 Task: Open a blank sheet, save the file as zebra.doc Insert a picture of 'Zebra'with name   Zebra.png  Change shape height to 9.4 select the picture, apply border and shading with setting Shadow, style zigzaged line, color Brown and width 6 pt
Action: Mouse moved to (387, 549)
Screenshot: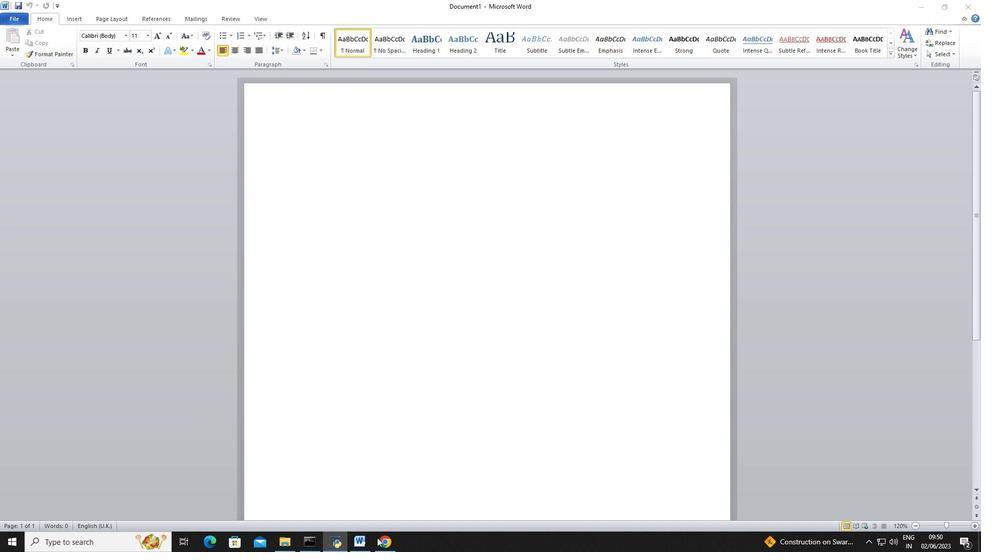 
Action: Mouse pressed left at (387, 549)
Screenshot: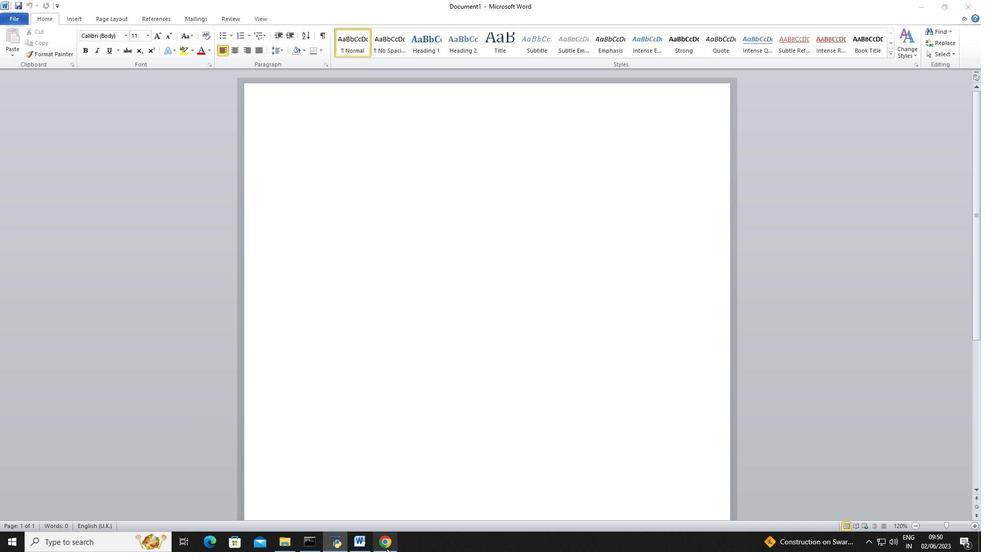 
Action: Mouse moved to (448, 216)
Screenshot: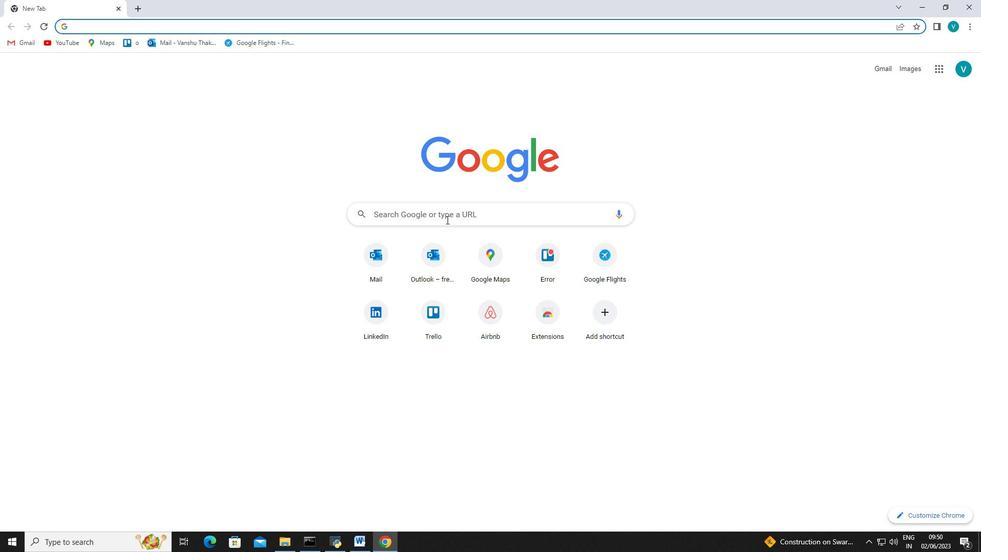
Action: Mouse pressed left at (448, 216)
Screenshot: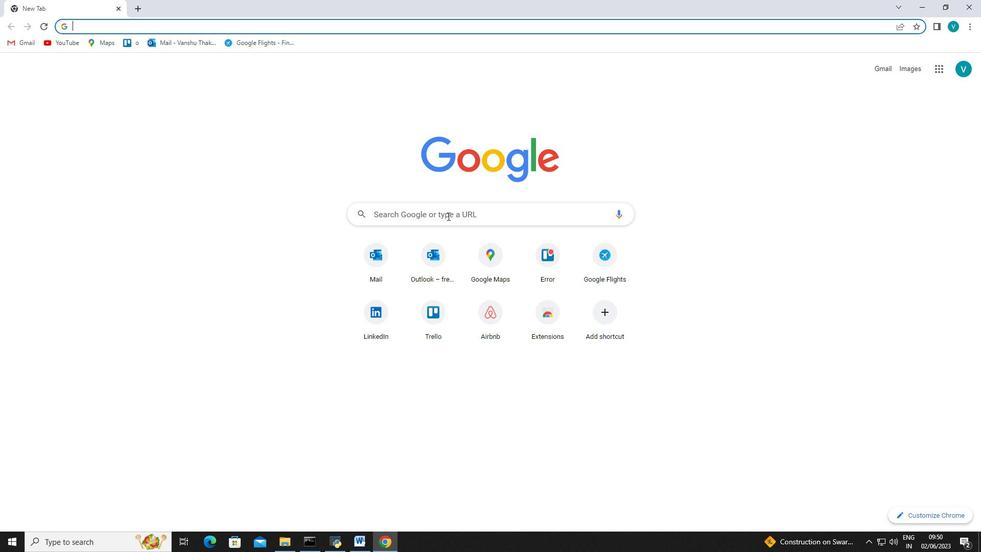 
Action: Key pressed zebra<Key.space>png<Key.down><Key.enter>
Screenshot: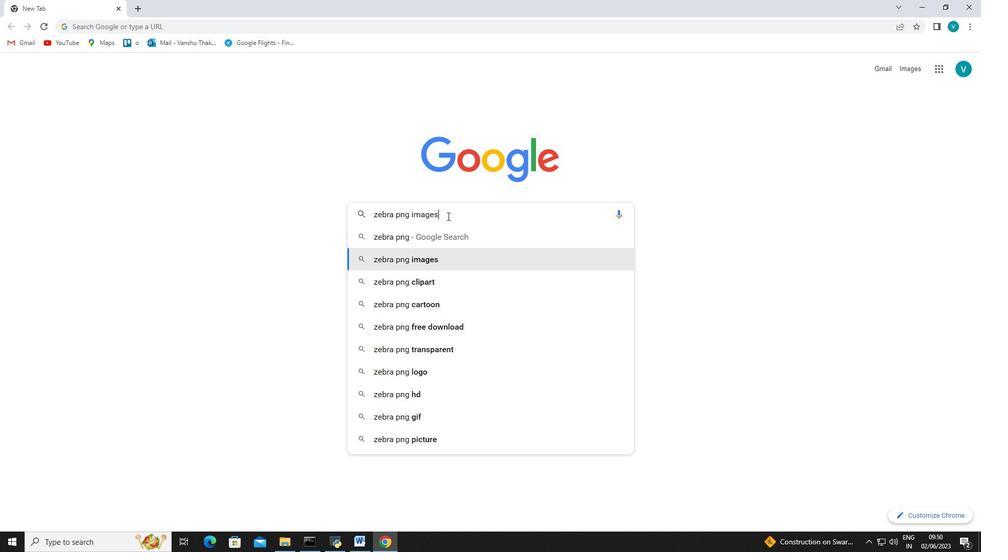 
Action: Mouse moved to (262, 203)
Screenshot: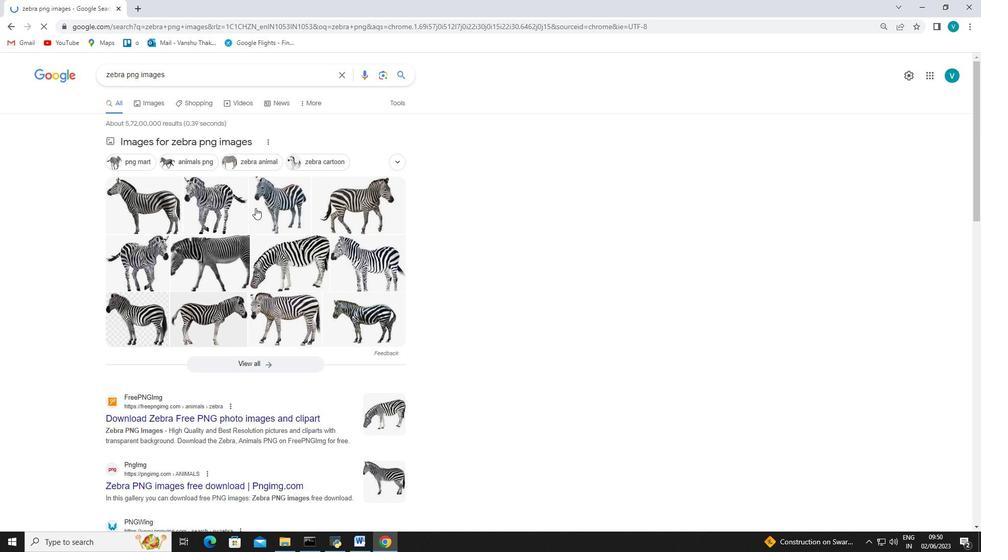 
Action: Mouse pressed left at (262, 203)
Screenshot: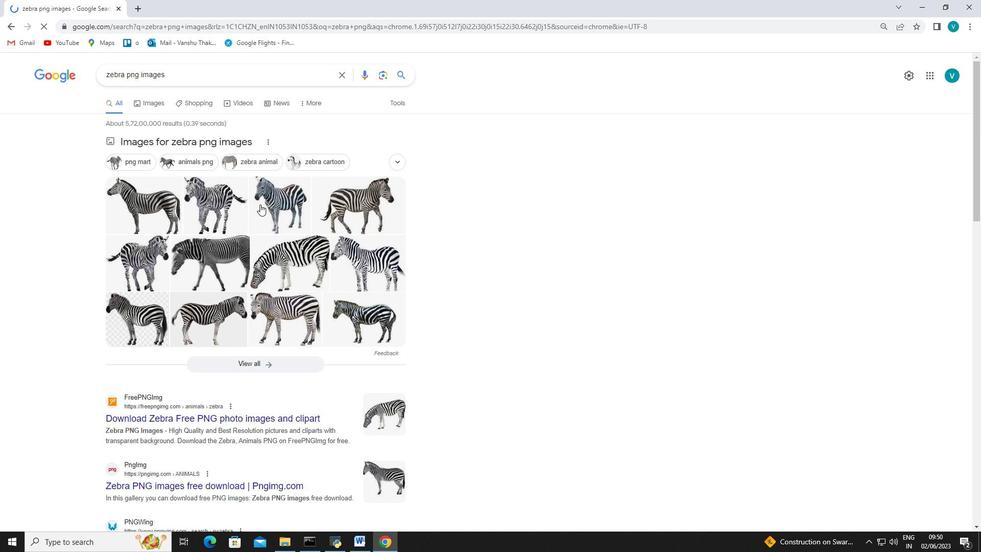 
Action: Mouse moved to (456, 394)
Screenshot: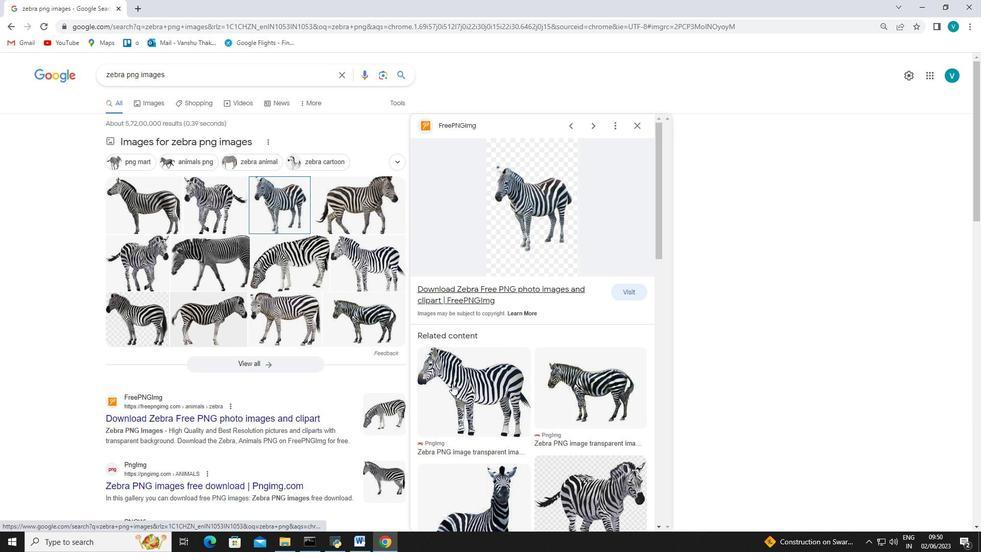 
Action: Mouse pressed left at (456, 394)
Screenshot: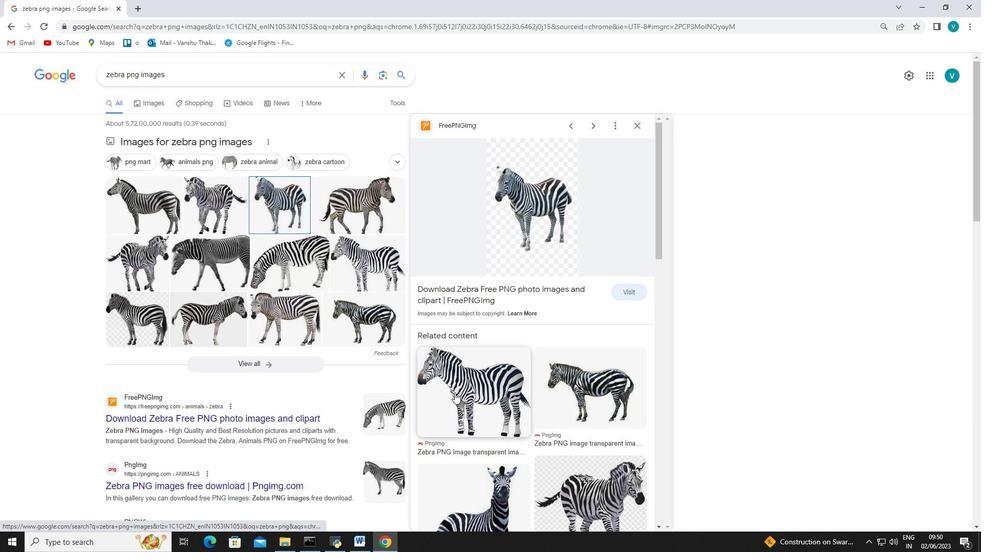 
Action: Mouse moved to (498, 203)
Screenshot: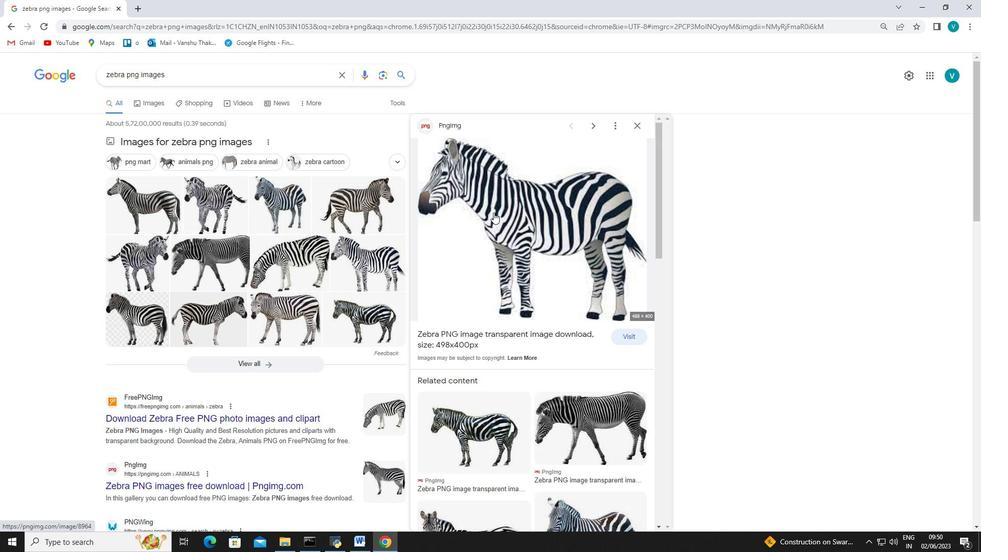 
Action: Mouse pressed right at (498, 203)
Screenshot: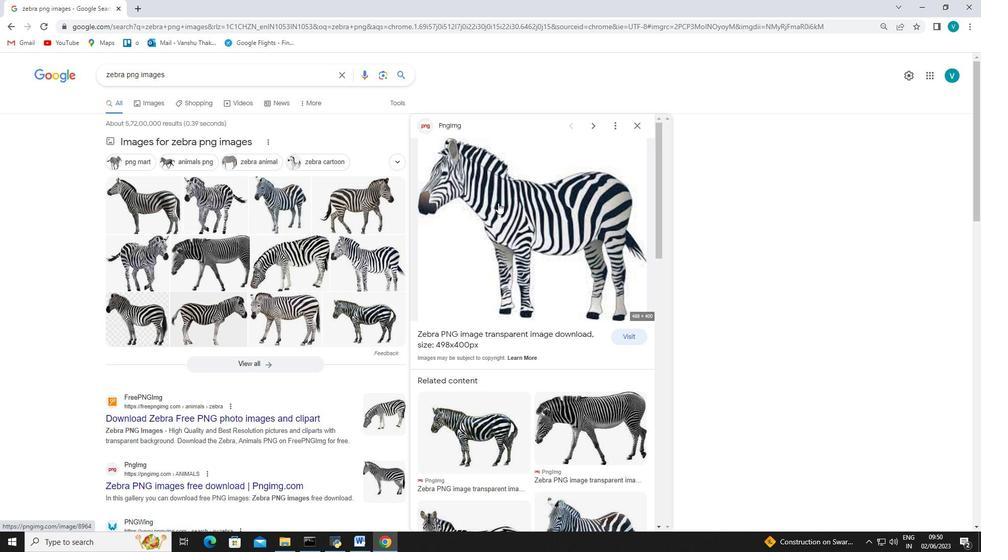 
Action: Mouse moved to (563, 310)
Screenshot: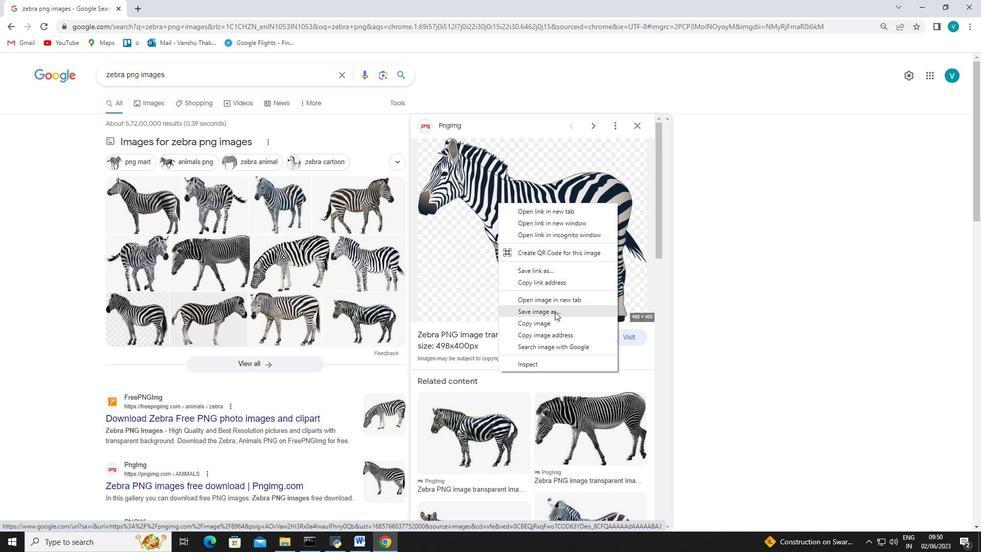 
Action: Mouse pressed left at (563, 310)
Screenshot: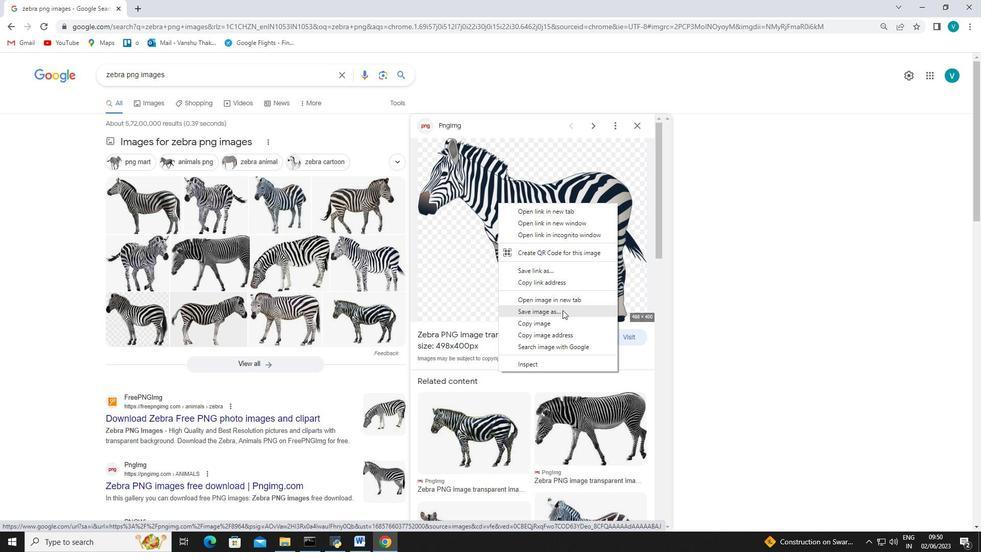 
Action: Mouse moved to (172, 210)
Screenshot: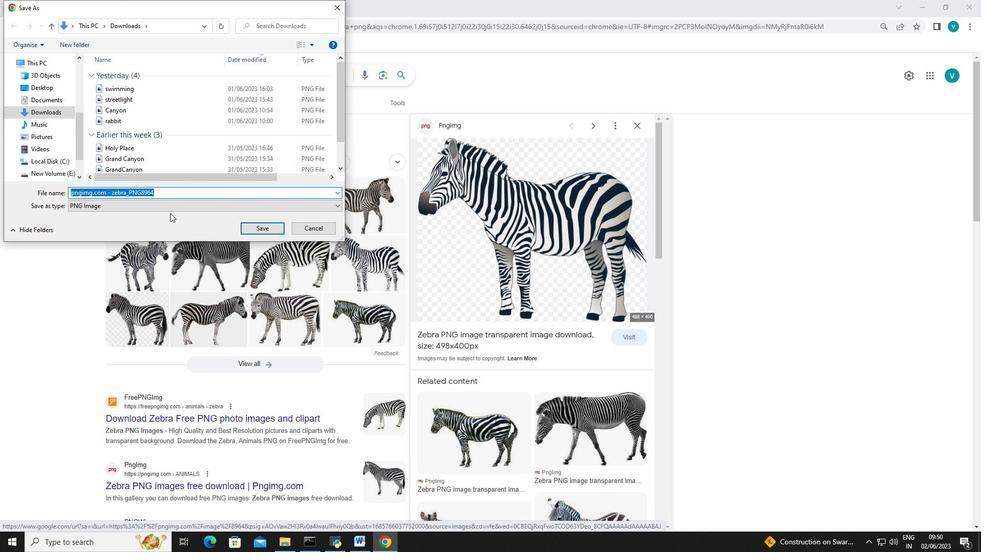 
Action: Key pressed zebra
Screenshot: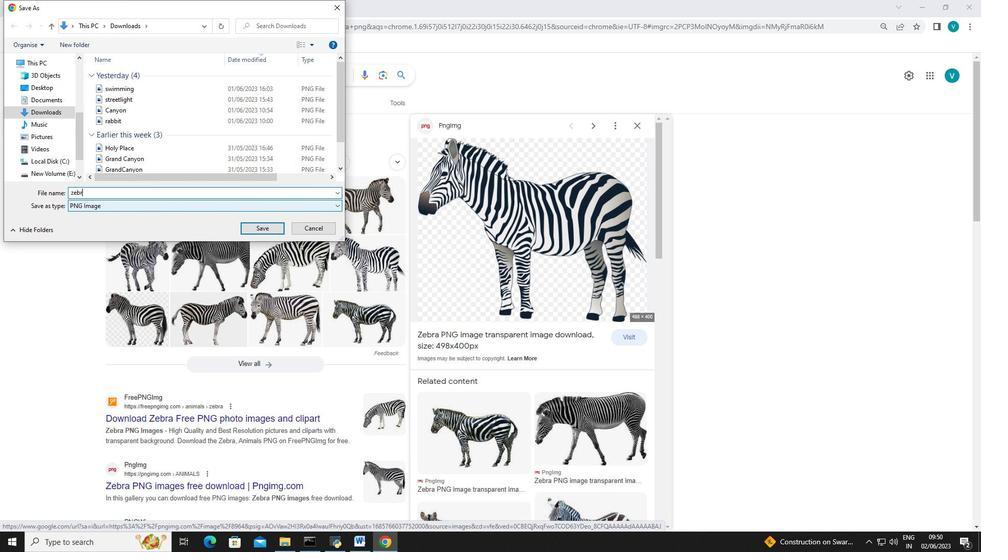 
Action: Mouse moved to (176, 209)
Screenshot: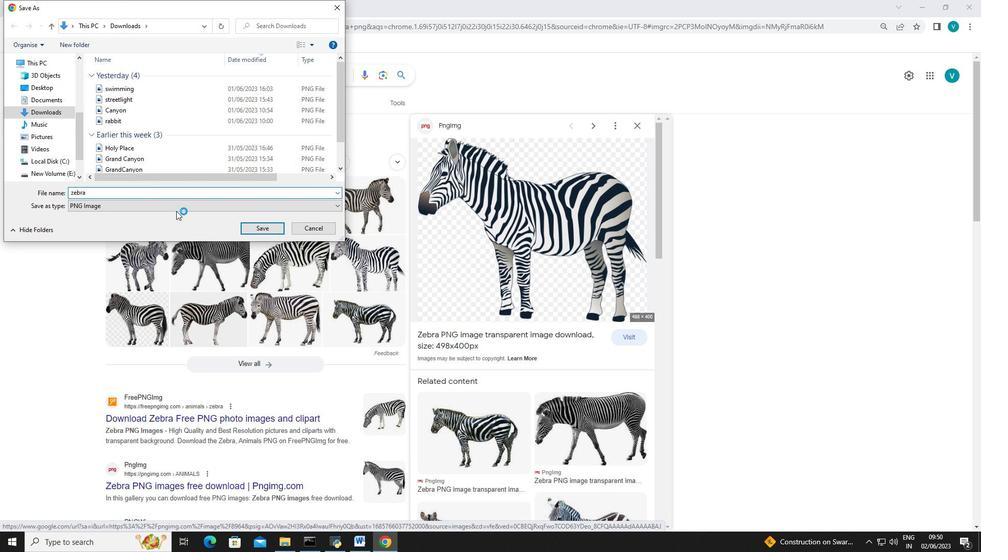
Action: Key pressed .png
Screenshot: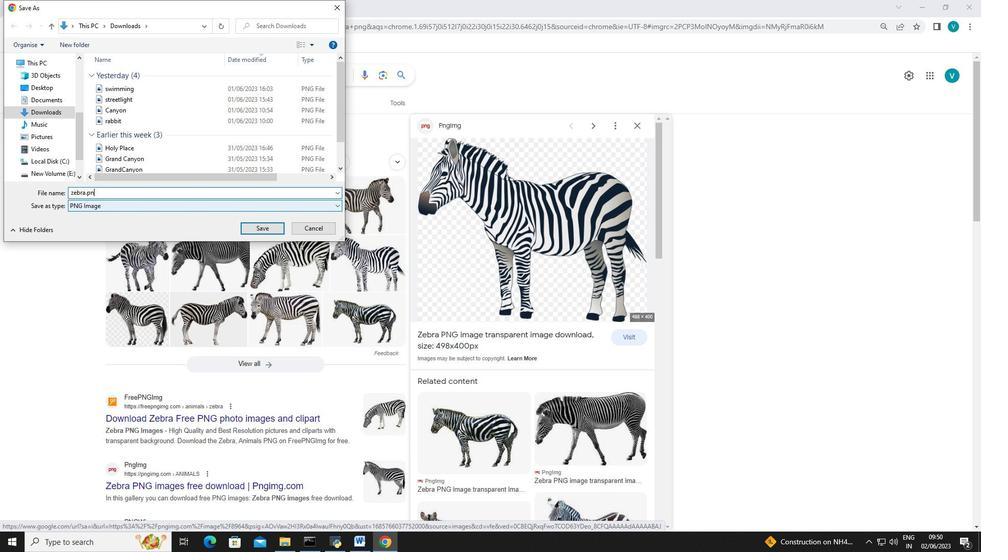
Action: Mouse moved to (250, 229)
Screenshot: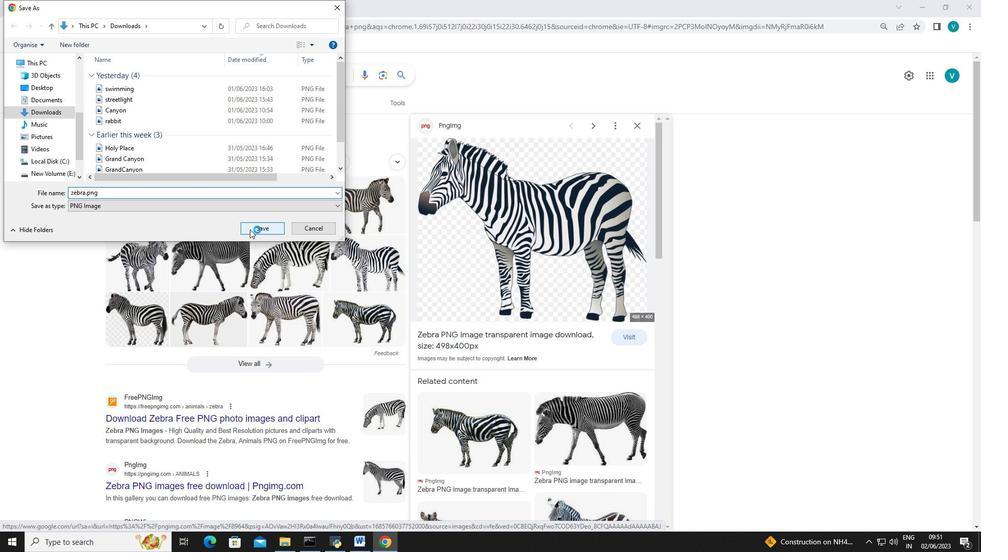 
Action: Mouse pressed left at (250, 229)
Screenshot: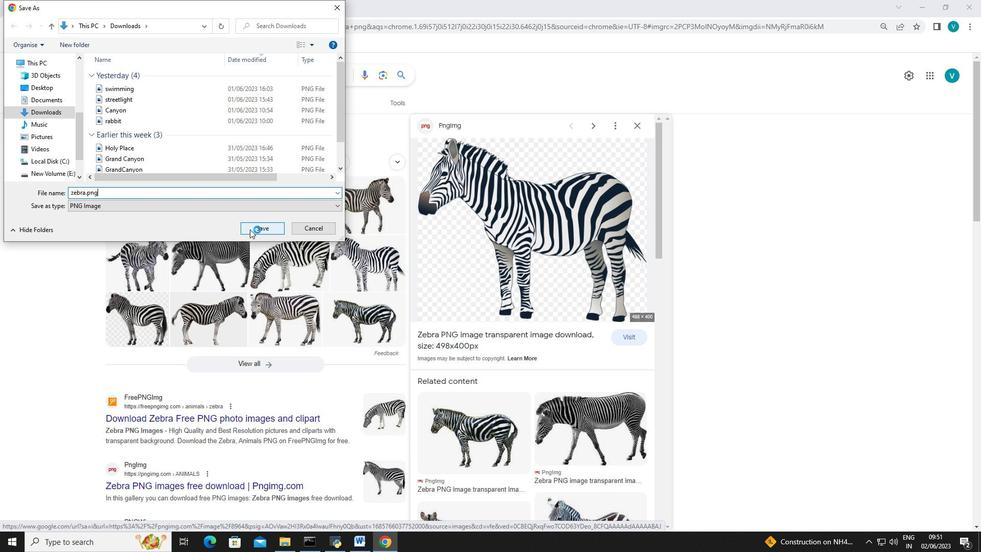 
Action: Mouse moved to (921, 6)
Screenshot: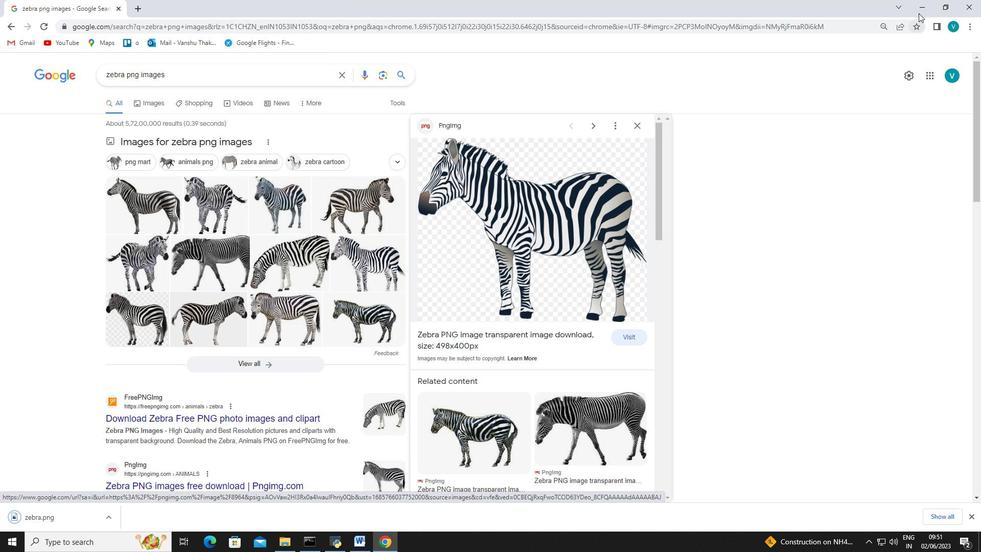 
Action: Mouse pressed left at (921, 6)
Screenshot: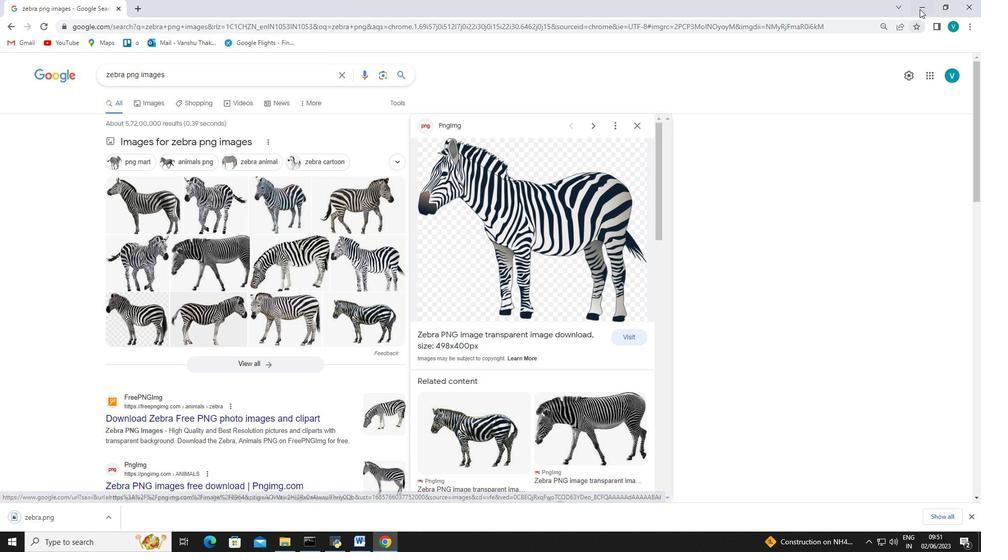 
Action: Mouse moved to (404, 191)
Screenshot: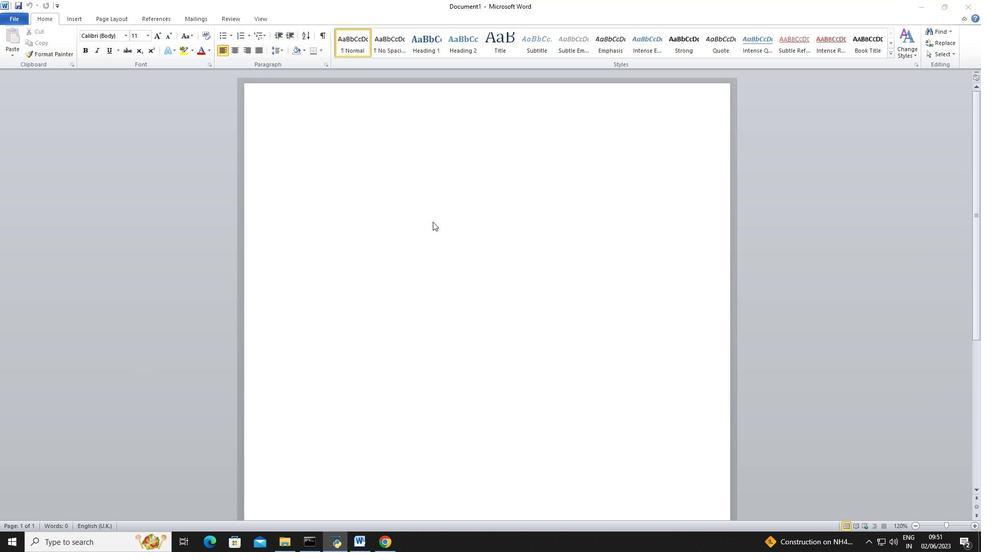 
Action: Mouse pressed left at (404, 191)
Screenshot: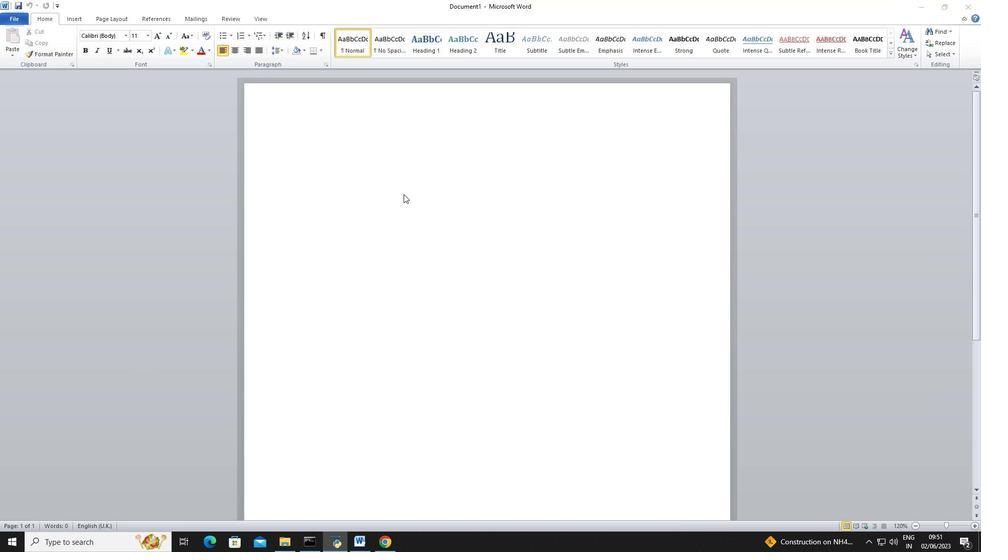 
Action: Mouse moved to (25, 11)
Screenshot: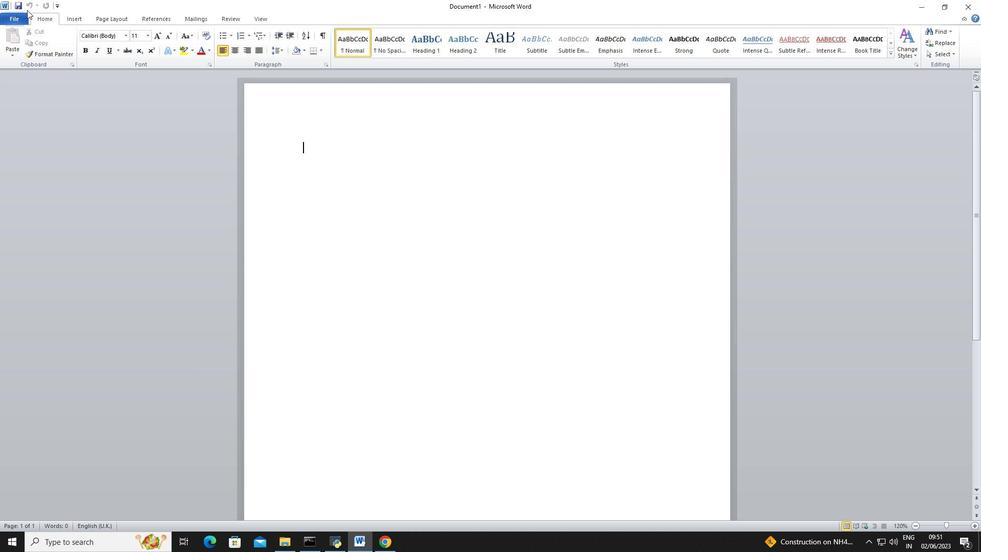 
Action: Mouse pressed left at (25, 11)
Screenshot: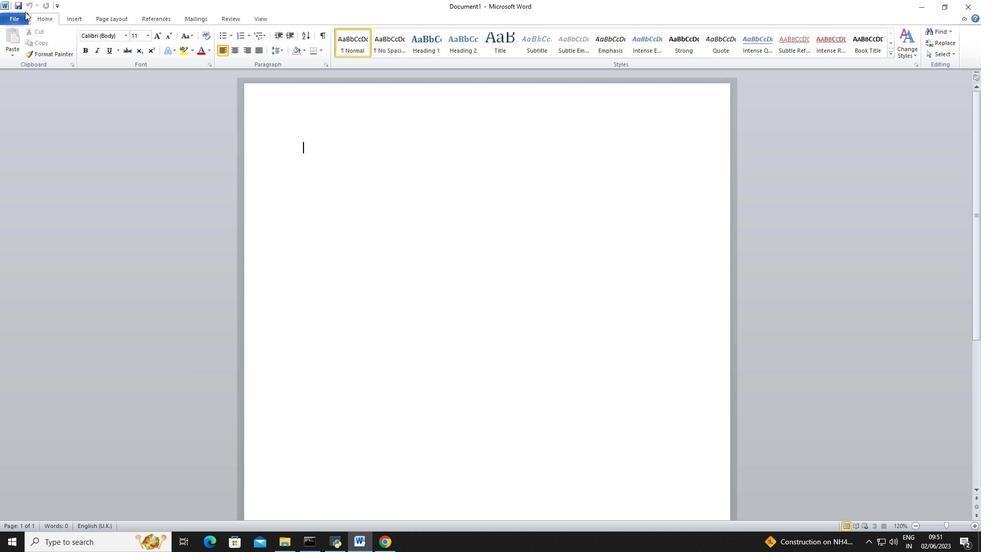 
Action: Mouse moved to (23, 13)
Screenshot: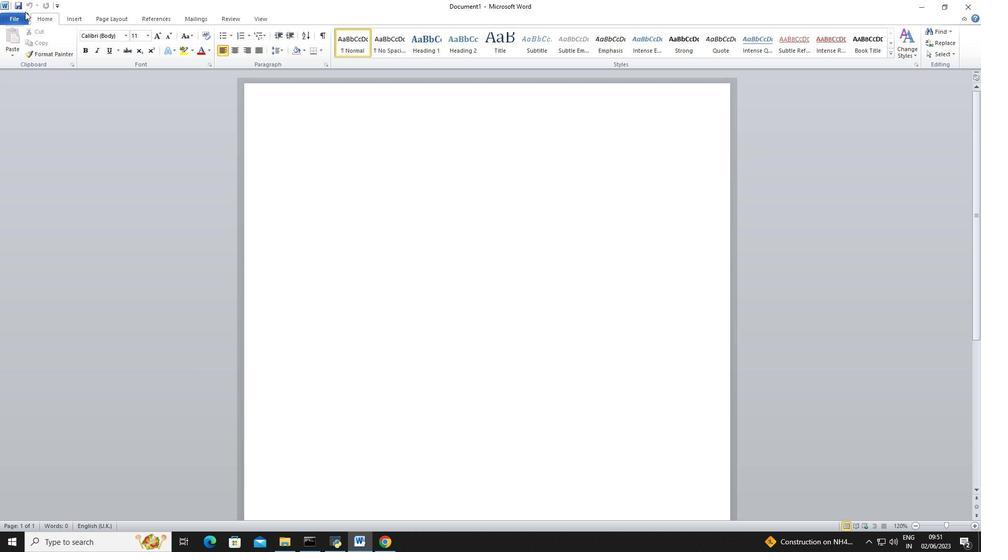 
Action: Mouse pressed left at (23, 13)
Screenshot: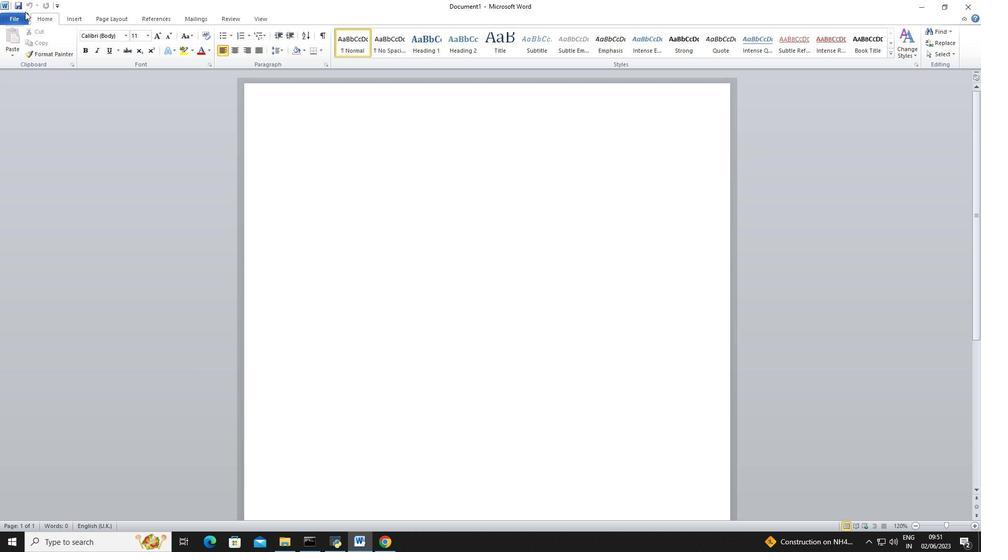 
Action: Mouse moved to (25, 132)
Screenshot: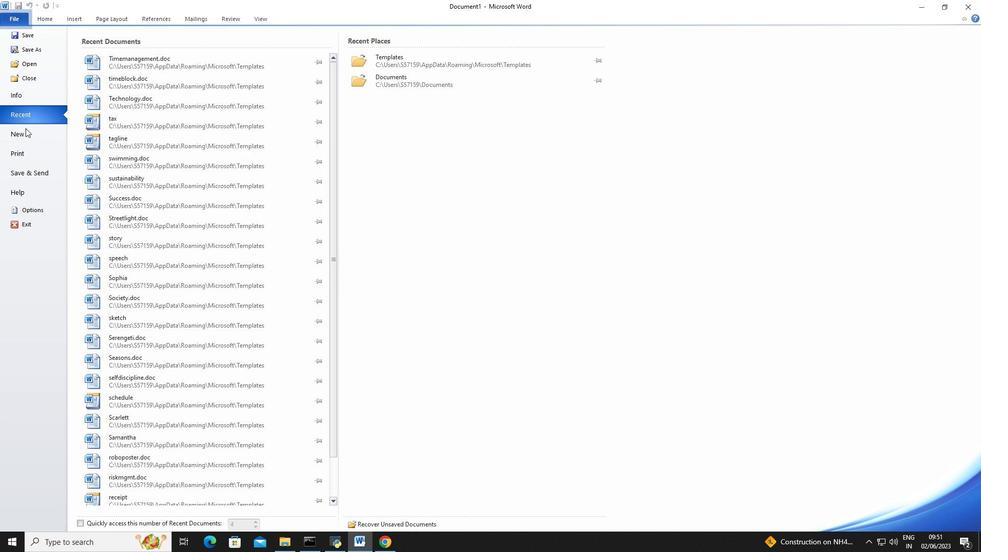 
Action: Mouse pressed left at (25, 132)
Screenshot: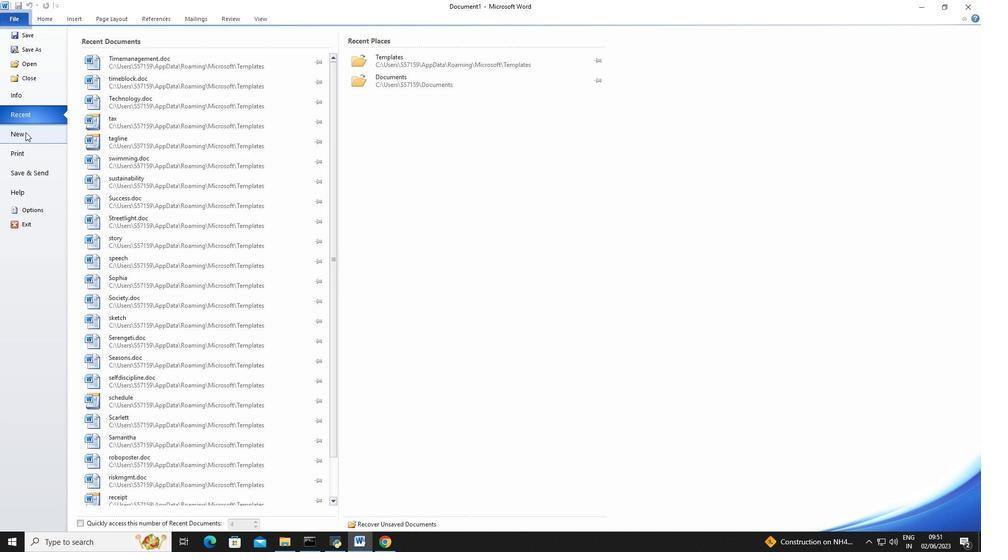 
Action: Mouse moved to (93, 110)
Screenshot: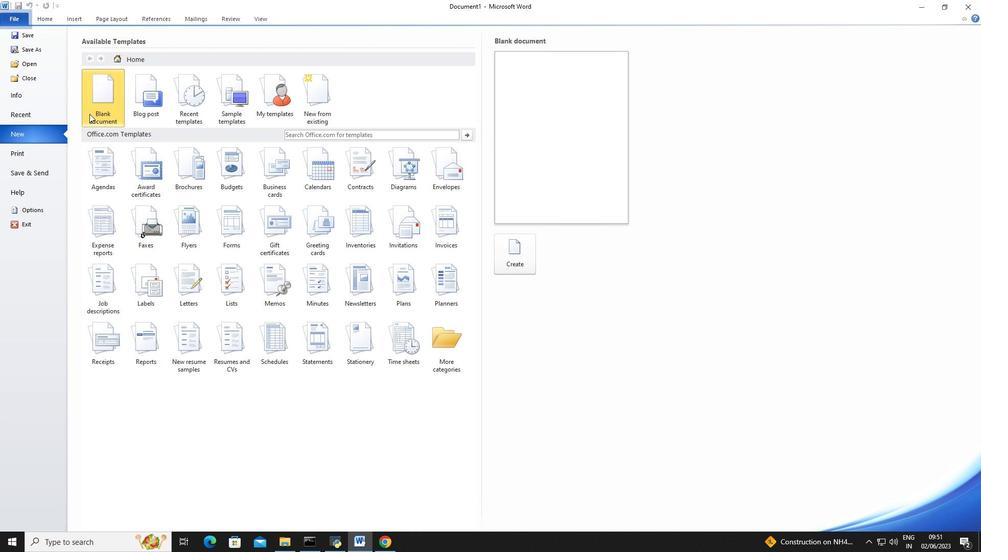 
Action: Mouse pressed left at (93, 110)
Screenshot: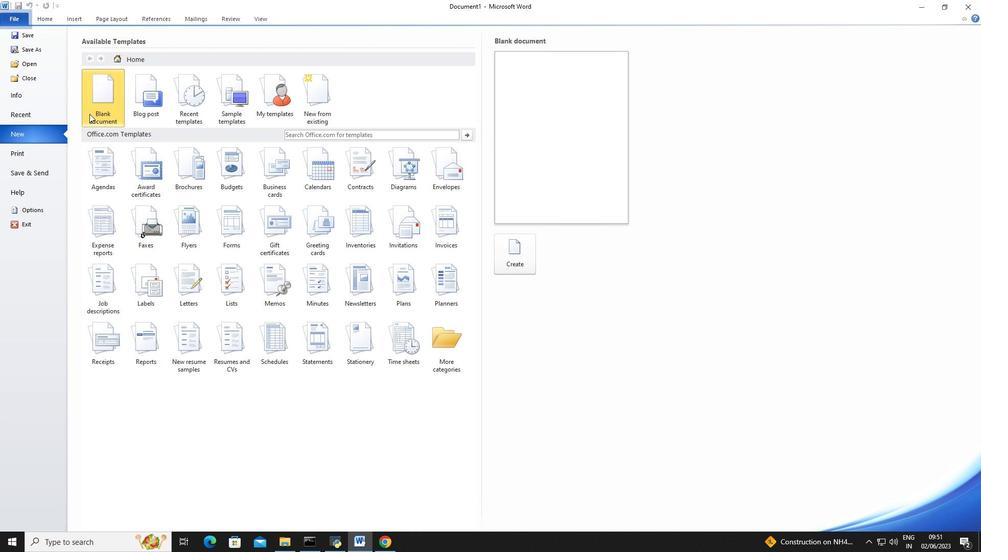 
Action: Mouse moved to (518, 261)
Screenshot: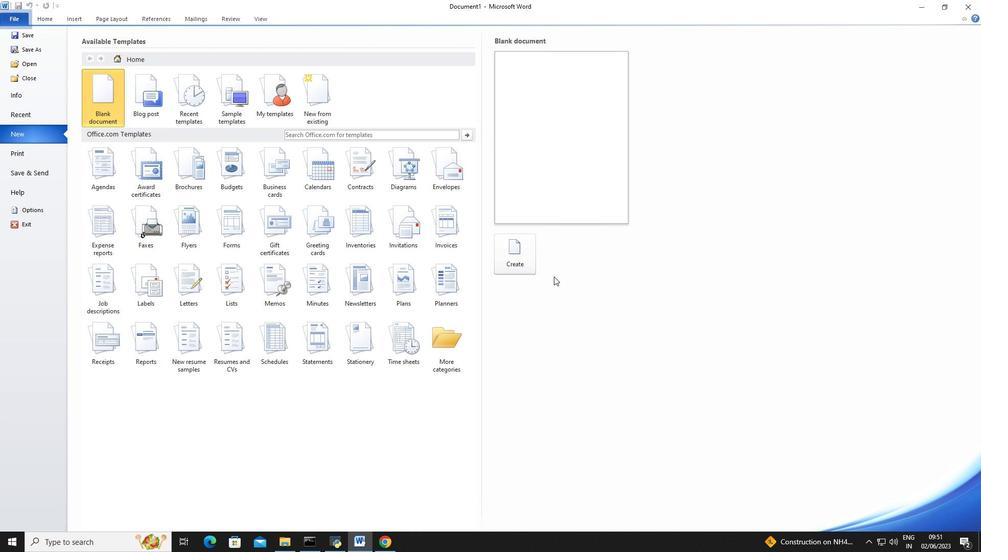 
Action: Mouse pressed left at (518, 261)
Screenshot: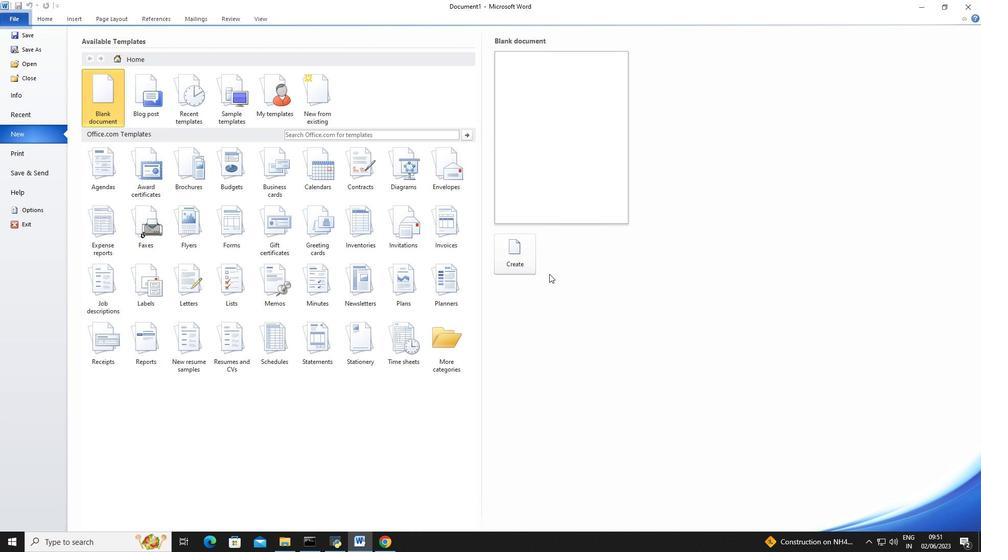 
Action: Mouse moved to (71, 17)
Screenshot: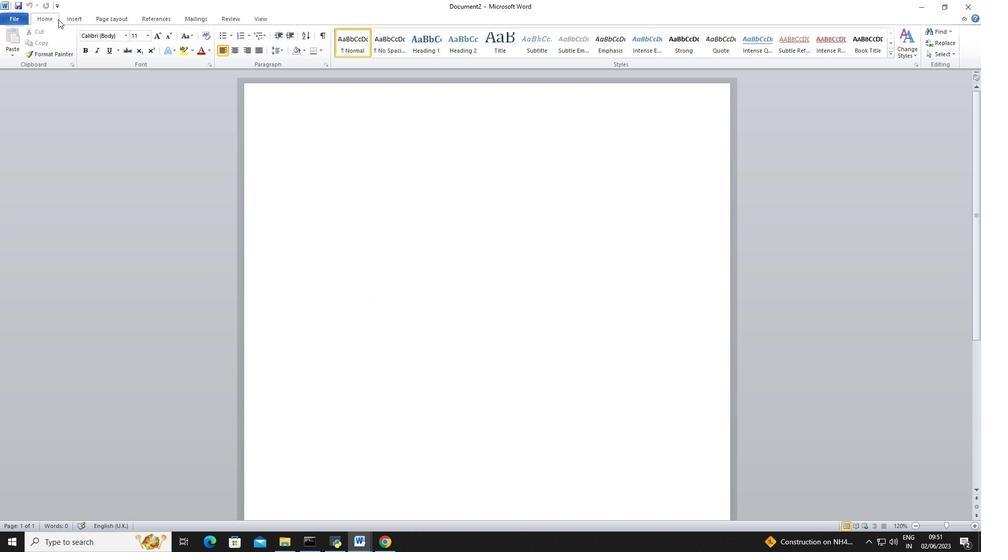 
Action: Mouse pressed left at (71, 17)
Screenshot: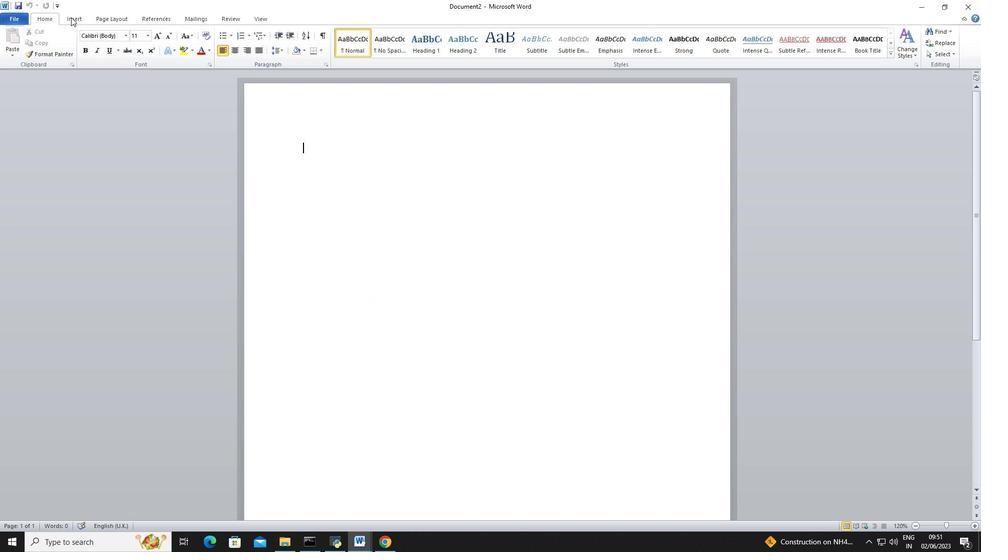 
Action: Mouse moved to (113, 55)
Screenshot: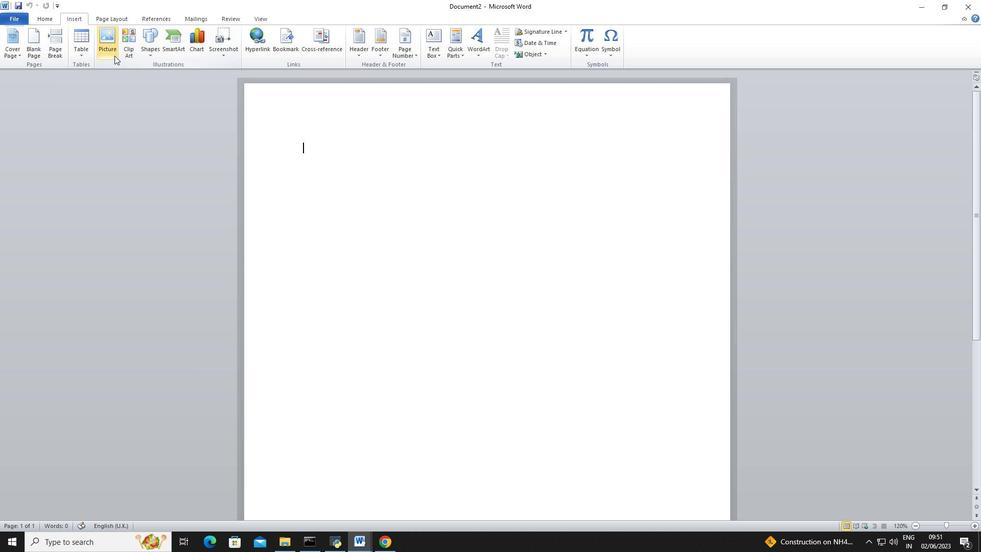 
Action: Mouse pressed left at (113, 55)
Screenshot: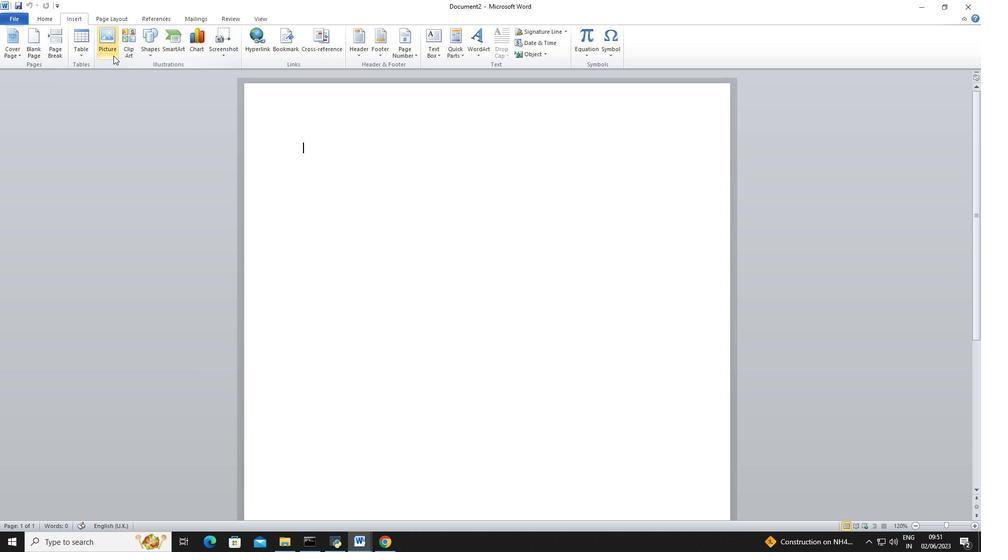 
Action: Mouse moved to (54, 159)
Screenshot: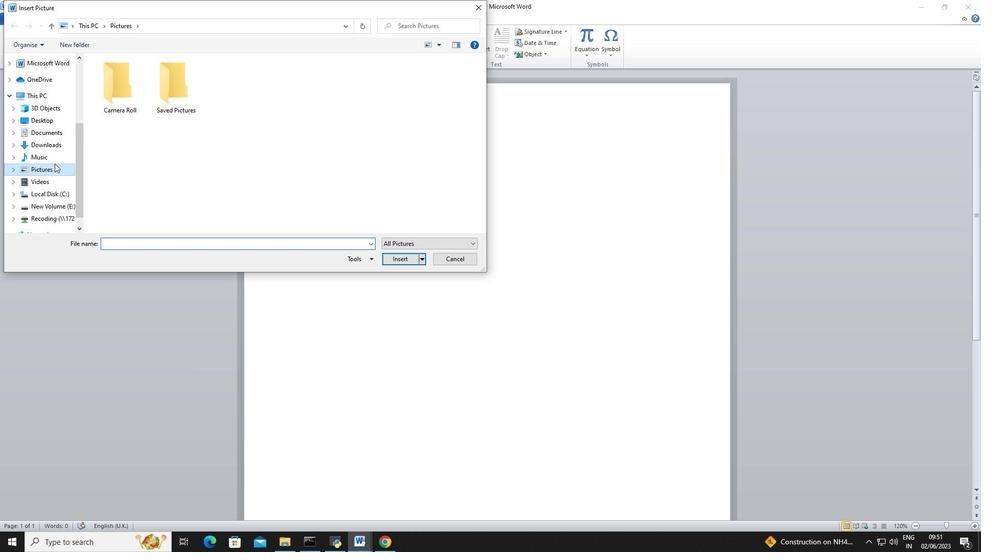 
Action: Mouse pressed left at (54, 159)
Screenshot: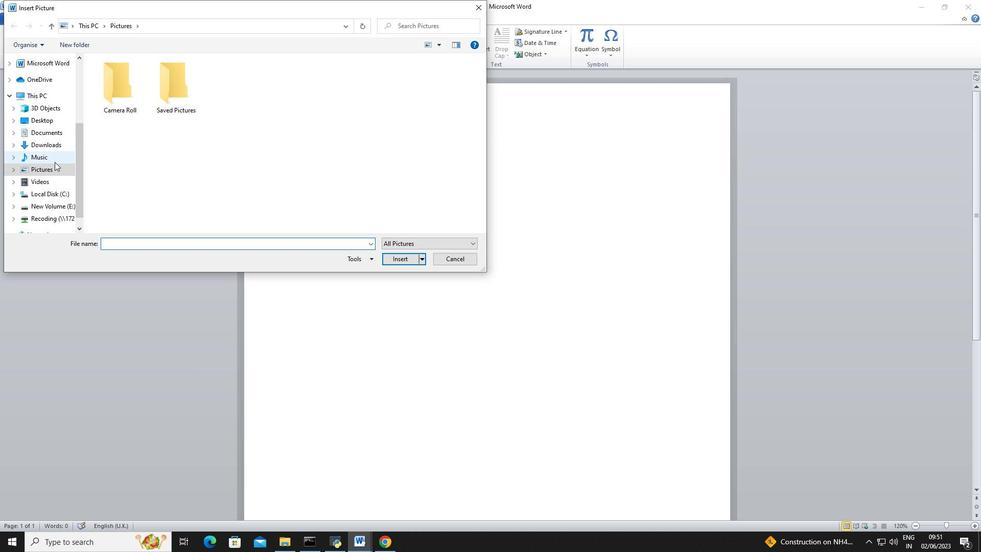 
Action: Mouse moved to (65, 134)
Screenshot: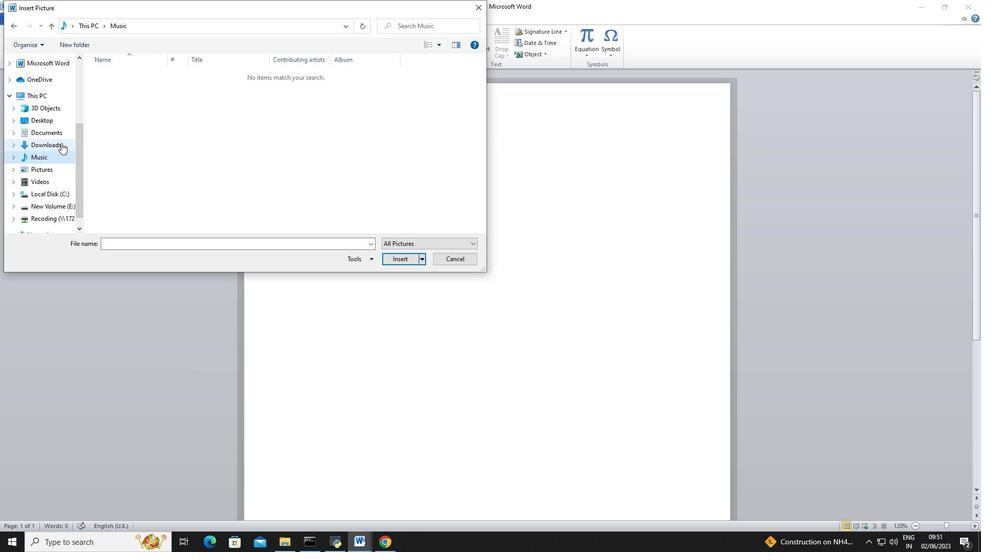 
Action: Mouse pressed left at (65, 134)
Screenshot: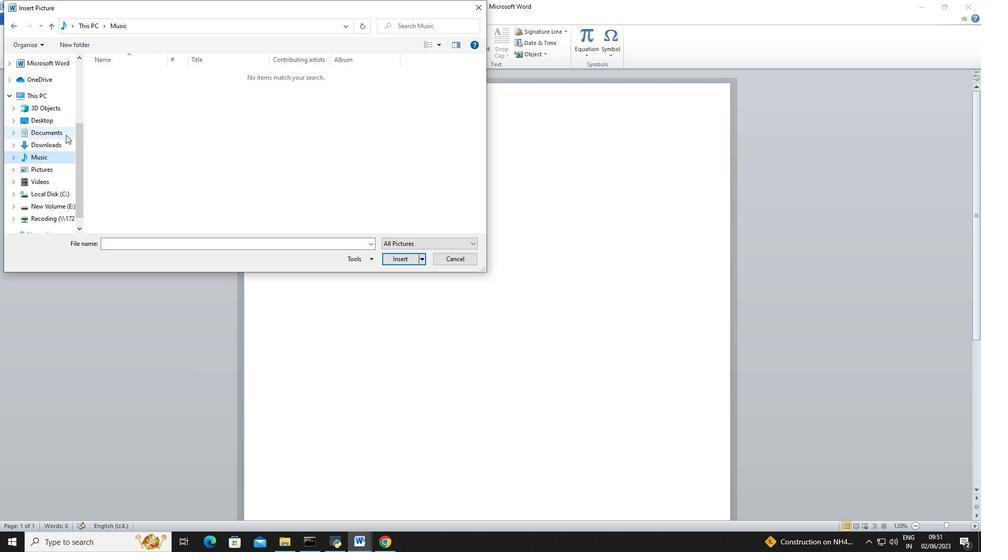
Action: Mouse moved to (62, 123)
Screenshot: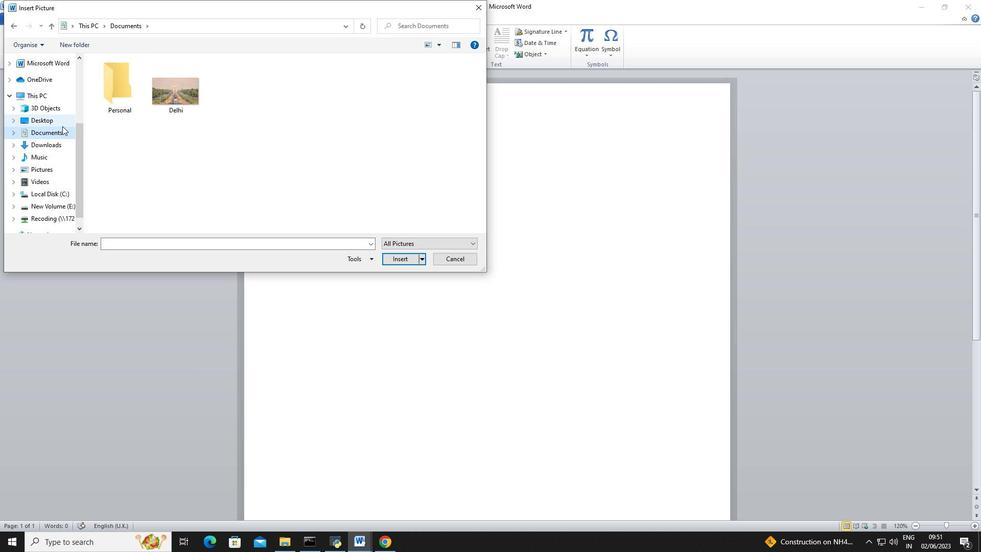 
Action: Mouse pressed left at (62, 123)
Screenshot: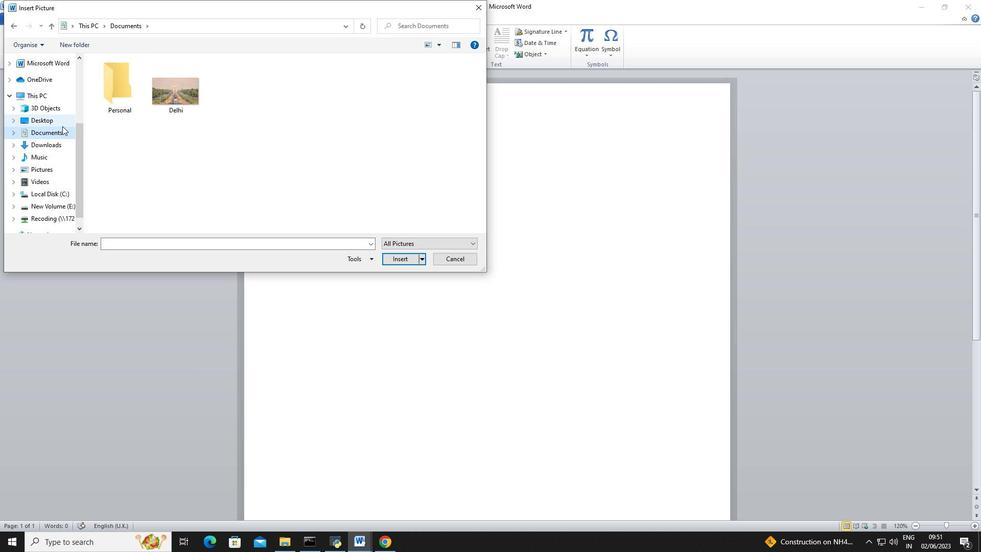 
Action: Mouse moved to (63, 113)
Screenshot: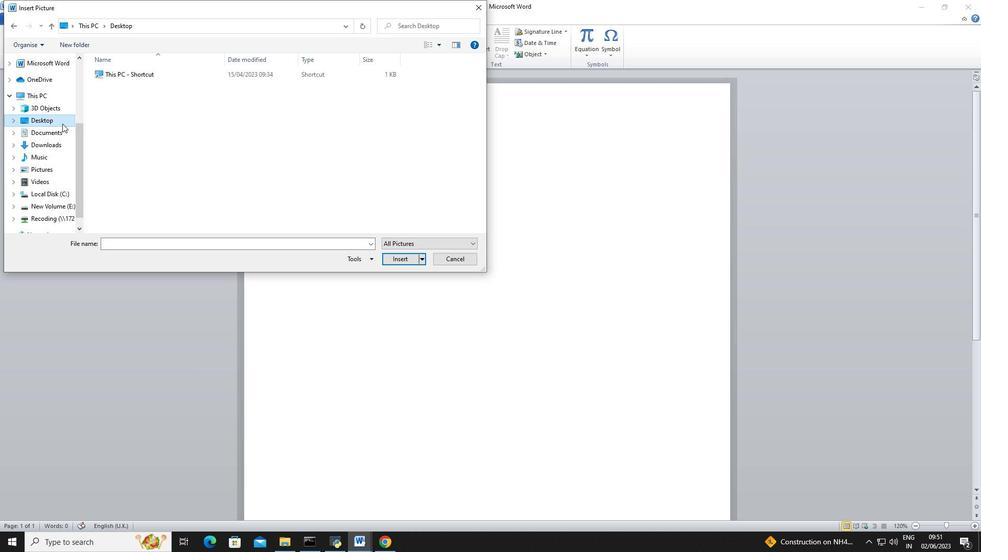 
Action: Mouse pressed left at (63, 113)
Screenshot: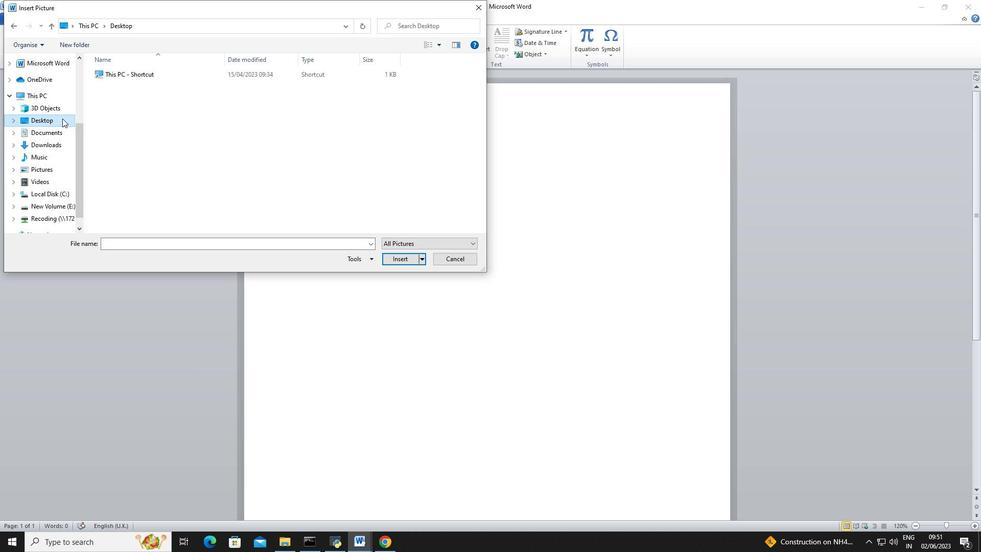 
Action: Mouse moved to (63, 100)
Screenshot: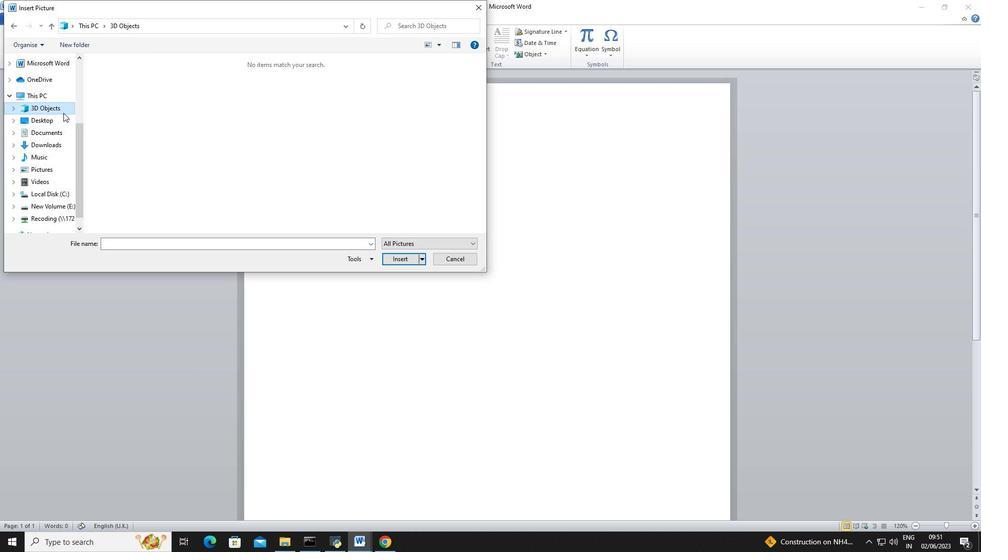 
Action: Mouse pressed left at (63, 100)
Screenshot: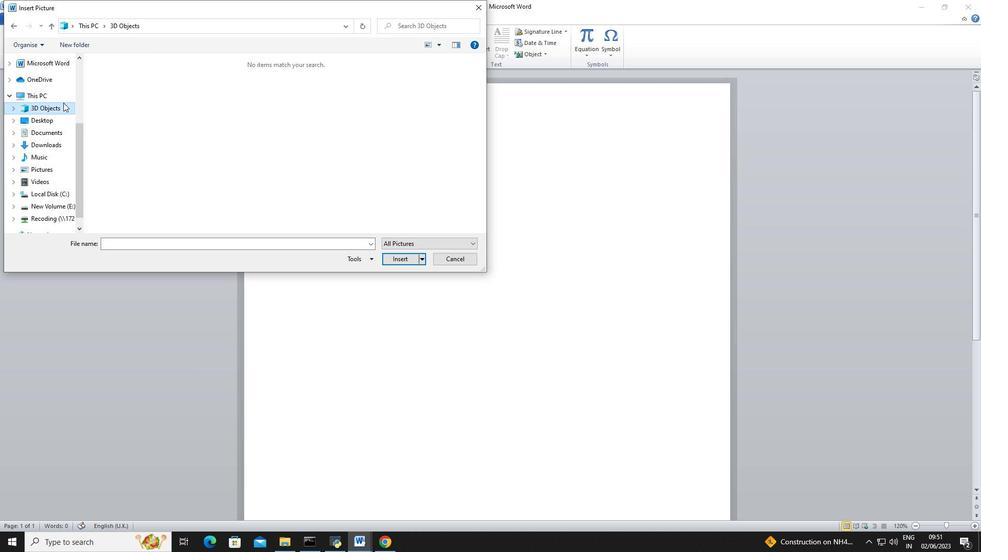 
Action: Mouse moved to (480, 7)
Screenshot: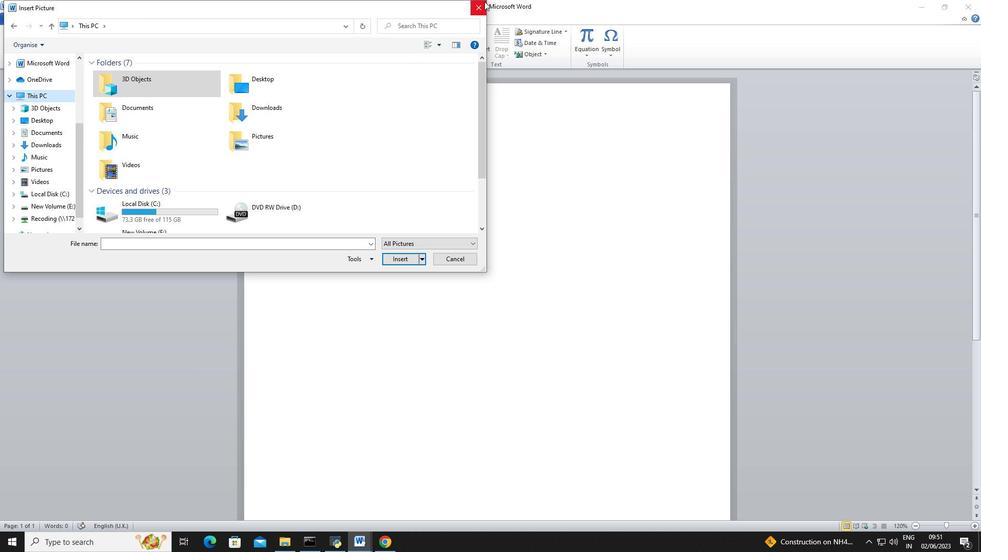 
Action: Mouse pressed left at (480, 7)
Screenshot: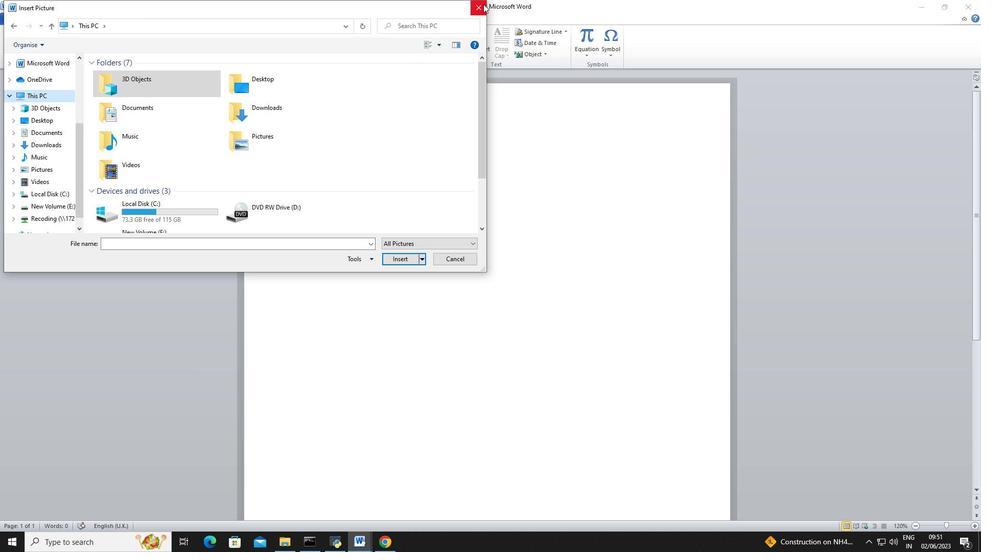 
Action: Mouse moved to (378, 553)
Screenshot: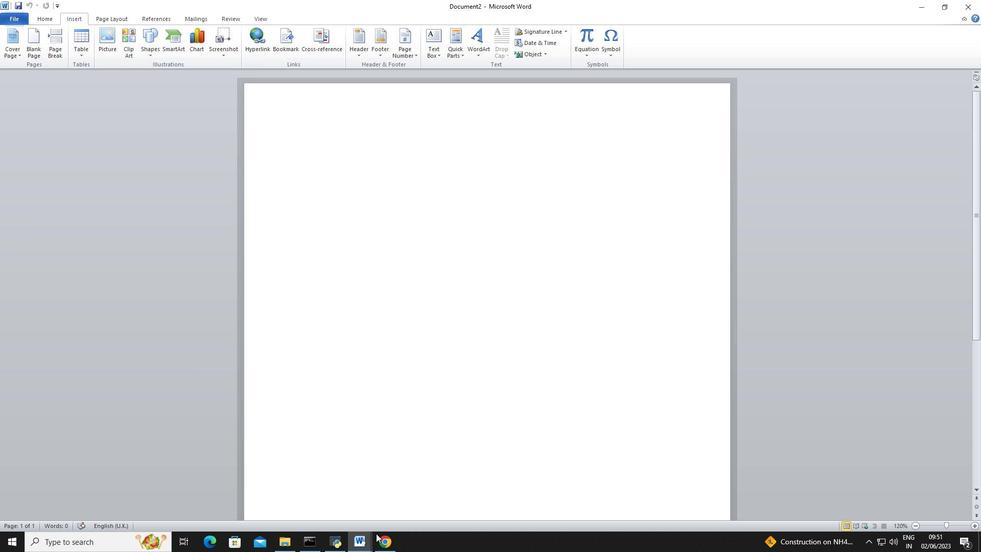 
Action: Mouse pressed left at (378, 551)
Screenshot: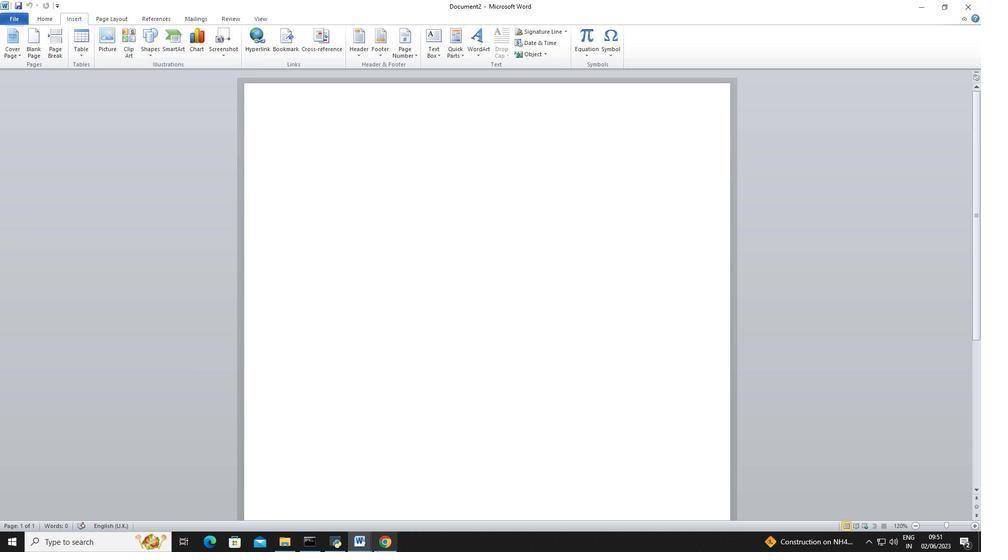 
Action: Mouse moved to (562, 216)
Screenshot: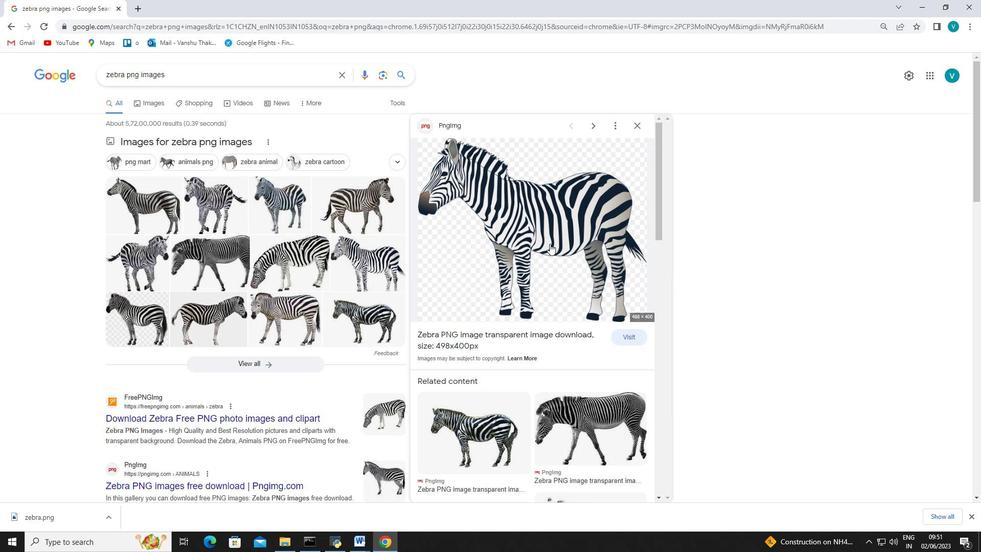 
Action: Mouse pressed right at (562, 216)
Screenshot: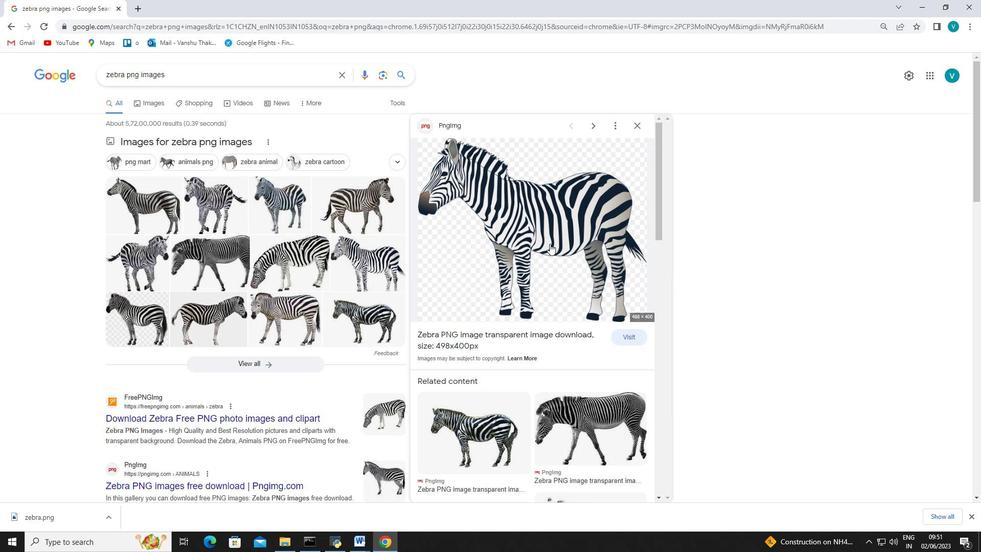 
Action: Mouse moved to (583, 325)
Screenshot: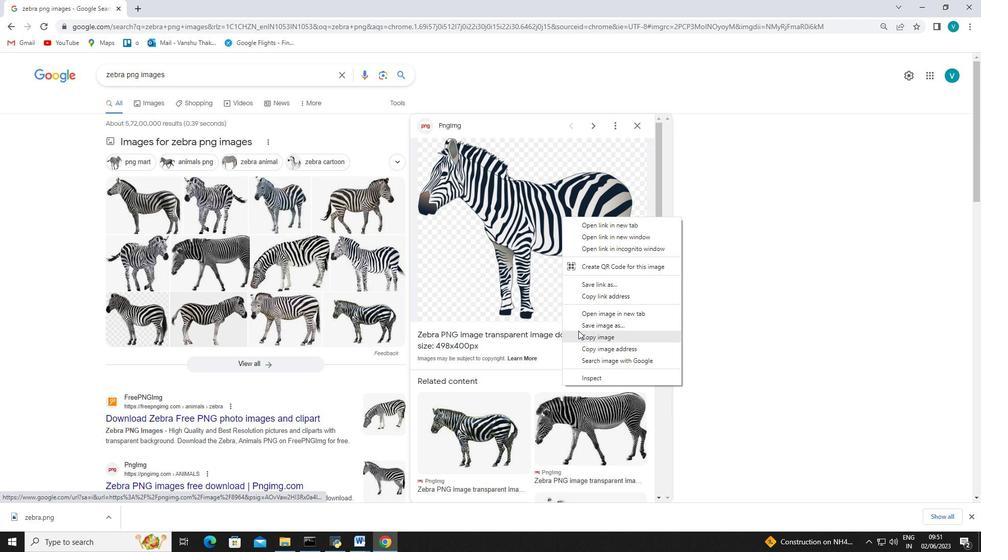 
Action: Mouse pressed left at (583, 325)
Screenshot: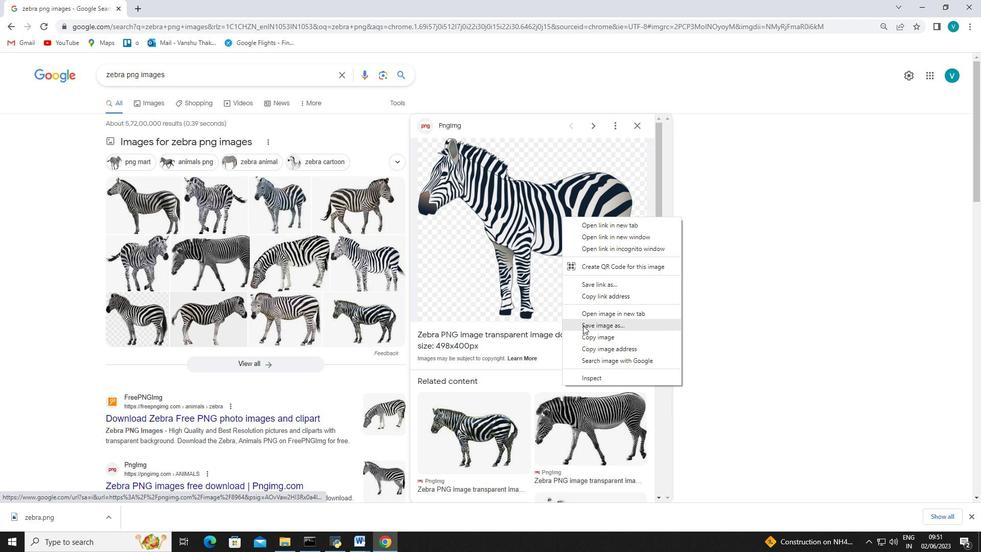 
Action: Mouse moved to (214, 245)
Screenshot: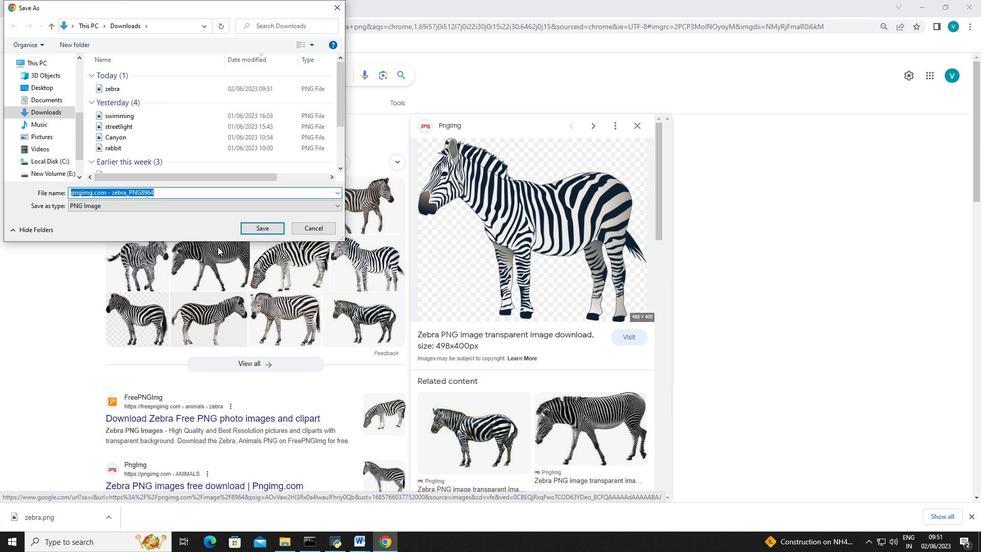 
Action: Key pressed zebra
Screenshot: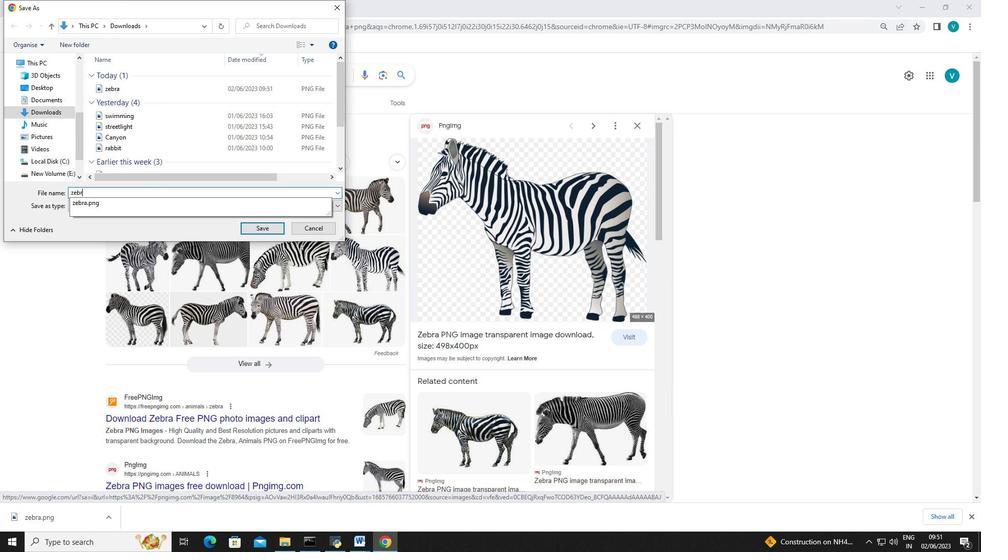 
Action: Mouse moved to (264, 226)
Screenshot: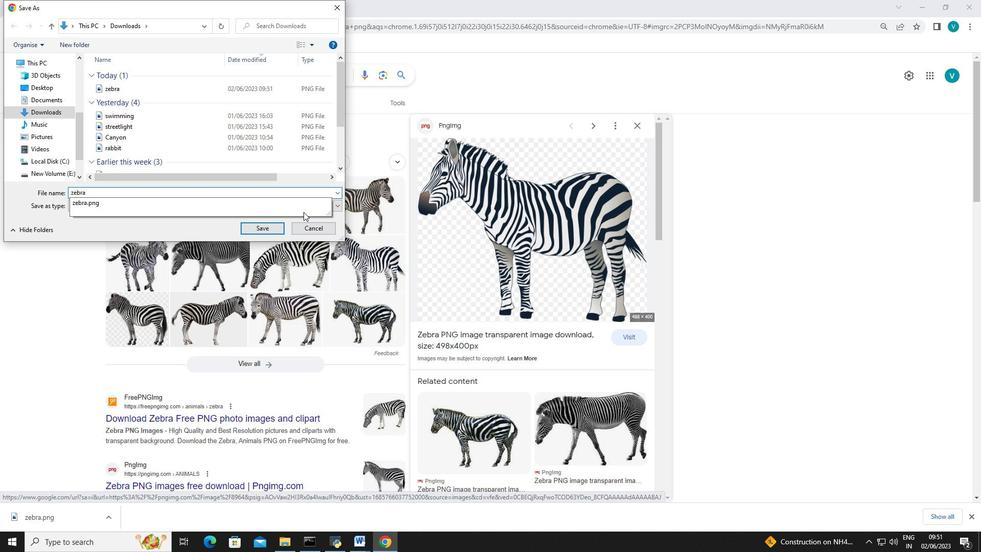 
Action: Mouse pressed left at (264, 226)
Screenshot: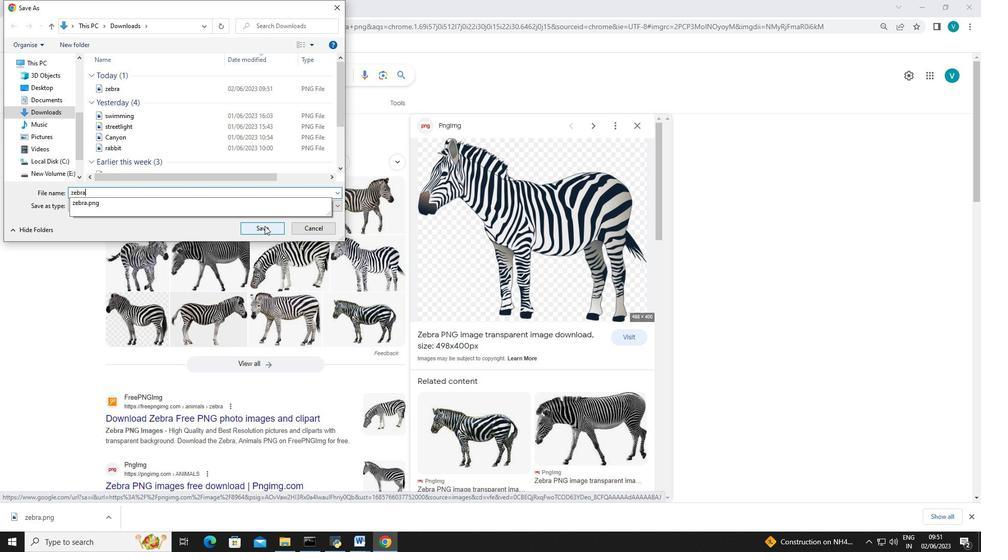 
Action: Mouse moved to (532, 274)
Screenshot: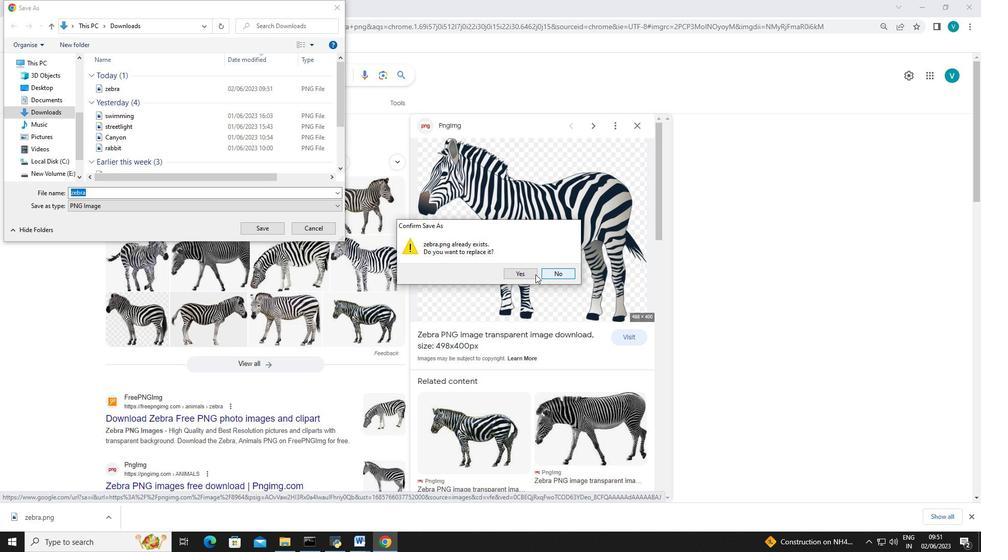 
Action: Mouse pressed left at (532, 274)
Screenshot: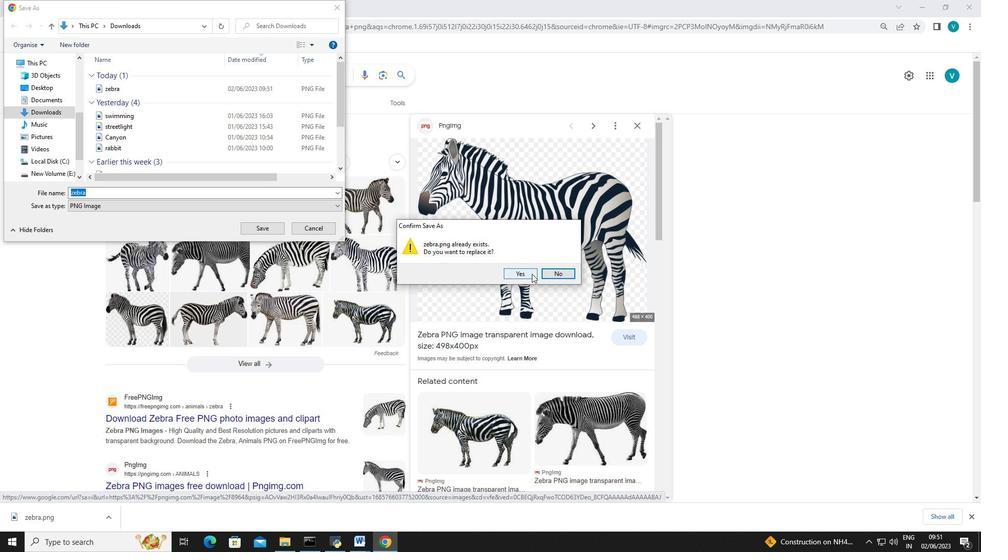 
Action: Mouse moved to (357, 543)
Screenshot: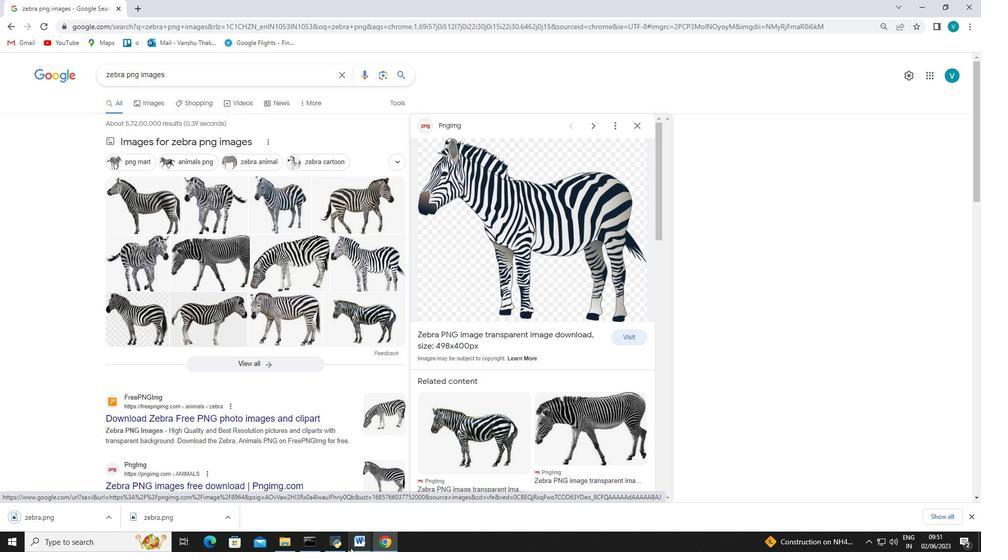 
Action: Mouse pressed left at (357, 543)
Screenshot: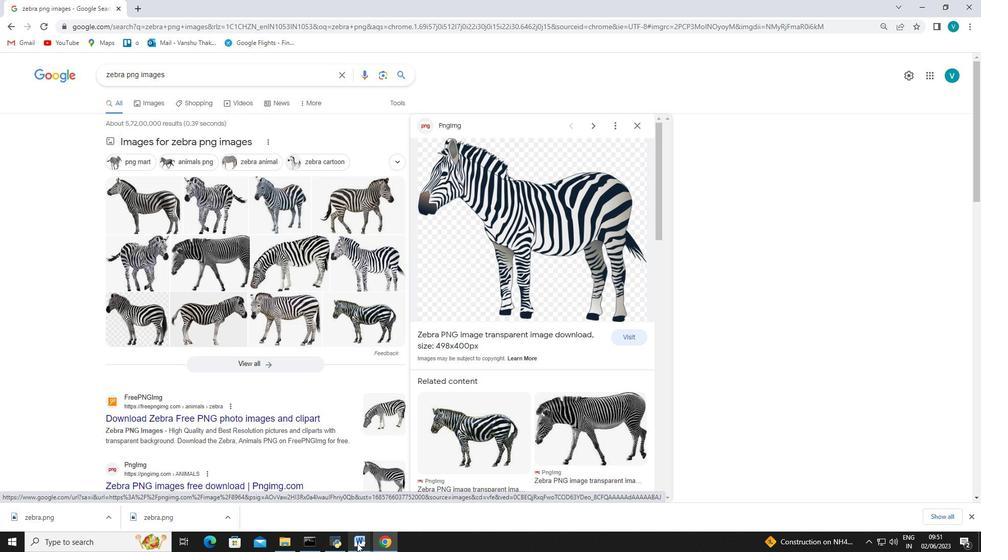 
Action: Mouse moved to (395, 497)
Screenshot: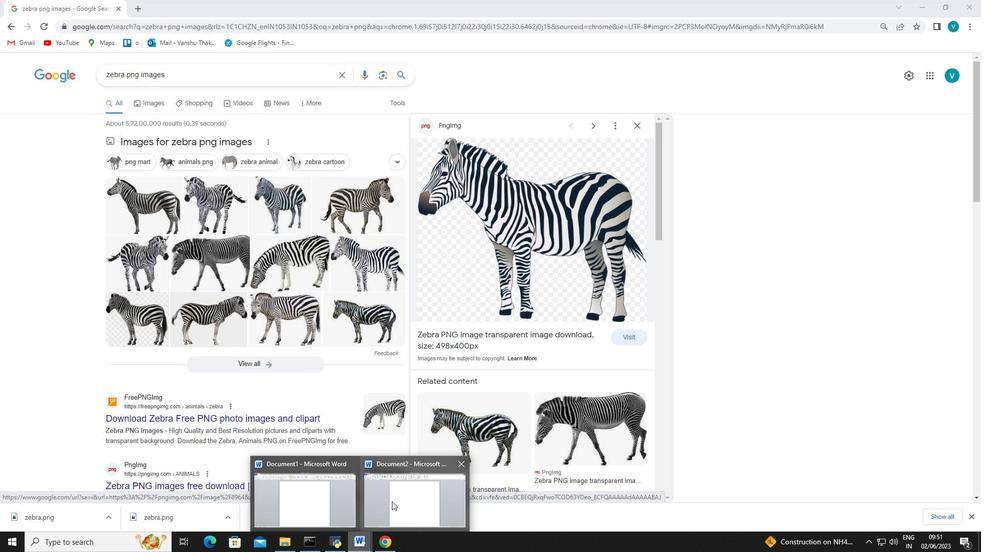 
Action: Mouse pressed left at (395, 497)
Screenshot: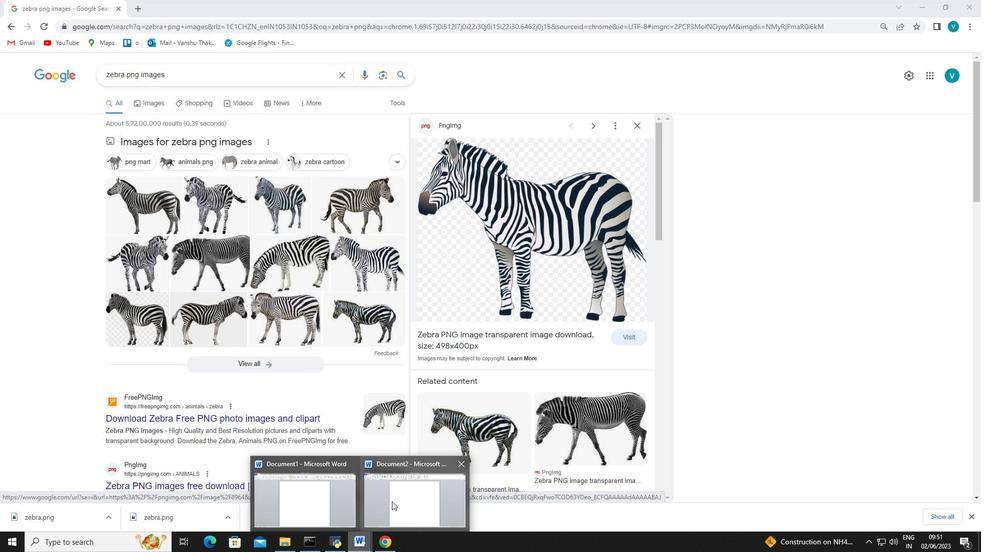 
Action: Mouse moved to (116, 45)
Screenshot: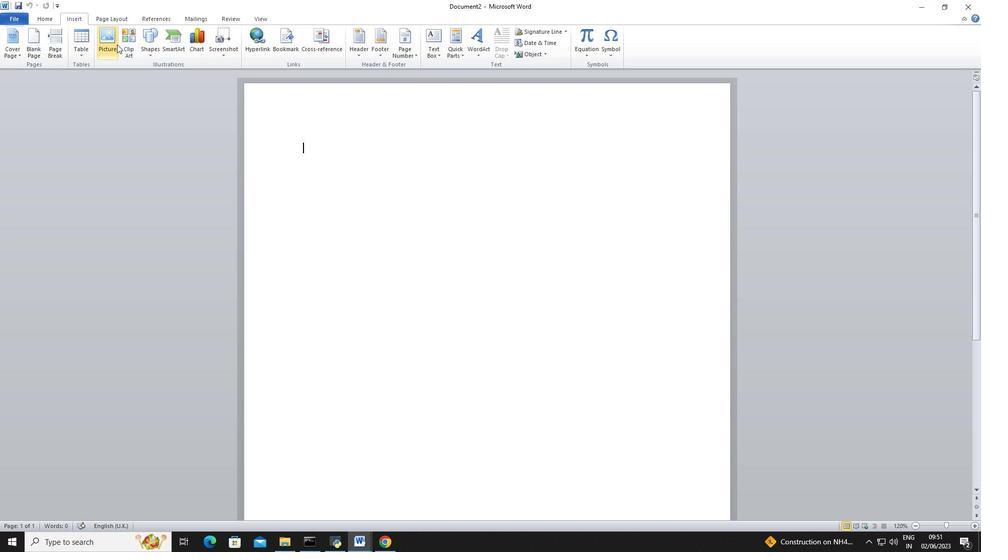 
Action: Mouse pressed left at (116, 45)
Screenshot: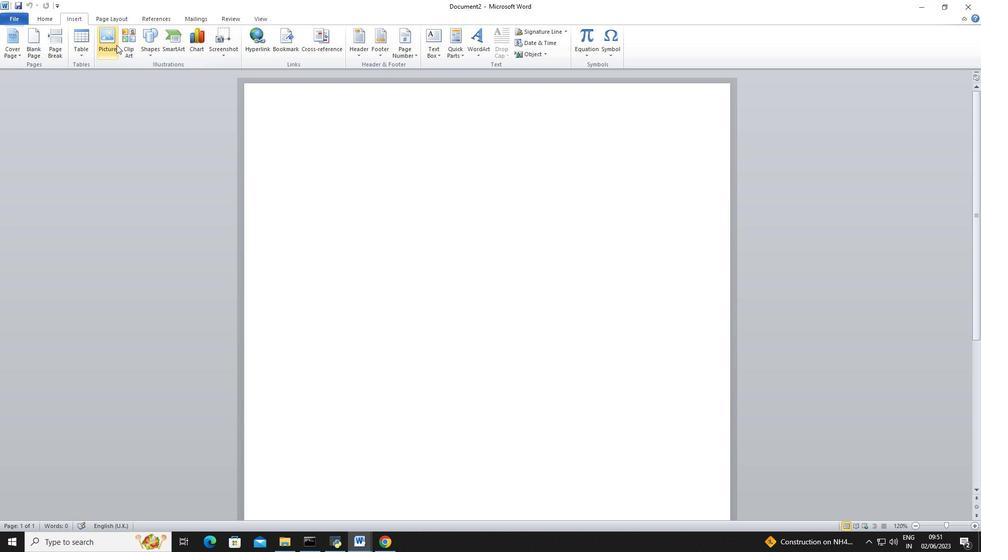 
Action: Mouse moved to (59, 141)
Screenshot: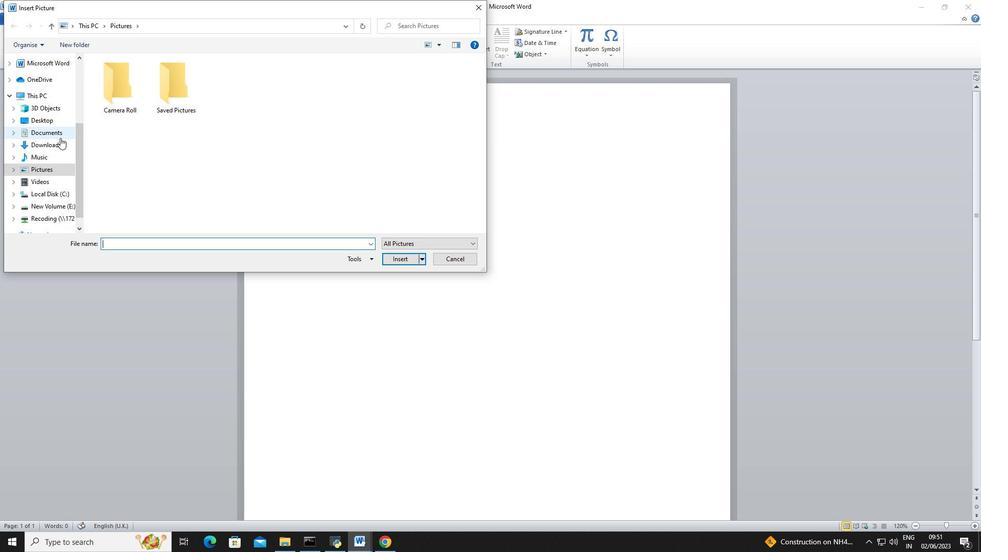 
Action: Mouse pressed left at (59, 141)
Screenshot: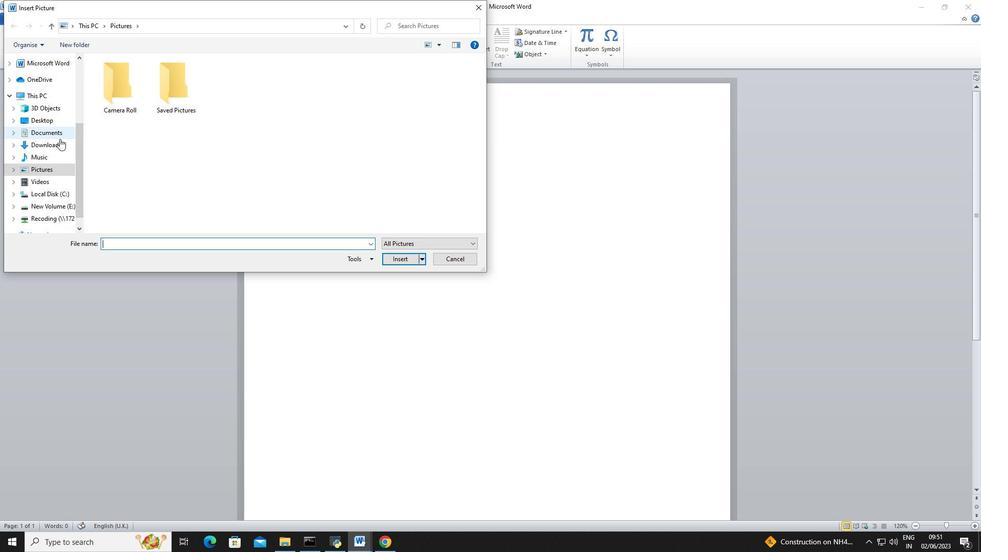 
Action: Mouse moved to (143, 84)
Screenshot: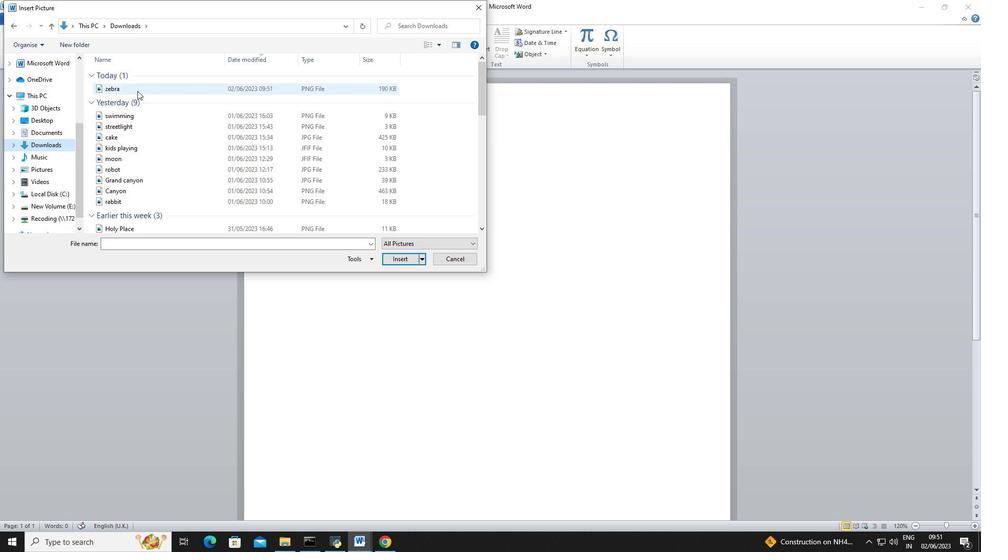
Action: Mouse pressed left at (143, 84)
Screenshot: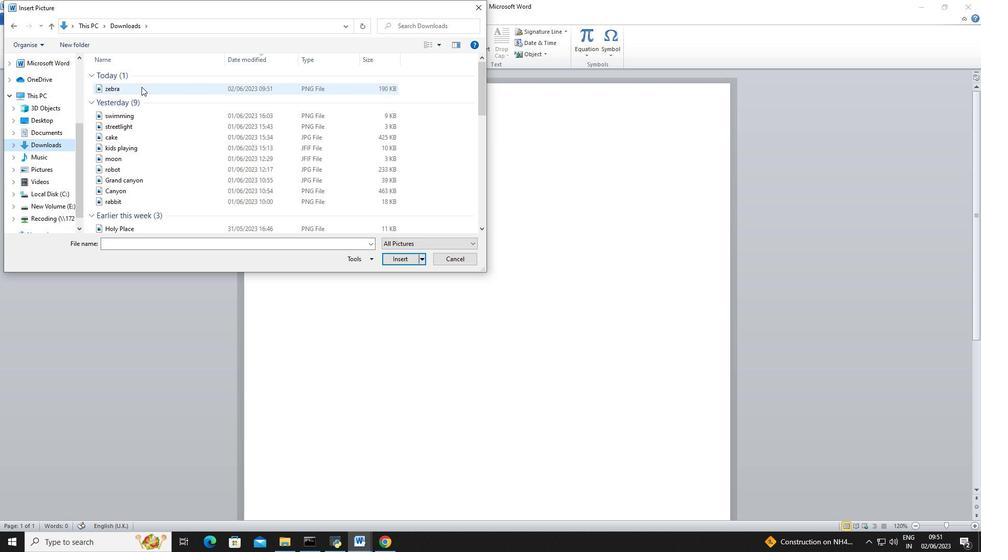 
Action: Mouse moved to (388, 260)
Screenshot: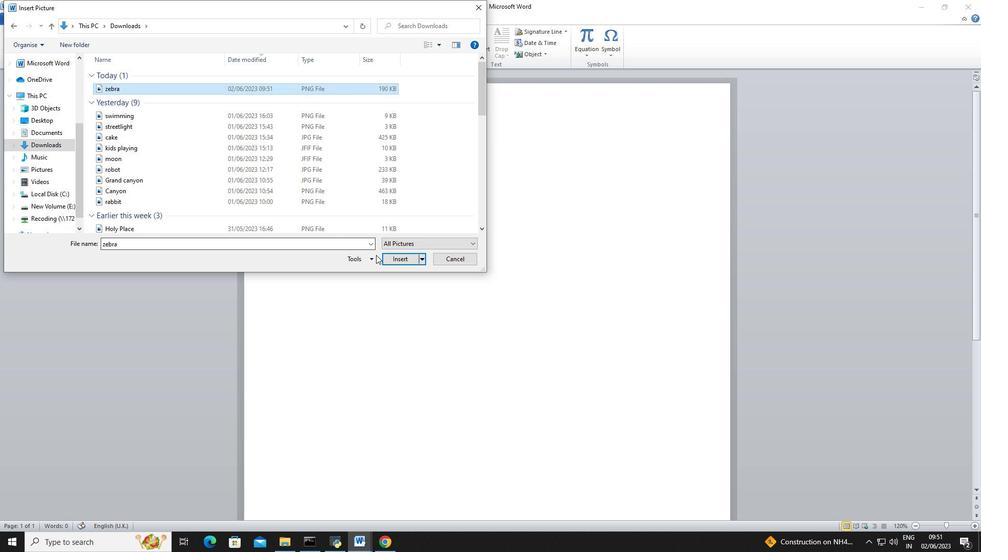 
Action: Mouse pressed left at (388, 260)
Screenshot: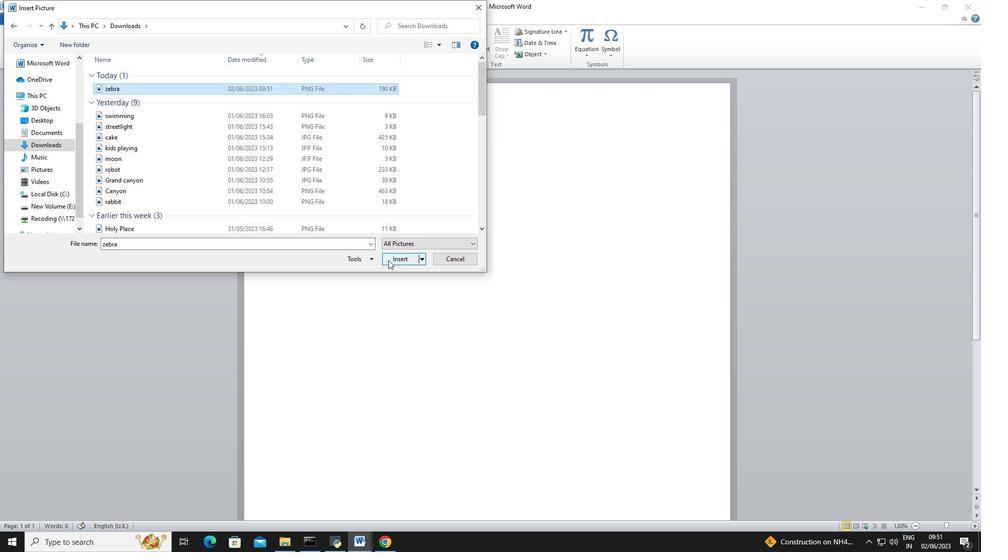 
Action: Mouse moved to (493, 237)
Screenshot: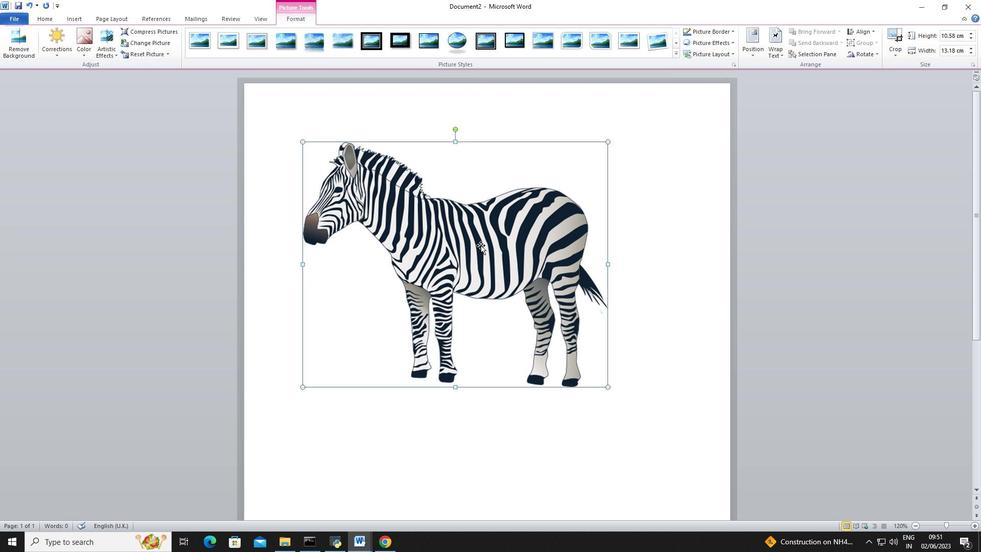 
Action: Mouse pressed left at (493, 237)
Screenshot: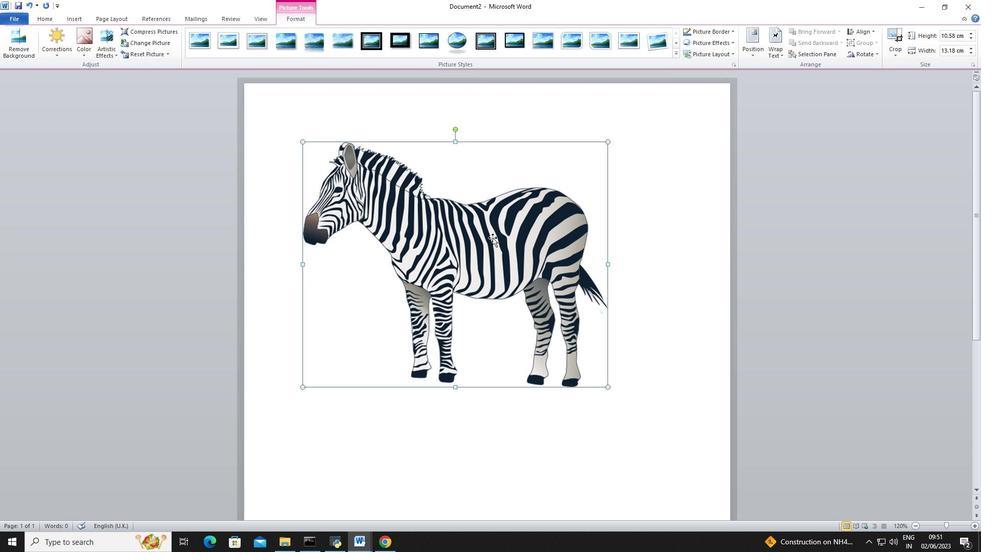 
Action: Mouse moved to (972, 42)
Screenshot: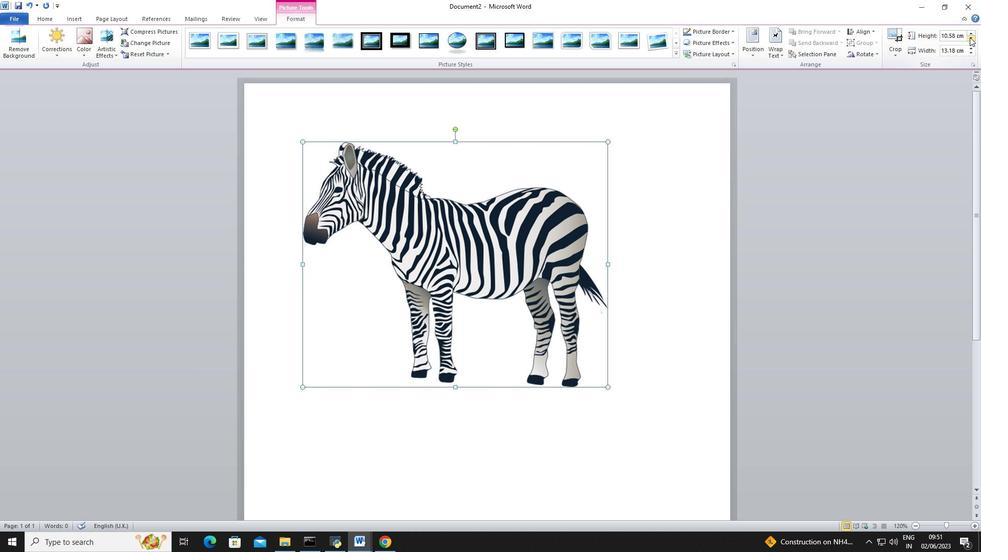 
Action: Mouse pressed left at (972, 42)
Screenshot: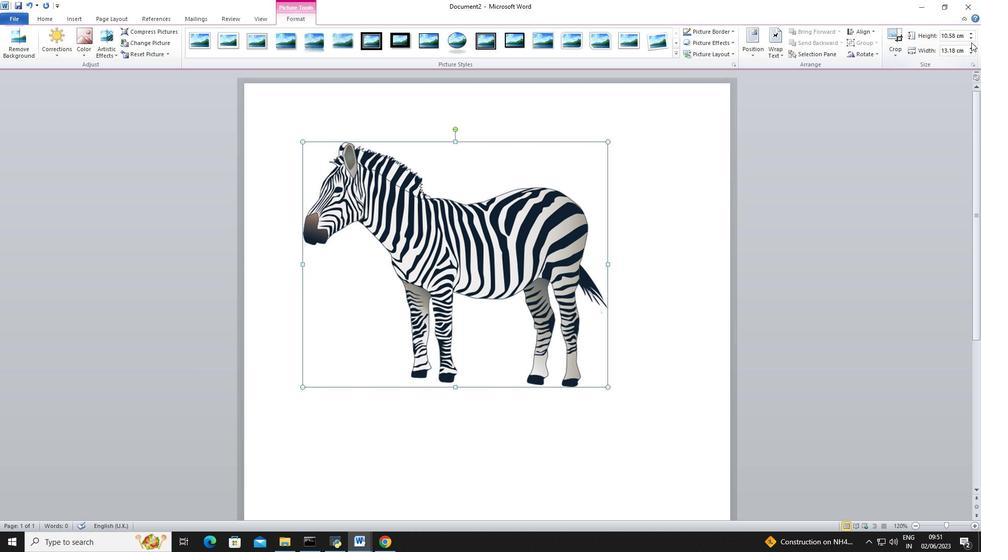 
Action: Mouse moved to (973, 39)
Screenshot: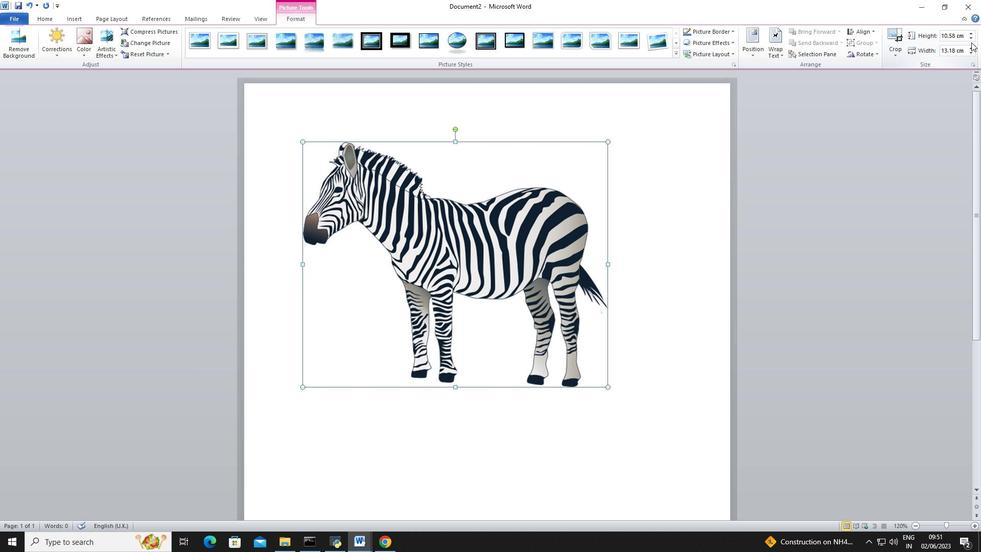 
Action: Mouse pressed left at (973, 39)
Screenshot: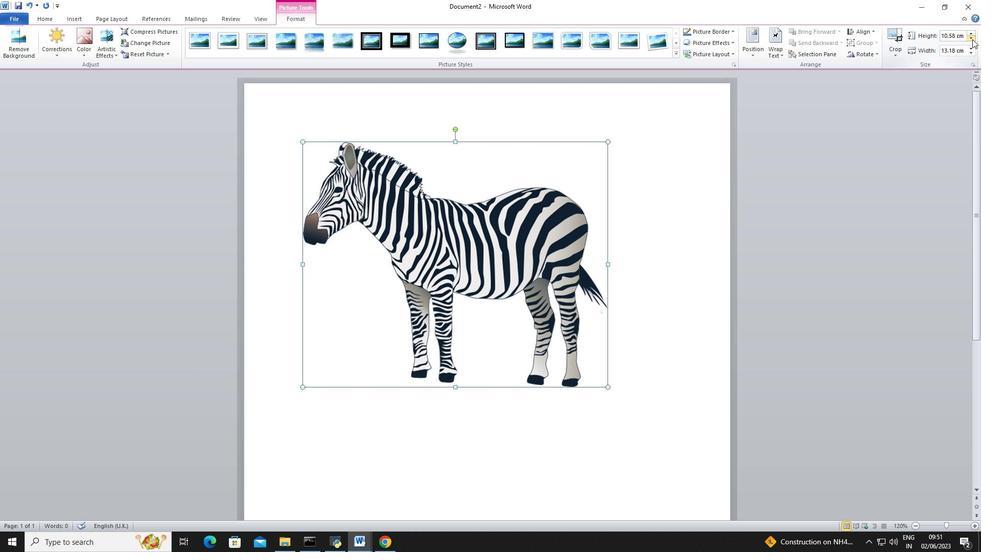 
Action: Mouse pressed left at (973, 39)
Screenshot: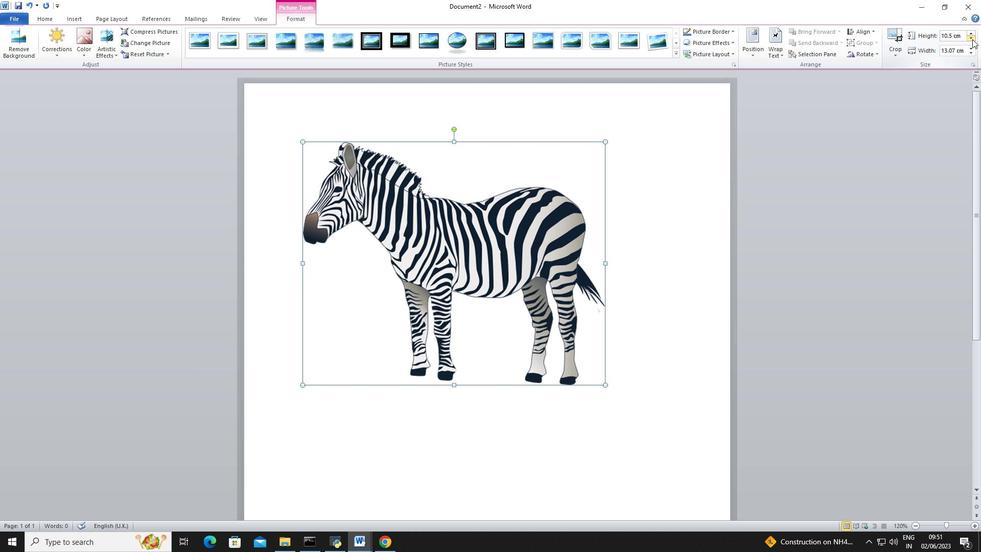 
Action: Mouse pressed left at (973, 39)
Screenshot: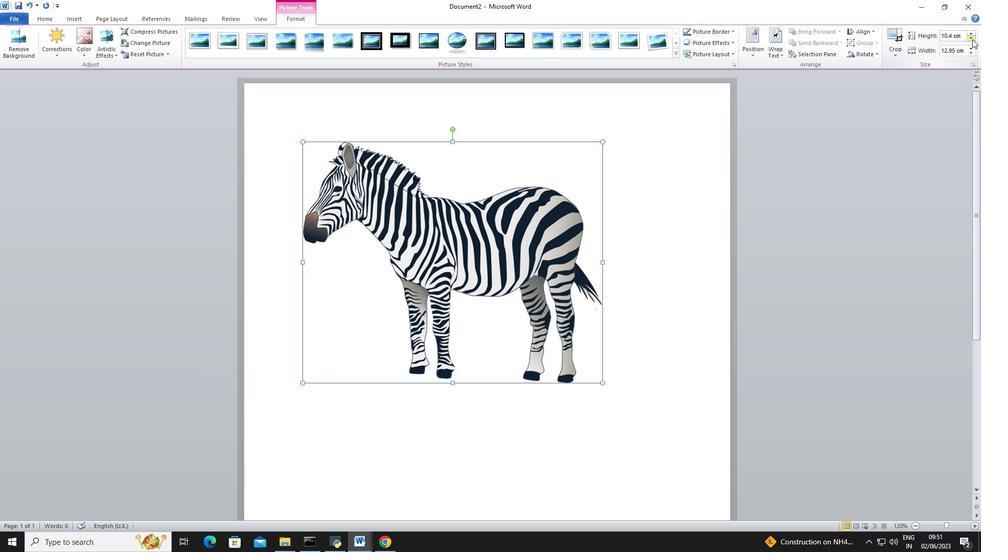 
Action: Mouse pressed left at (973, 39)
Screenshot: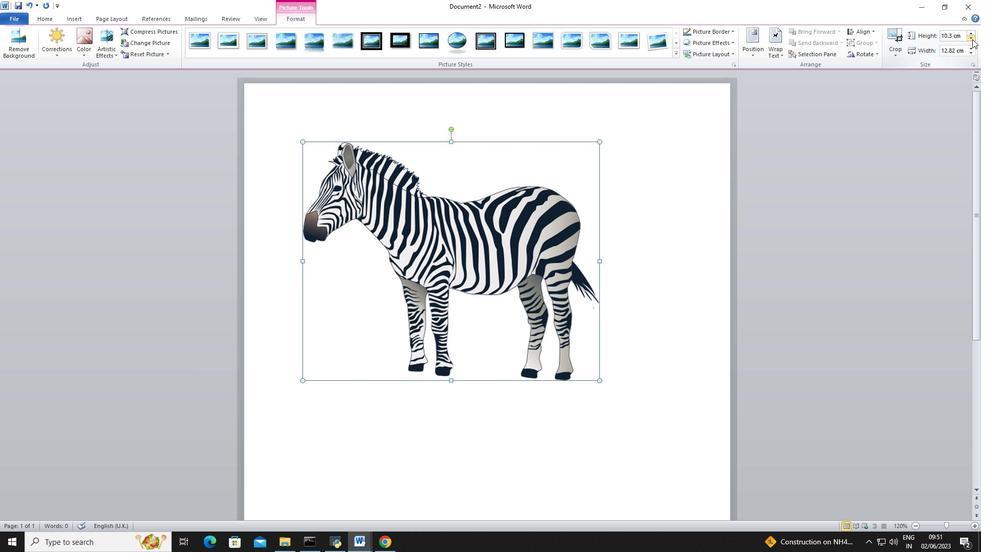 
Action: Mouse pressed left at (973, 39)
Screenshot: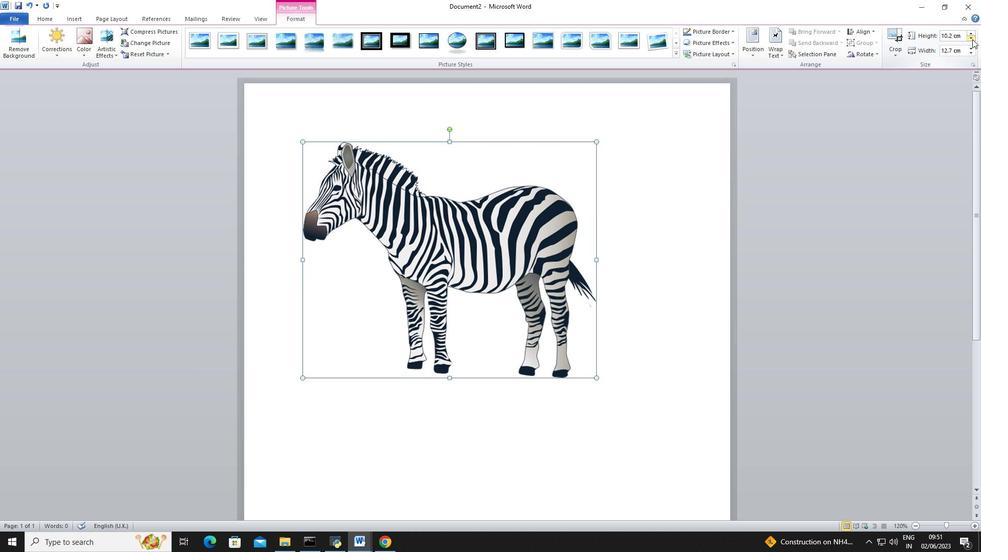 
Action: Mouse pressed left at (973, 39)
Screenshot: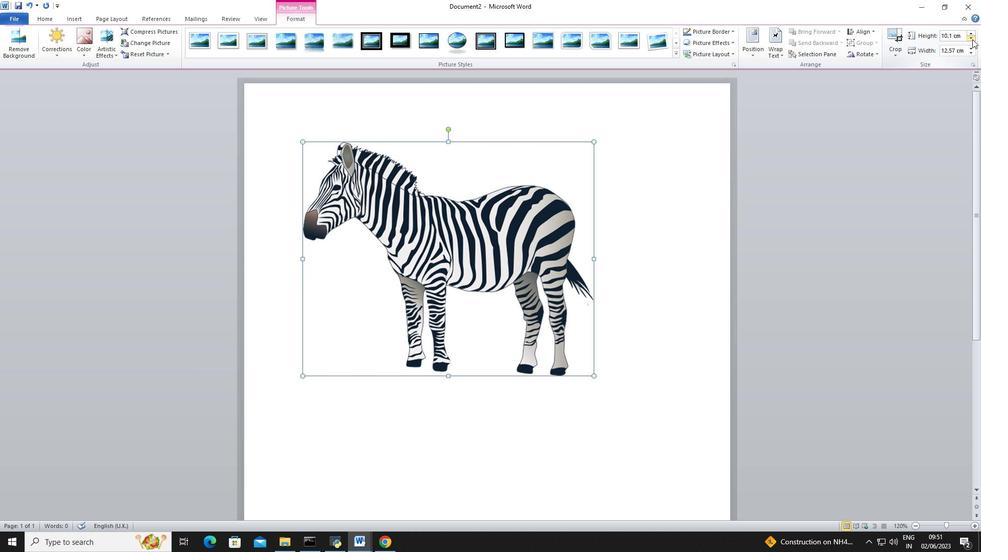 
Action: Mouse pressed left at (973, 39)
Screenshot: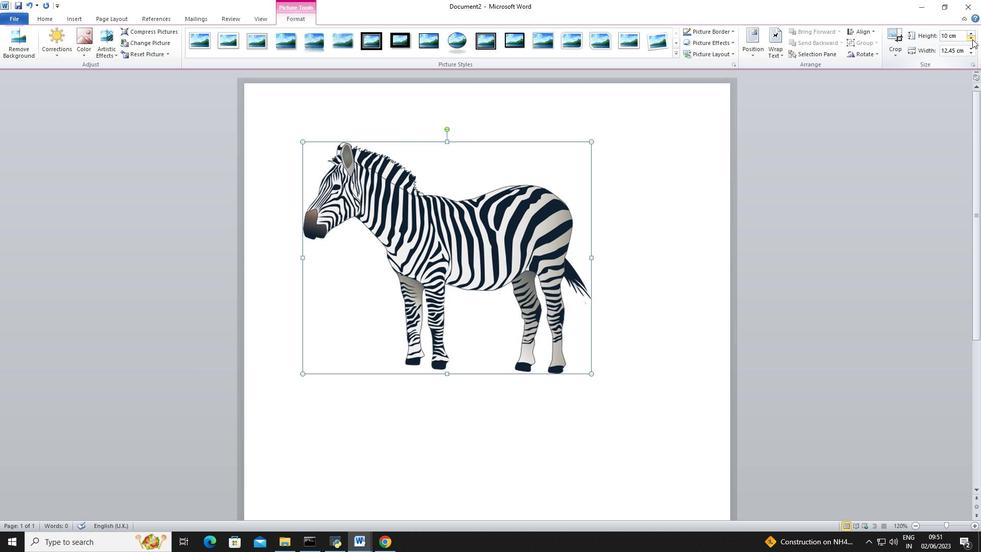 
Action: Mouse pressed left at (973, 39)
Screenshot: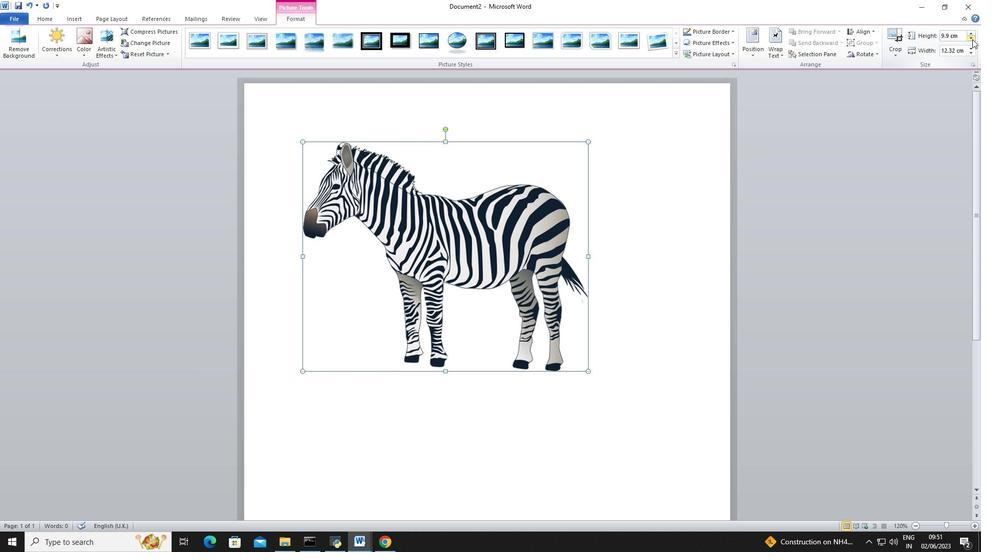 
Action: Mouse pressed left at (973, 39)
Screenshot: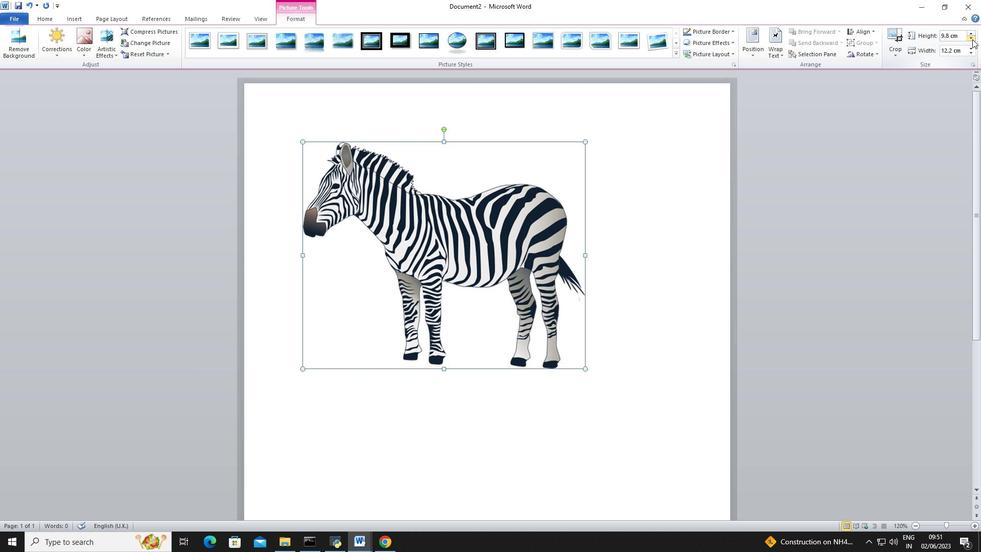 
Action: Mouse pressed left at (973, 39)
Screenshot: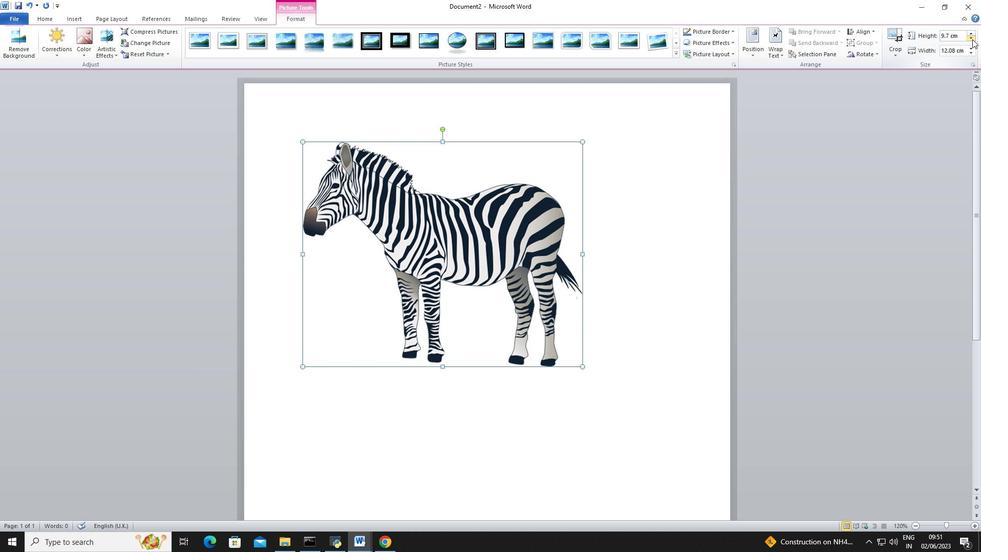 
Action: Mouse pressed left at (973, 39)
Screenshot: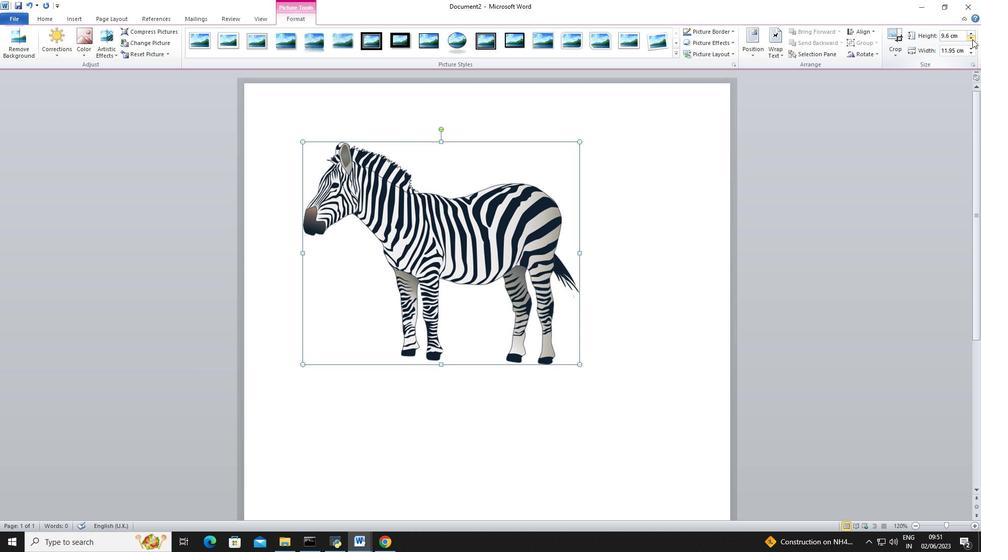 
Action: Mouse pressed left at (973, 39)
Screenshot: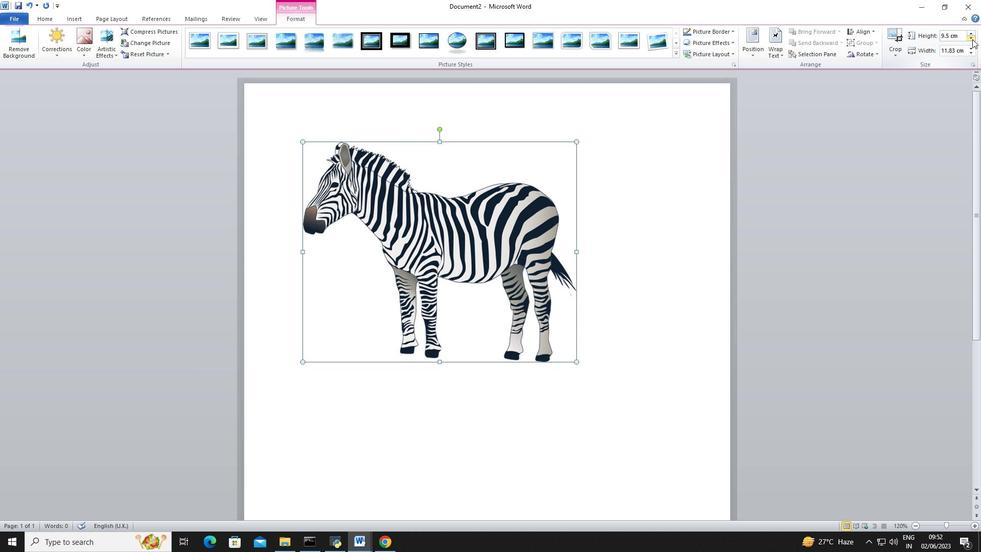 
Action: Mouse moved to (484, 190)
Screenshot: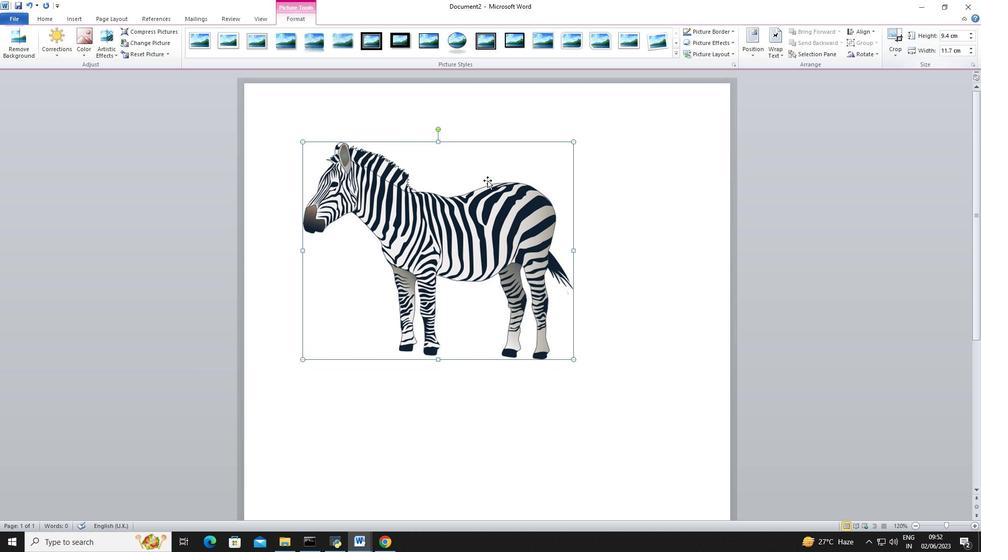 
Action: Mouse pressed left at (484, 190)
Screenshot: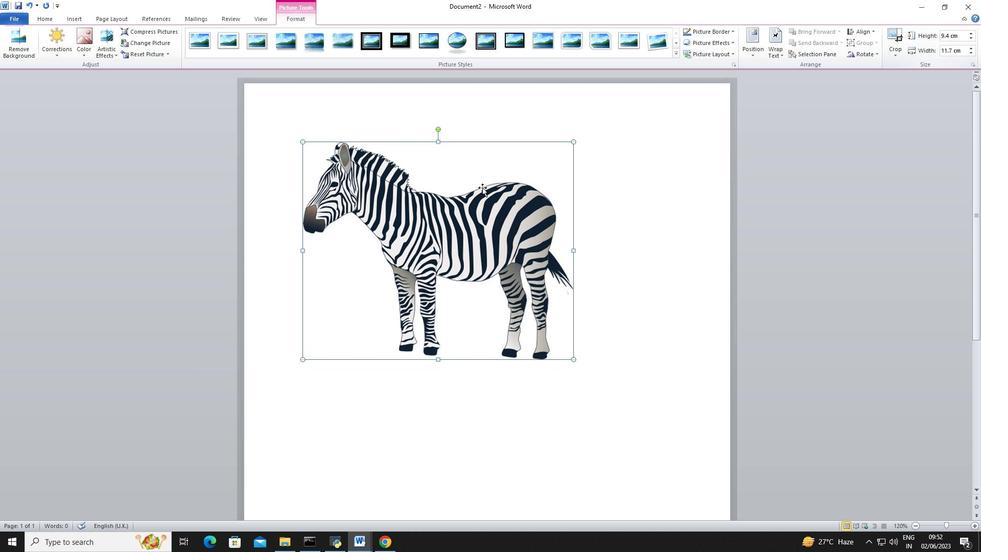 
Action: Mouse moved to (734, 31)
Screenshot: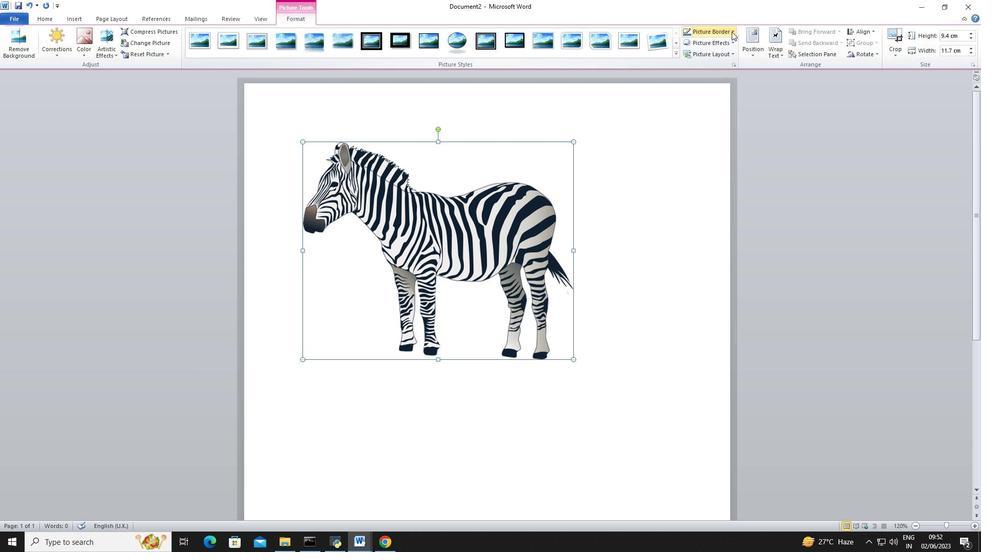 
Action: Mouse pressed left at (734, 31)
Screenshot: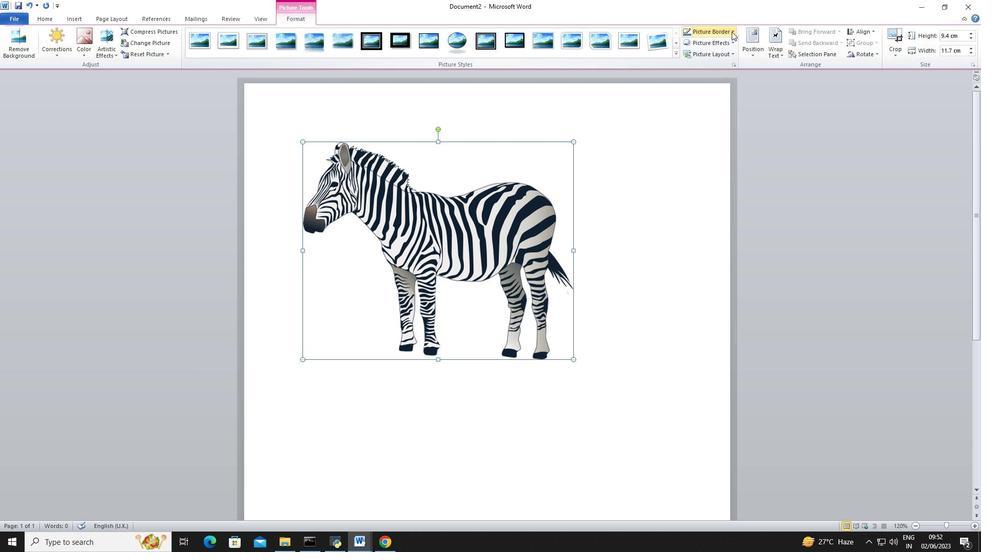 
Action: Mouse moved to (755, 3)
Screenshot: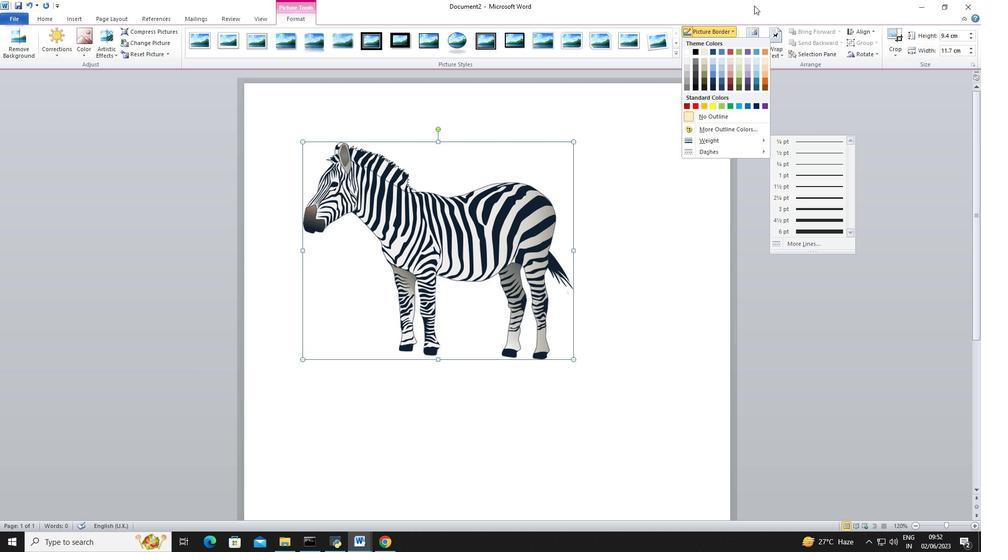 
Action: Mouse pressed left at (755, 3)
Screenshot: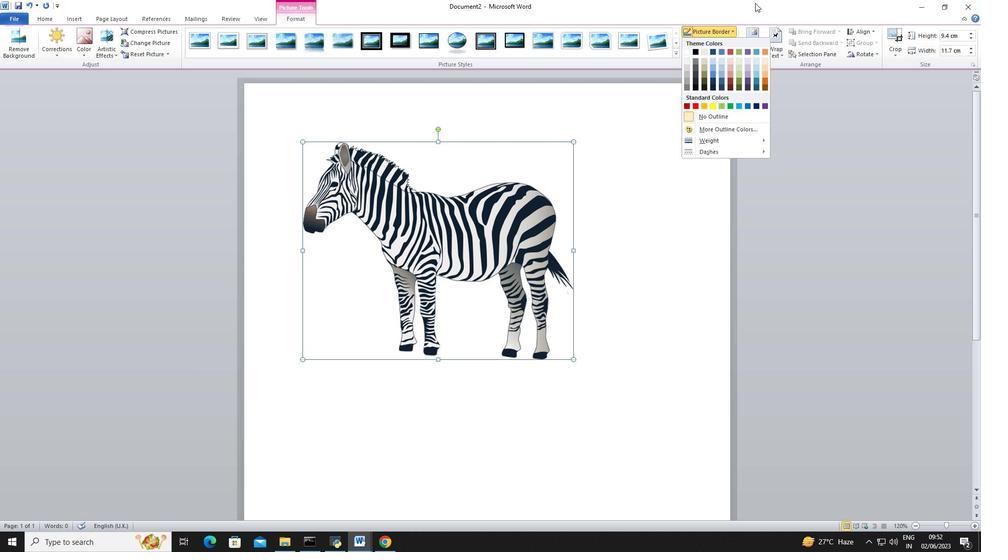 
Action: Mouse moved to (104, 15)
Screenshot: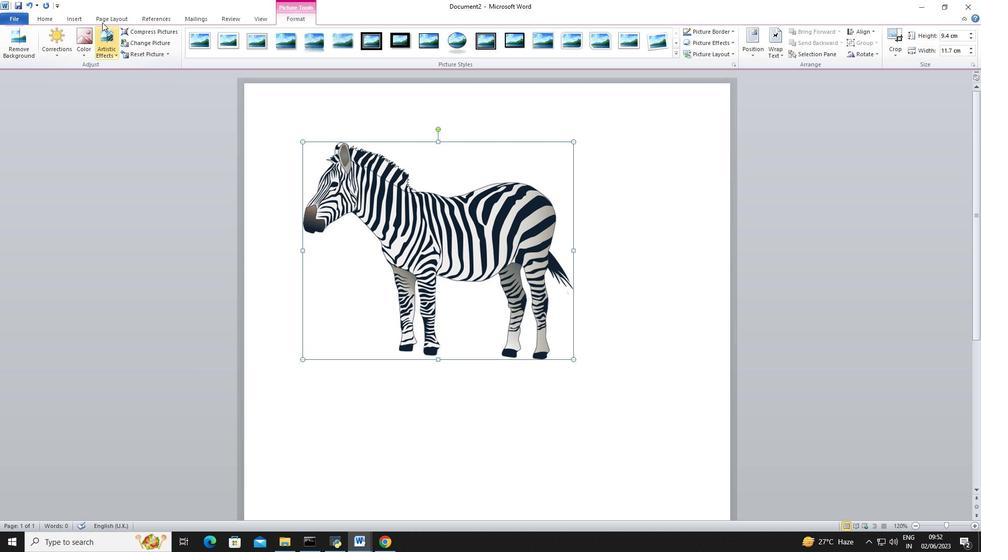 
Action: Mouse pressed left at (104, 15)
Screenshot: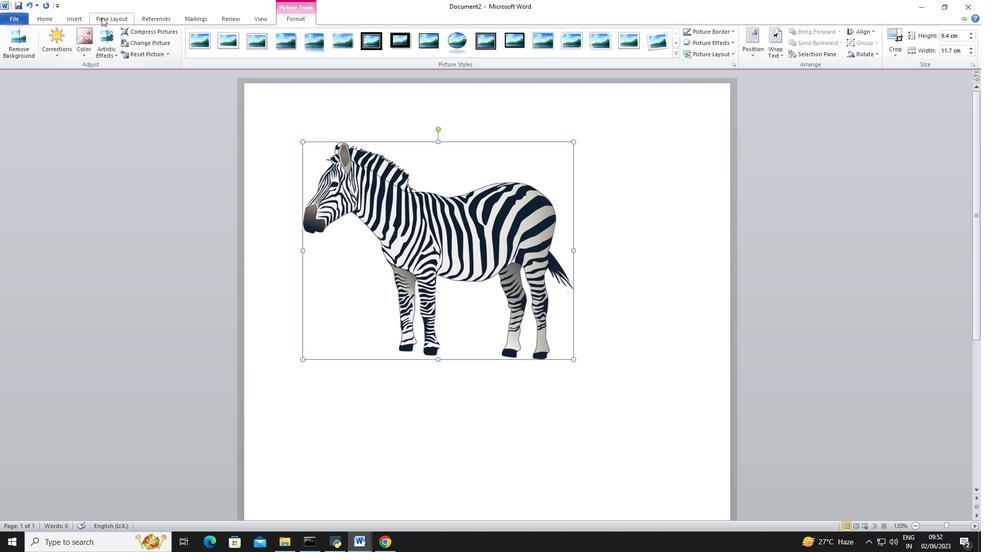 
Action: Mouse moved to (52, 18)
Screenshot: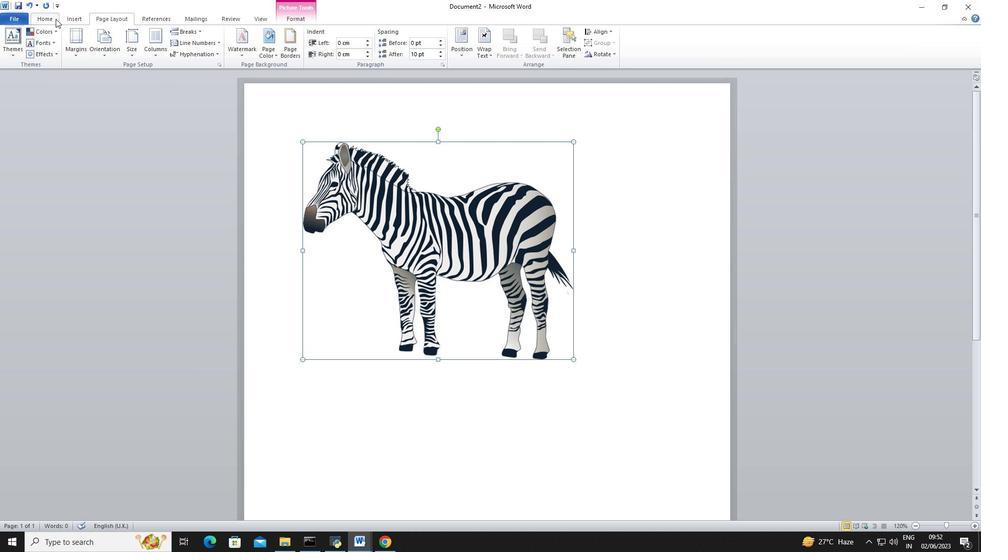 
Action: Mouse pressed left at (52, 18)
Screenshot: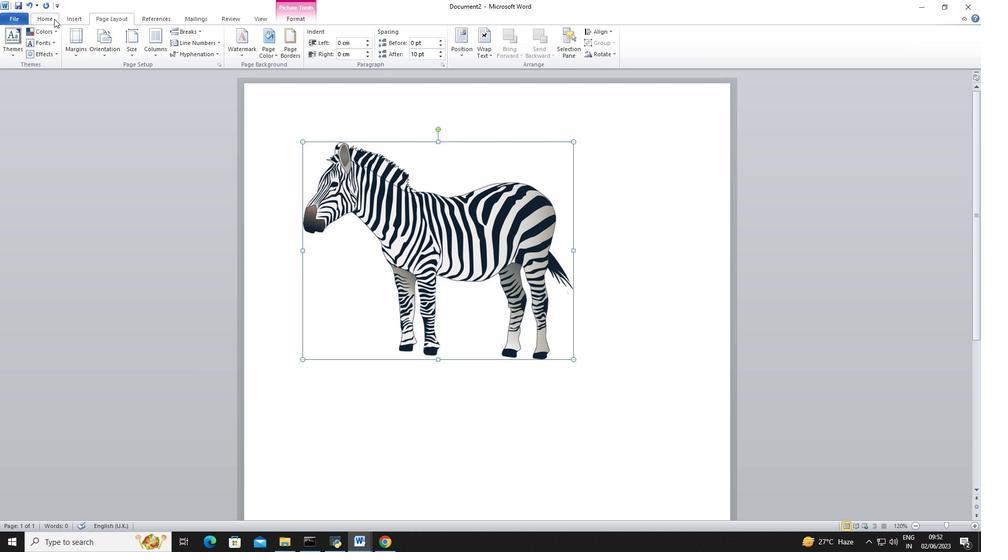 
Action: Mouse moved to (385, 210)
Screenshot: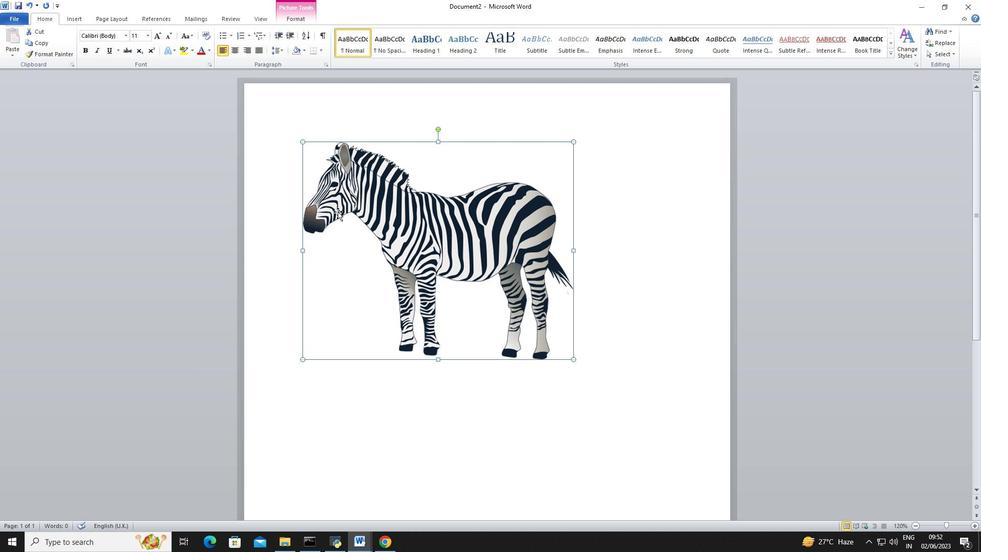 
Action: Mouse pressed left at (385, 210)
Screenshot: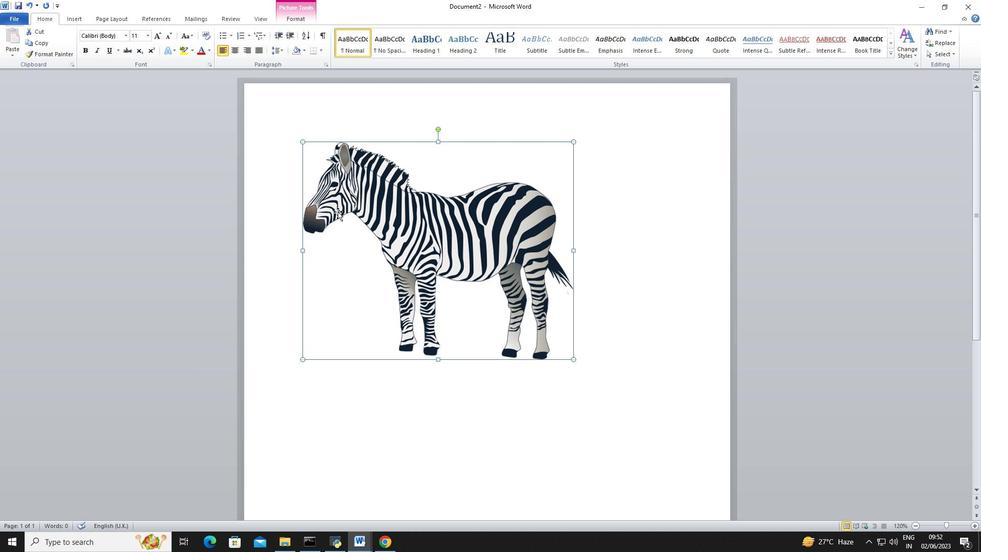 
Action: Mouse moved to (293, 12)
Screenshot: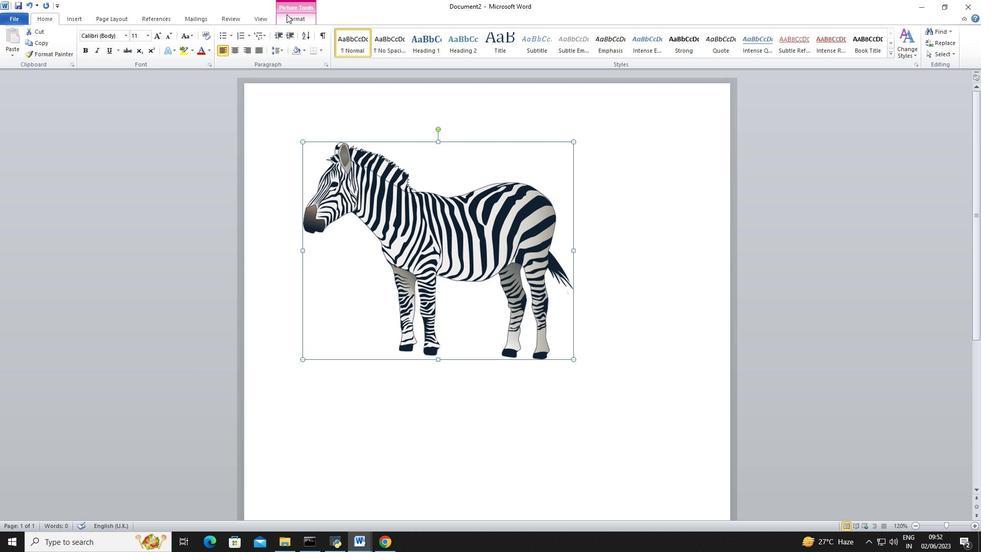 
Action: Mouse pressed left at (293, 12)
Screenshot: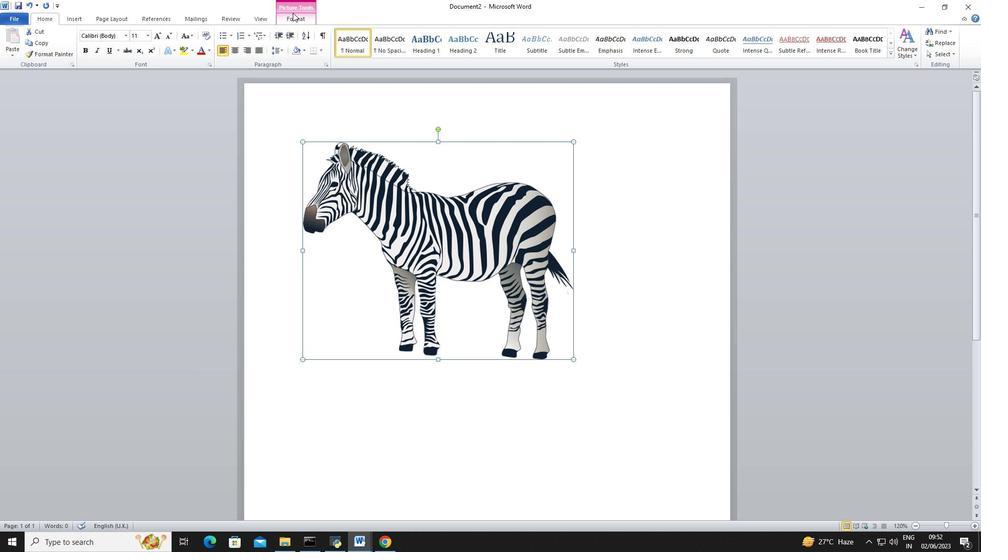 
Action: Mouse moved to (729, 43)
Screenshot: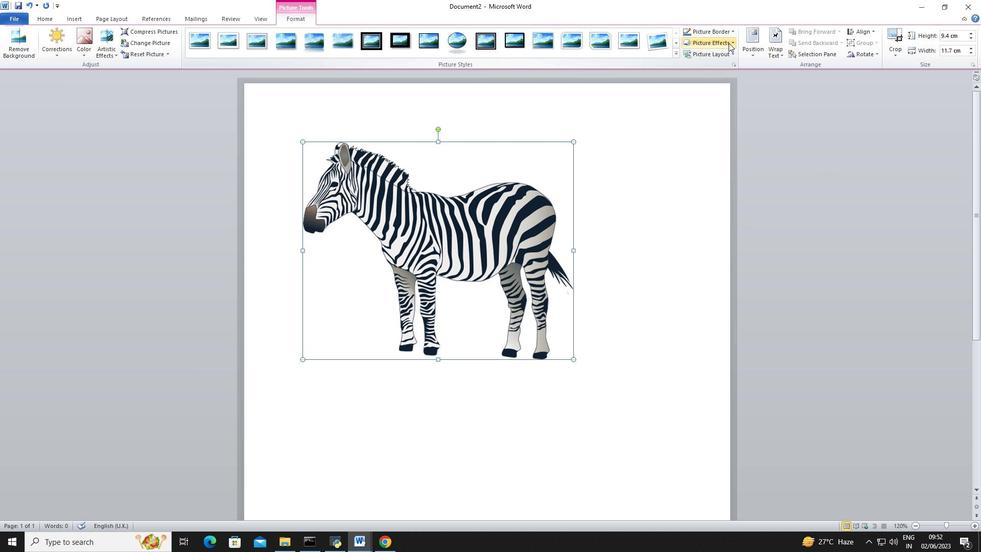 
Action: Mouse pressed left at (729, 43)
Screenshot: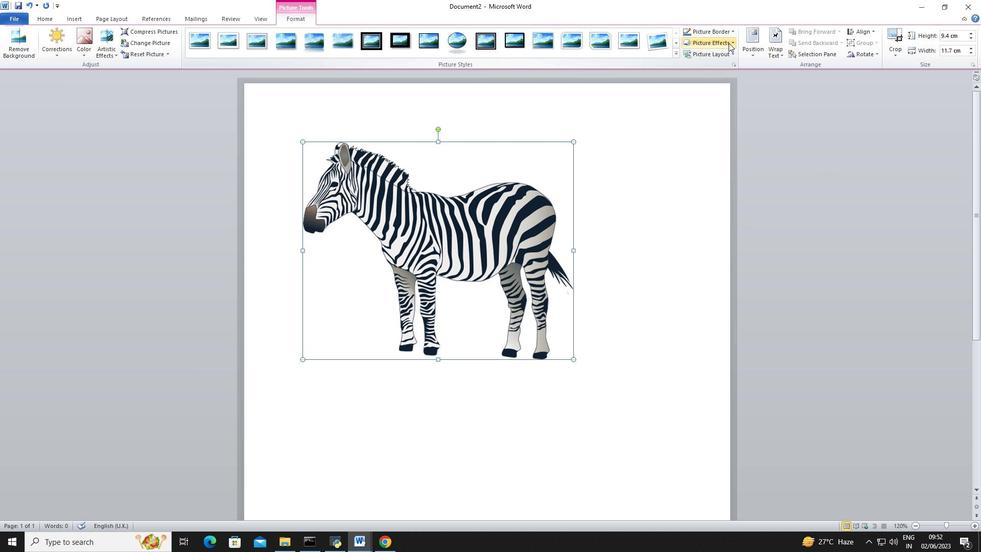 
Action: Mouse moved to (730, 32)
Screenshot: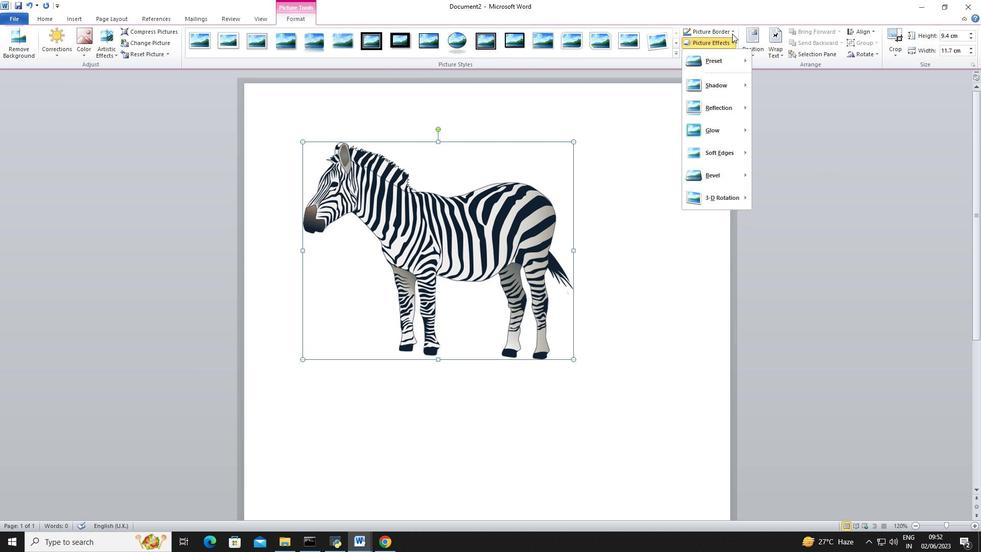 
Action: Mouse pressed left at (730, 32)
Screenshot: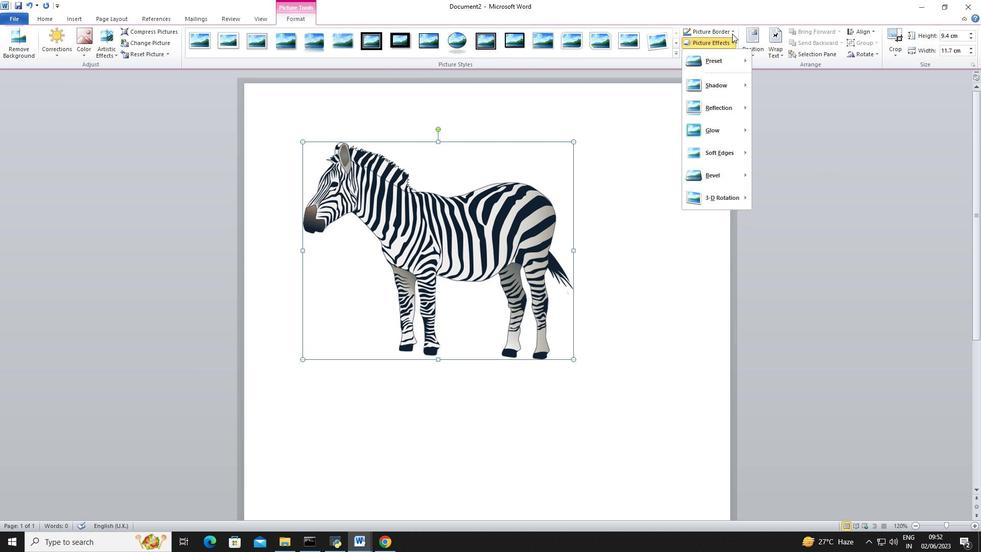
Action: Mouse moved to (692, 52)
Screenshot: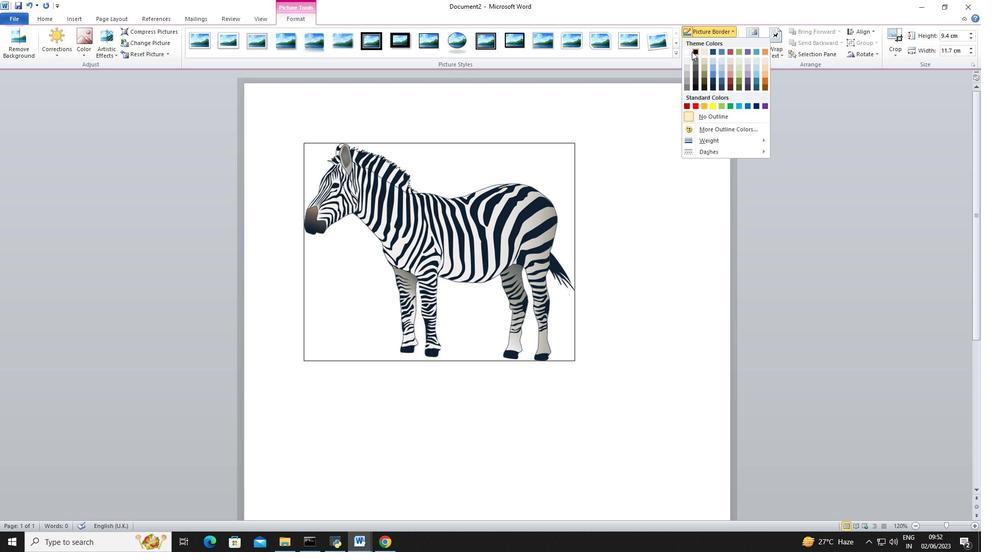 
Action: Mouse pressed left at (692, 52)
Screenshot: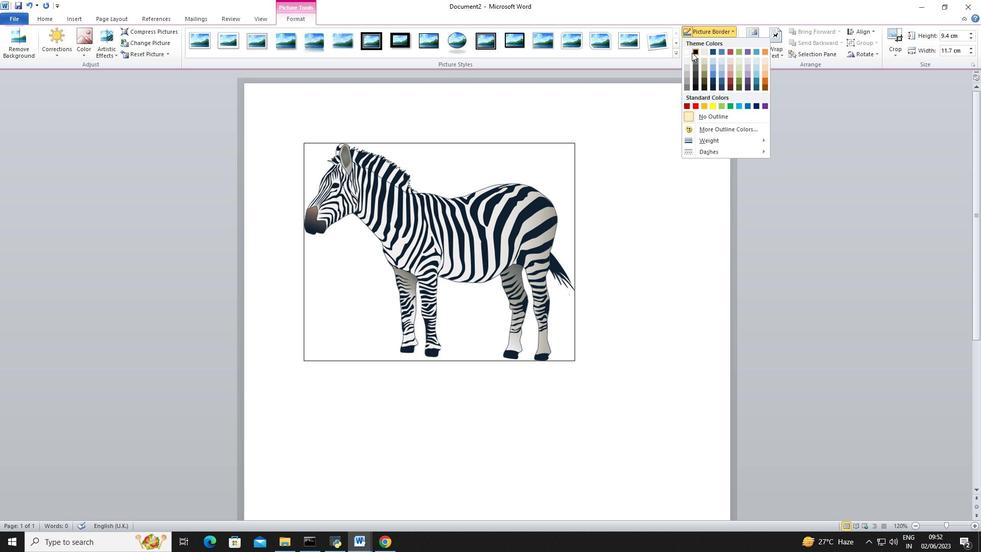 
Action: Mouse moved to (731, 28)
Screenshot: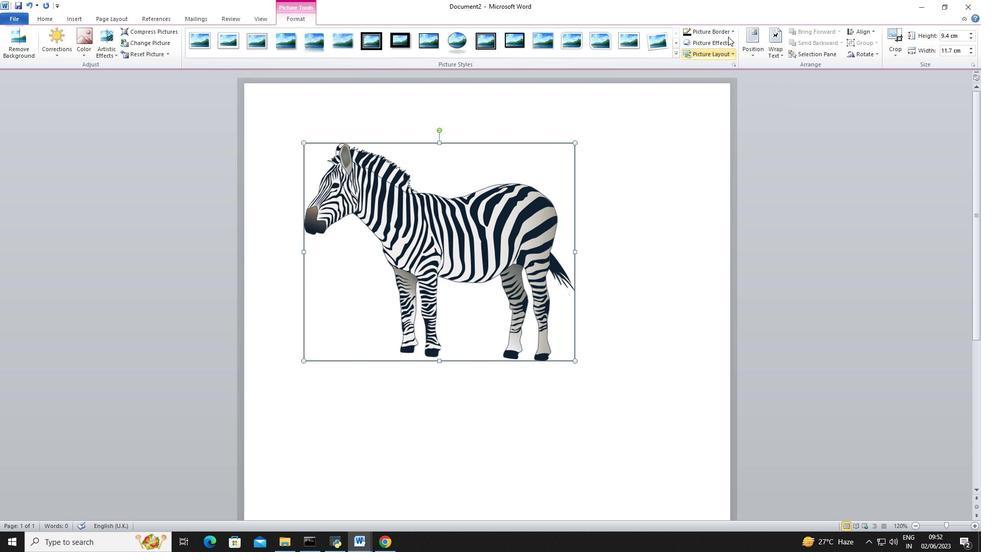 
Action: Mouse pressed left at (731, 28)
Screenshot: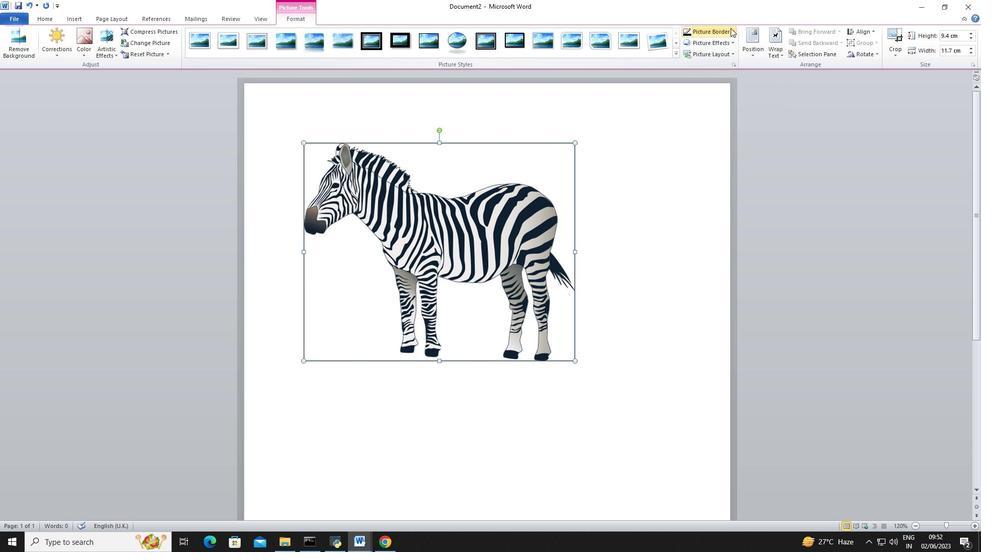 
Action: Mouse moved to (664, 86)
Screenshot: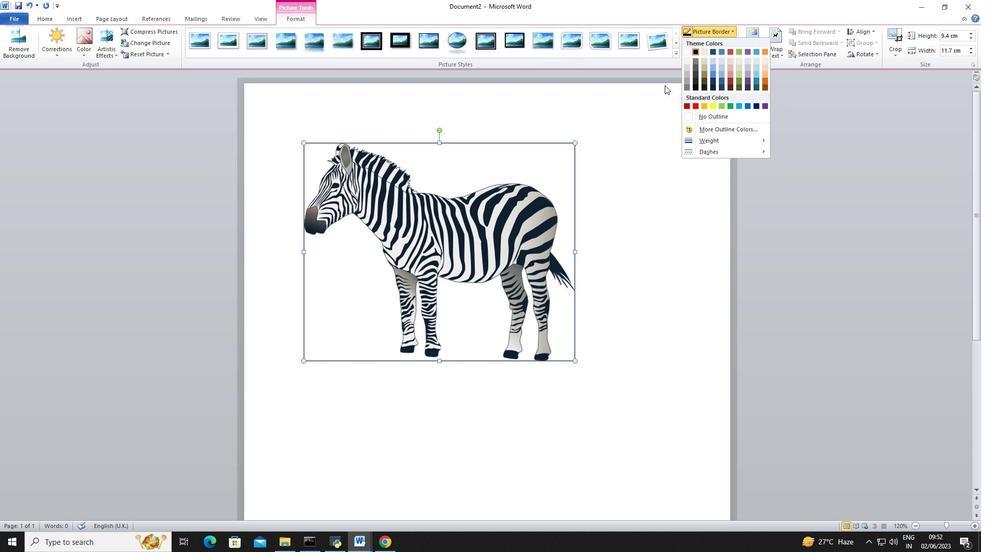 
Action: Mouse pressed left at (664, 86)
Screenshot: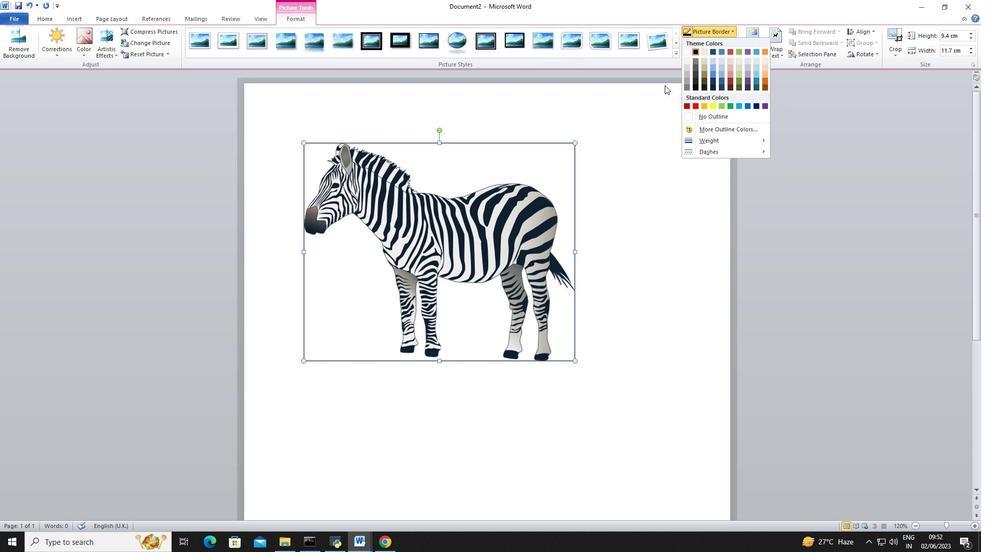 
Action: Mouse moved to (734, 42)
Screenshot: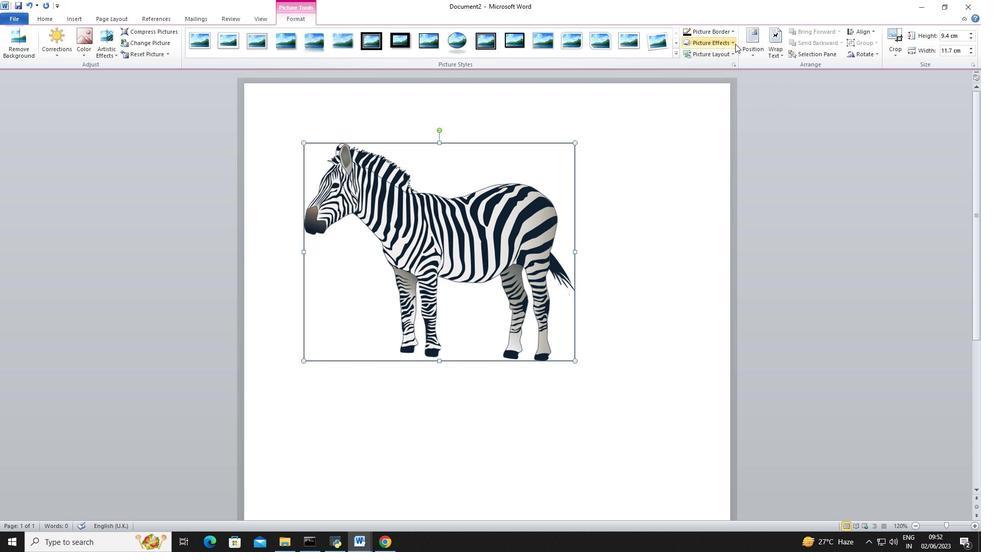 
Action: Mouse pressed left at (734, 42)
Screenshot: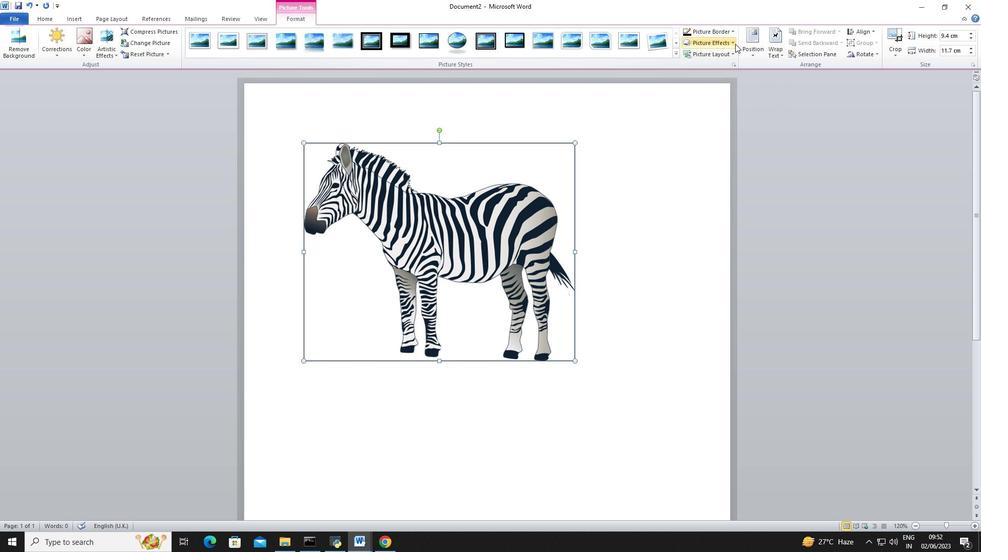 
Action: Mouse moved to (804, 132)
Screenshot: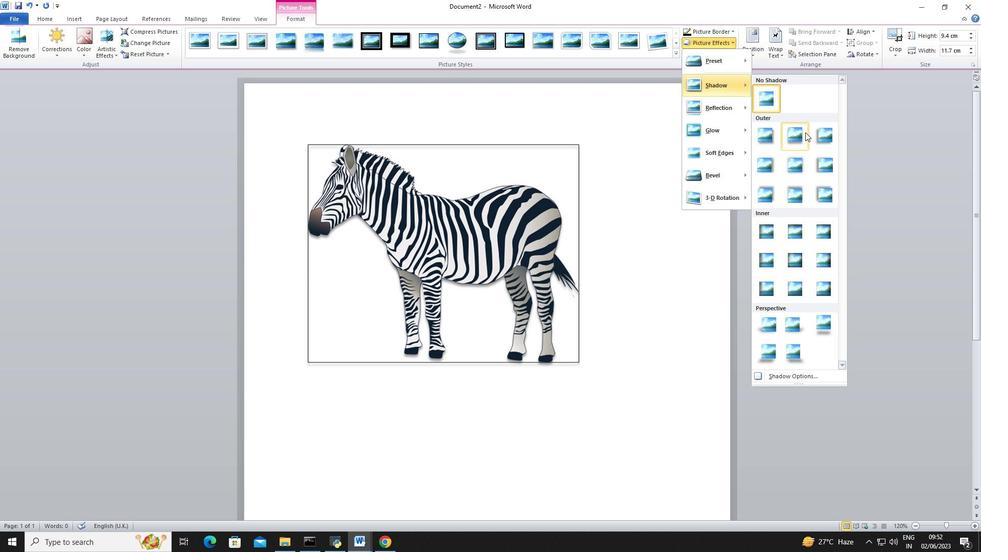 
Action: Mouse pressed left at (804, 132)
Screenshot: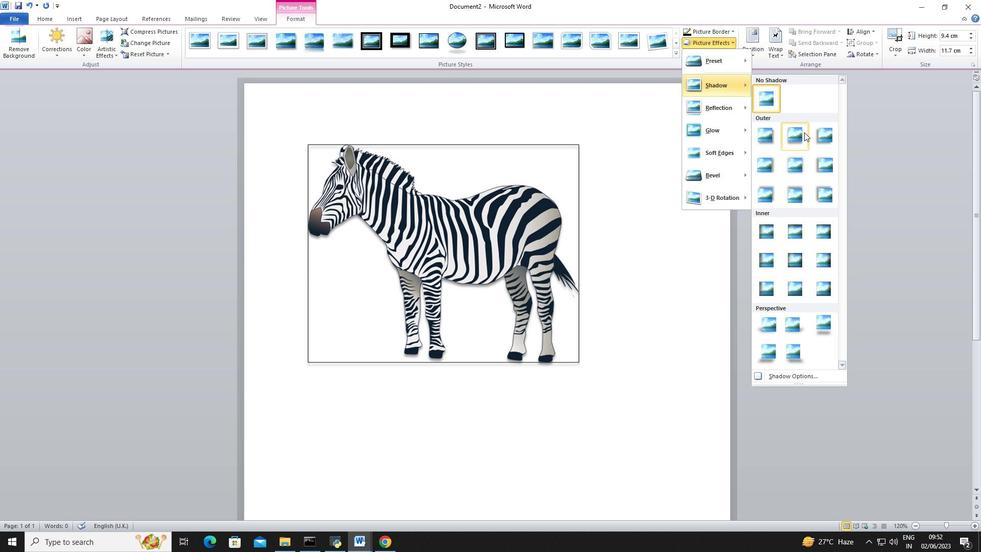 
Action: Mouse moved to (729, 52)
Screenshot: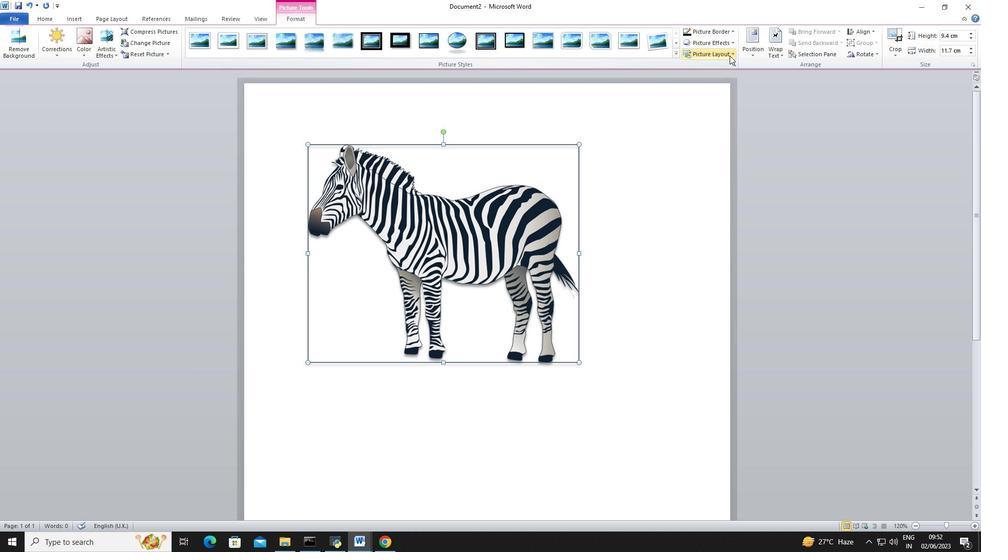 
Action: Mouse pressed left at (729, 52)
Screenshot: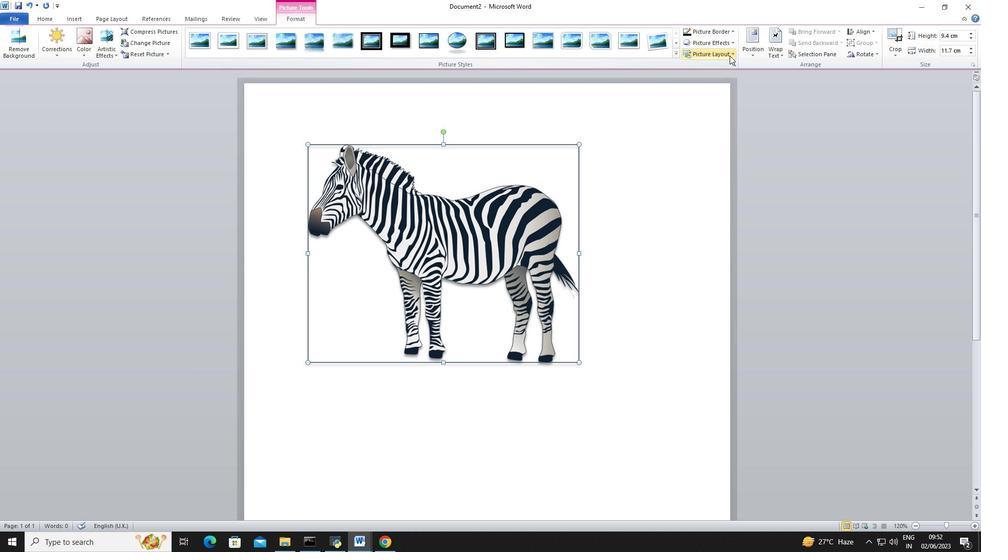
Action: Mouse moved to (731, 43)
Screenshot: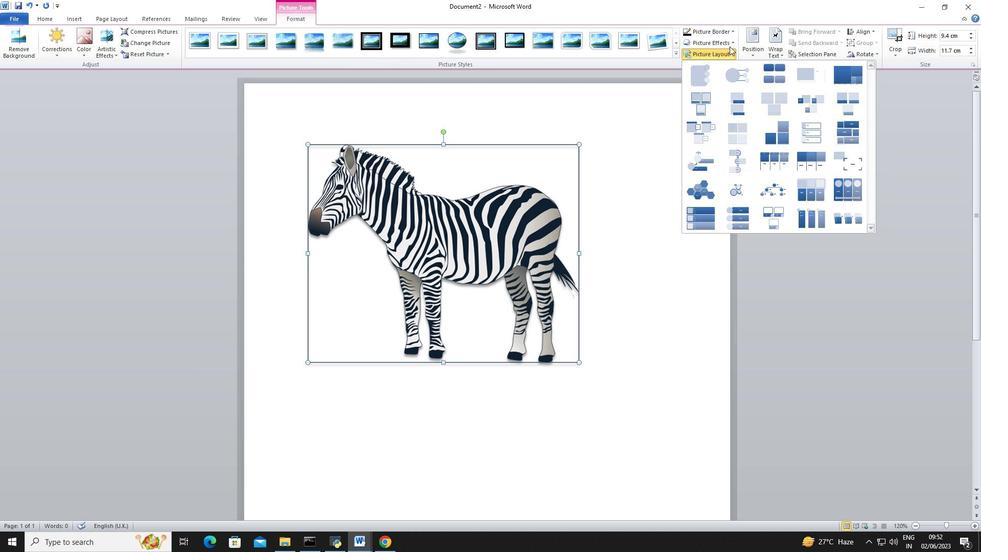 
Action: Mouse pressed left at (731, 43)
Screenshot: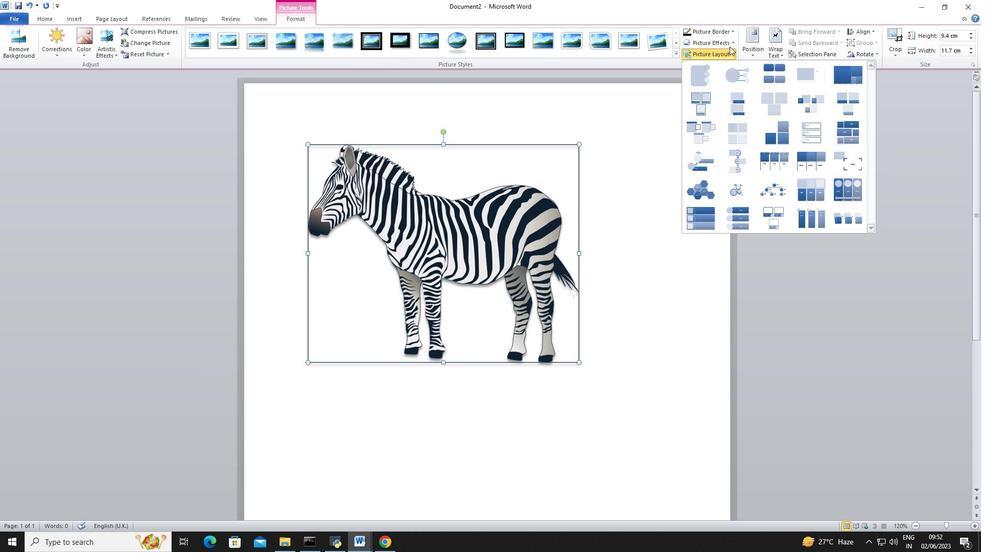 
Action: Mouse moved to (733, 31)
Screenshot: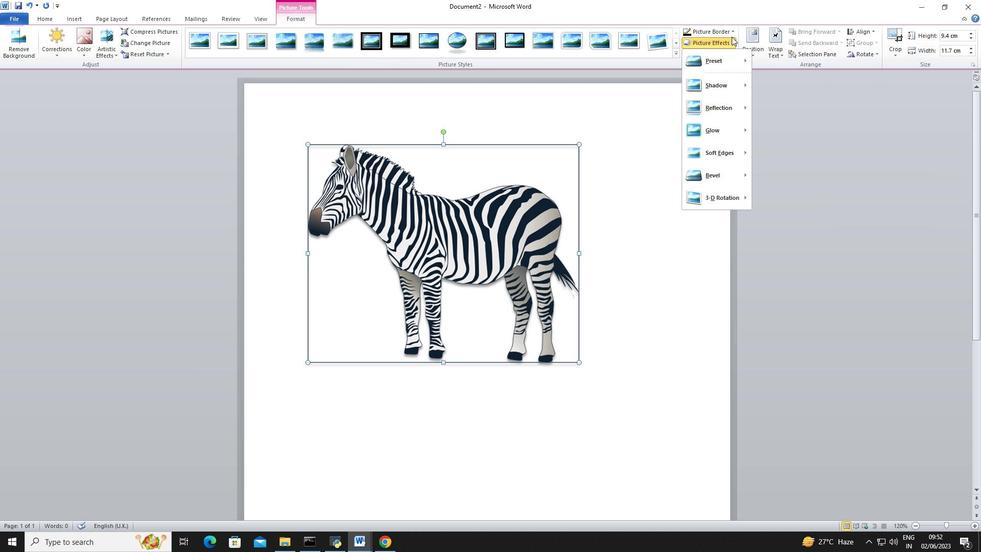 
Action: Mouse pressed left at (733, 31)
Screenshot: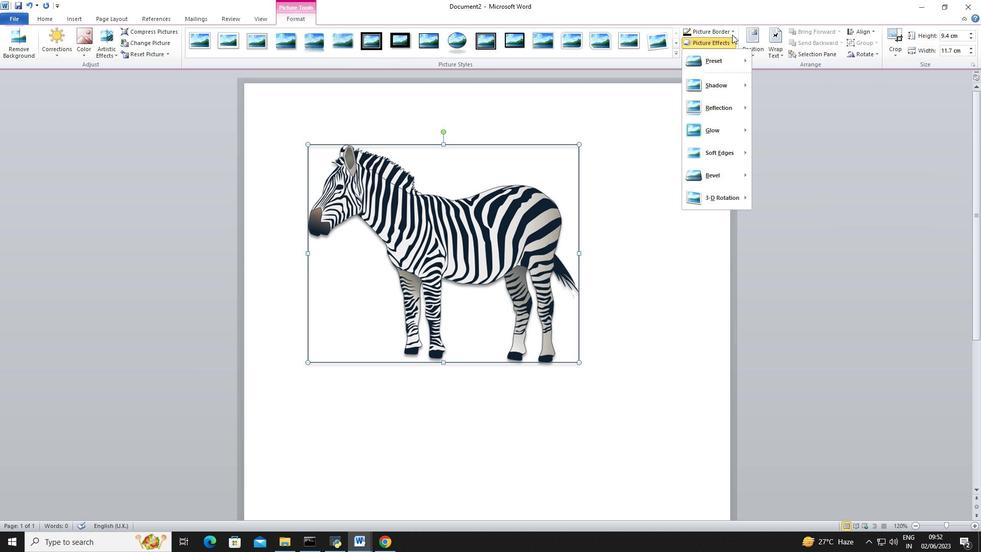 
Action: Mouse moved to (430, 242)
Screenshot: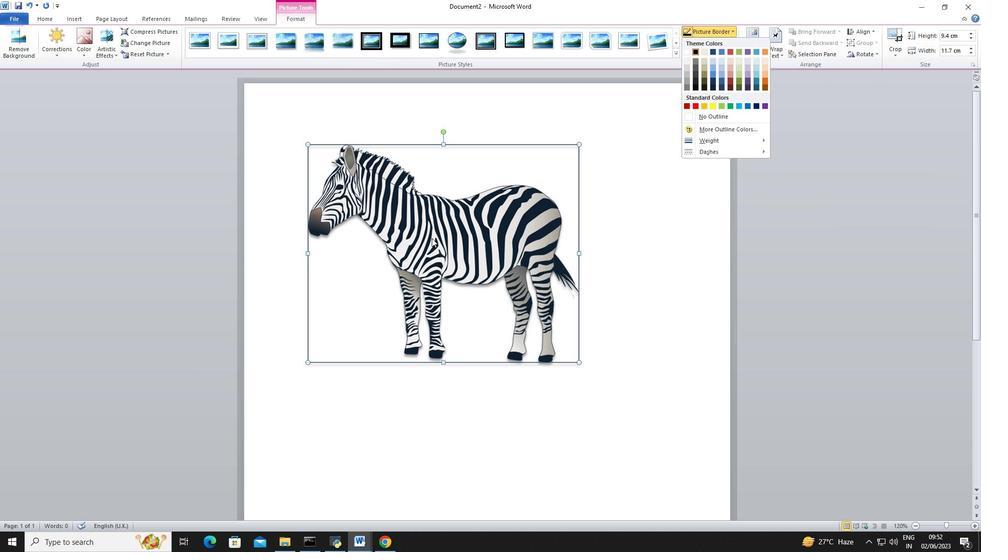 
Action: Mouse pressed left at (430, 242)
Screenshot: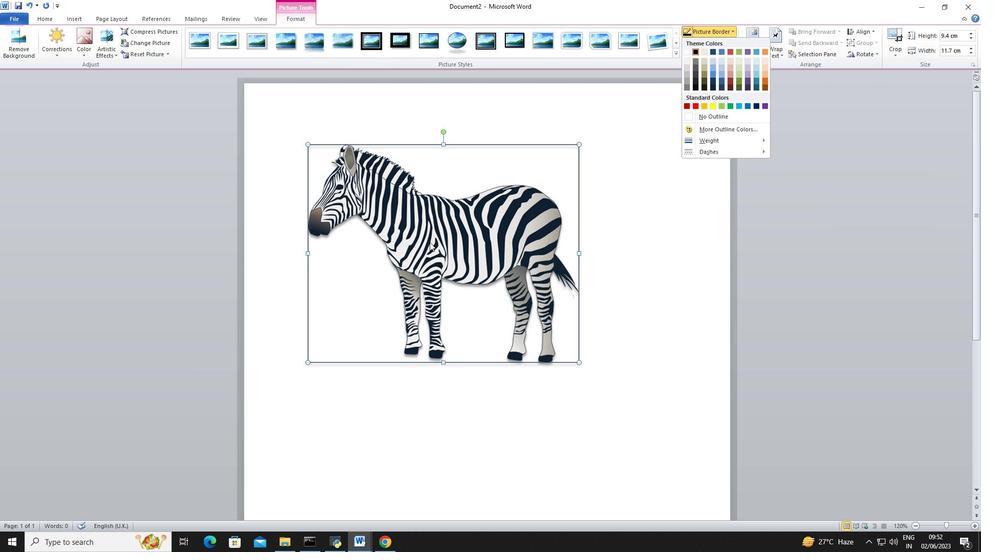 
Action: Mouse moved to (301, 17)
Screenshot: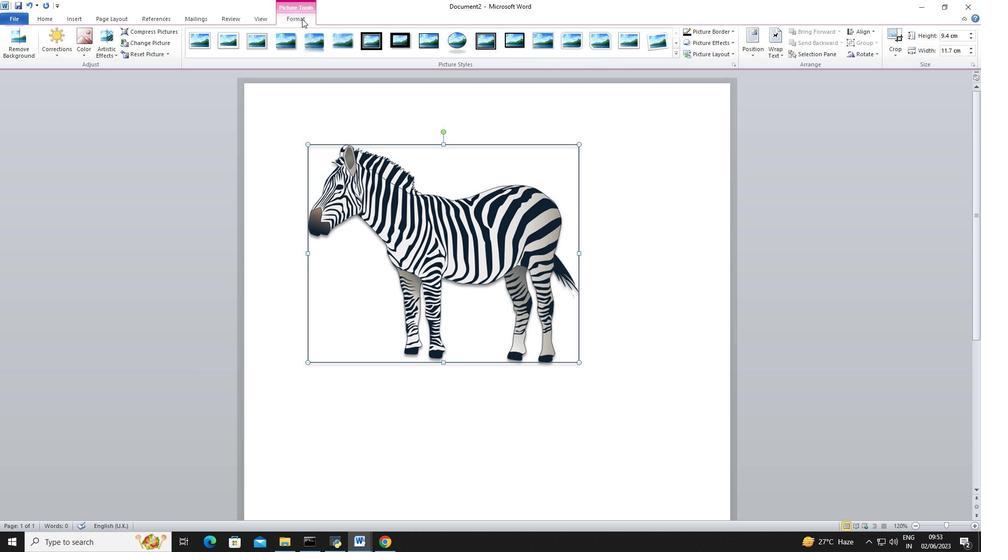 
Action: Mouse pressed left at (301, 17)
Screenshot: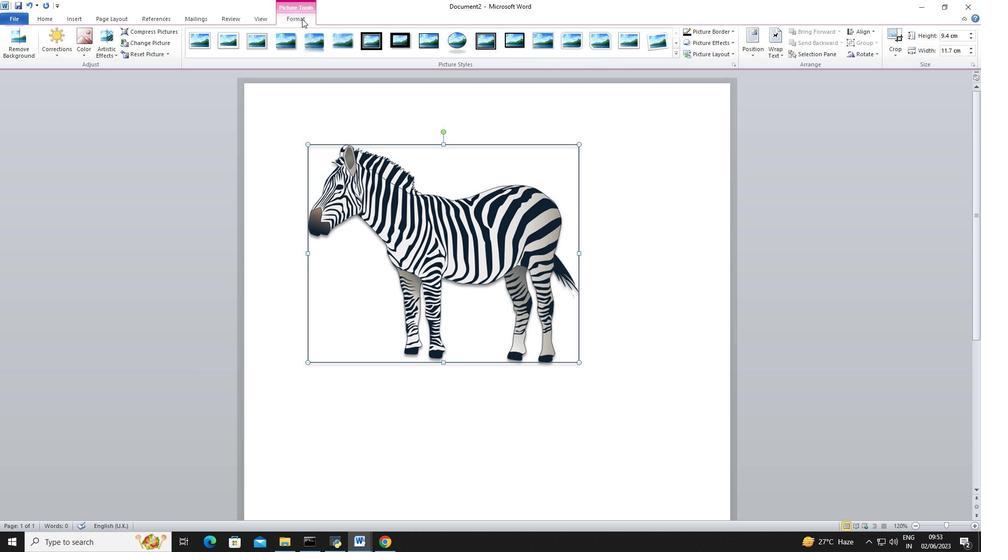 
Action: Mouse moved to (300, 6)
Screenshot: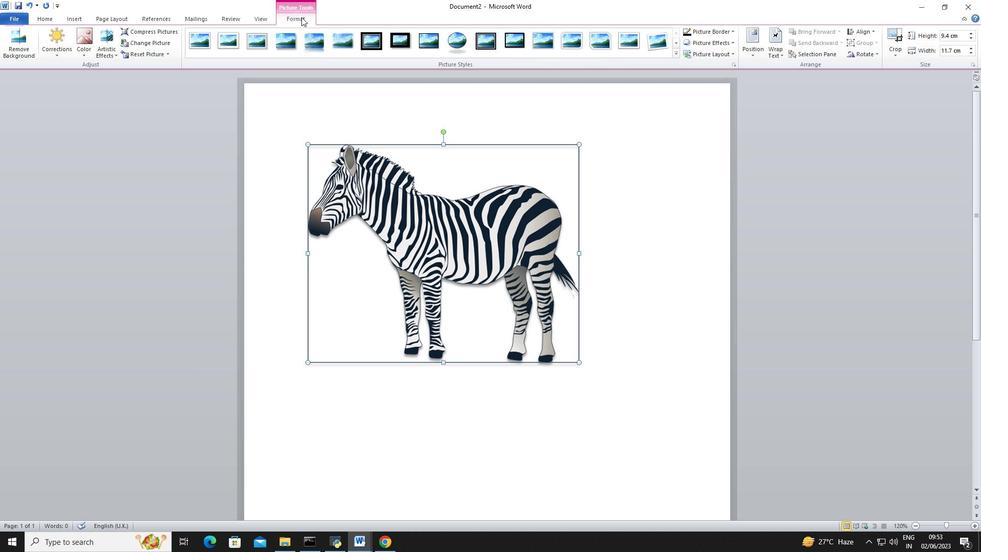 
Action: Mouse pressed left at (300, 6)
Screenshot: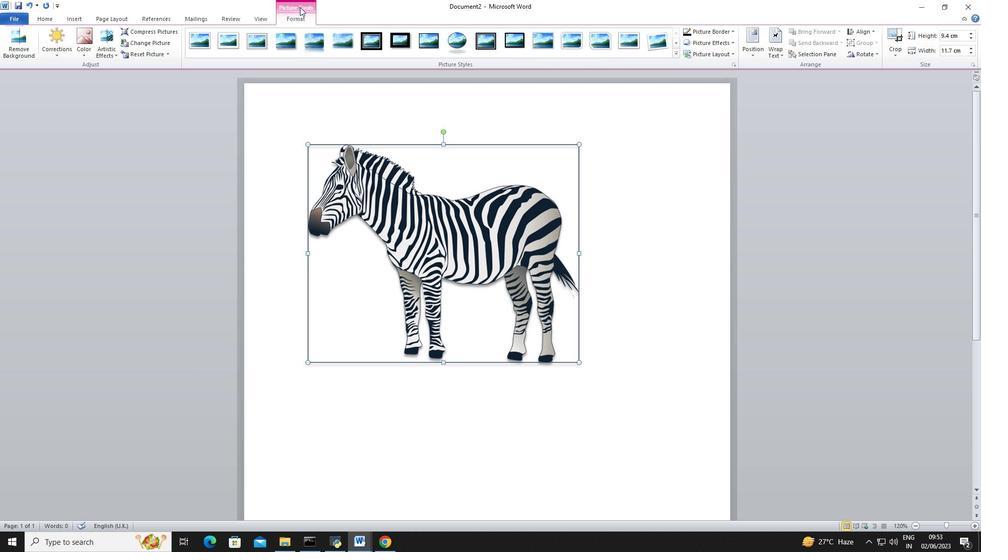
Action: Mouse moved to (269, 17)
Screenshot: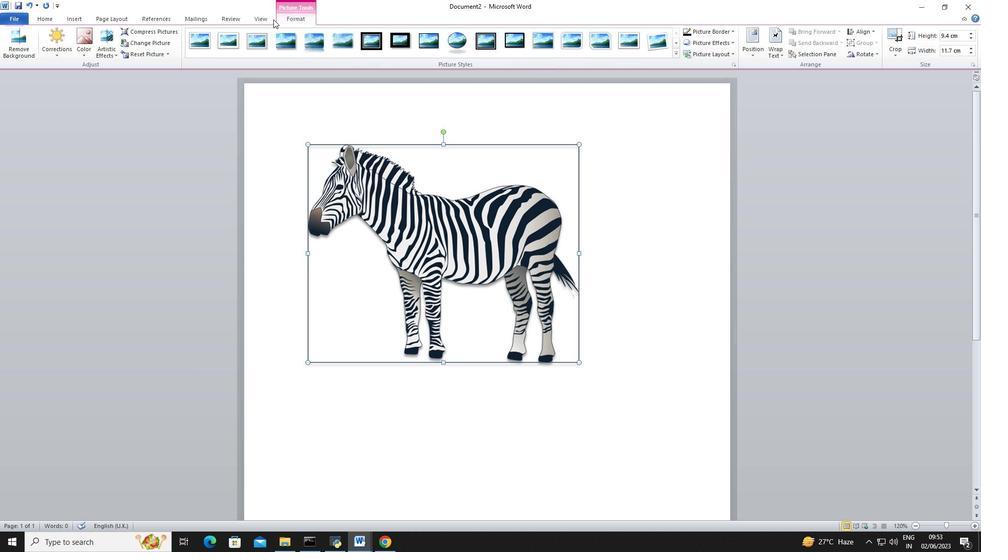 
Action: Mouse pressed left at (269, 17)
Screenshot: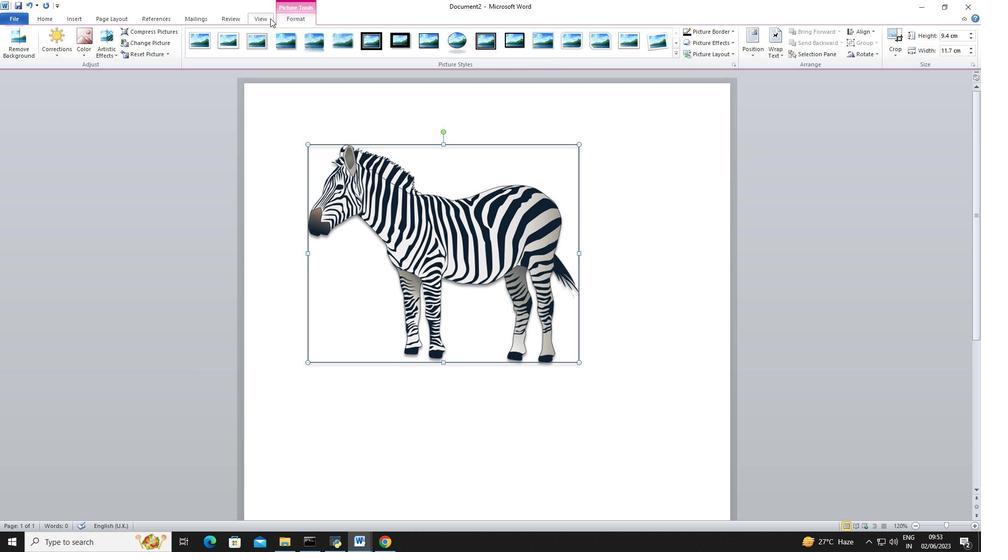 
Action: Mouse moved to (231, 18)
Screenshot: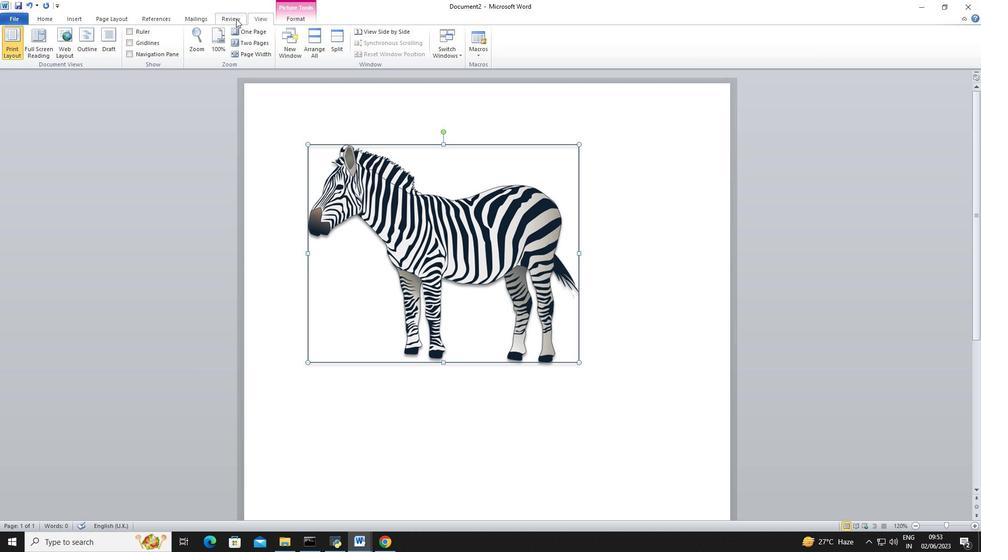 
Action: Mouse pressed left at (231, 18)
Screenshot: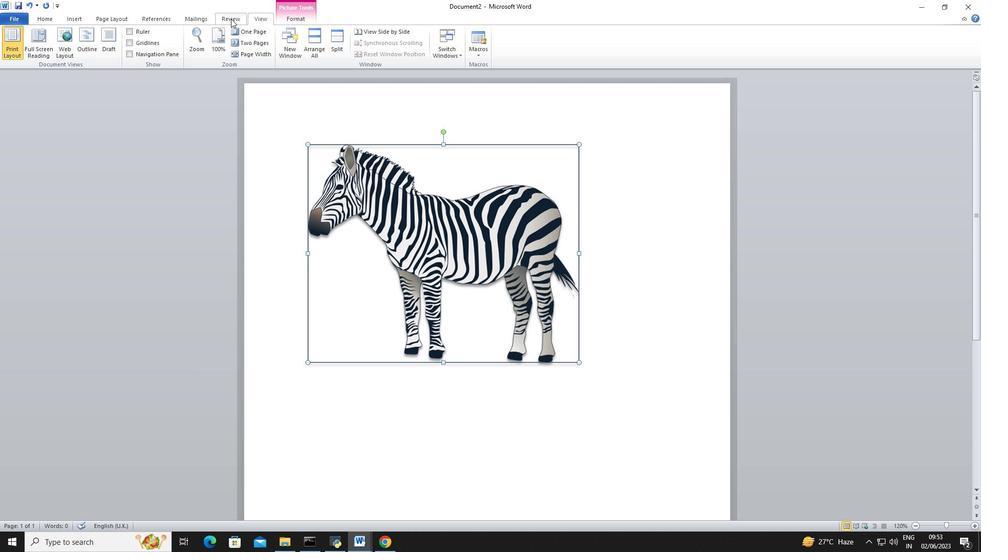 
Action: Mouse moved to (200, 18)
Screenshot: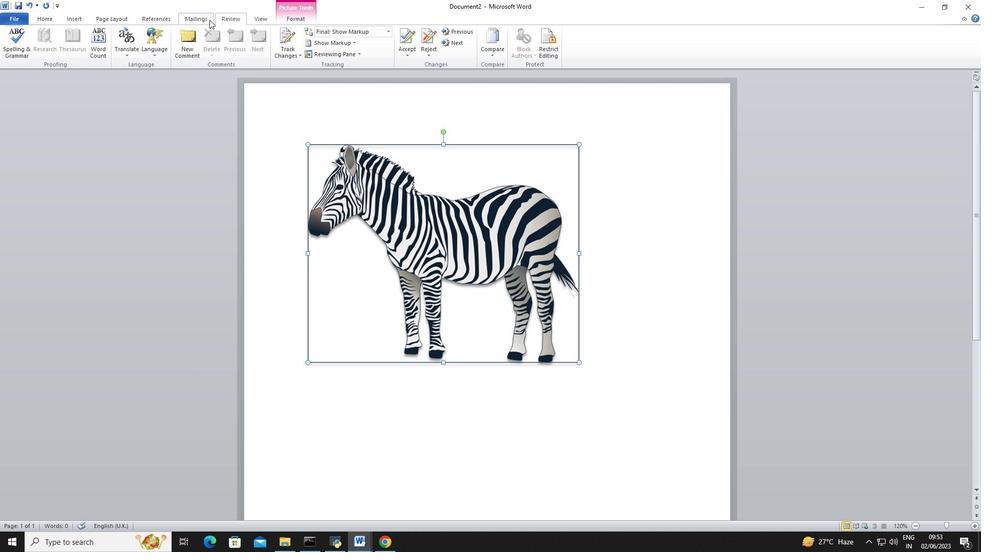 
Action: Mouse pressed left at (200, 18)
Screenshot: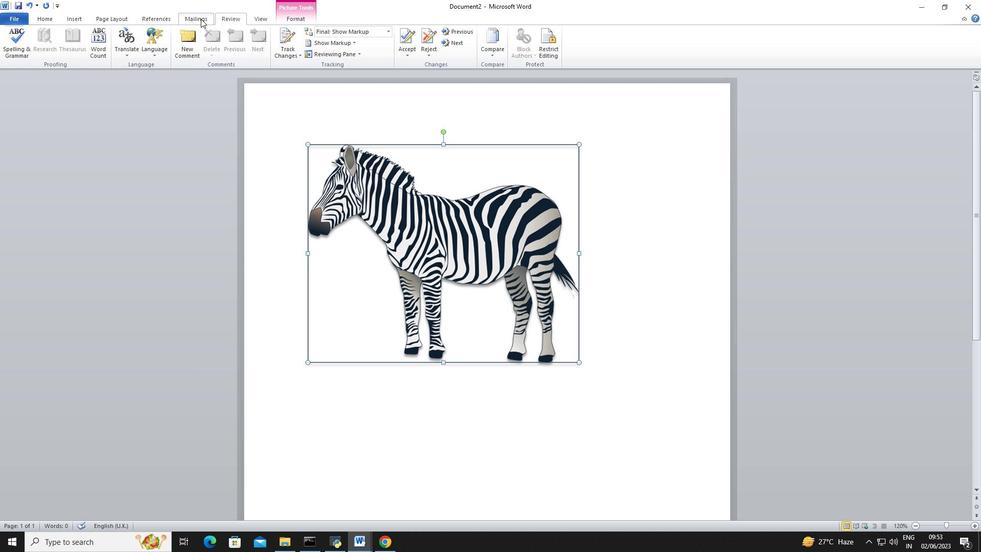 
Action: Mouse moved to (167, 18)
Screenshot: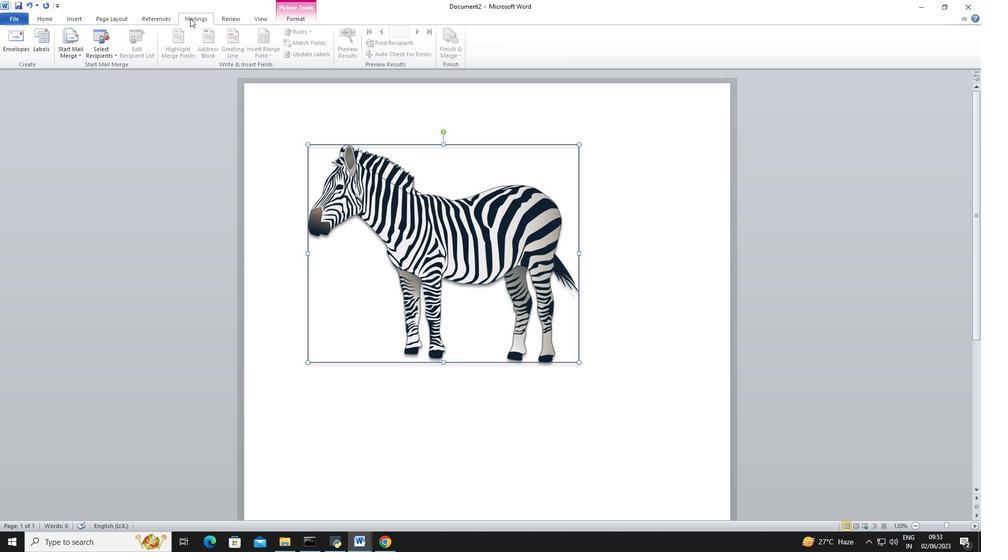 
Action: Mouse pressed left at (167, 18)
Screenshot: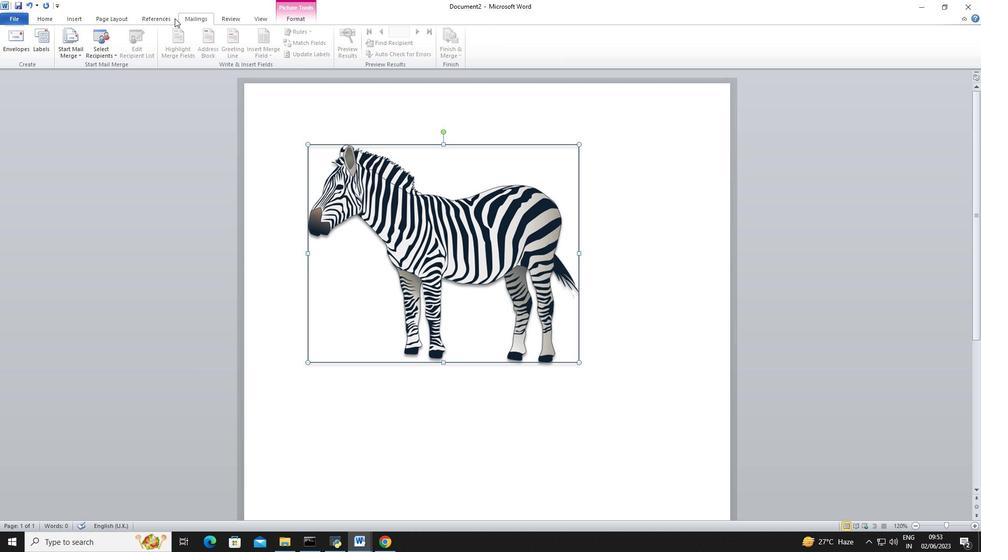 
Action: Mouse moved to (136, 18)
Screenshot: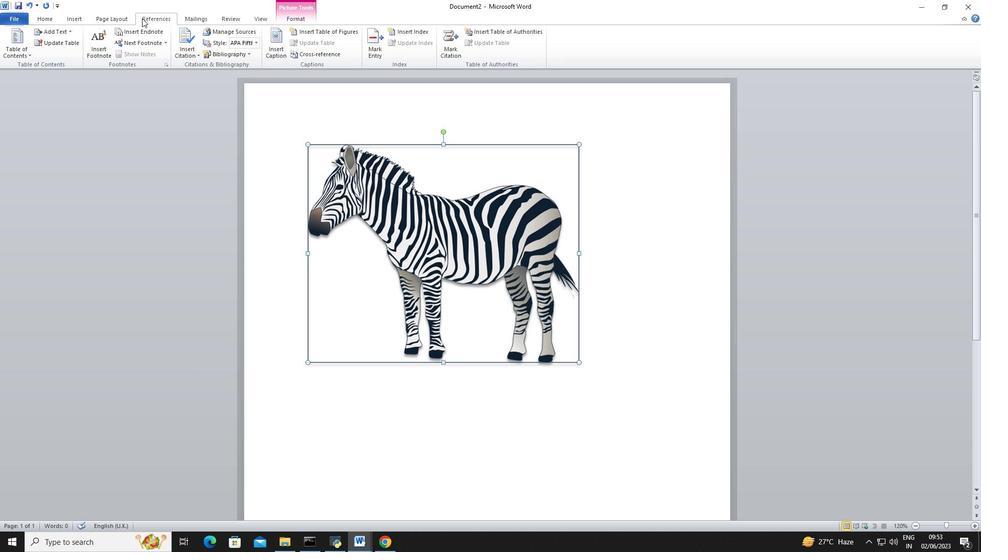 
Action: Mouse pressed left at (136, 18)
Screenshot: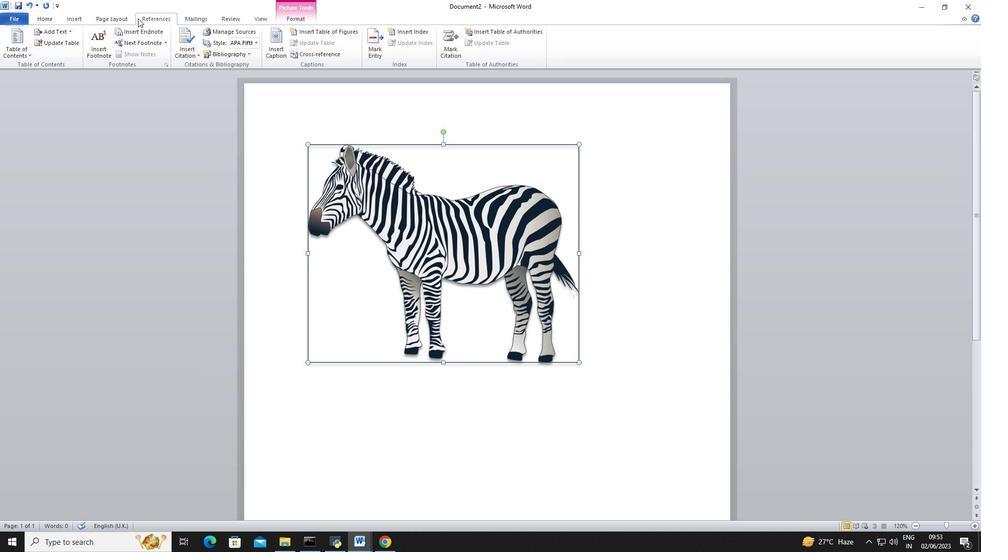
Action: Mouse moved to (129, 18)
Screenshot: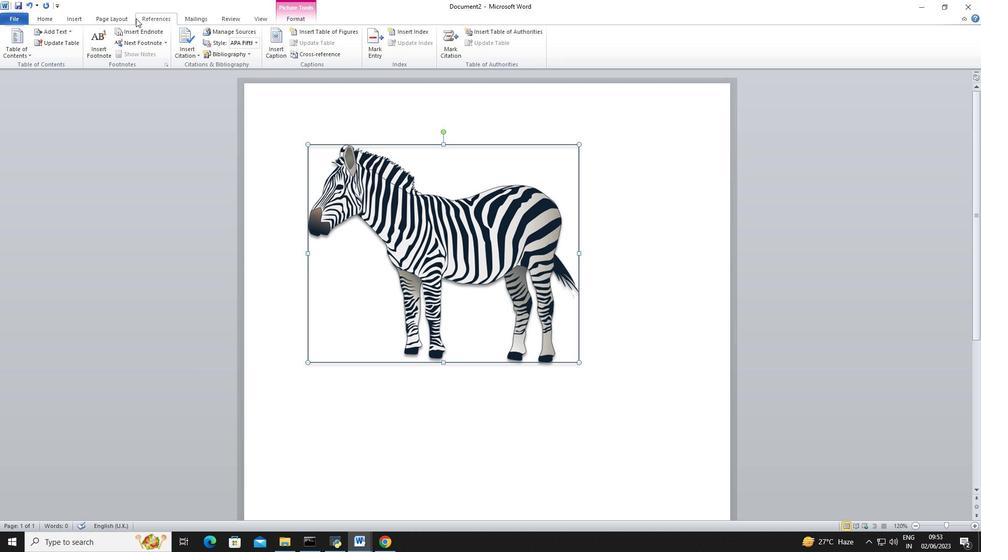 
Action: Mouse pressed left at (129, 18)
Screenshot: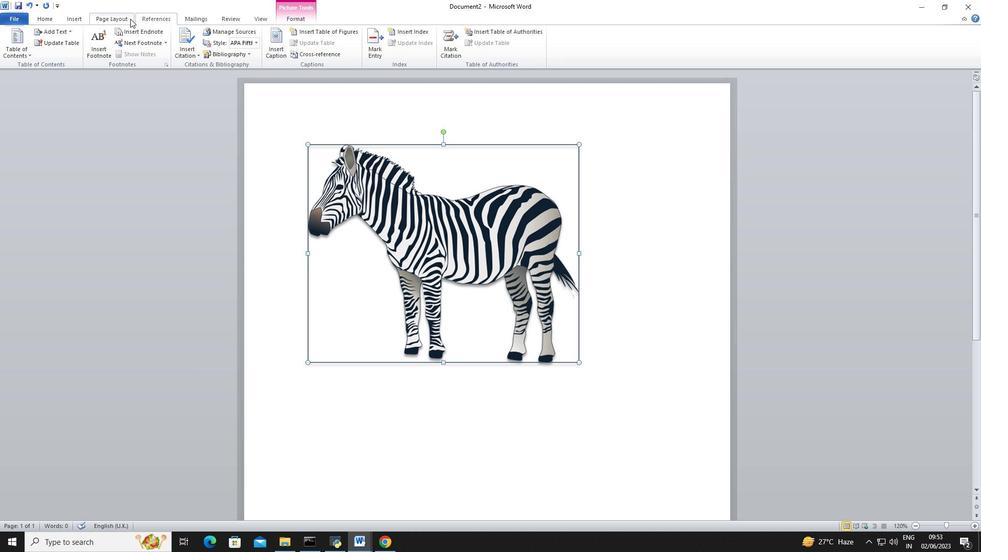 
Action: Mouse moved to (275, 52)
Screenshot: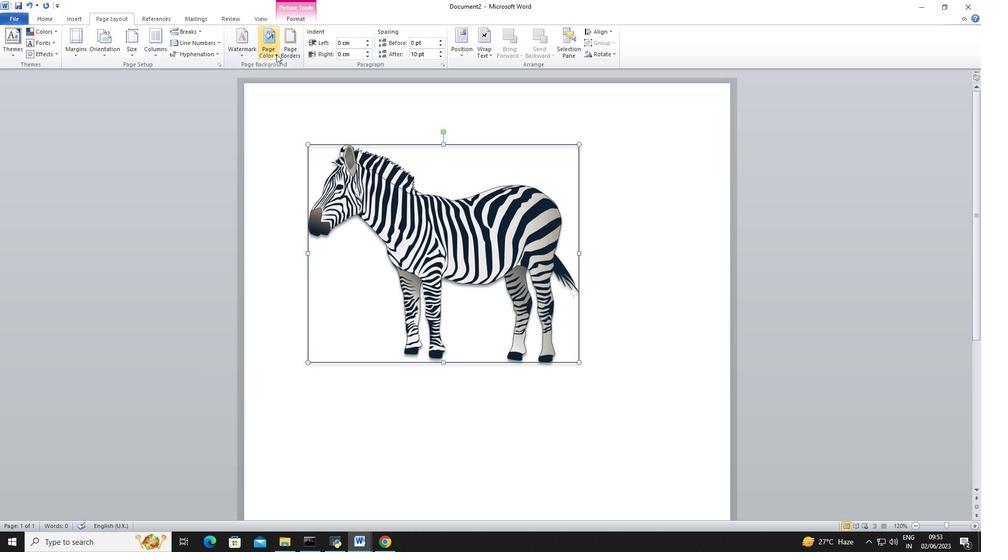 
Action: Mouse pressed left at (275, 52)
Screenshot: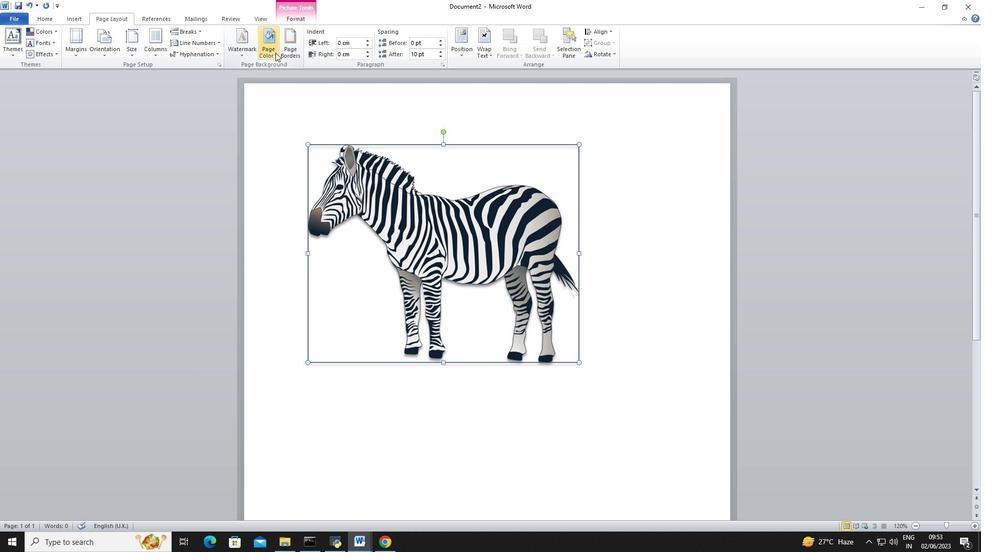 
Action: Mouse moved to (446, 101)
Screenshot: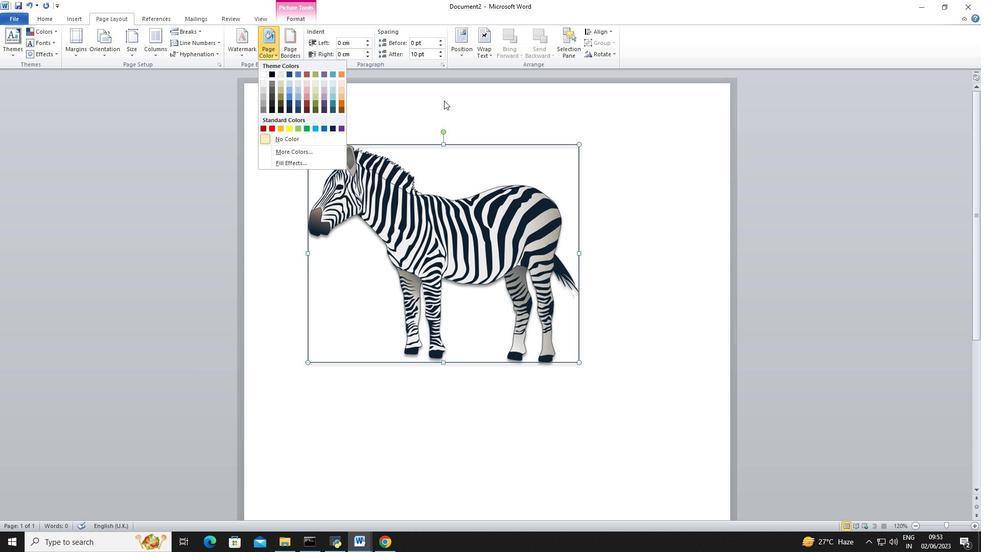 
Action: Mouse pressed left at (446, 101)
Screenshot: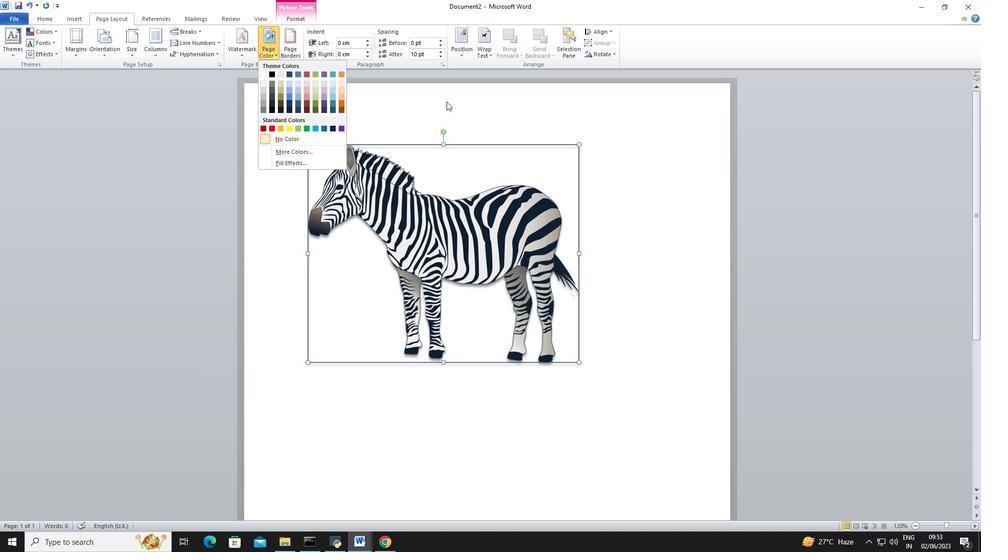 
Action: Mouse moved to (467, 54)
Screenshot: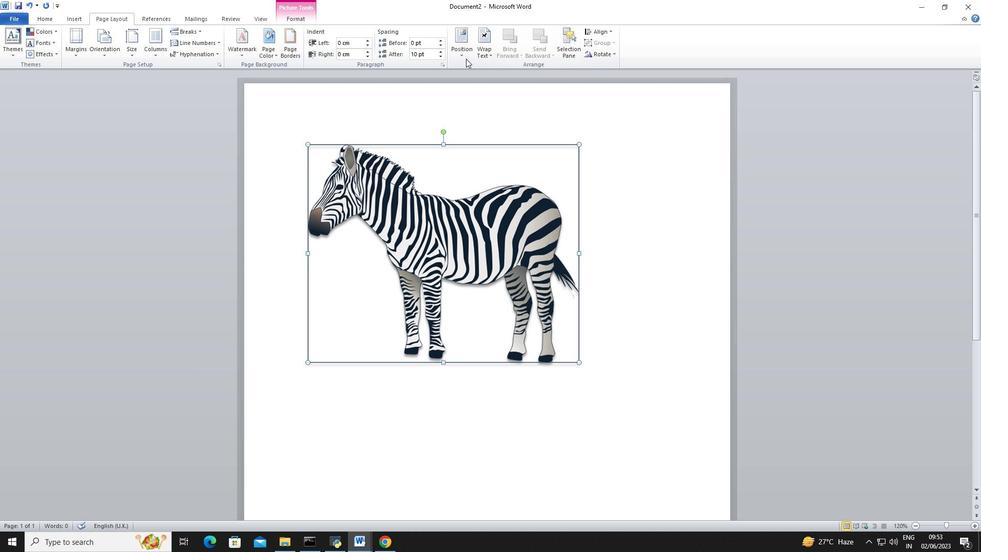 
Action: Mouse pressed left at (467, 54)
Screenshot: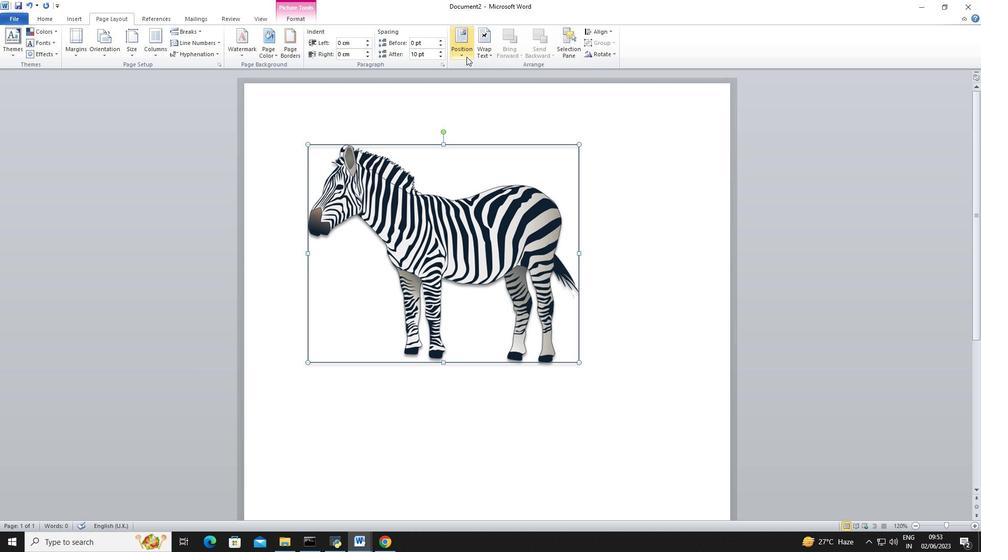 
Action: Mouse moved to (417, 108)
Screenshot: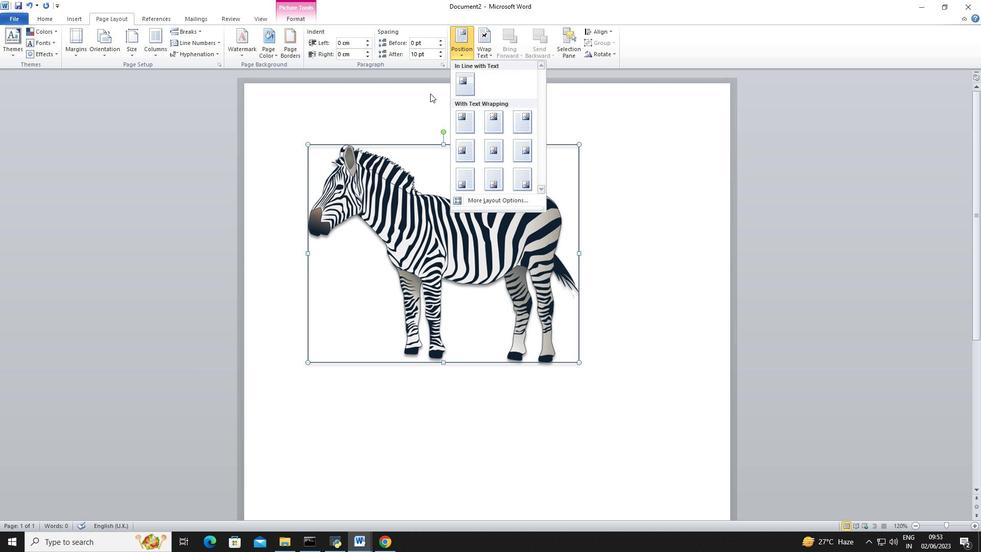 
Action: Mouse pressed left at (417, 108)
Screenshot: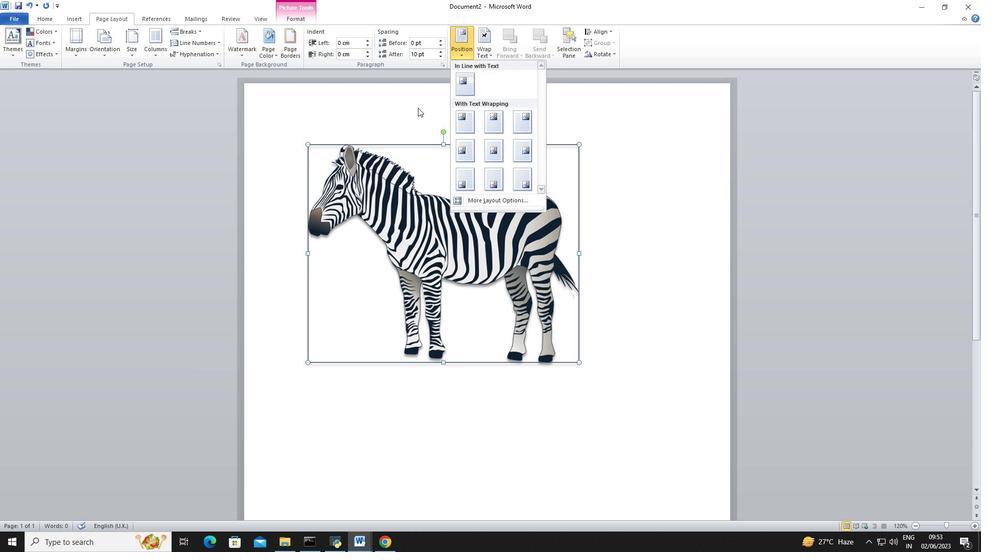 
Action: Mouse moved to (81, 18)
Screenshot: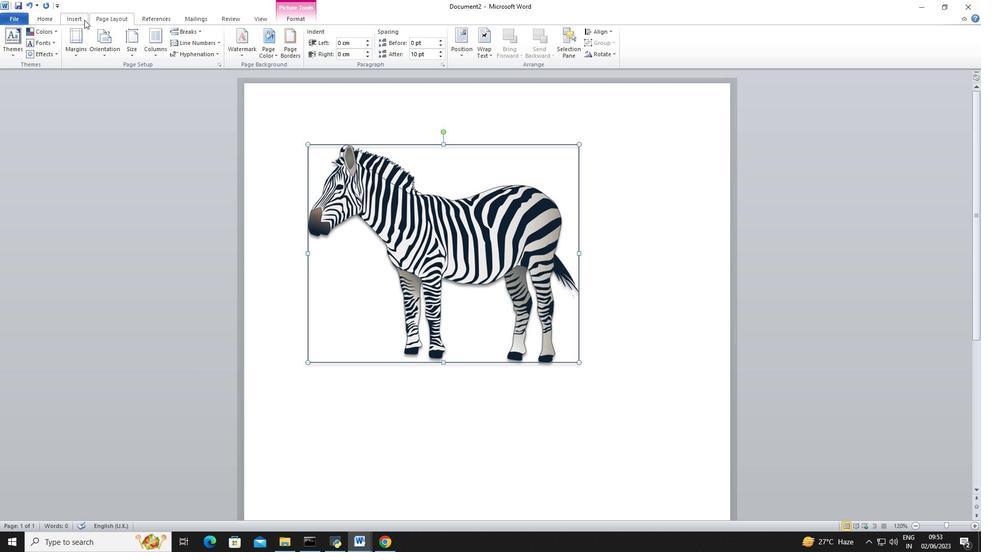 
Action: Mouse pressed left at (81, 18)
Screenshot: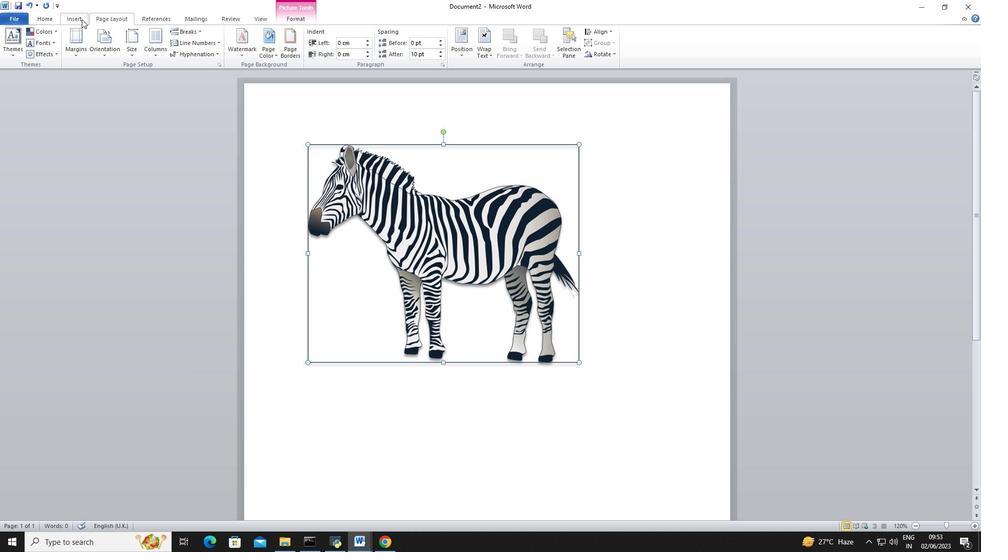 
Action: Mouse moved to (228, 16)
Screenshot: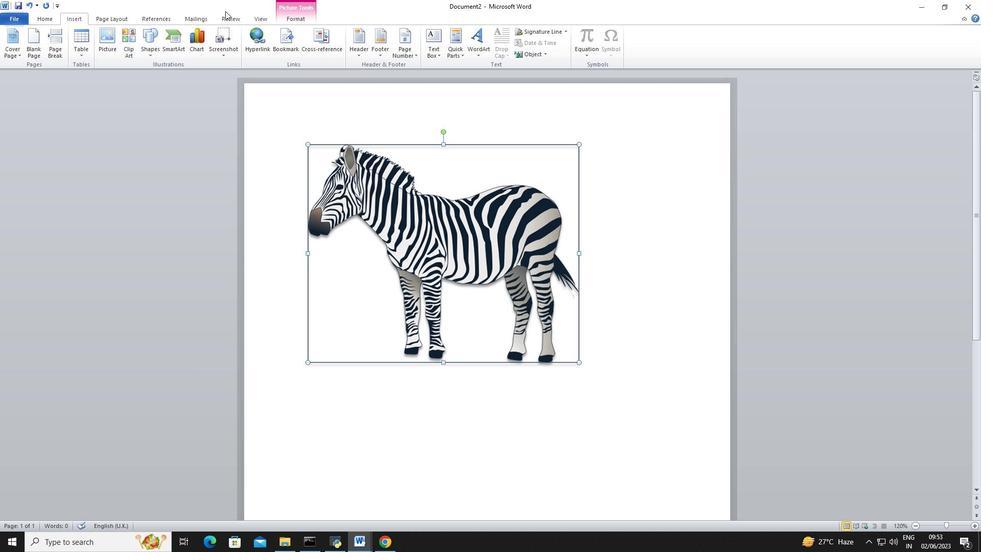 
Action: Mouse pressed left at (228, 16)
Screenshot: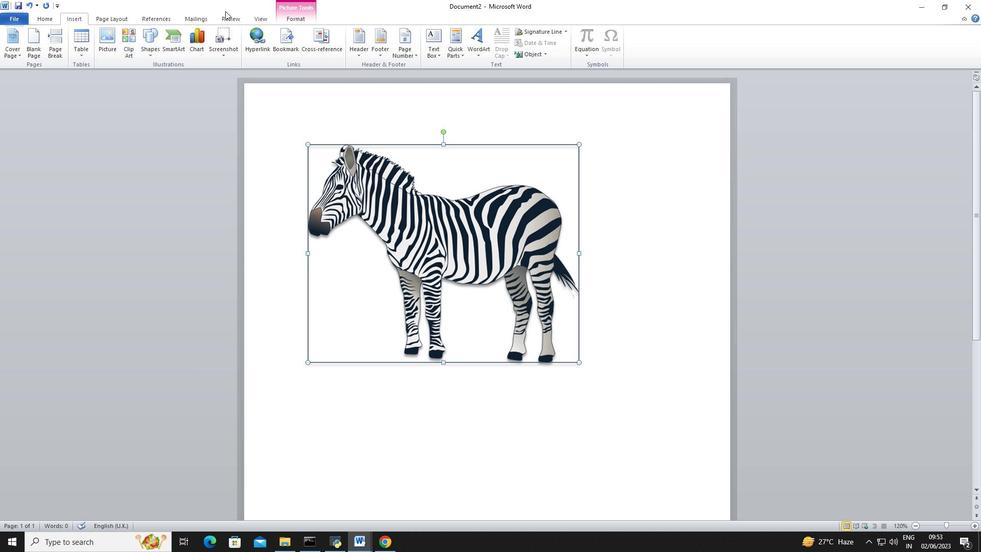 
Action: Mouse moved to (261, 17)
Screenshot: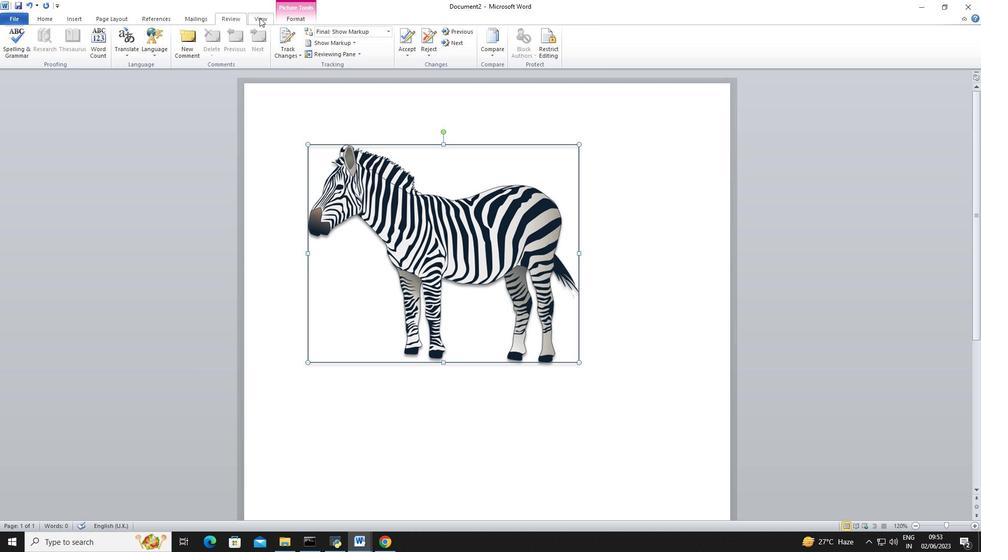 
Action: Mouse pressed left at (261, 17)
Screenshot: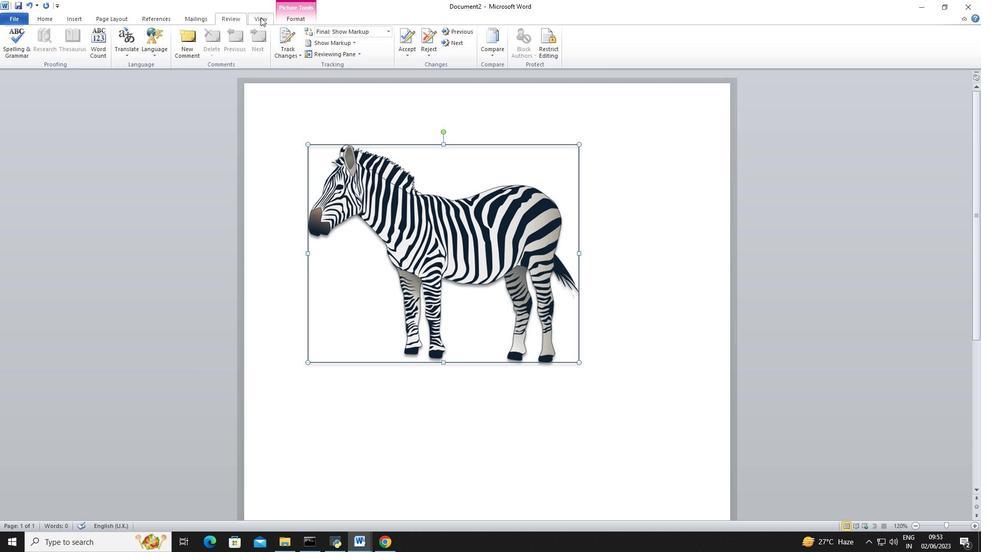 
Action: Mouse moved to (294, 16)
Screenshot: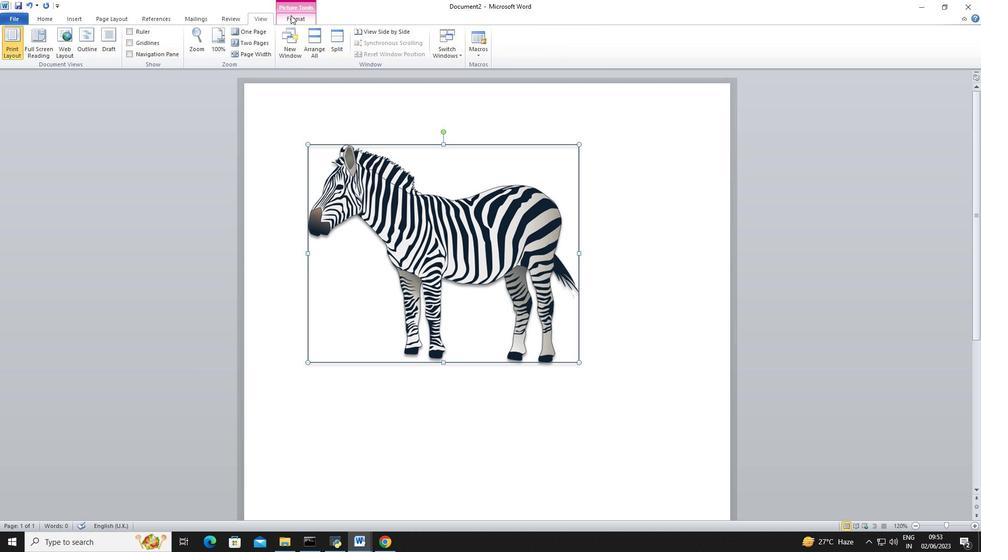 
Action: Mouse pressed left at (294, 16)
Screenshot: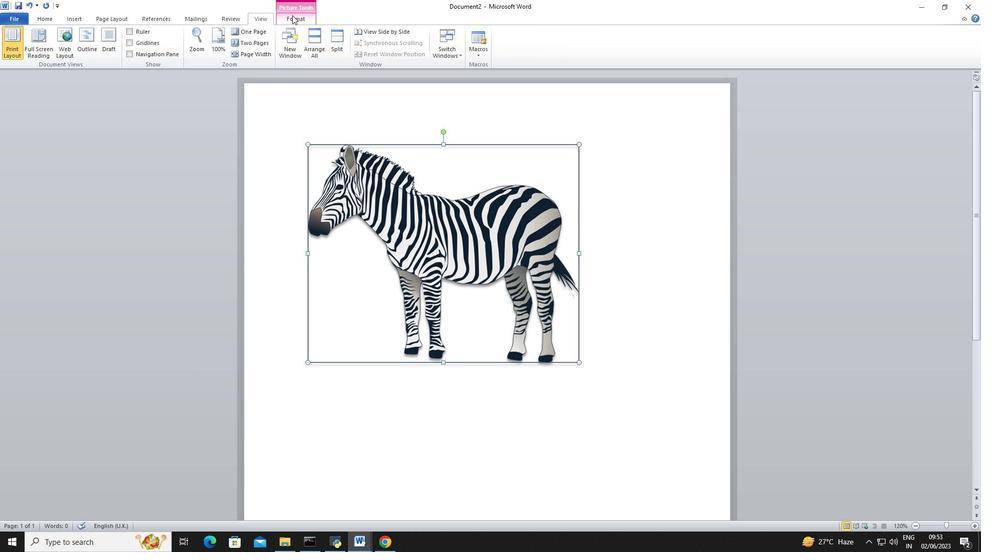 
Action: Mouse moved to (728, 54)
Screenshot: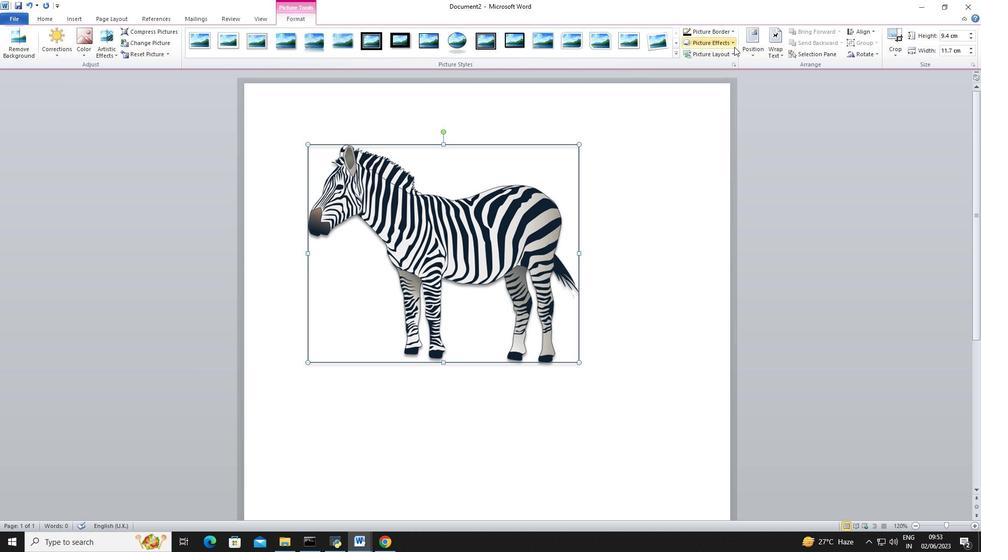 
Action: Mouse pressed left at (728, 54)
Screenshot: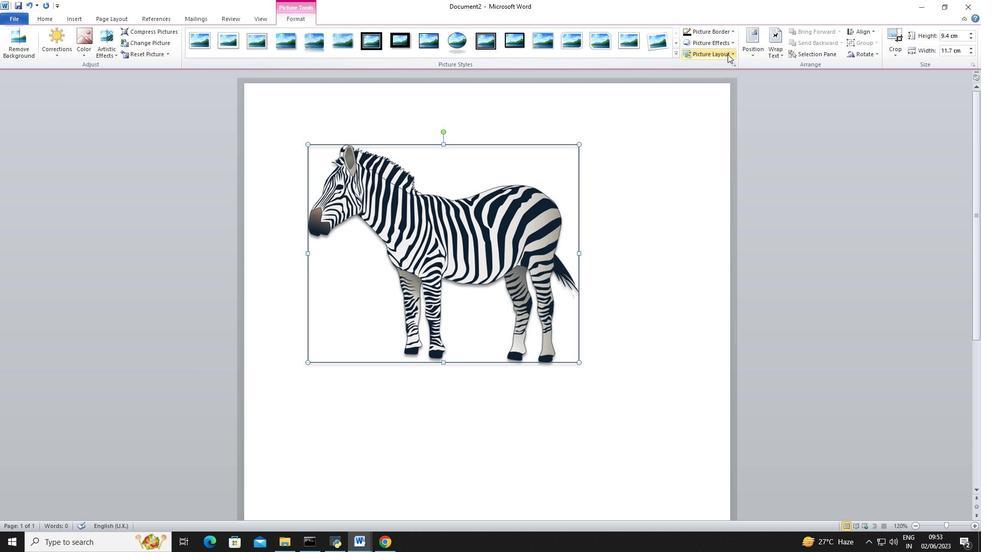 
Action: Mouse moved to (732, 46)
Screenshot: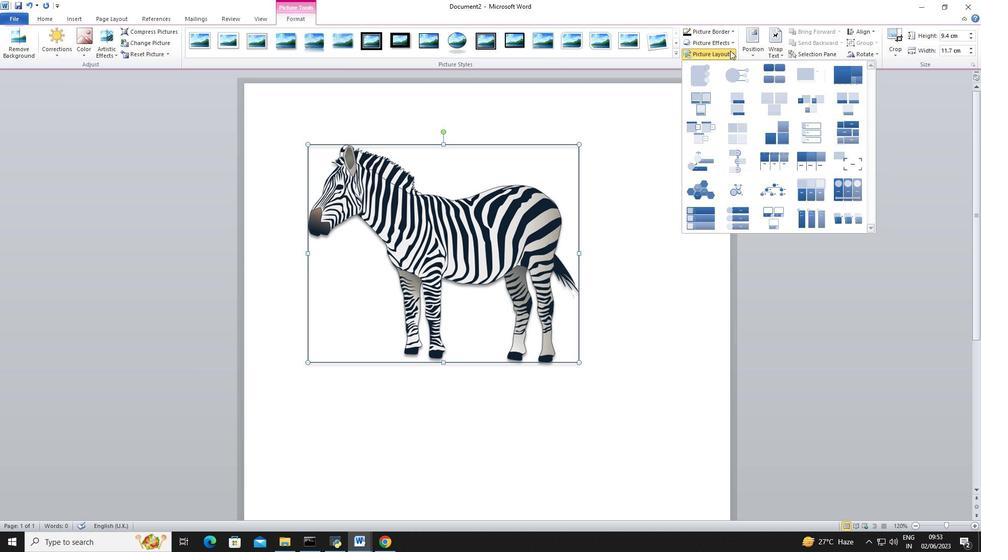 
Action: Mouse pressed left at (732, 46)
Screenshot: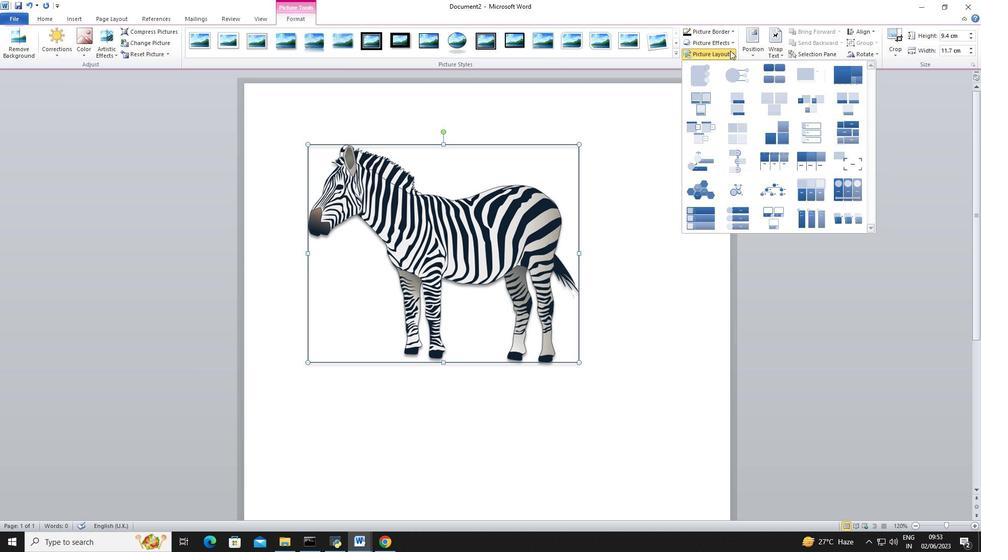 
Action: Mouse moved to (742, 86)
Screenshot: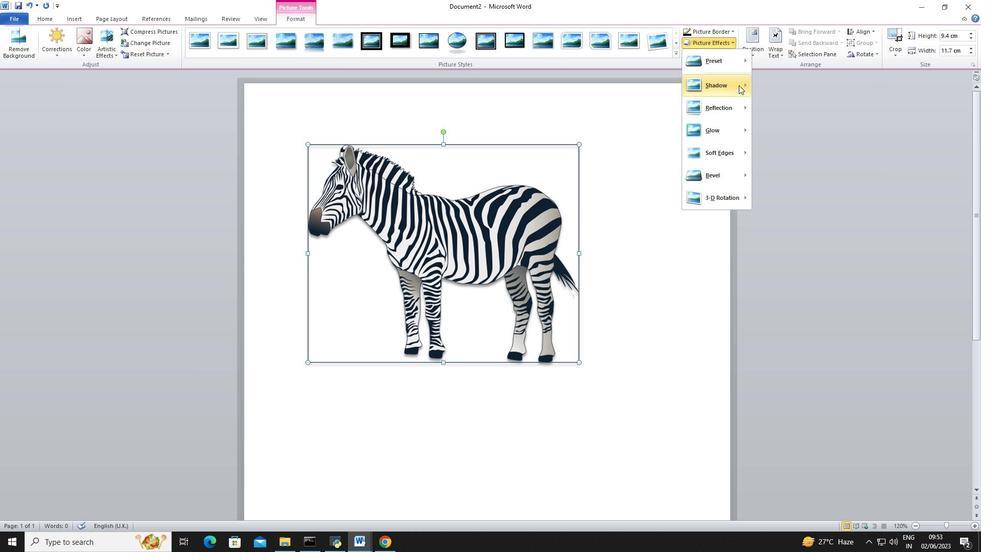 
Action: Mouse pressed left at (742, 86)
Screenshot: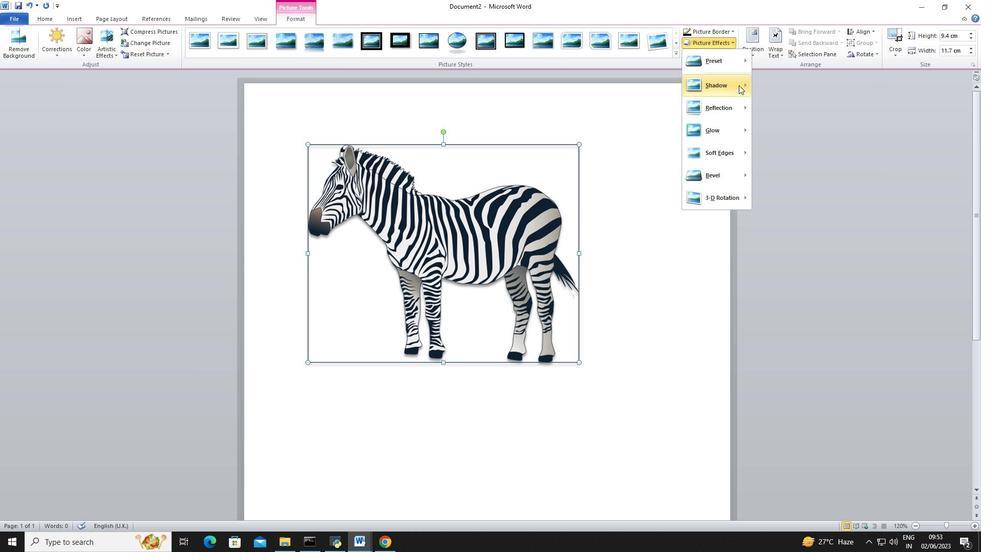 
Action: Mouse moved to (797, 371)
Screenshot: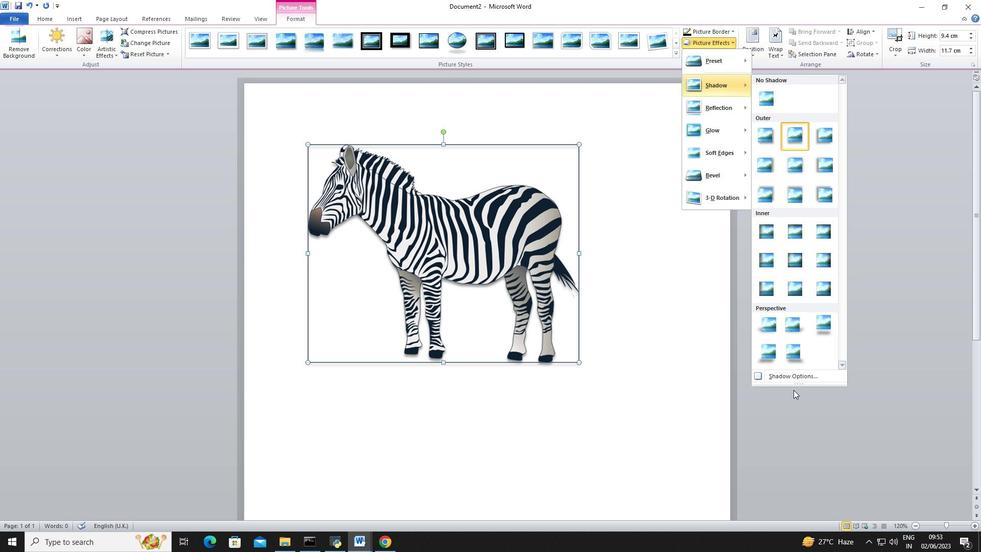 
Action: Mouse pressed left at (797, 371)
Screenshot: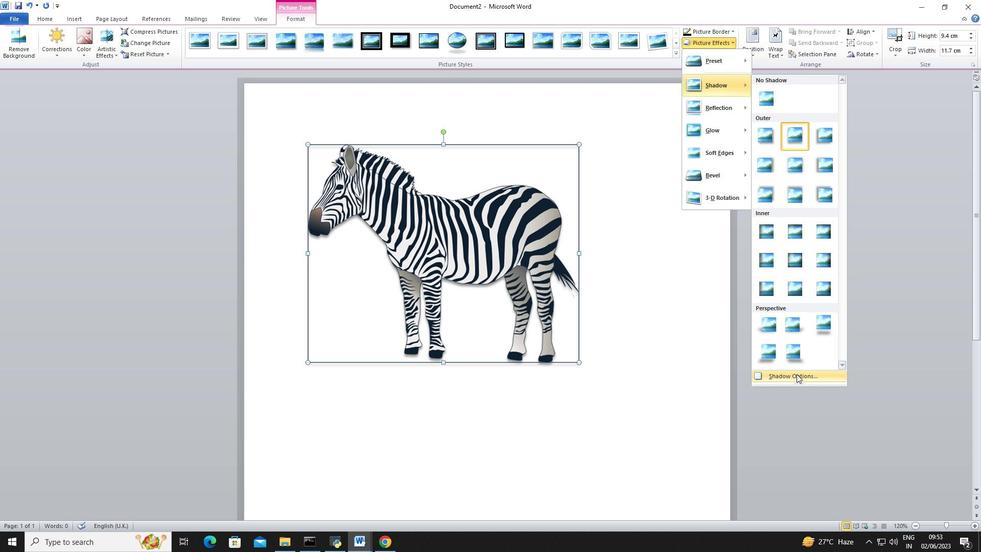 
Action: Mouse moved to (399, 193)
Screenshot: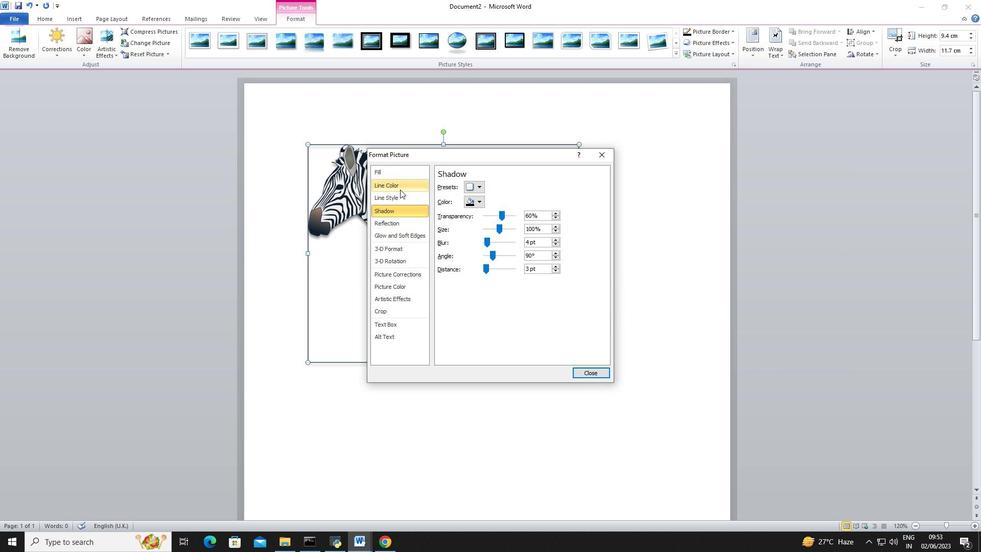 
Action: Mouse pressed left at (399, 193)
Screenshot: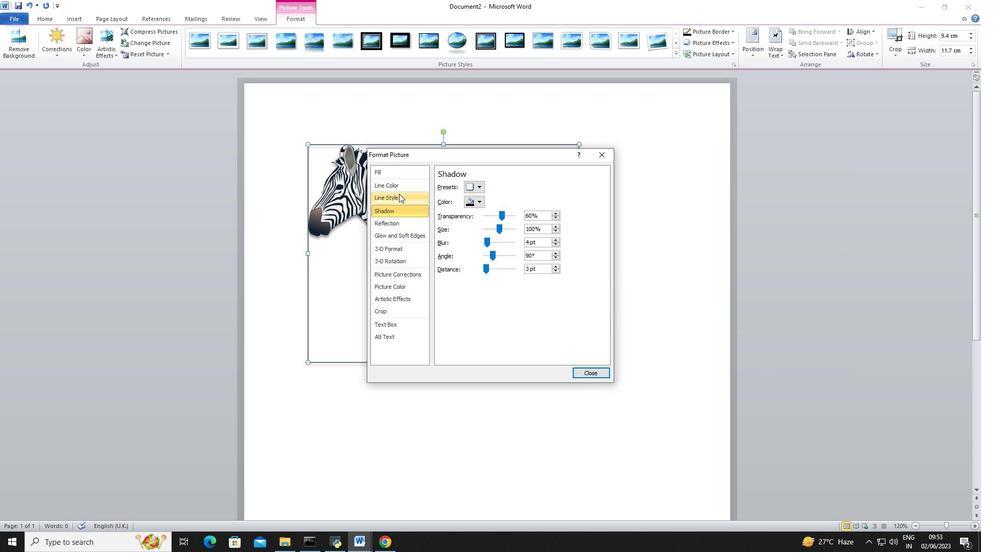 
Action: Mouse moved to (498, 199)
Screenshot: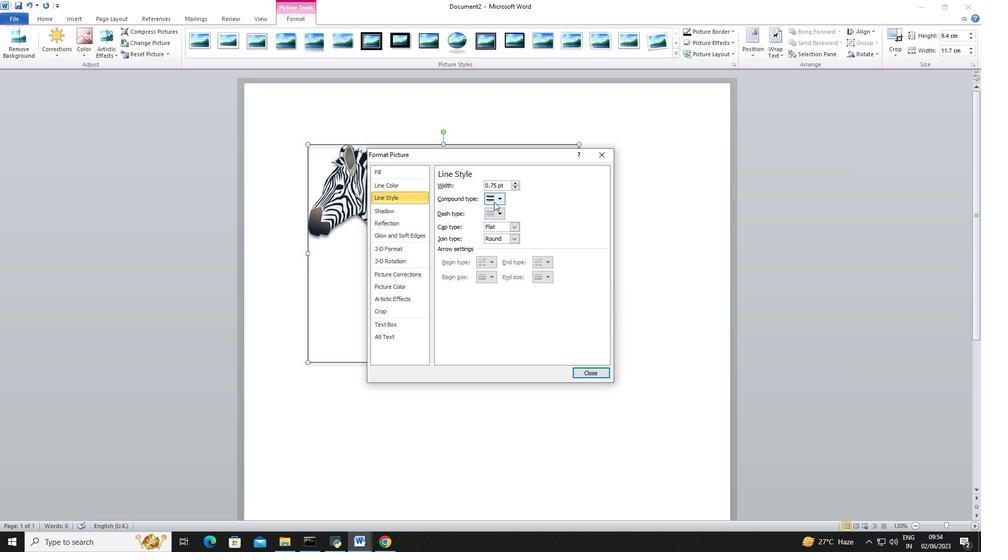 
Action: Mouse pressed left at (498, 199)
Screenshot: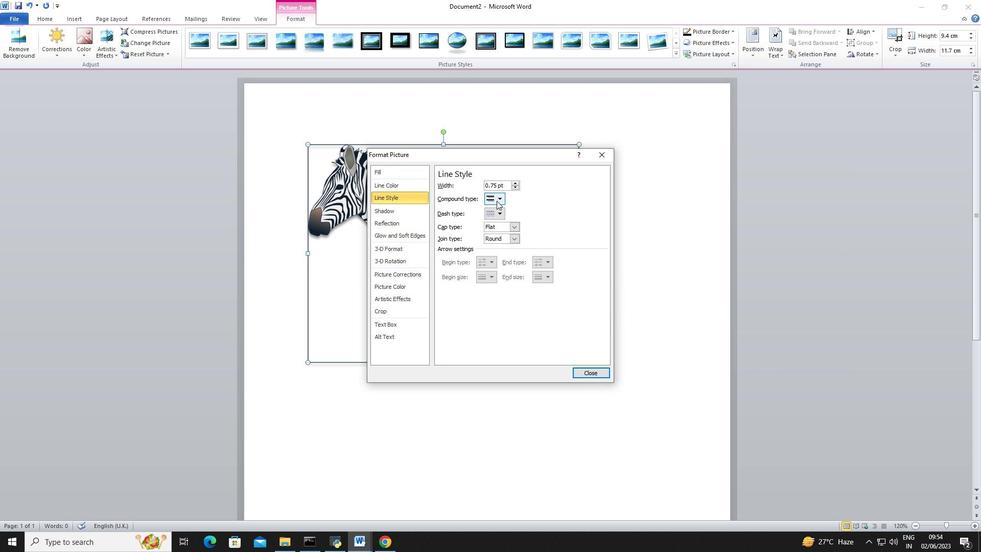 
Action: Mouse moved to (501, 225)
Screenshot: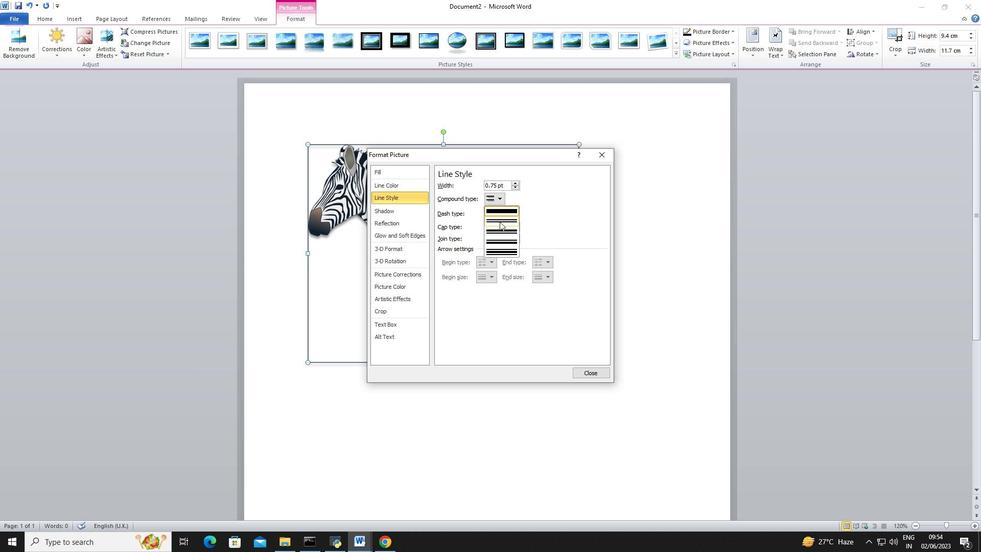 
Action: Mouse scrolled (501, 224) with delta (0, 0)
Screenshot: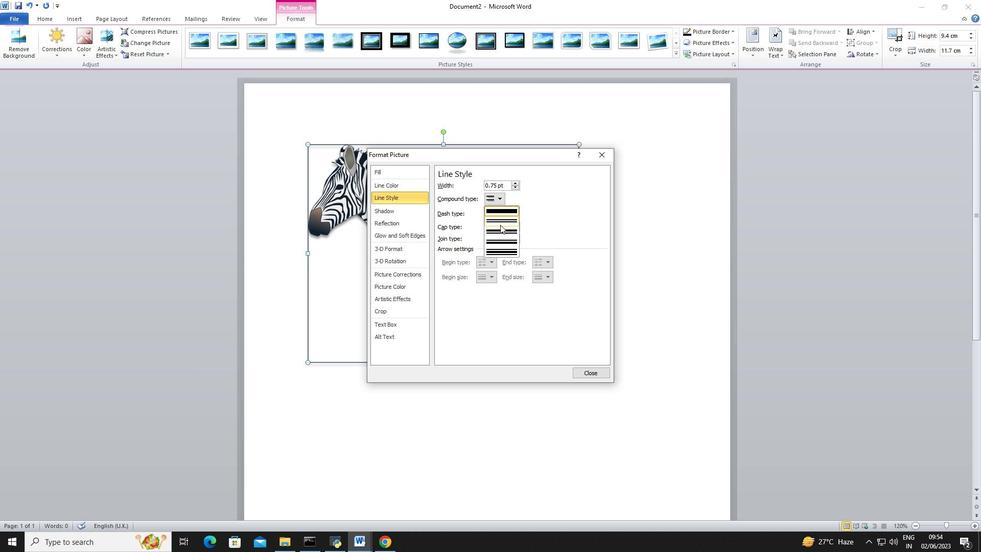 
Action: Mouse scrolled (501, 224) with delta (0, 0)
Screenshot: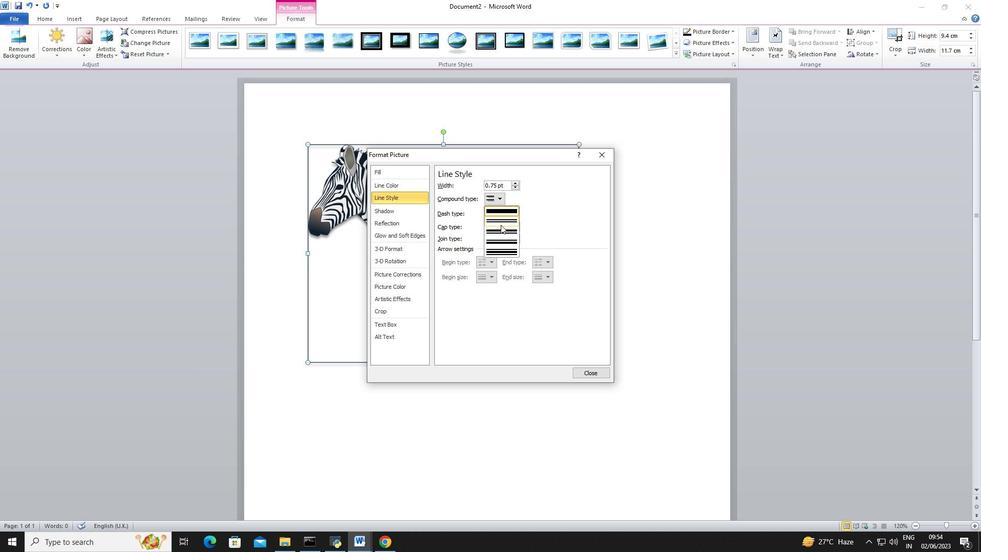 
Action: Mouse scrolled (501, 224) with delta (0, 0)
Screenshot: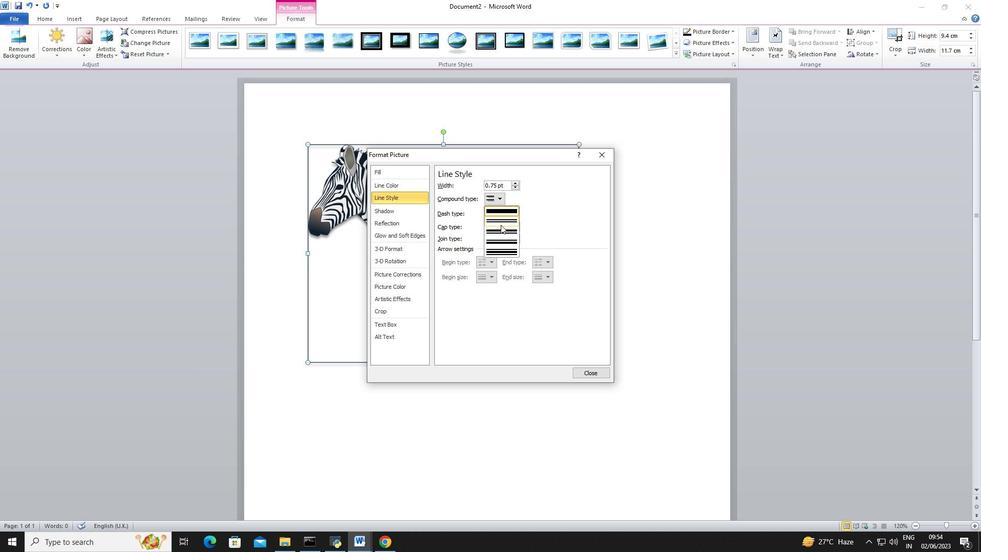 
Action: Mouse scrolled (501, 224) with delta (0, 0)
Screenshot: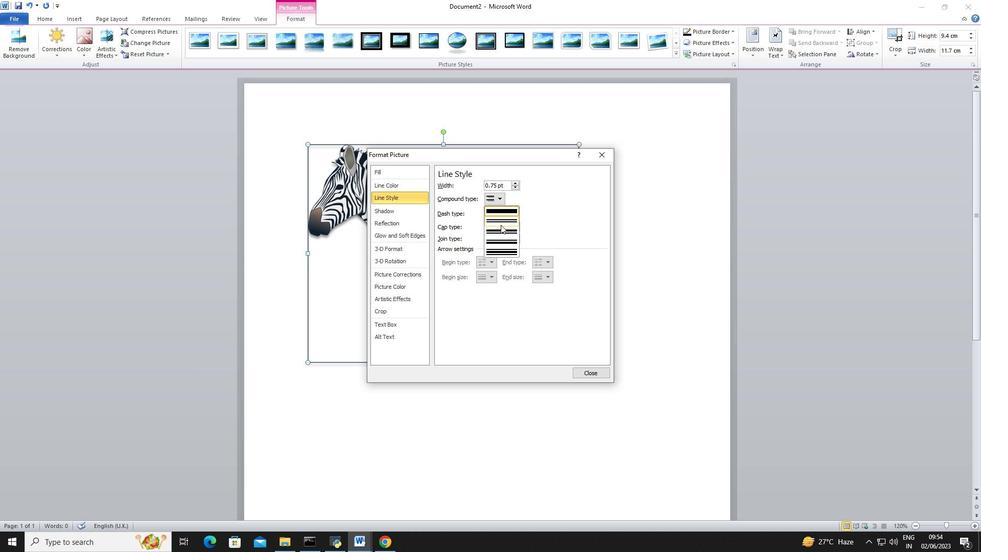 
Action: Mouse scrolled (501, 224) with delta (0, 0)
Screenshot: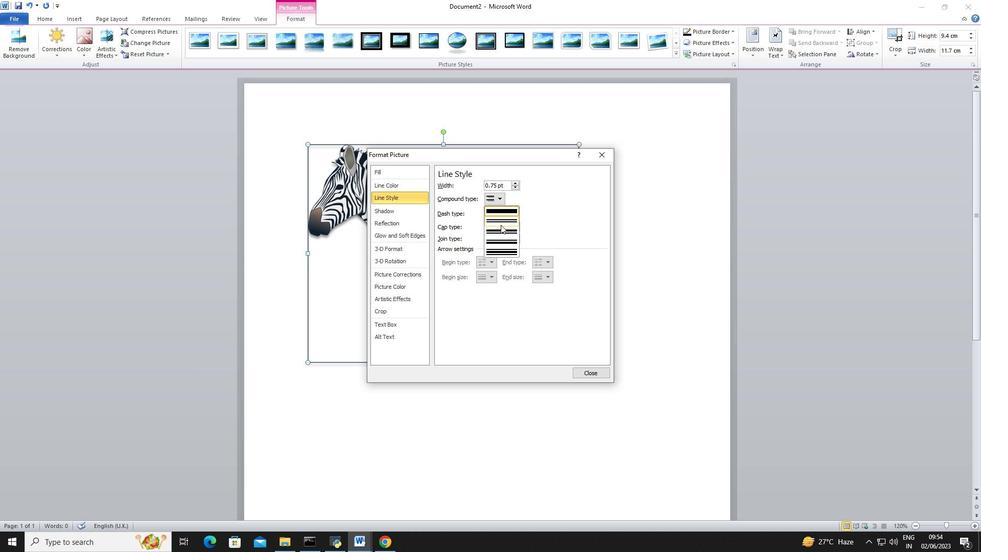 
Action: Mouse moved to (503, 236)
Screenshot: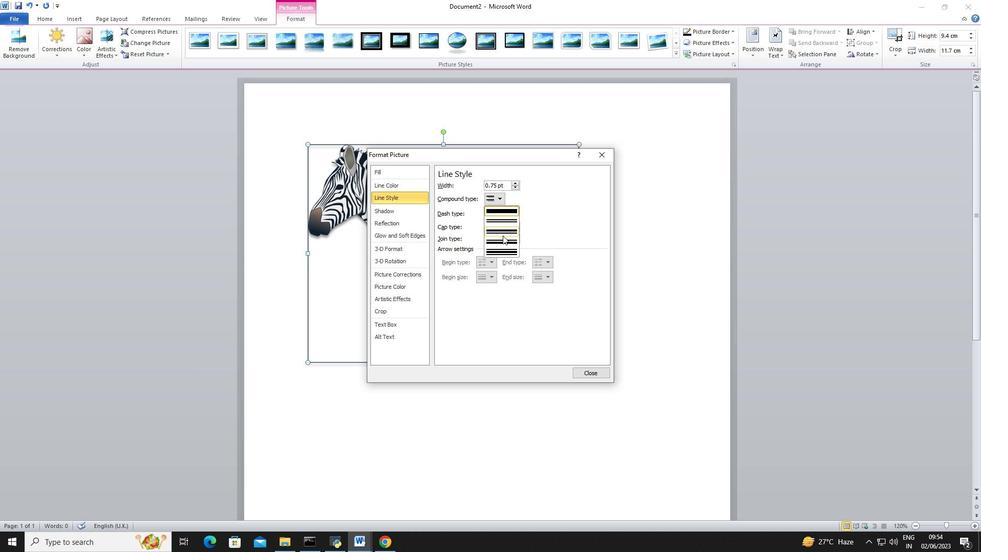 
Action: Mouse scrolled (503, 236) with delta (0, 0)
Screenshot: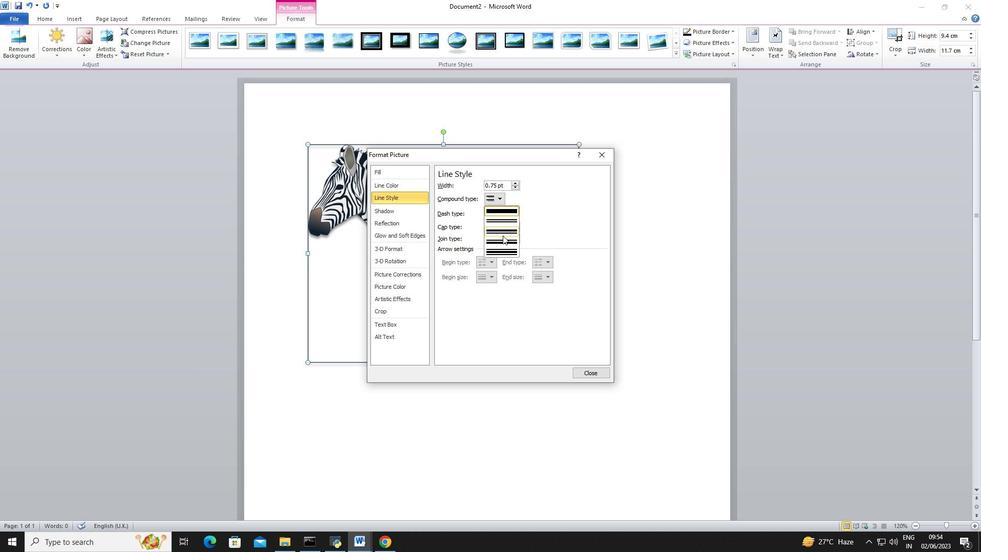 
Action: Mouse scrolled (503, 236) with delta (0, 0)
Screenshot: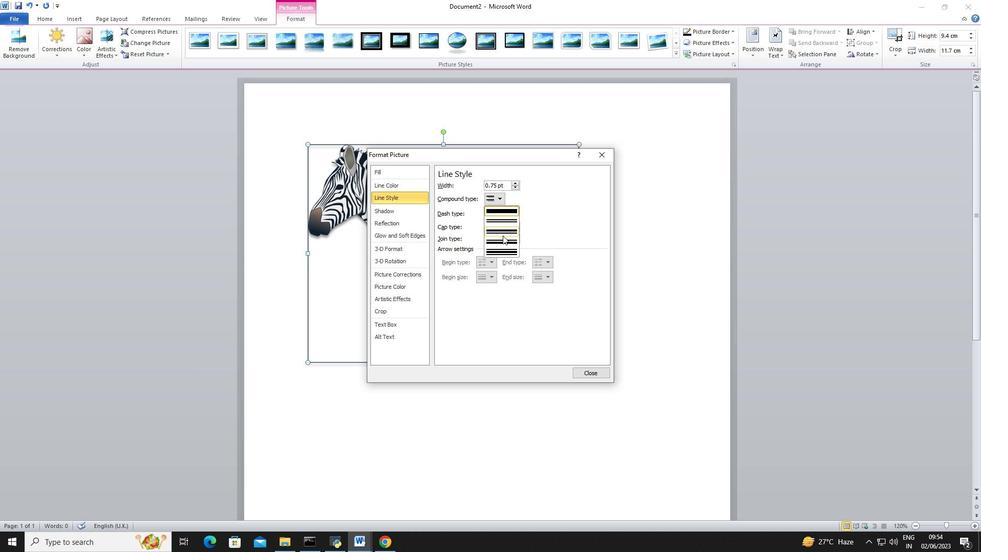
Action: Mouse scrolled (503, 236) with delta (0, 0)
Screenshot: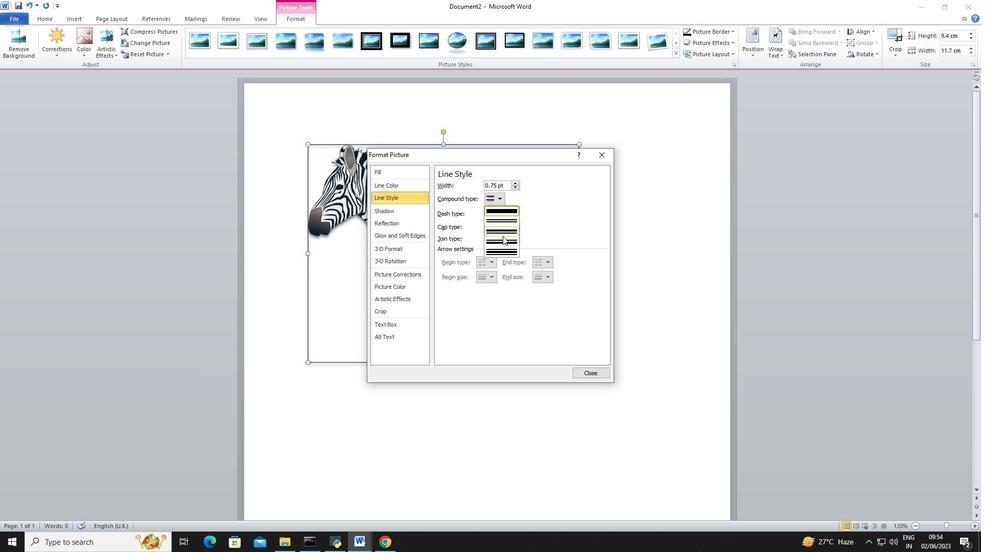 
Action: Mouse moved to (561, 231)
Screenshot: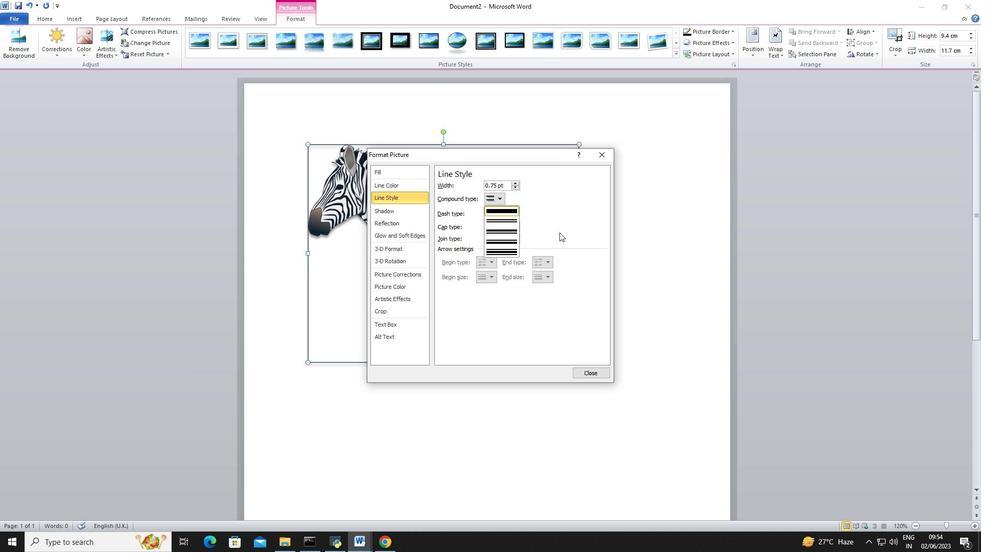 
Action: Mouse pressed left at (561, 231)
Screenshot: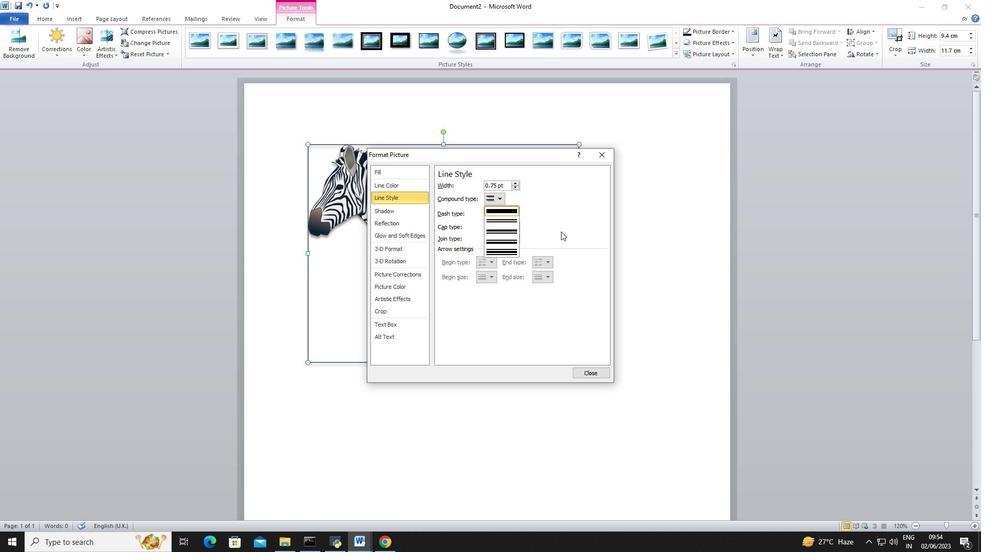 
Action: Mouse moved to (403, 187)
Screenshot: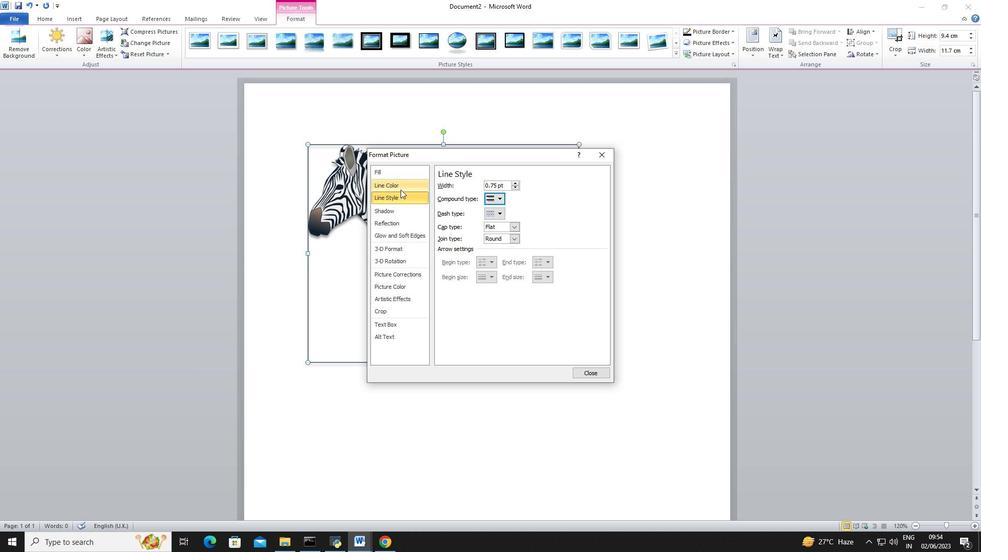
Action: Mouse pressed left at (403, 187)
Screenshot: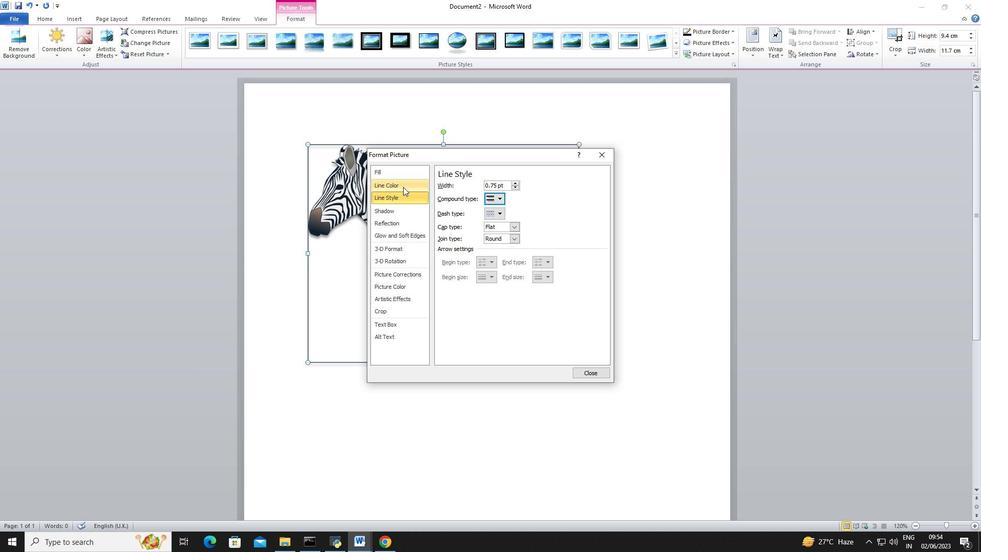 
Action: Mouse moved to (407, 195)
Screenshot: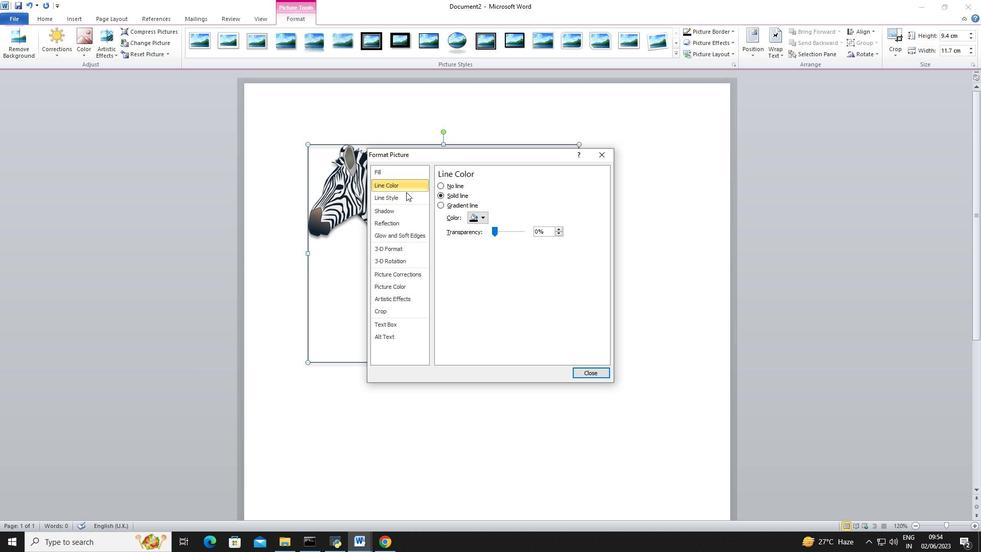
Action: Mouse pressed left at (407, 195)
Screenshot: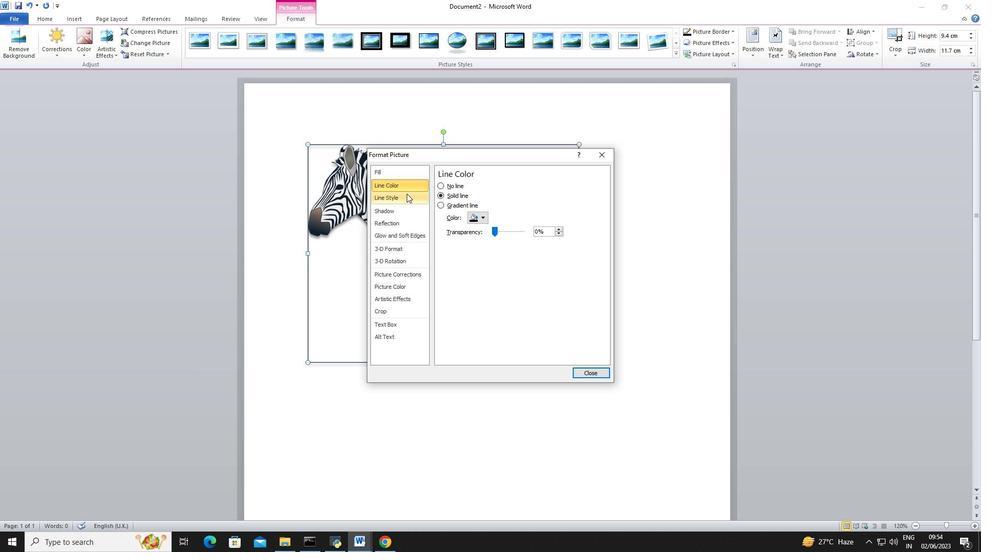 
Action: Mouse moved to (408, 186)
Screenshot: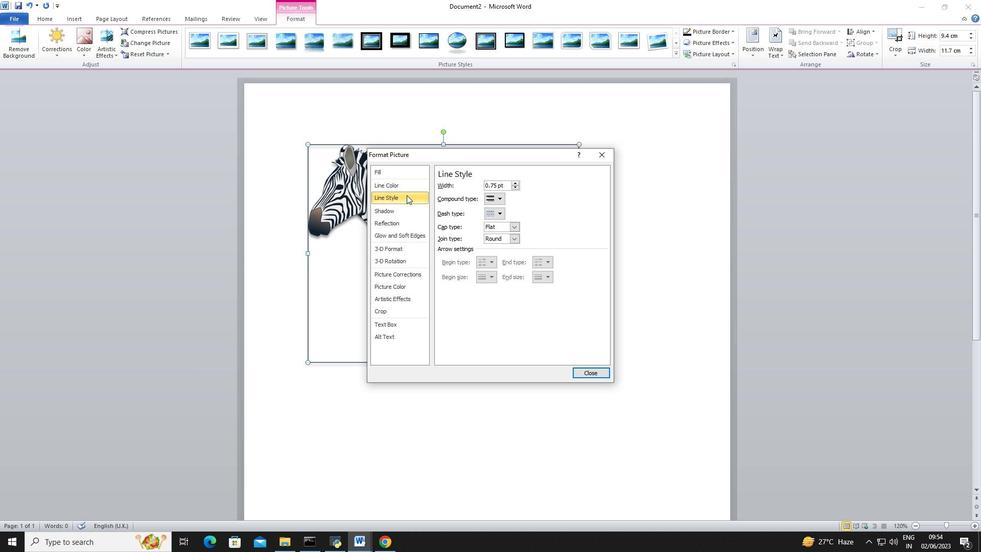 
Action: Mouse pressed left at (408, 186)
Screenshot: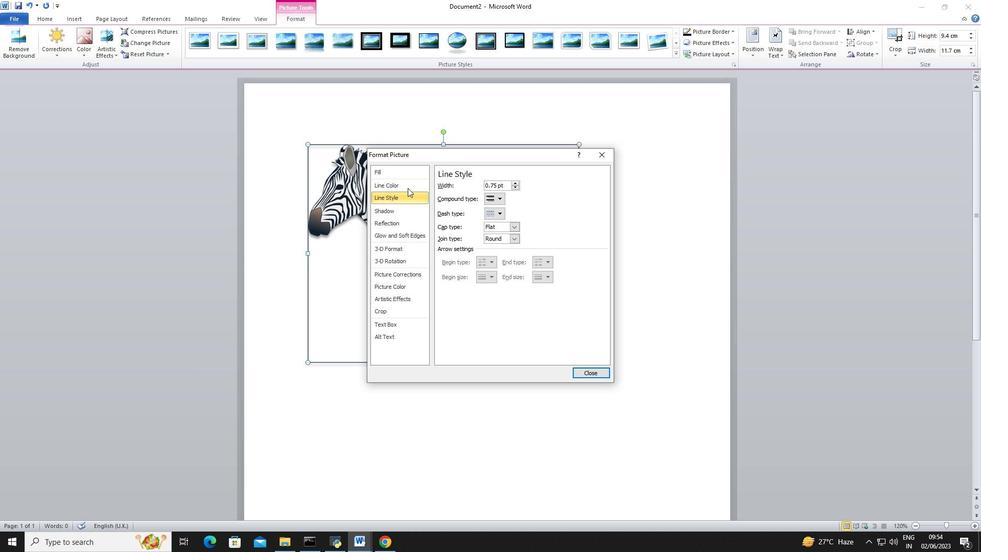 
Action: Mouse moved to (407, 195)
Screenshot: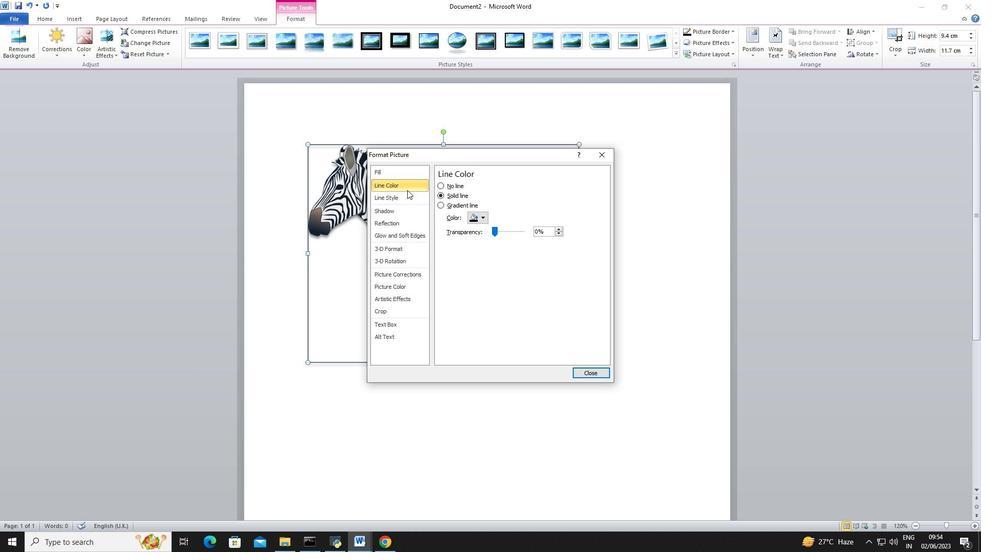 
Action: Mouse pressed left at (407, 195)
Screenshot: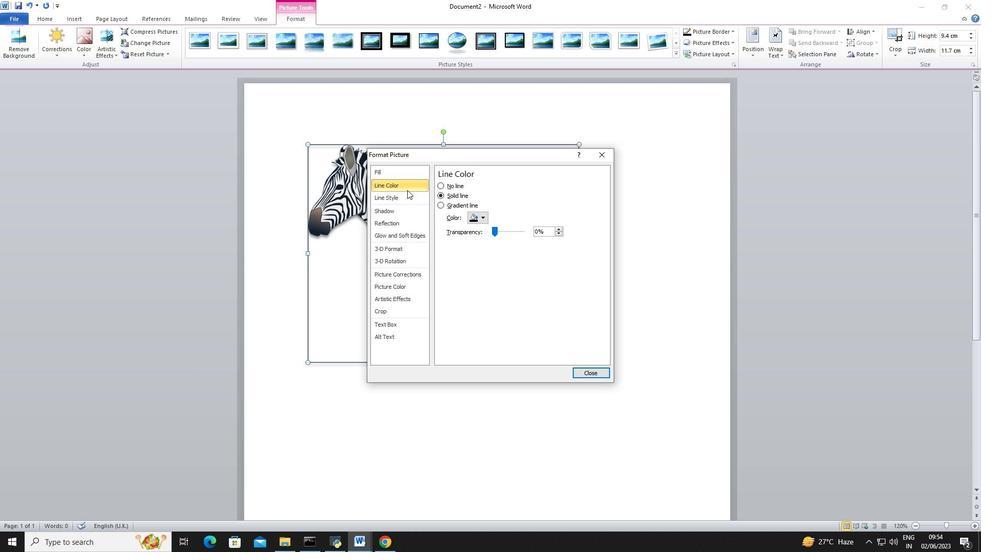 
Action: Mouse moved to (502, 212)
Screenshot: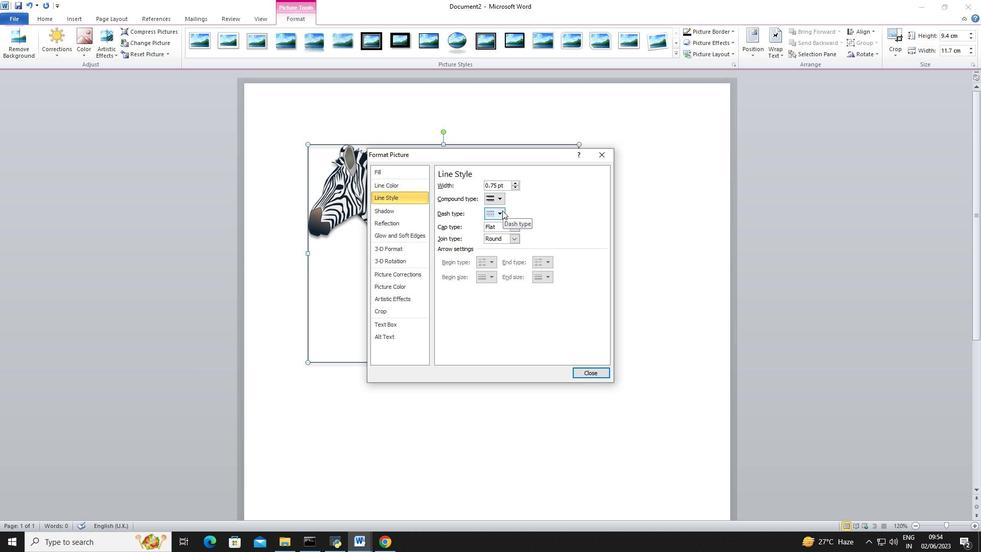 
Action: Mouse pressed left at (502, 212)
Screenshot: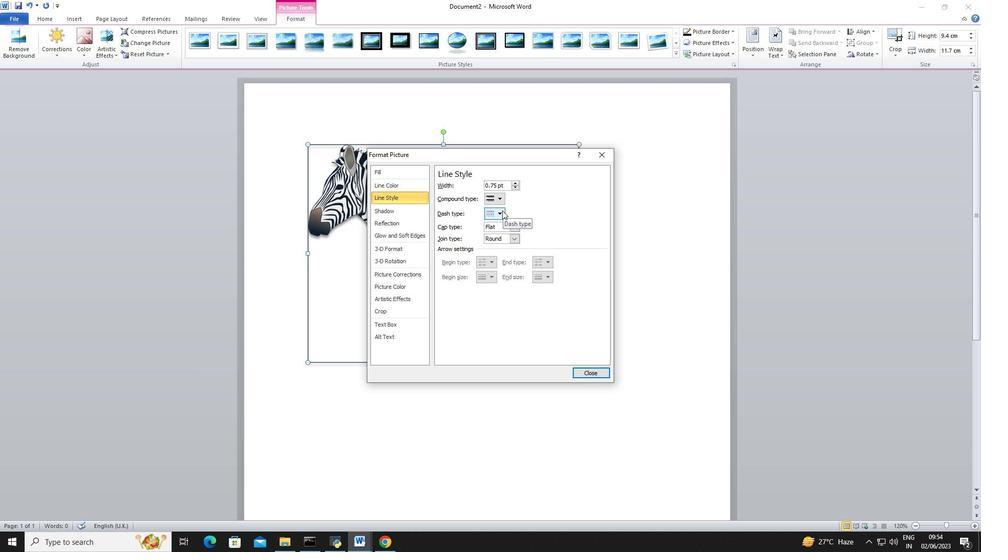 
Action: Mouse moved to (504, 249)
Screenshot: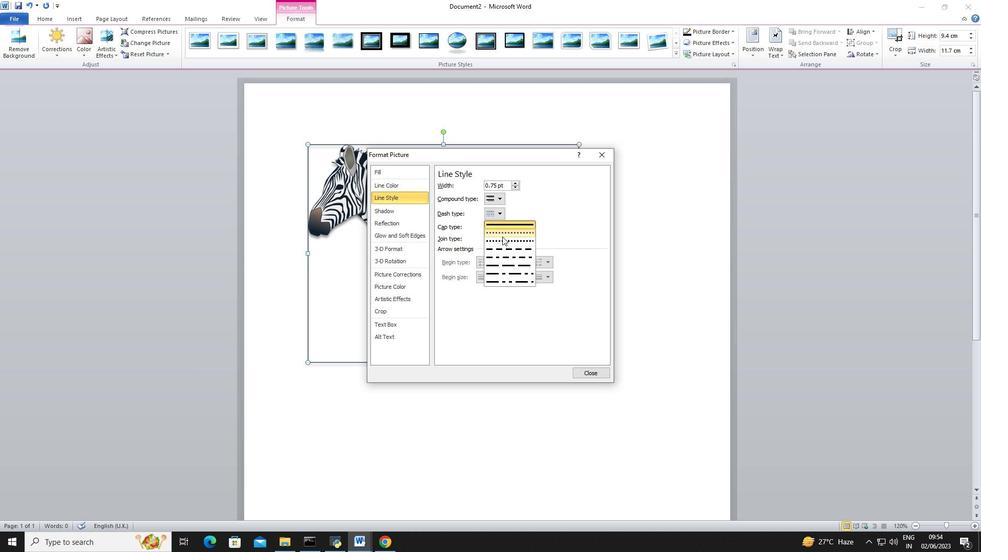 
Action: Mouse scrolled (504, 249) with delta (0, 0)
Screenshot: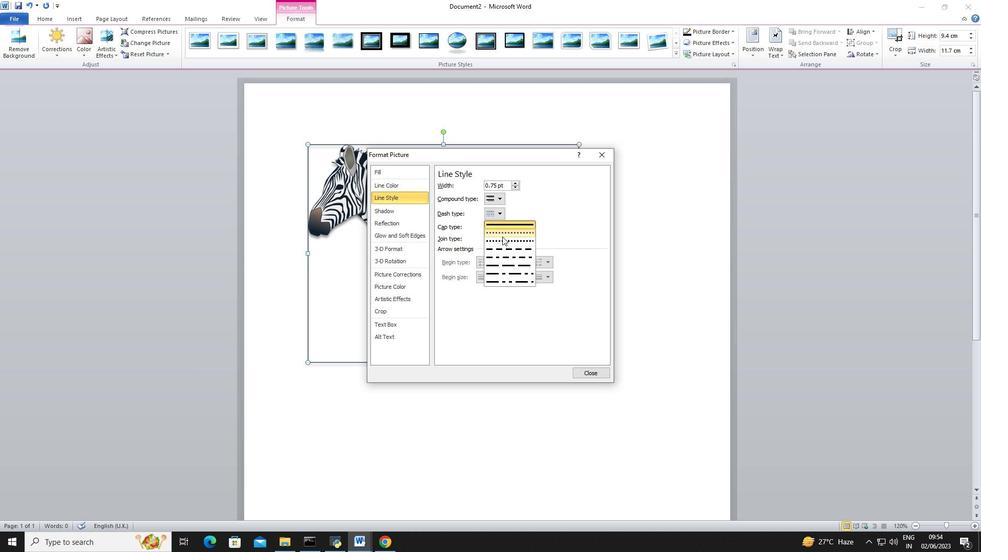 
Action: Mouse scrolled (504, 250) with delta (0, 0)
Screenshot: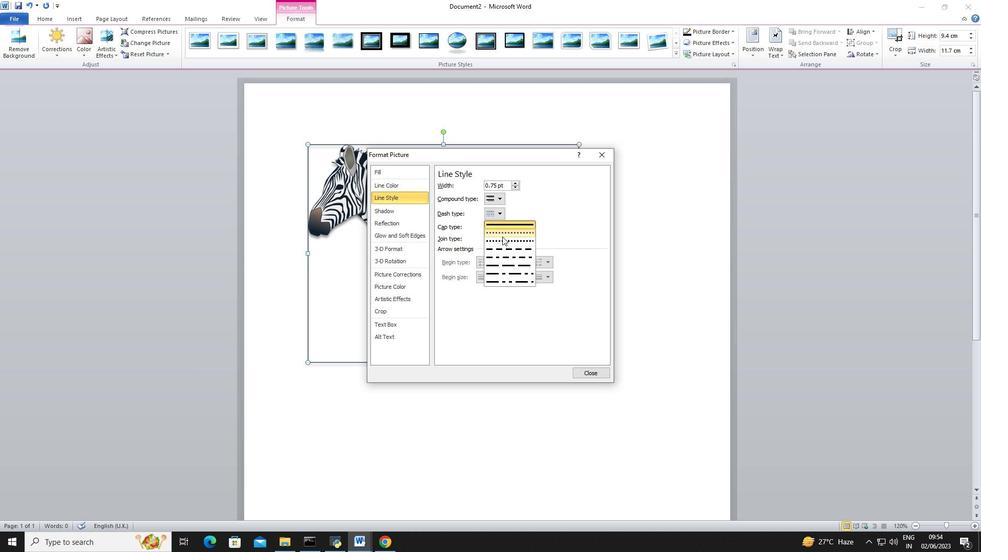 
Action: Mouse scrolled (504, 249) with delta (0, 0)
Screenshot: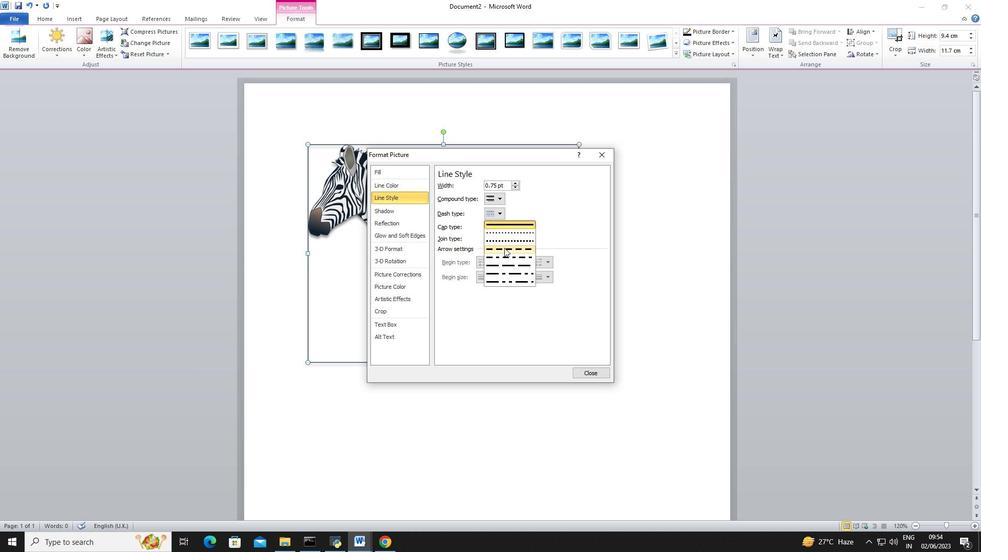
Action: Mouse scrolled (504, 249) with delta (0, 0)
Screenshot: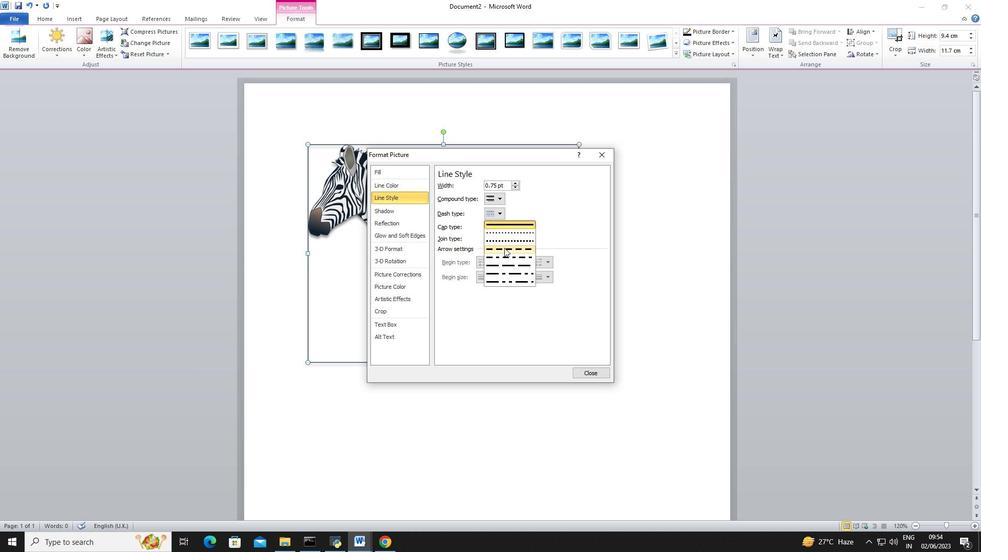 
Action: Mouse scrolled (504, 249) with delta (0, 0)
Screenshot: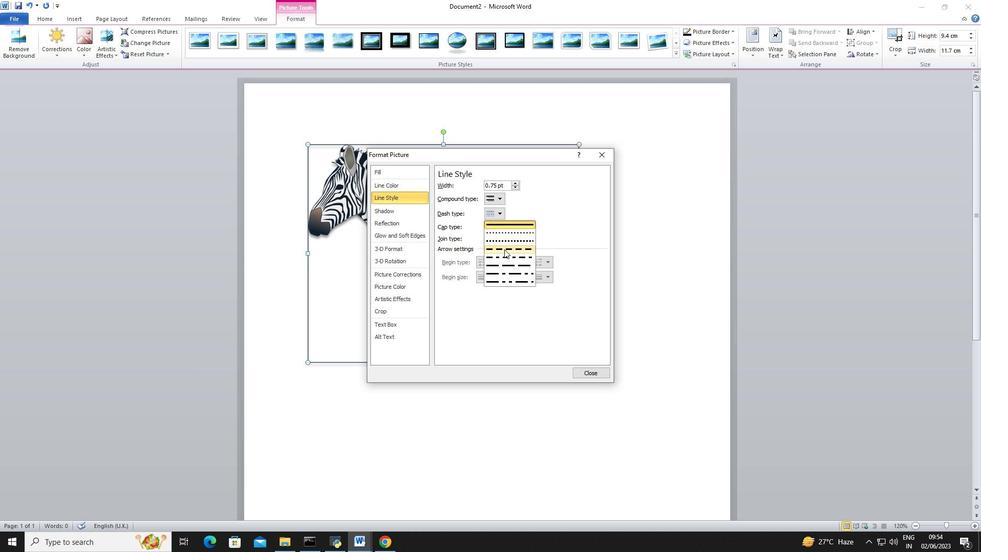 
Action: Mouse scrolled (504, 249) with delta (0, 0)
Screenshot: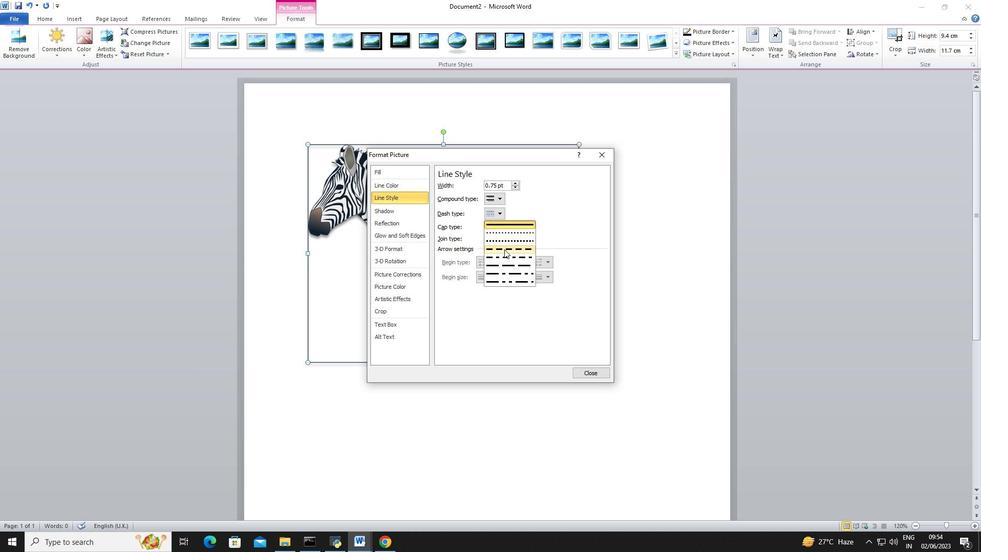 
Action: Mouse moved to (467, 221)
Screenshot: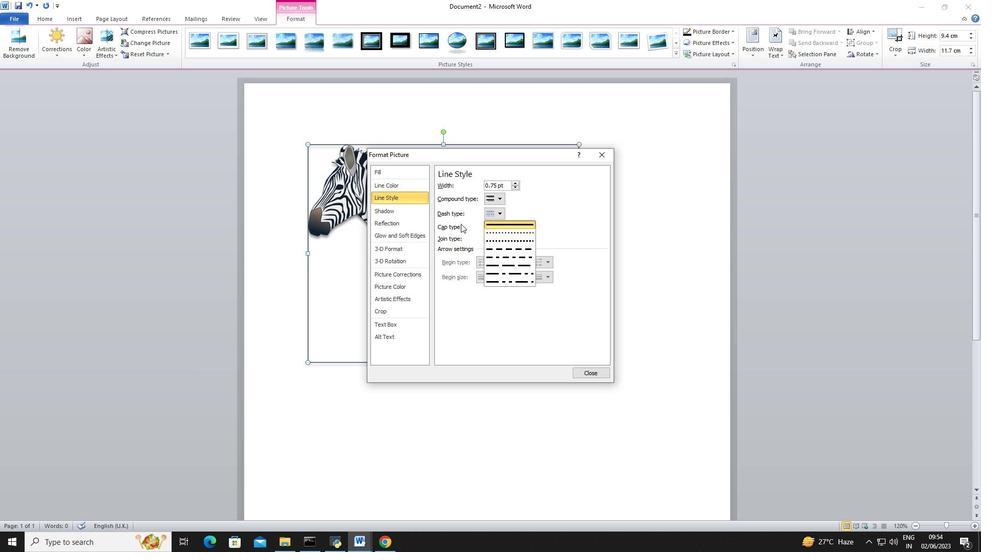 
Action: Mouse pressed left at (467, 221)
Screenshot: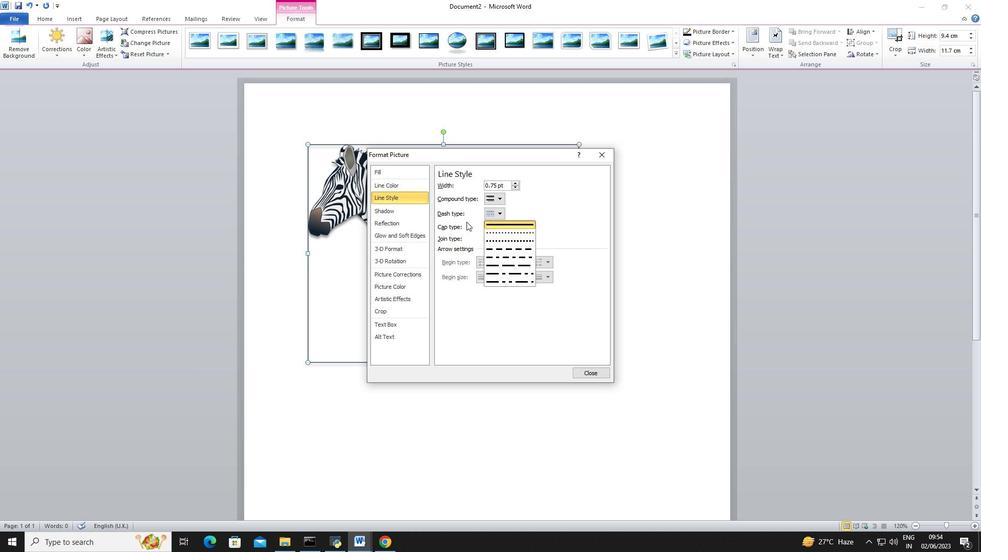
Action: Mouse moved to (516, 238)
Screenshot: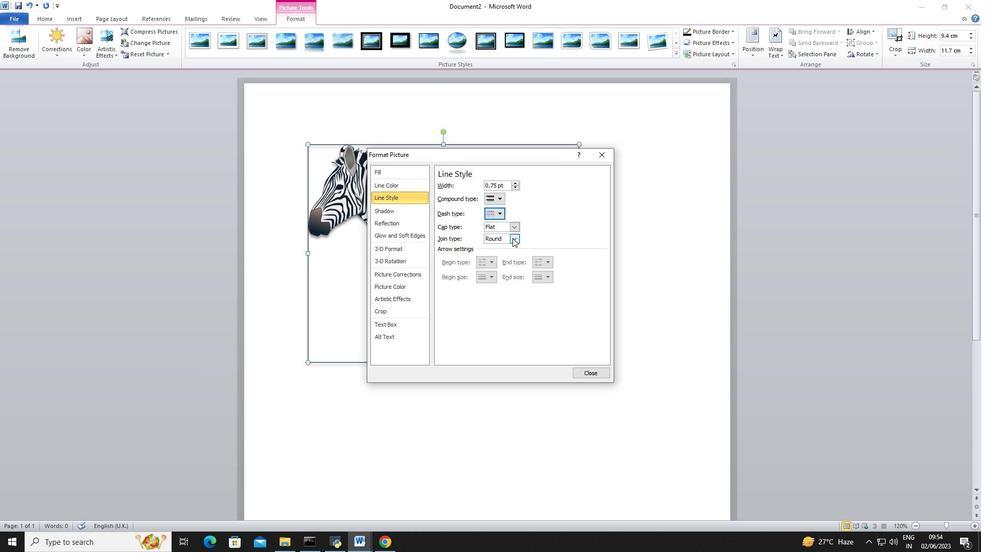 
Action: Mouse pressed left at (516, 238)
Screenshot: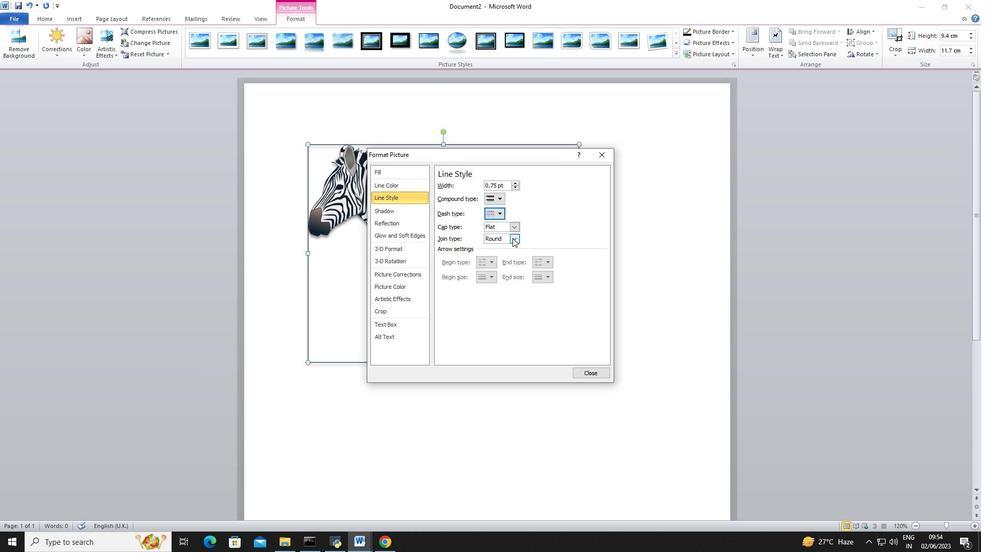 
Action: Mouse moved to (543, 233)
Screenshot: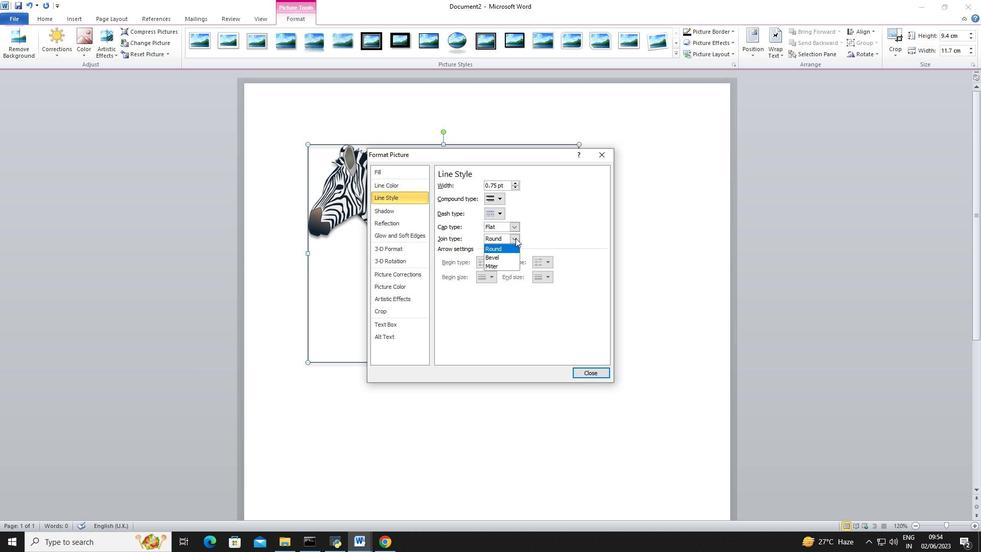 
Action: Mouse pressed left at (543, 233)
Screenshot: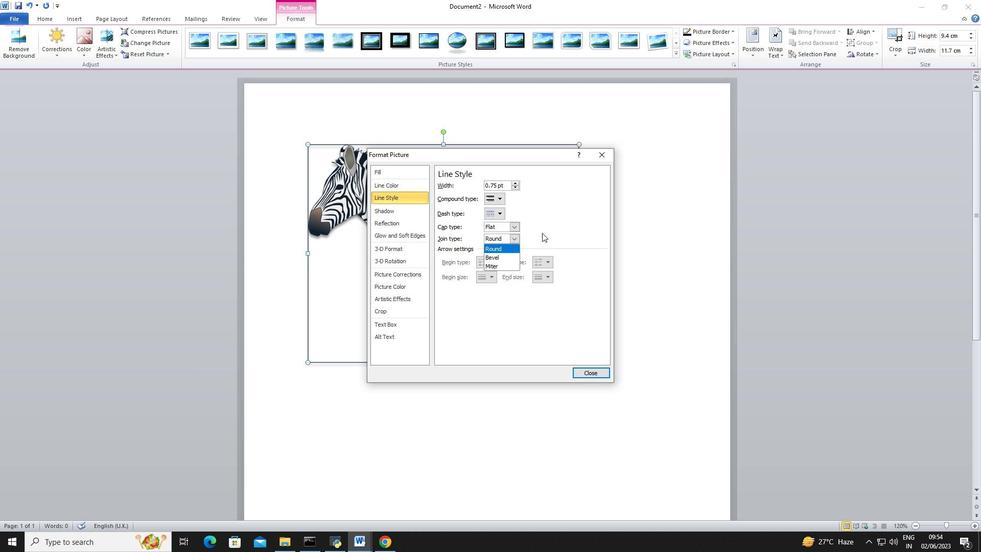 
Action: Mouse moved to (501, 199)
Screenshot: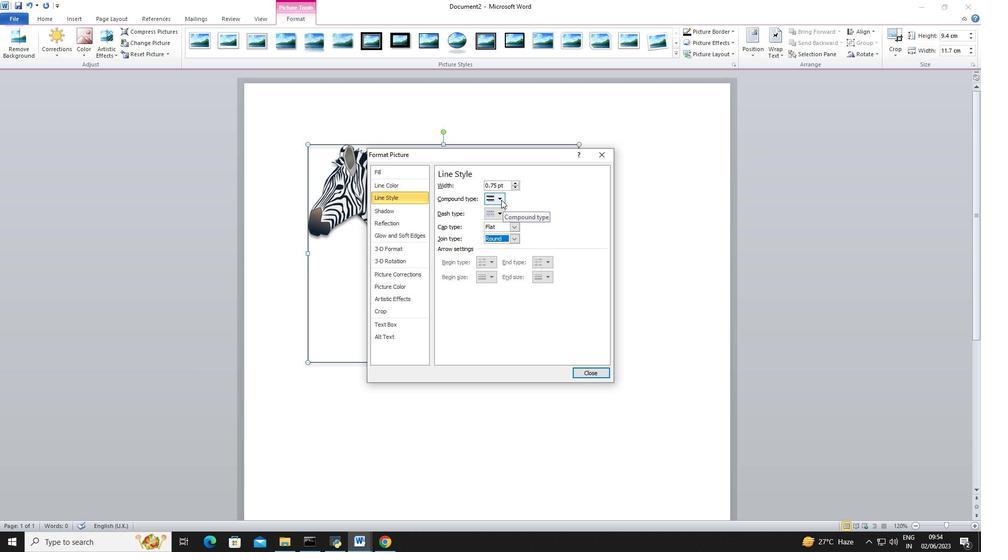 
Action: Mouse pressed left at (501, 199)
Screenshot: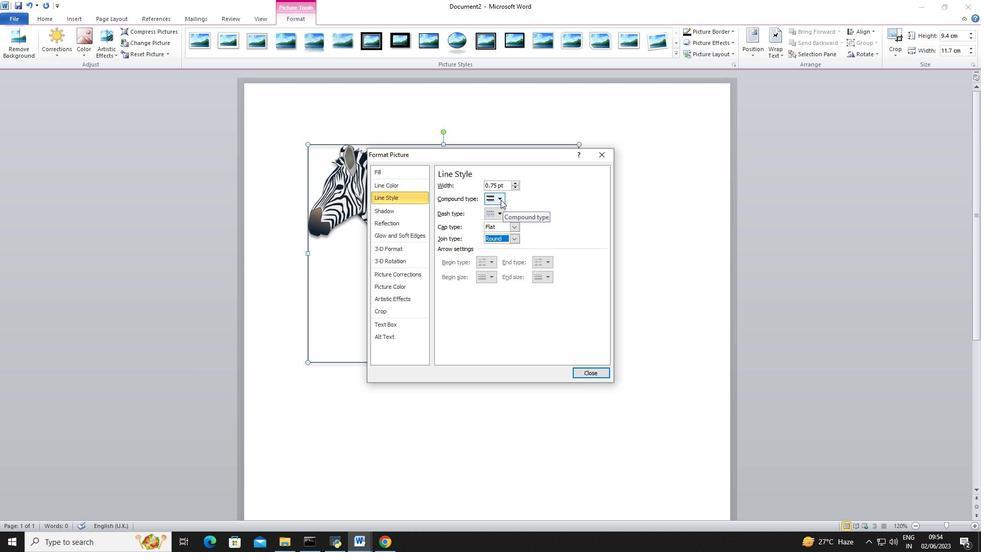 
Action: Mouse moved to (501, 209)
Screenshot: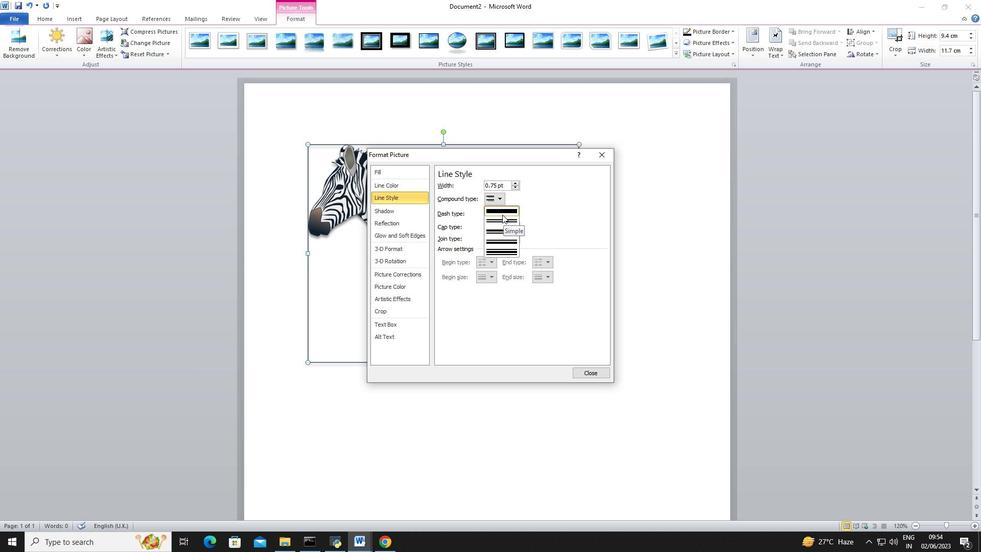 
Action: Mouse pressed left at (501, 209)
Screenshot: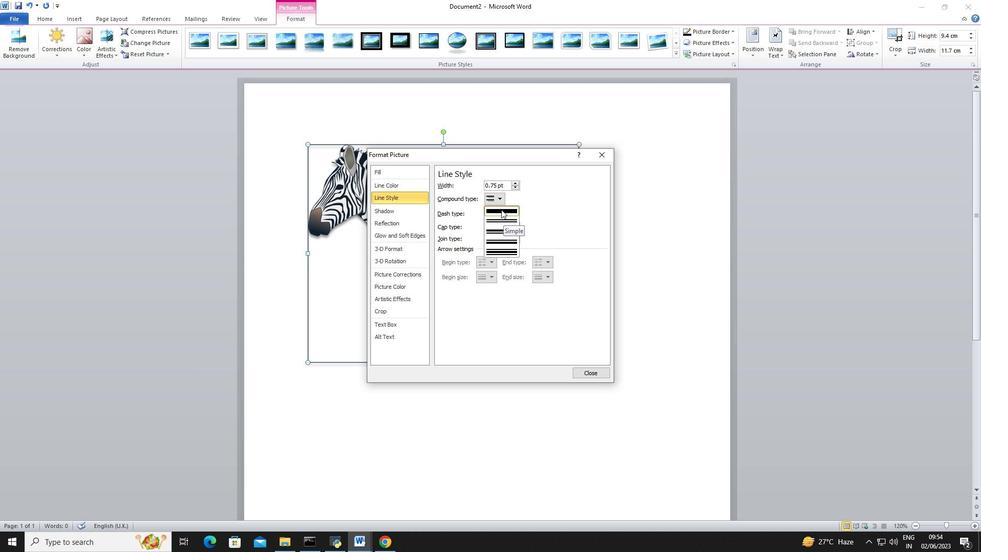
Action: Mouse moved to (399, 189)
Screenshot: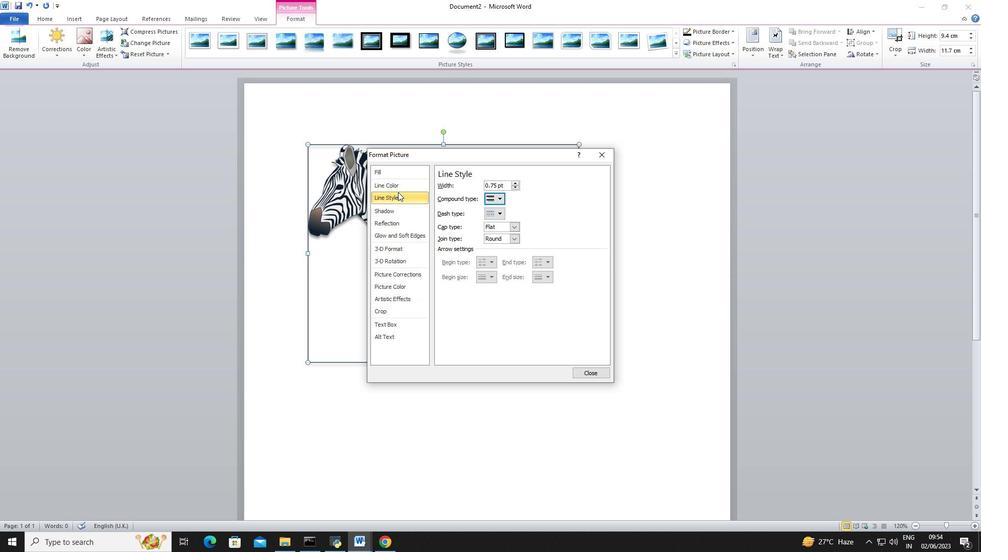 
Action: Mouse pressed left at (399, 189)
Screenshot: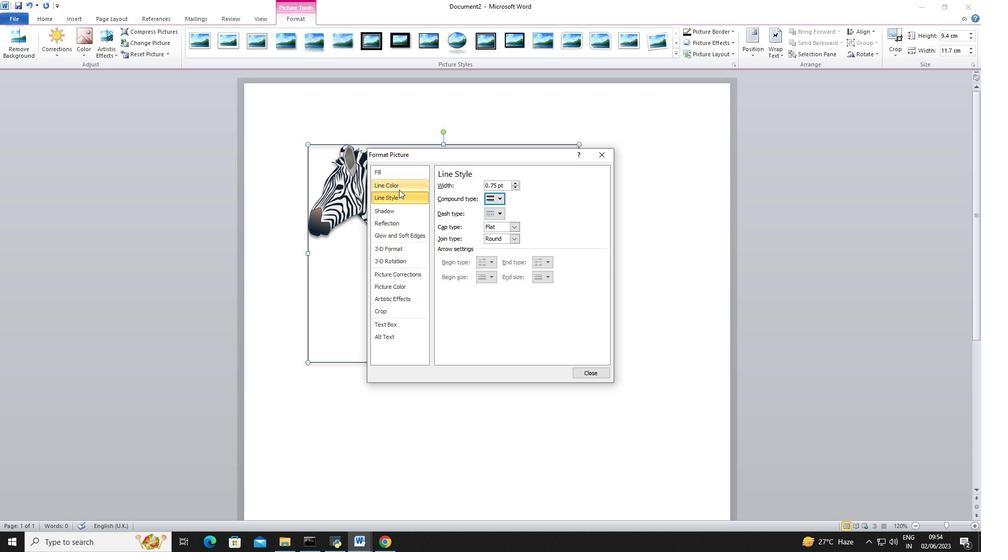 
Action: Mouse moved to (483, 216)
Screenshot: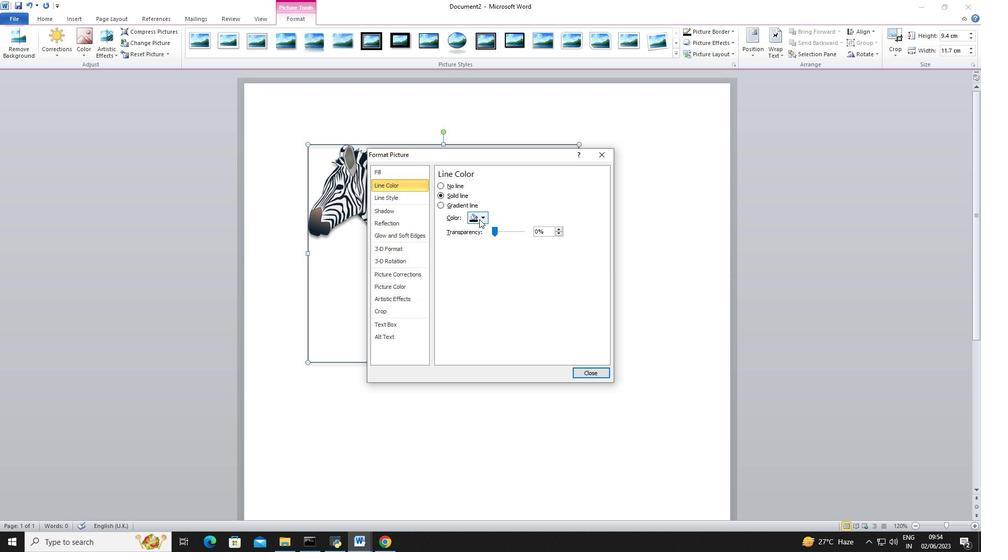 
Action: Mouse pressed left at (483, 216)
Screenshot: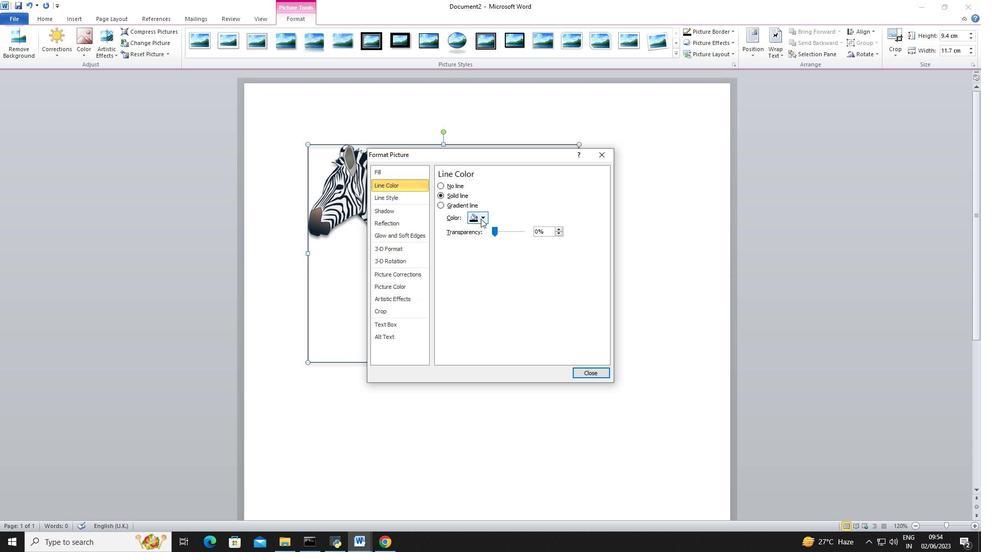 
Action: Mouse moved to (553, 277)
Screenshot: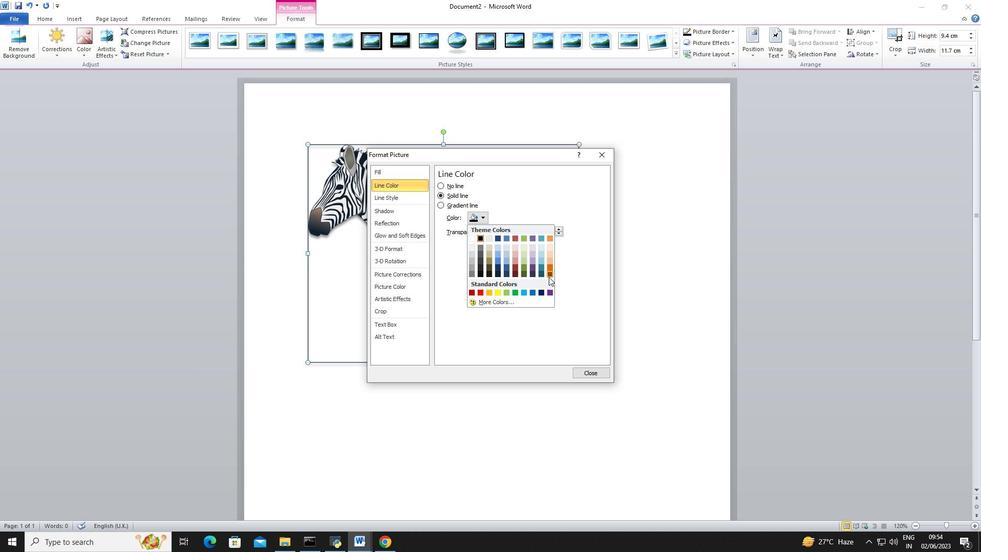 
Action: Mouse pressed left at (553, 277)
Screenshot: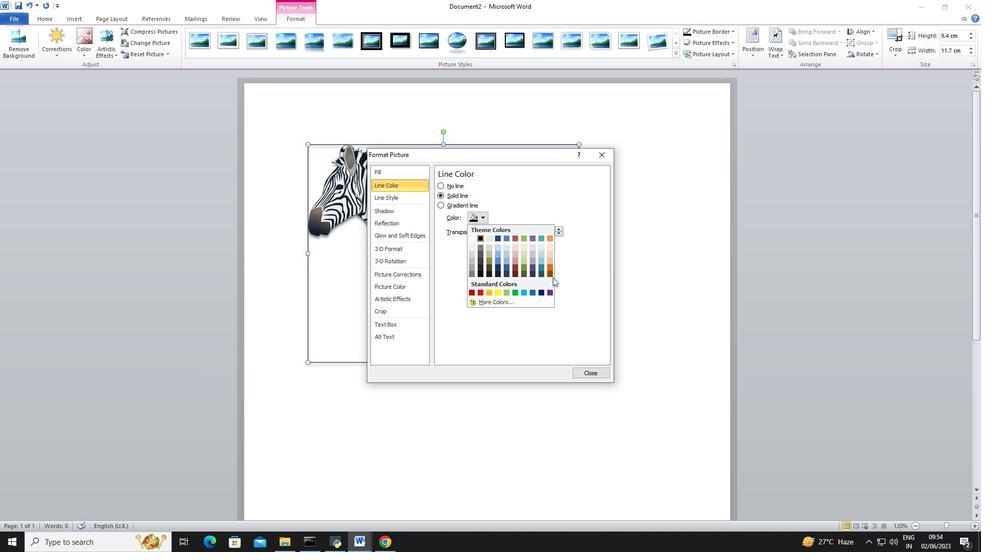 
Action: Mouse moved to (551, 274)
Screenshot: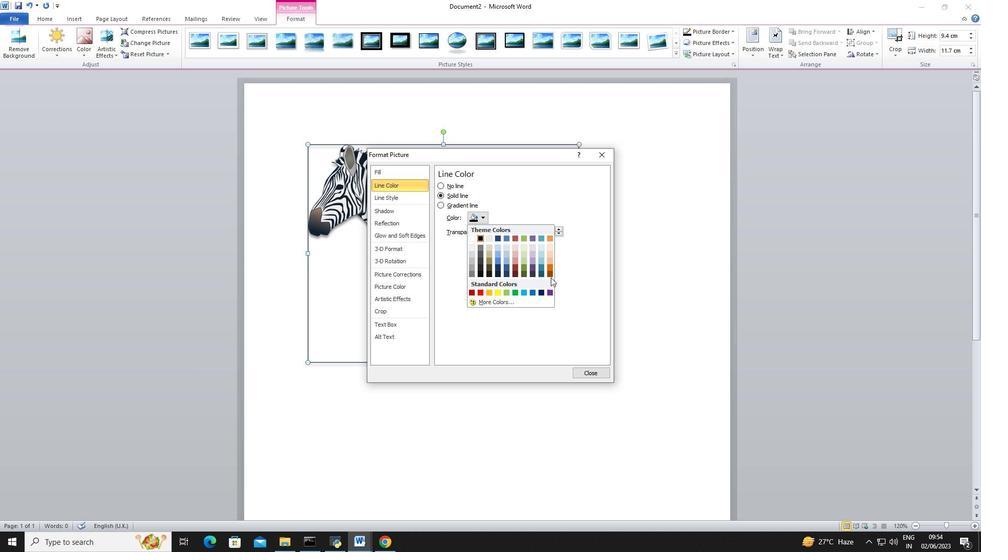 
Action: Mouse pressed left at (551, 274)
Screenshot: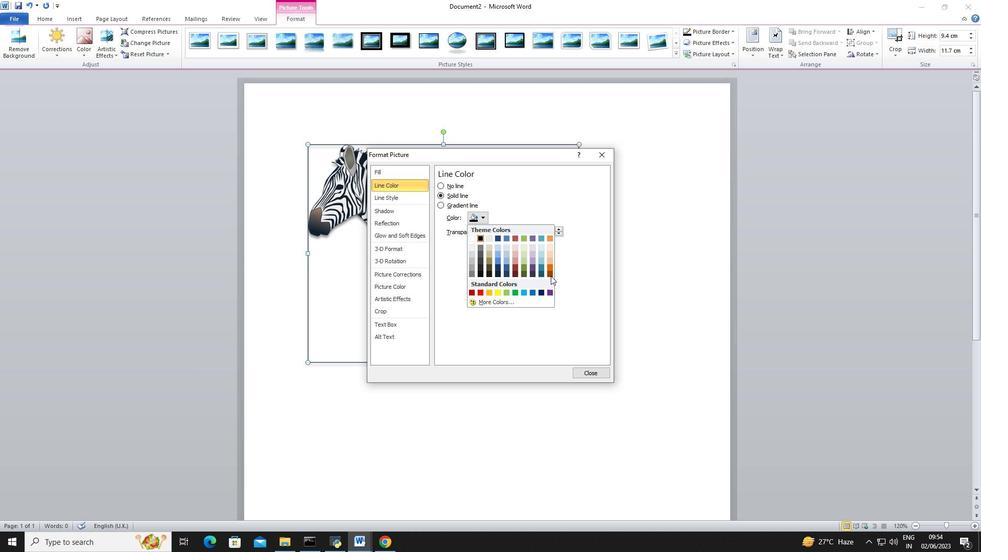 
Action: Mouse moved to (402, 198)
Screenshot: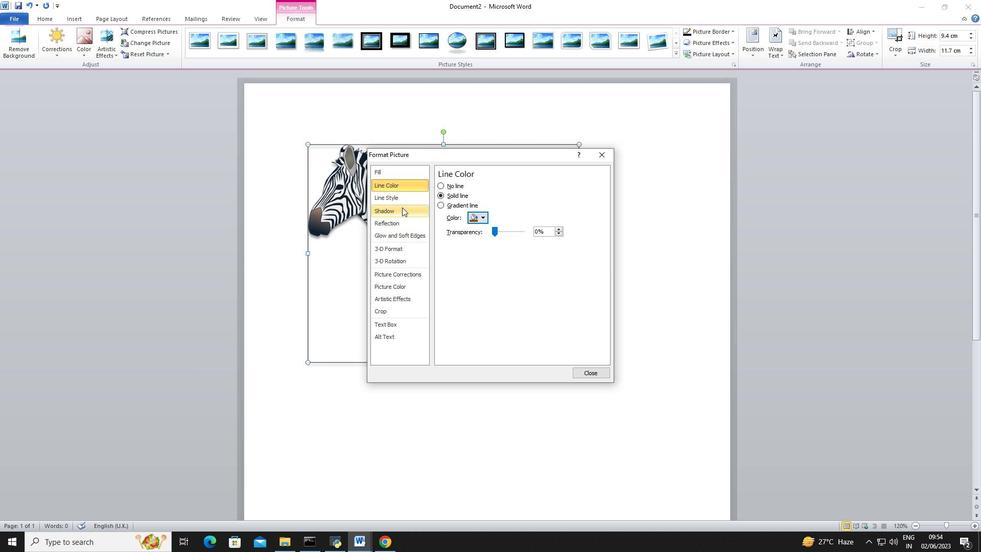
Action: Mouse pressed left at (402, 198)
Screenshot: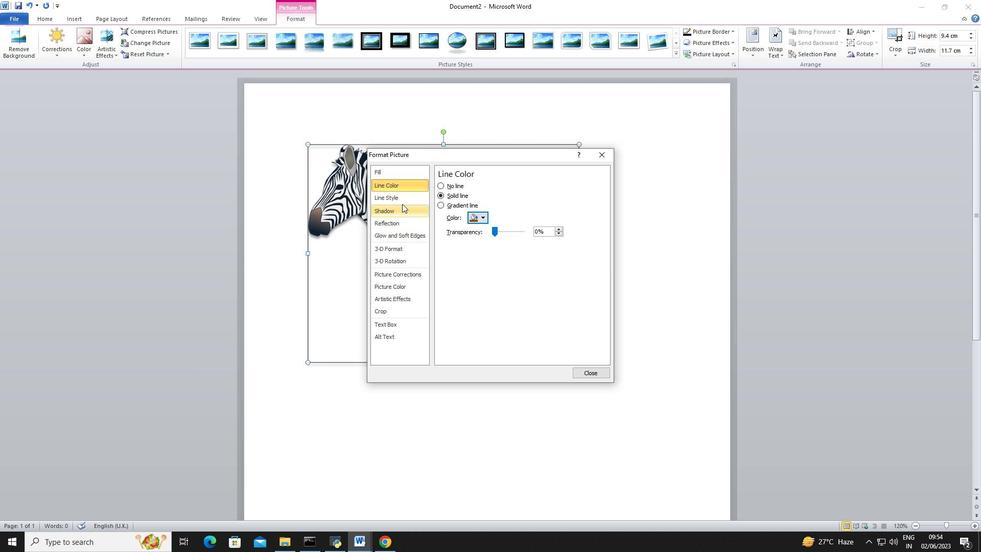 
Action: Mouse moved to (513, 186)
Screenshot: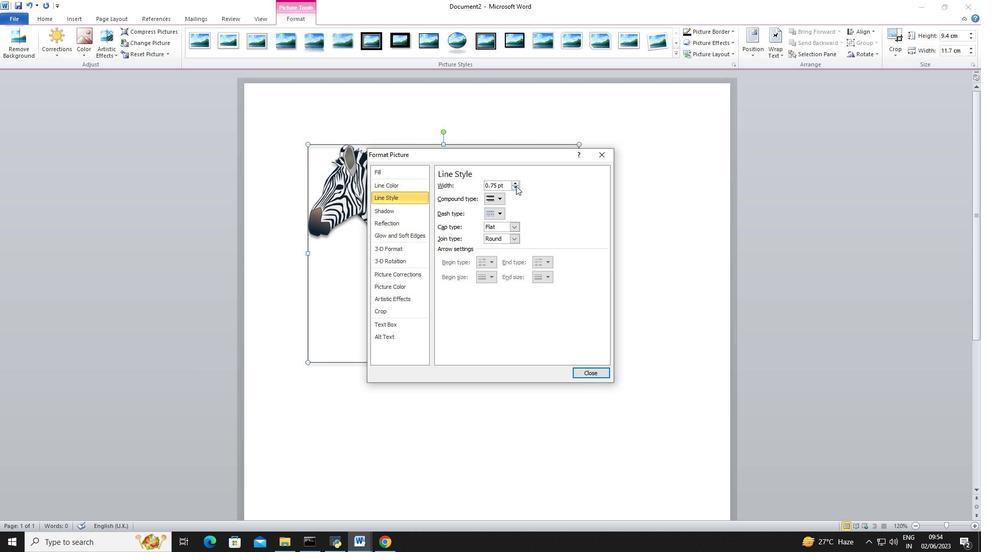 
Action: Mouse pressed left at (513, 186)
Screenshot: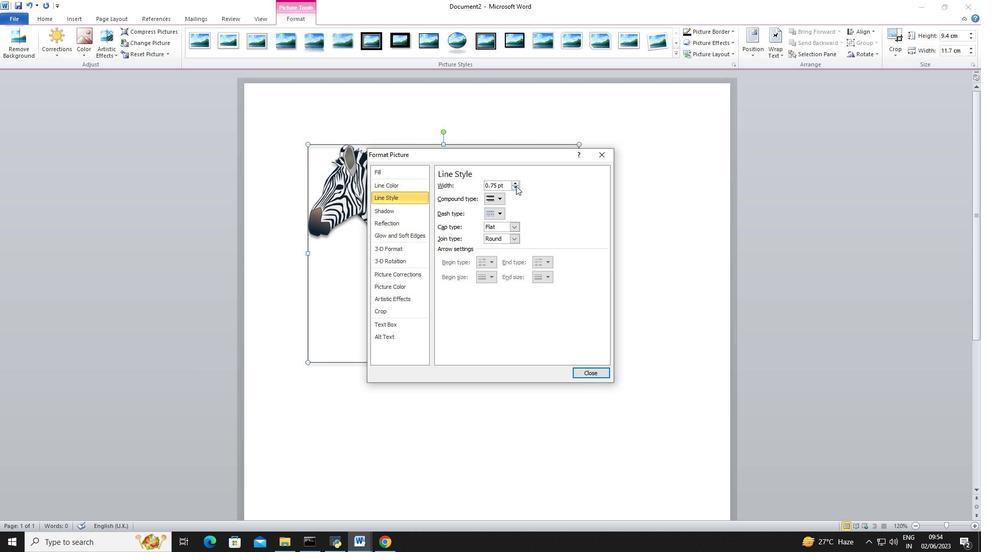 
Action: Mouse pressed left at (513, 186)
Screenshot: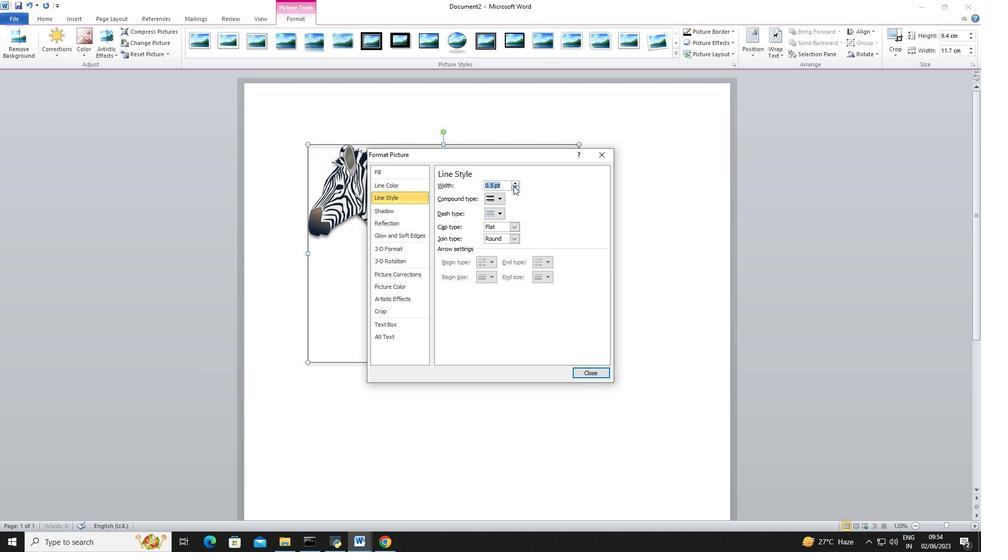
Action: Mouse pressed left at (513, 186)
Screenshot: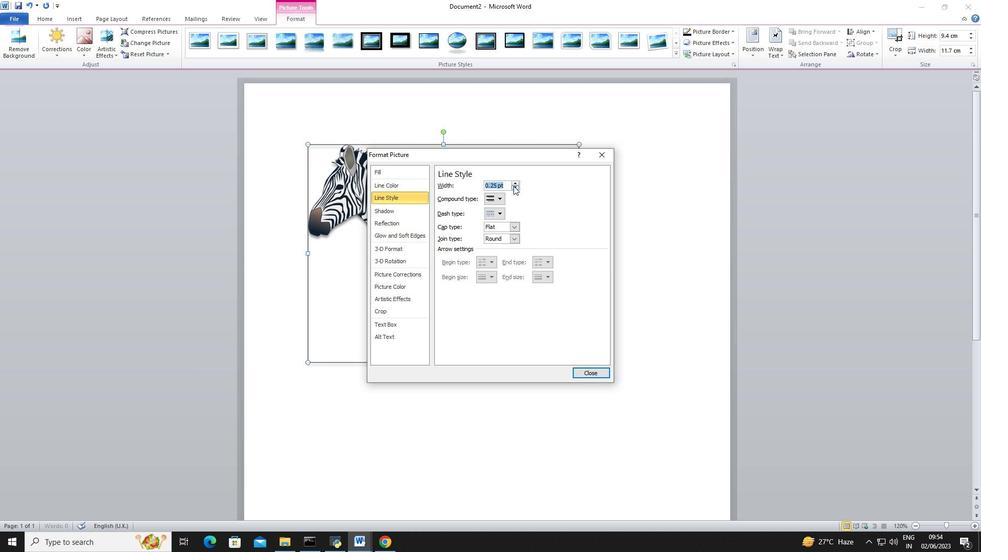 
Action: Mouse pressed left at (513, 186)
Screenshot: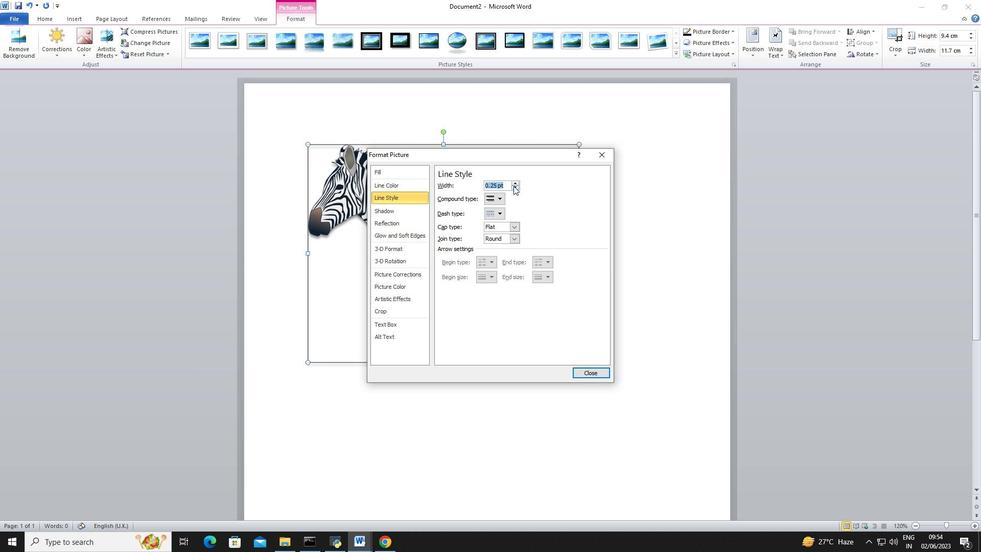 
Action: Mouse pressed left at (513, 186)
Screenshot: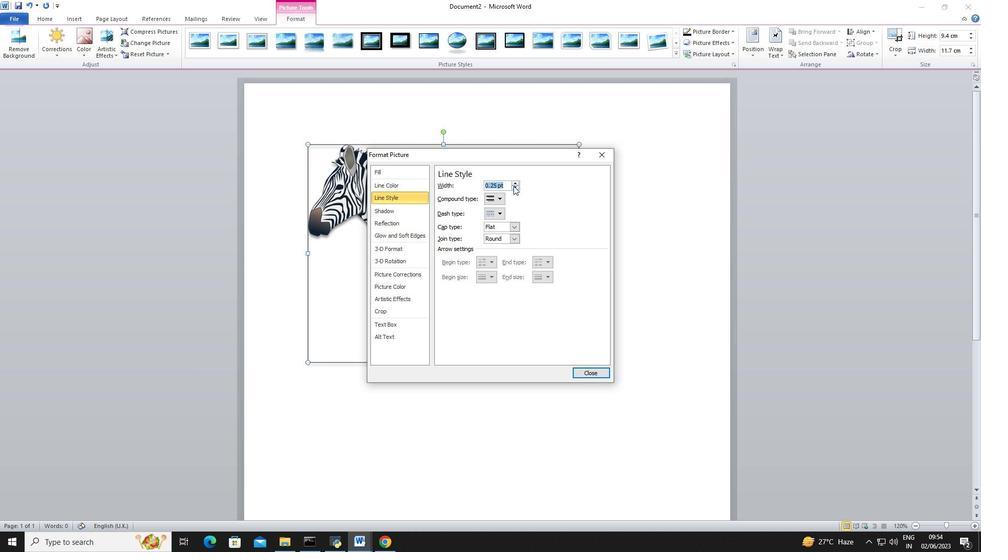 
Action: Mouse moved to (512, 187)
Screenshot: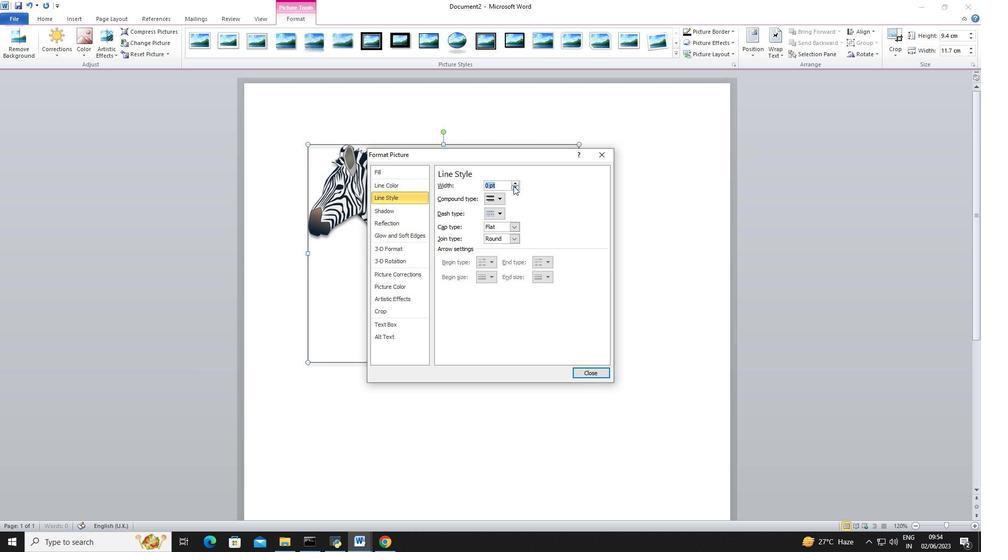 
Action: Mouse pressed left at (512, 187)
Screenshot: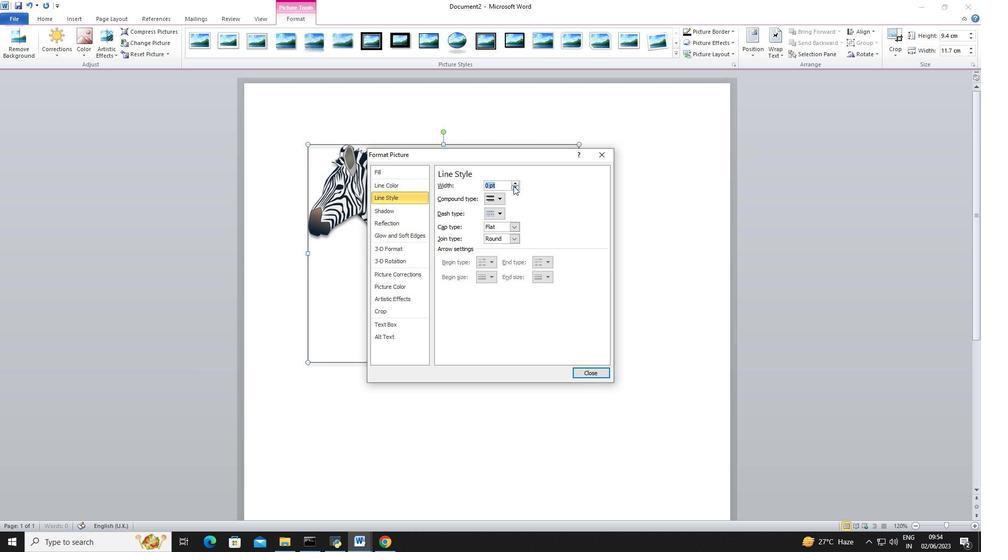 
Action: Mouse pressed left at (512, 187)
Screenshot: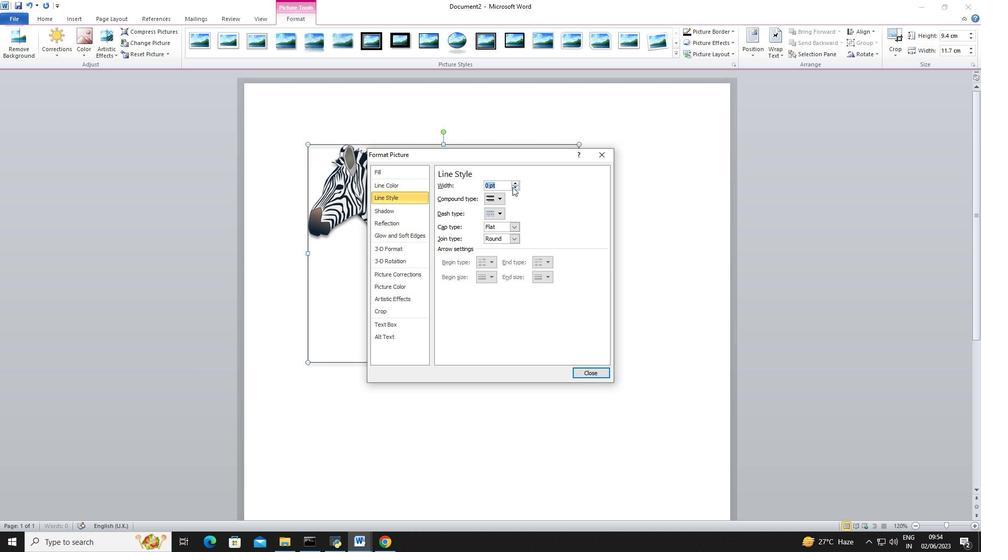 
Action: Mouse pressed left at (512, 187)
Screenshot: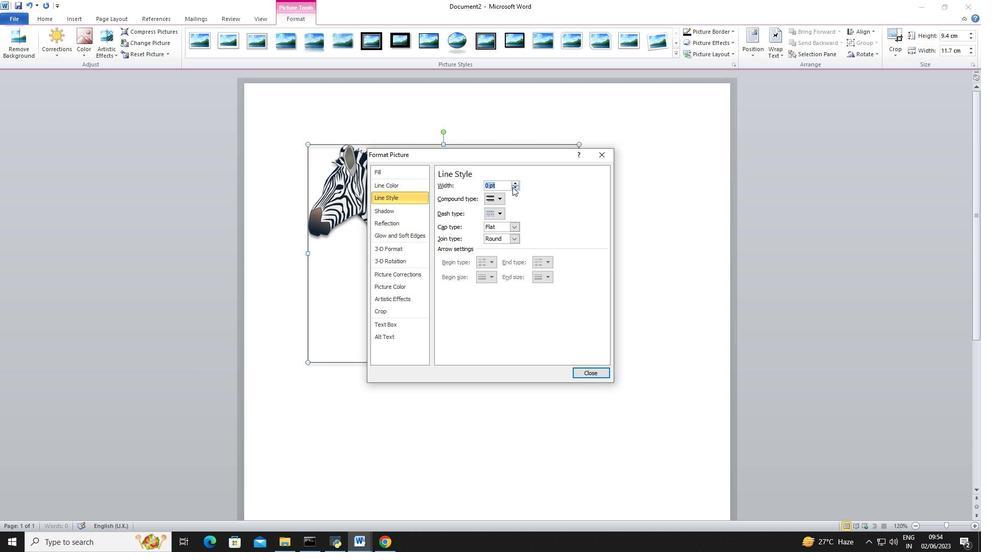 
Action: Mouse moved to (514, 185)
Screenshot: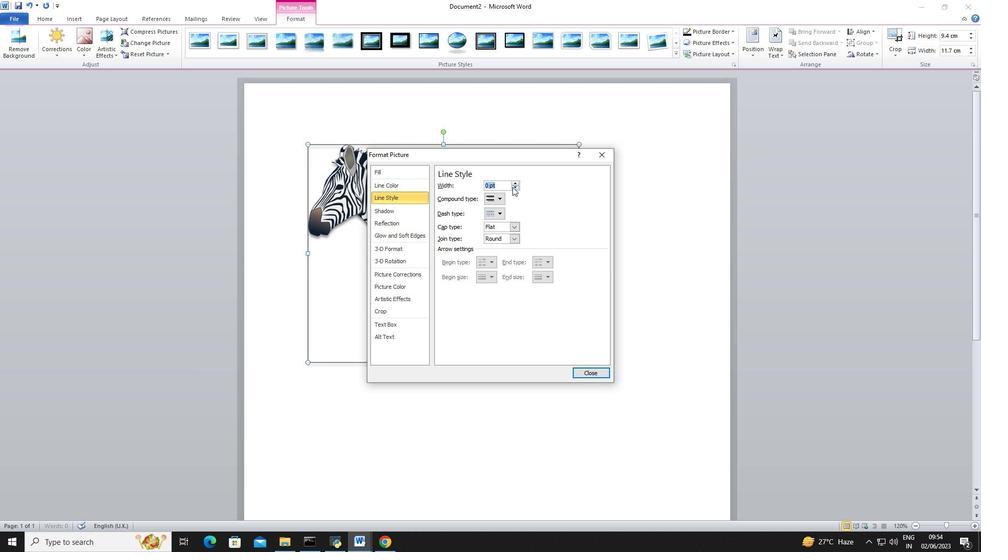 
Action: Mouse pressed left at (514, 185)
Screenshot: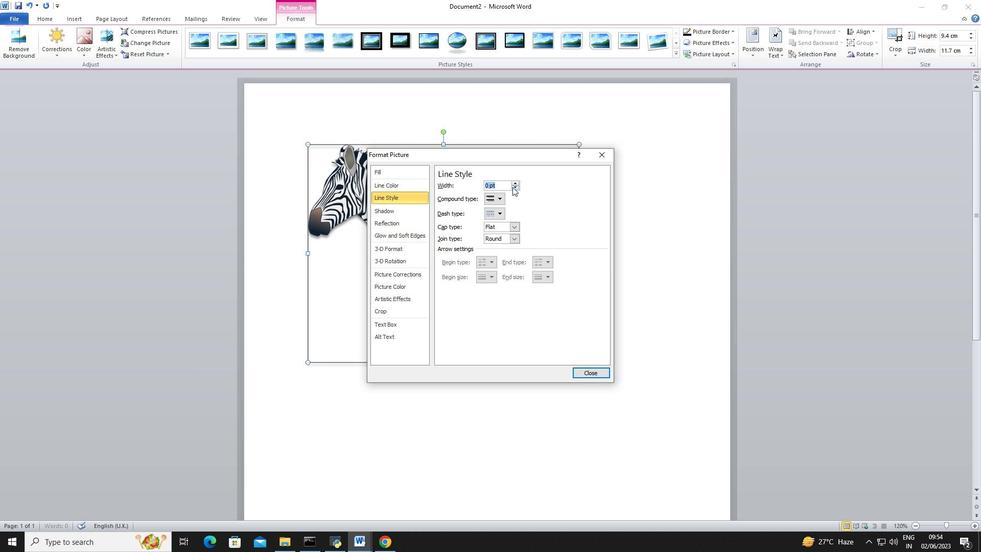 
Action: Mouse moved to (514, 185)
Screenshot: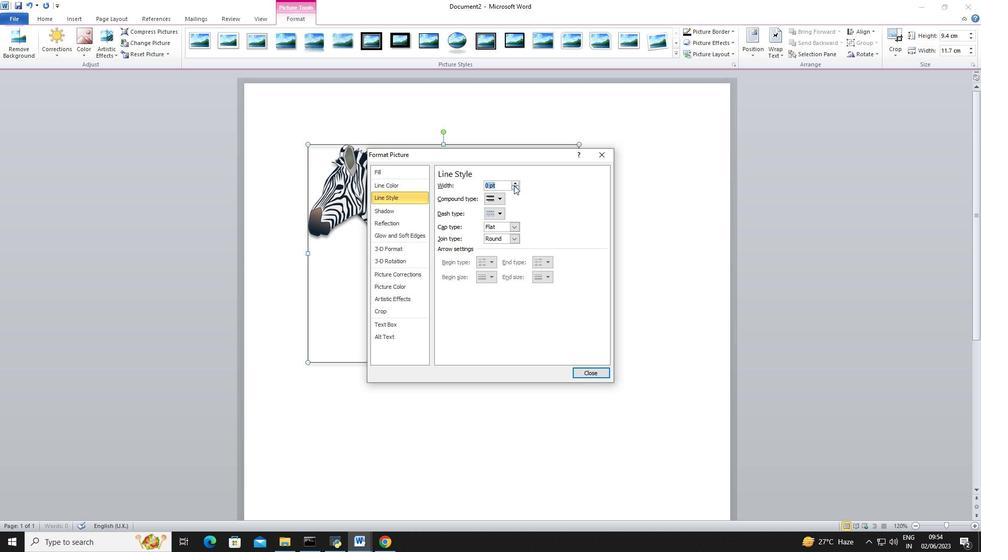 
Action: Mouse pressed left at (514, 185)
Screenshot: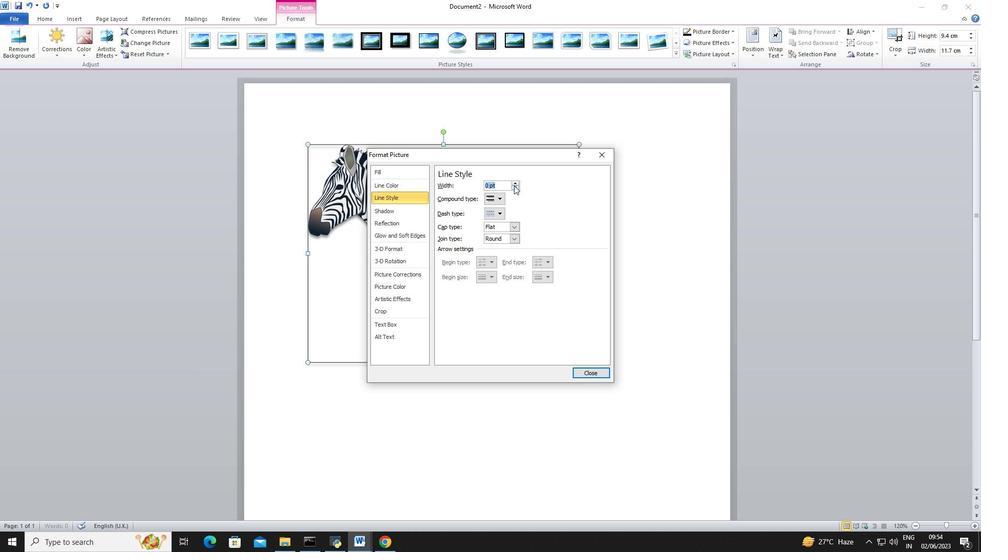 
Action: Mouse moved to (515, 183)
Screenshot: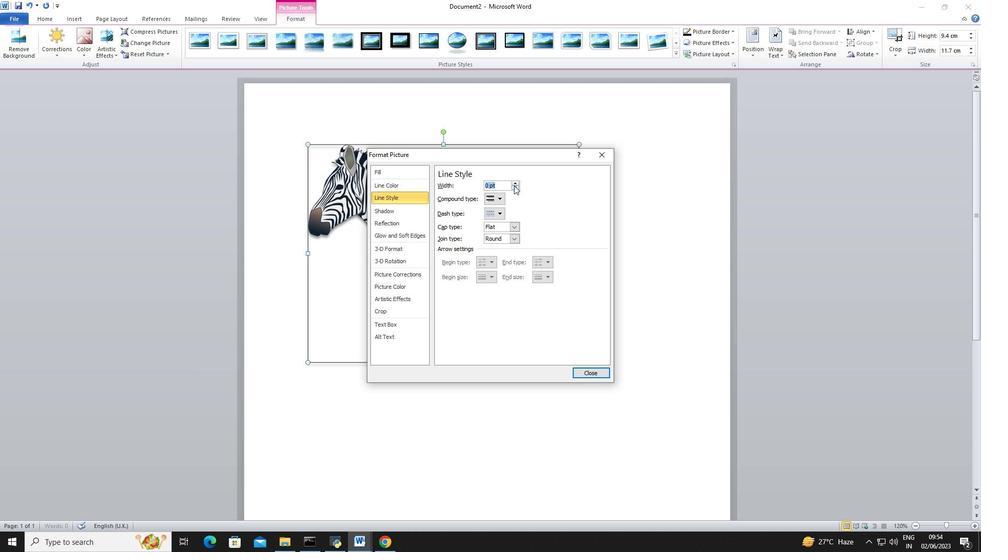 
Action: Mouse pressed left at (515, 183)
Screenshot: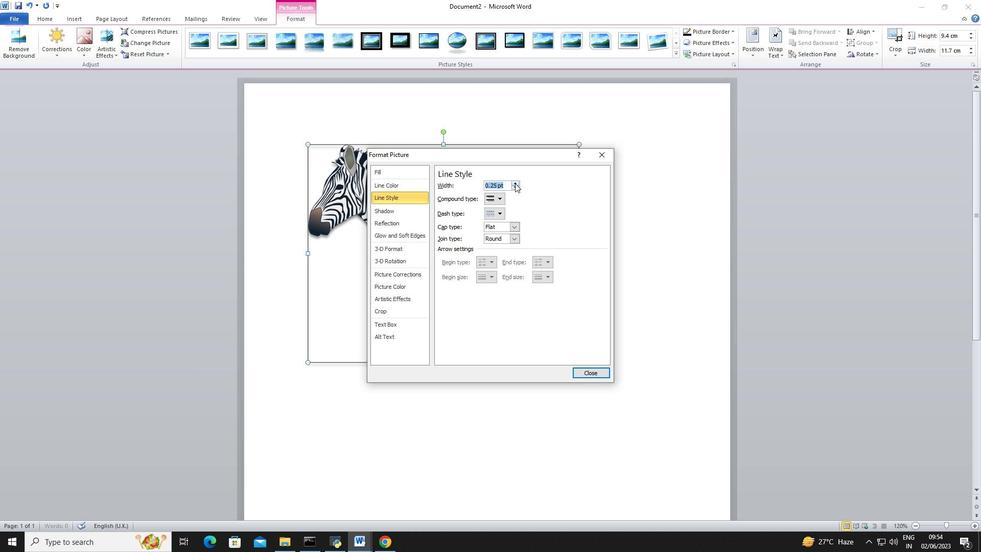 
Action: Mouse pressed left at (515, 183)
Screenshot: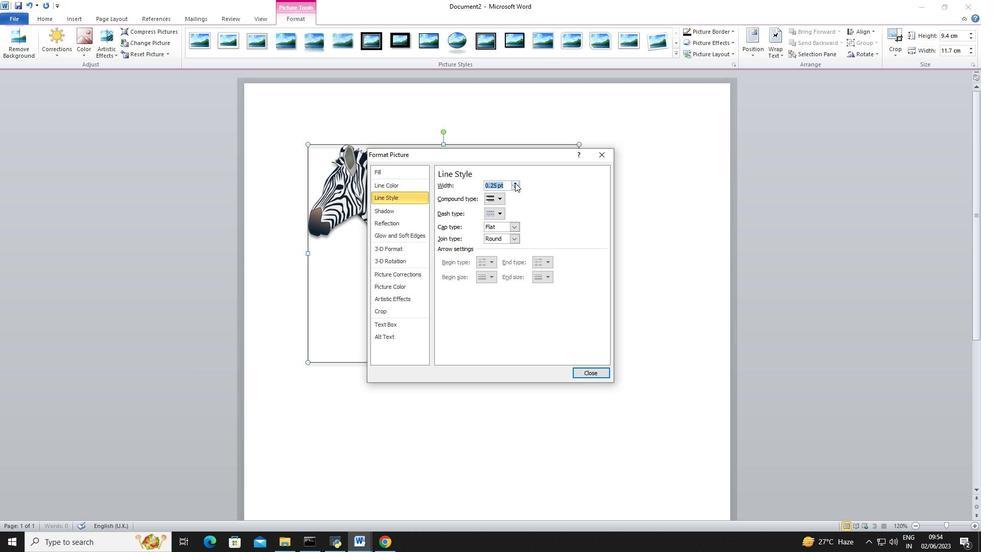 
Action: Mouse pressed left at (515, 183)
Screenshot: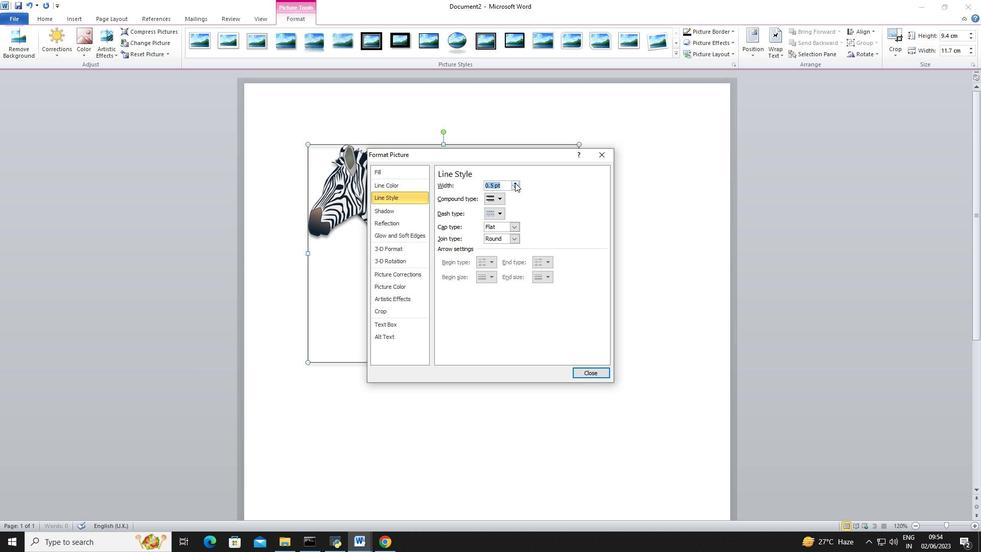 
Action: Mouse pressed left at (515, 183)
Screenshot: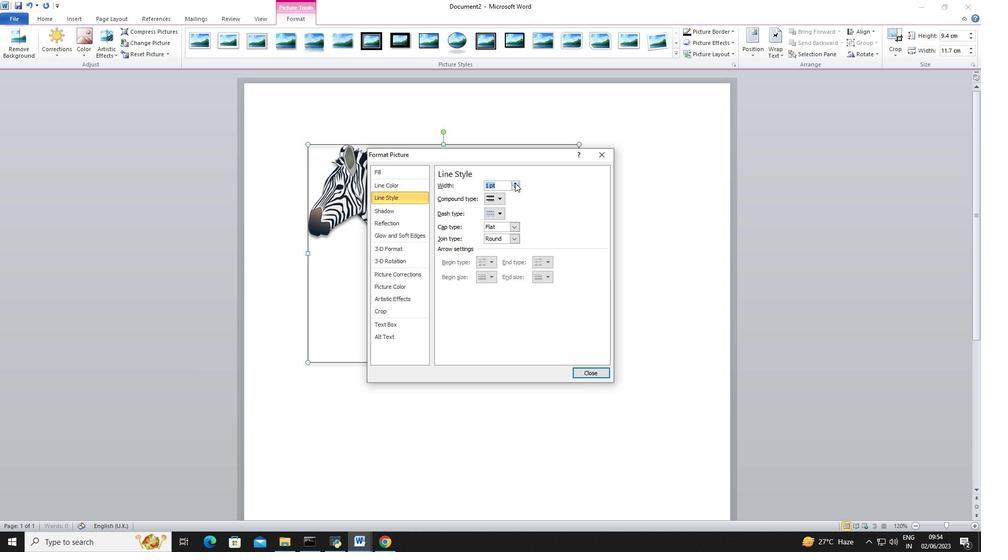 
Action: Mouse pressed left at (515, 183)
Screenshot: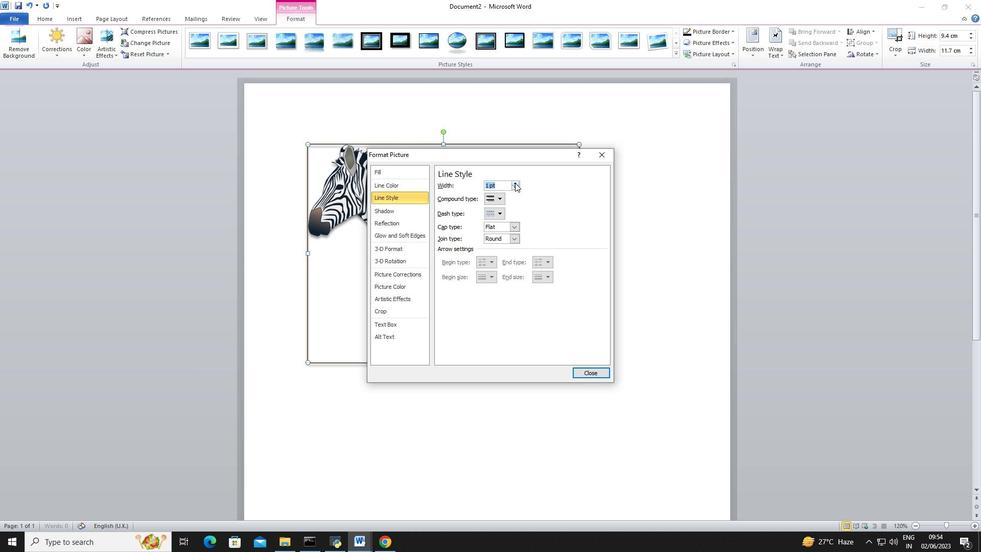 
Action: Mouse pressed left at (515, 183)
Screenshot: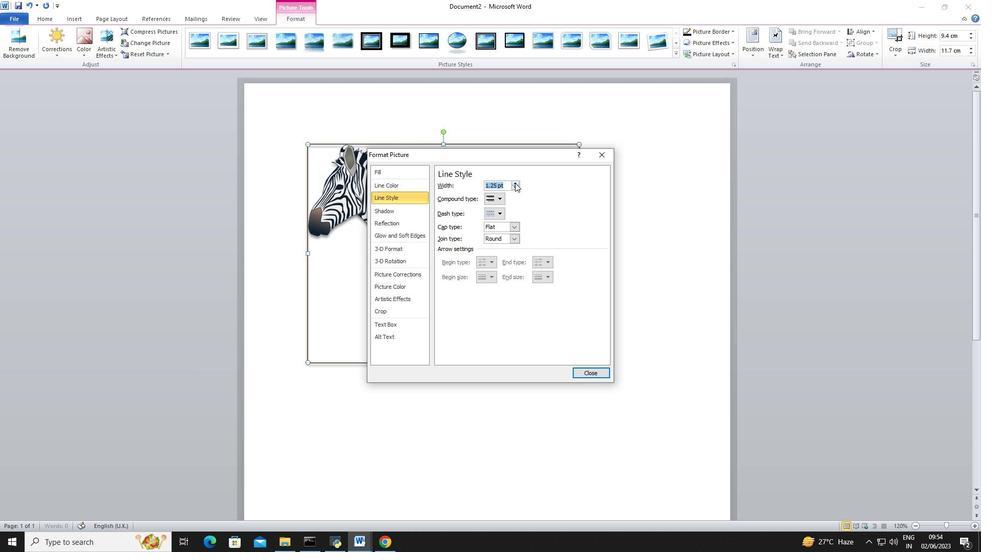 
Action: Mouse pressed left at (515, 183)
Screenshot: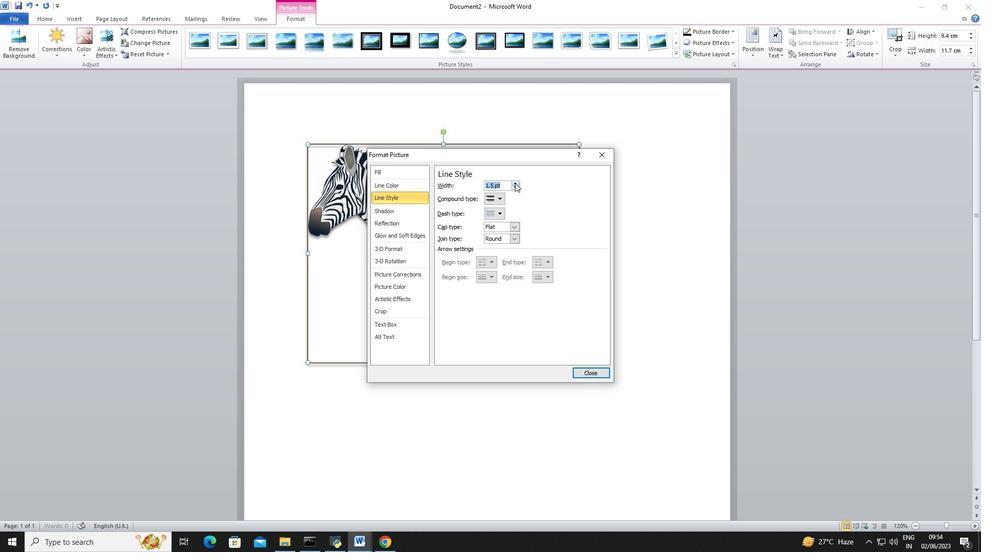 
Action: Mouse pressed left at (515, 183)
Screenshot: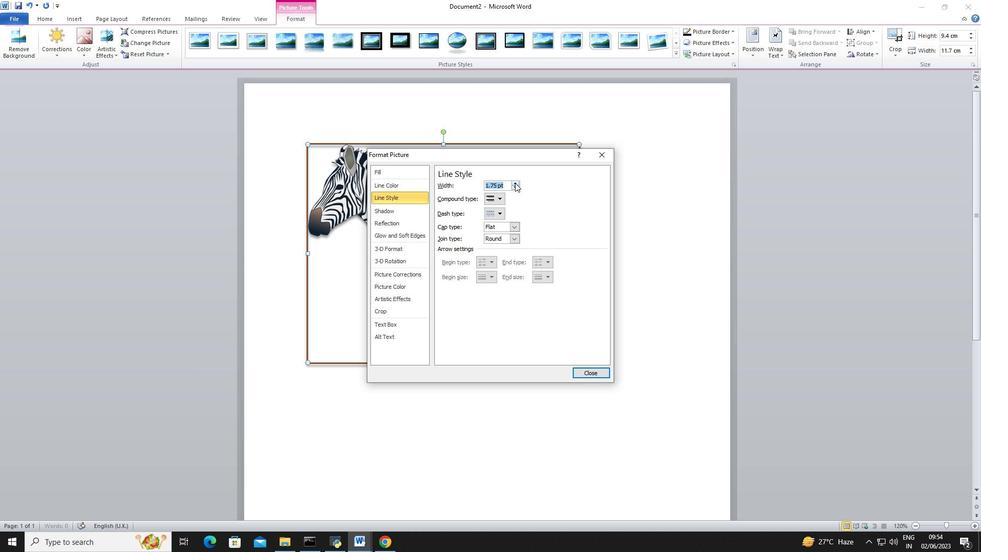 
Action: Mouse pressed left at (515, 183)
Screenshot: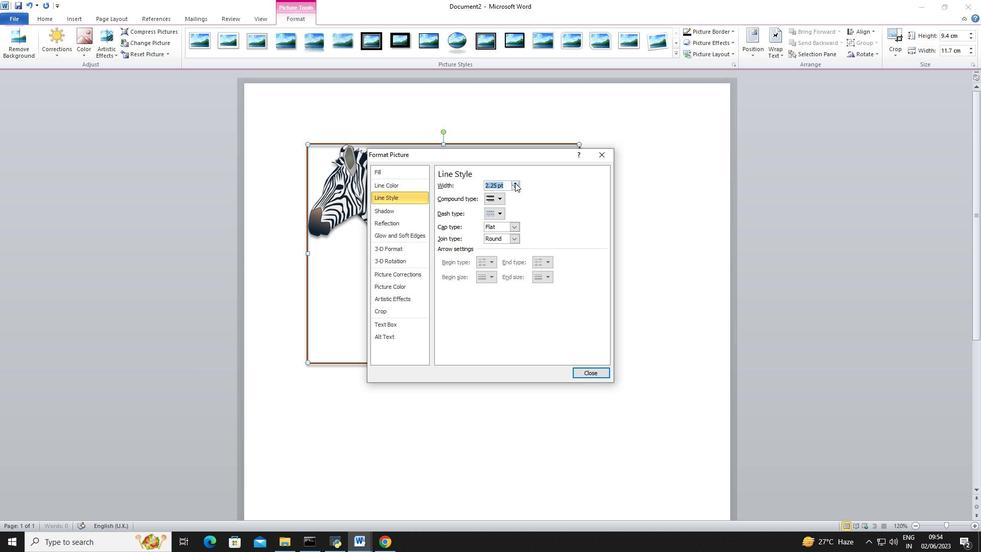 
Action: Mouse pressed left at (515, 183)
Screenshot: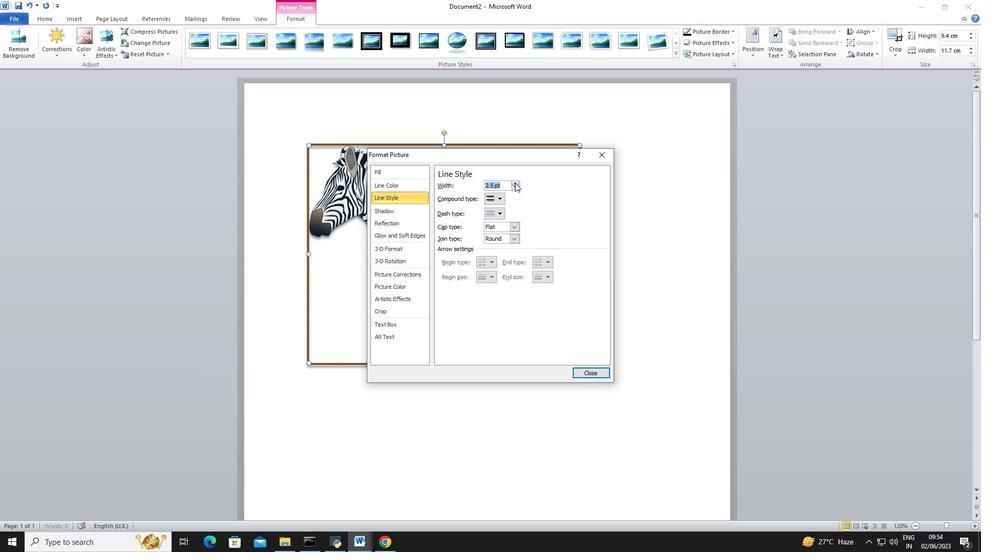 
Action: Mouse pressed left at (515, 183)
Screenshot: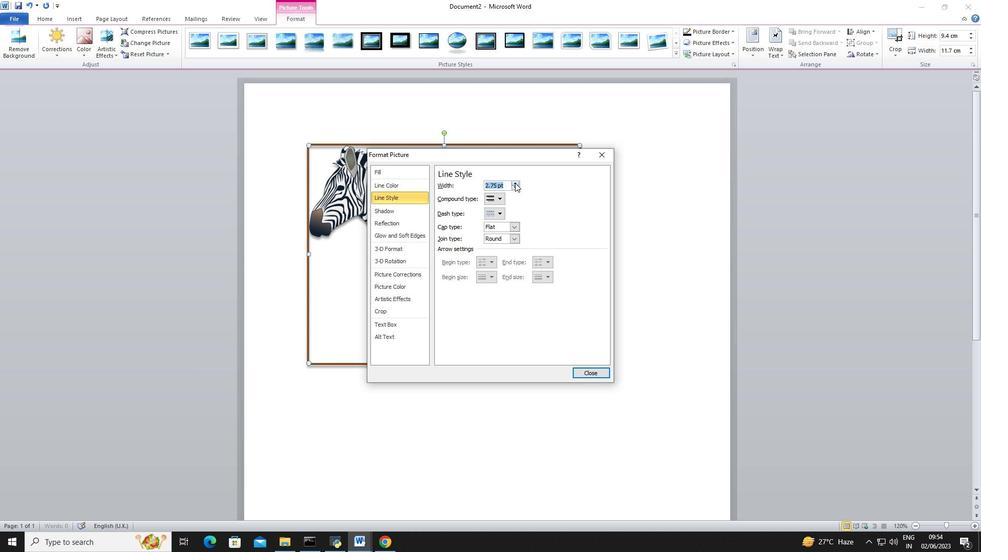 
Action: Mouse pressed left at (515, 183)
Screenshot: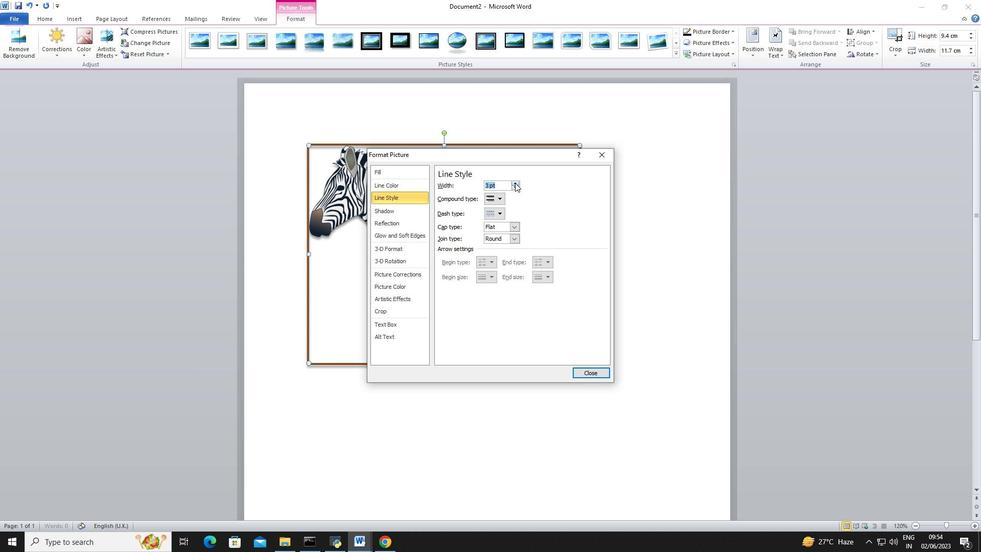 
Action: Mouse pressed left at (515, 183)
Screenshot: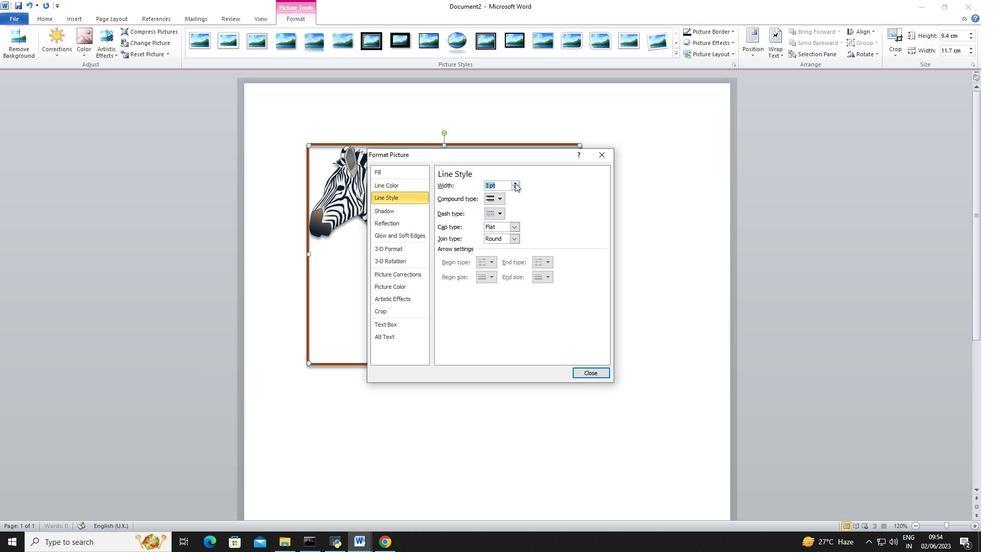 
Action: Mouse pressed left at (515, 183)
Screenshot: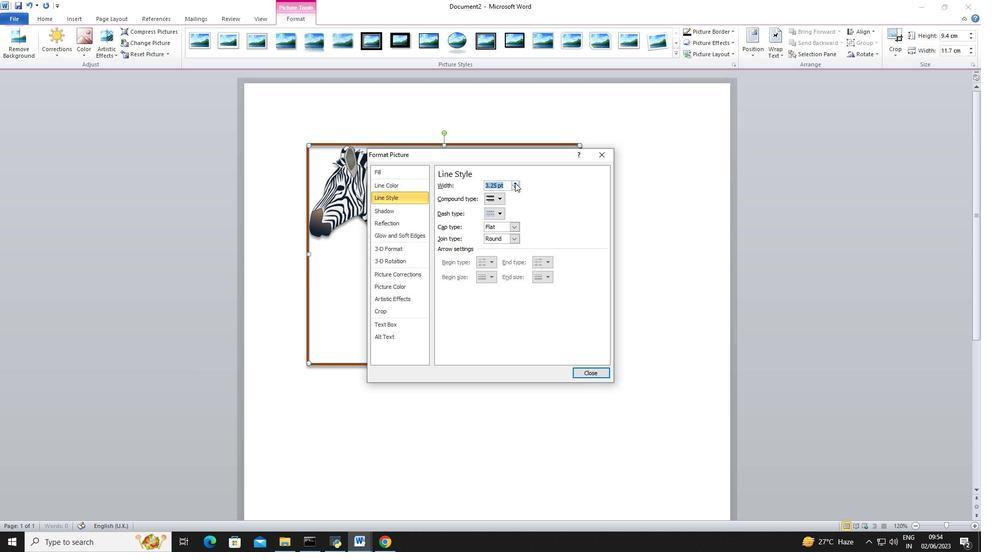 
Action: Mouse pressed left at (515, 183)
Screenshot: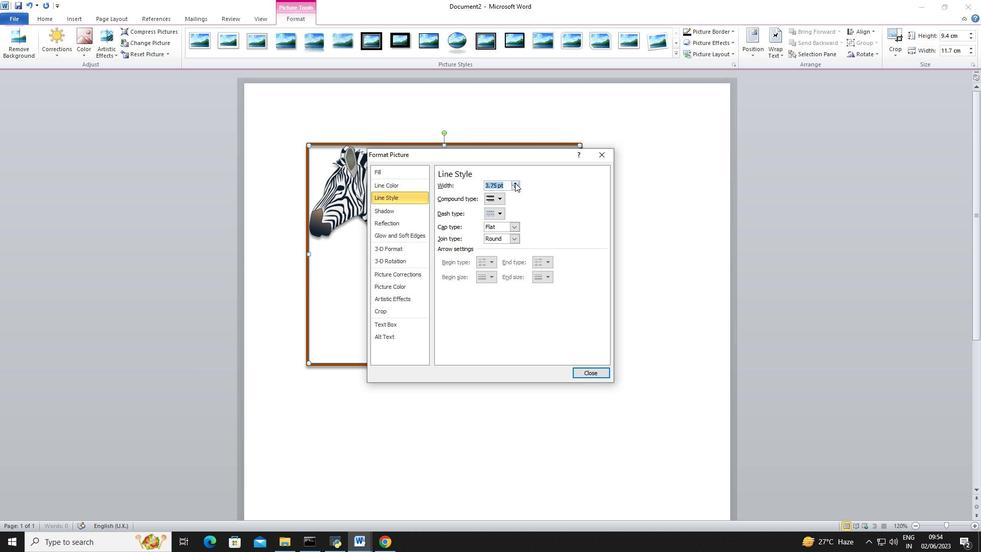 
Action: Mouse pressed left at (515, 183)
